 Task: Review the backlog and check the details of issues, including child issues and assignees.
Action: Mouse moved to (65, 47)
Screenshot: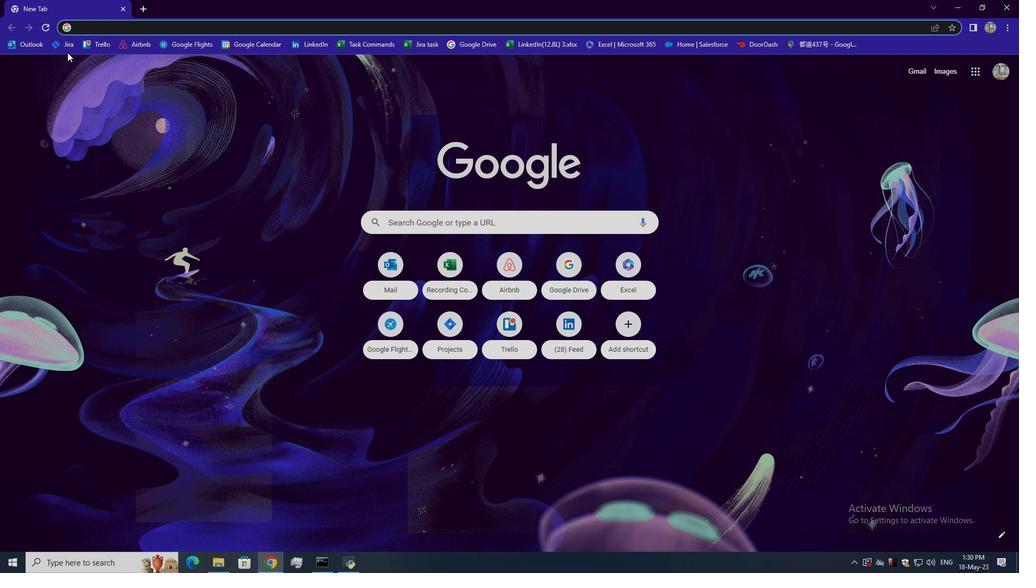 
Action: Mouse pressed left at (65, 47)
Screenshot: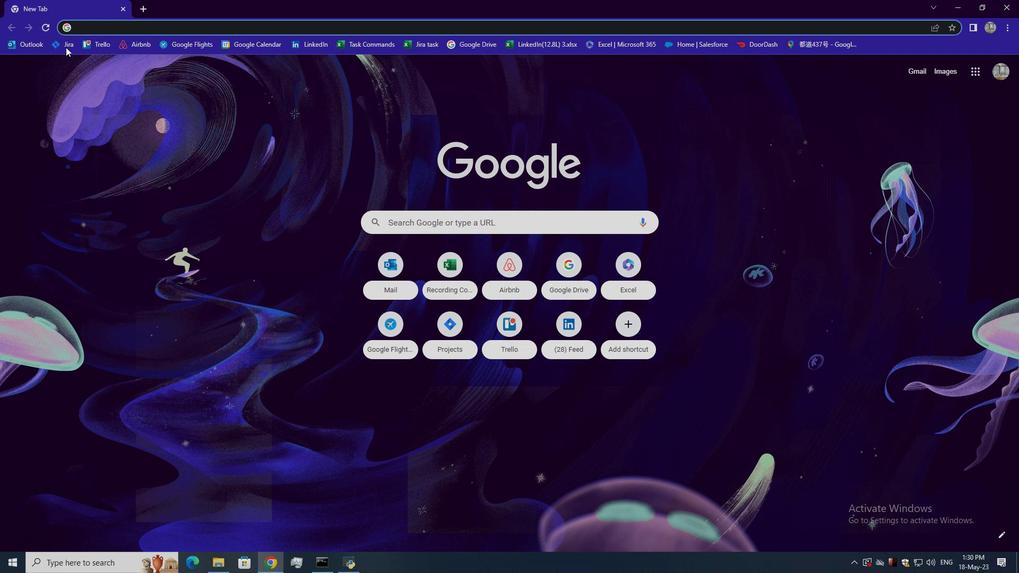 
Action: Mouse moved to (118, 252)
Screenshot: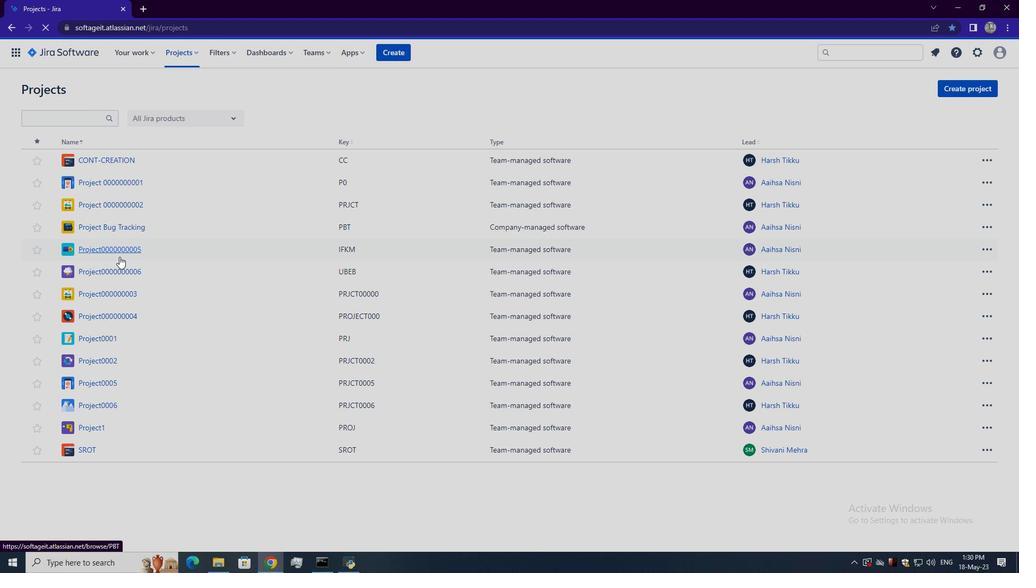 
Action: Mouse pressed left at (118, 252)
Screenshot: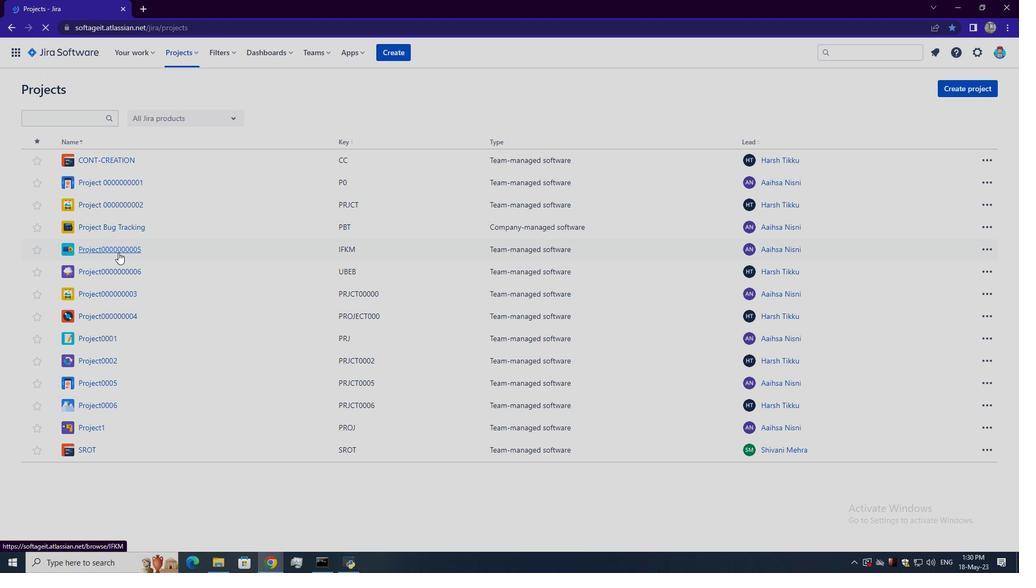 
Action: Mouse moved to (56, 162)
Screenshot: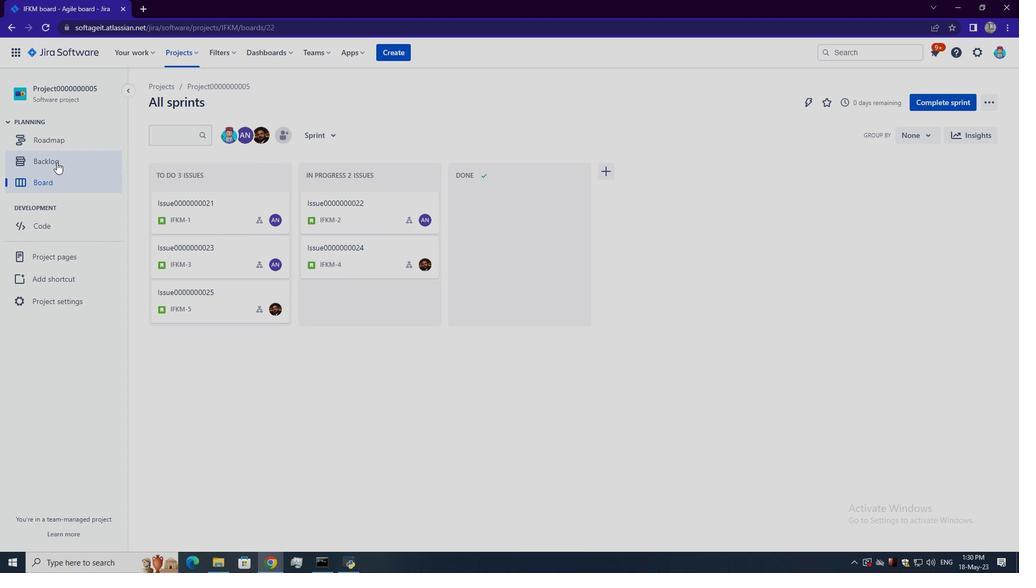 
Action: Mouse pressed left at (56, 162)
Screenshot: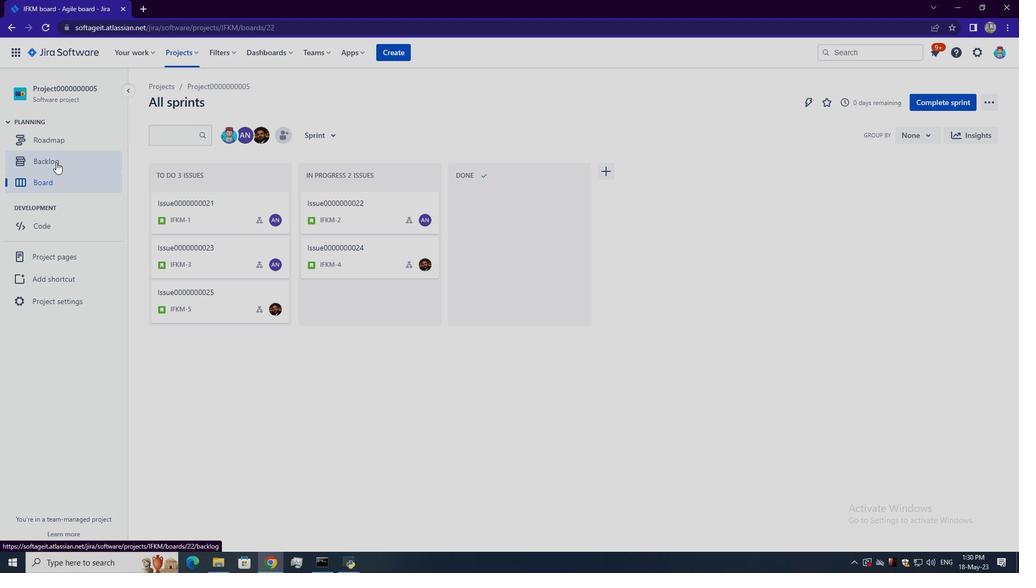 
Action: Mouse moved to (240, 190)
Screenshot: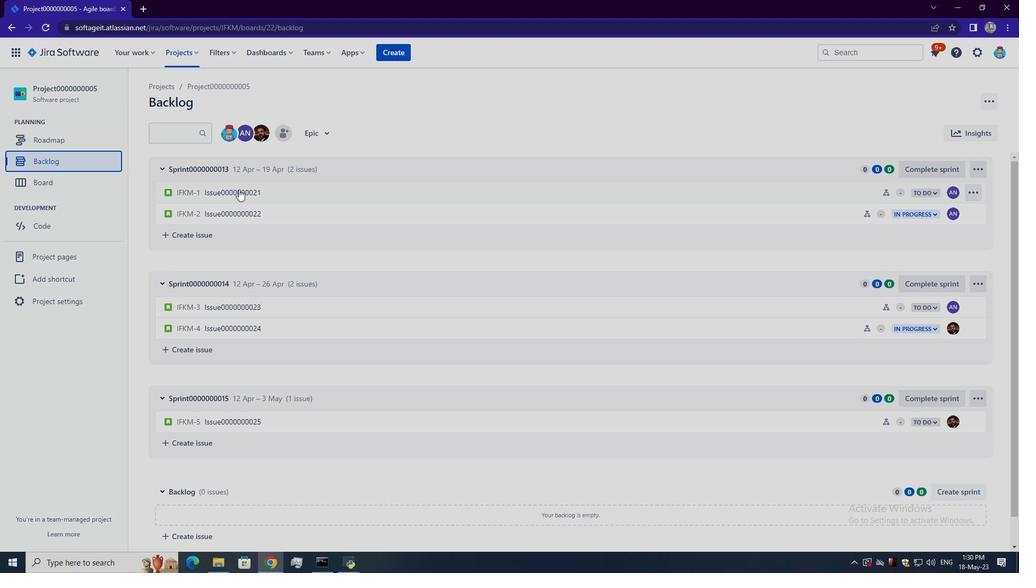 
Action: Mouse pressed left at (240, 190)
Screenshot: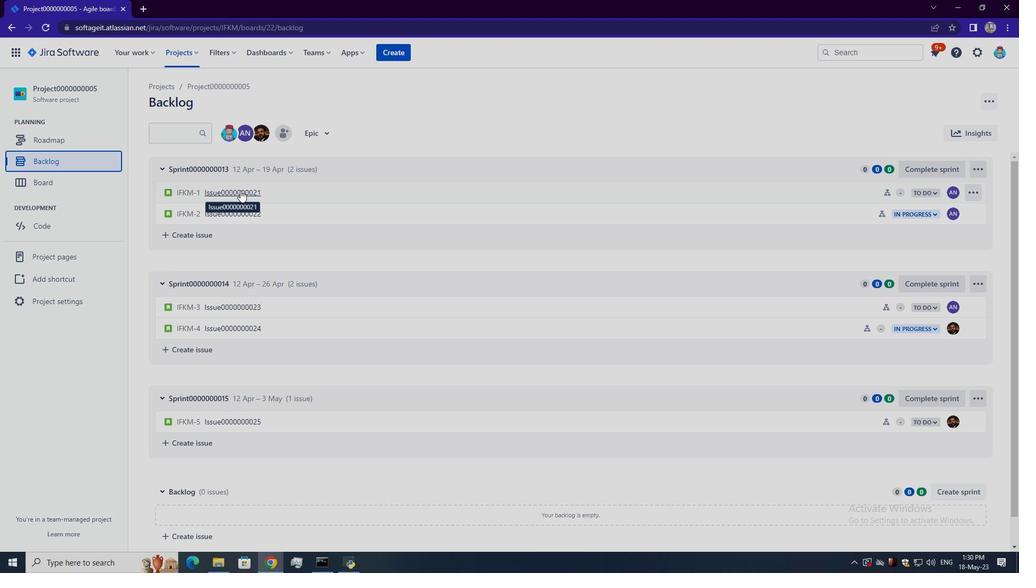 
Action: Mouse moved to (893, 263)
Screenshot: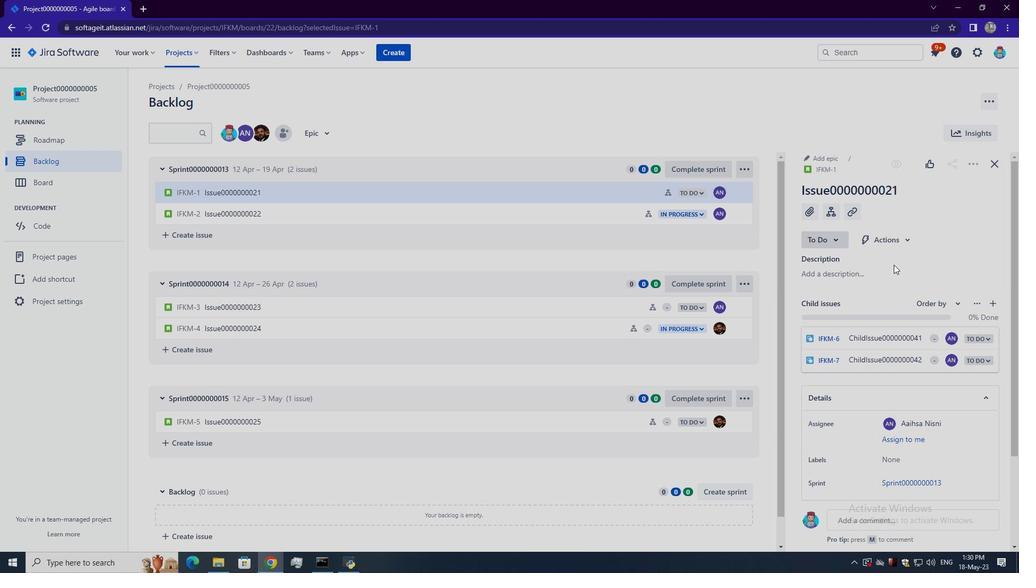 
Action: Mouse scrolled (893, 262) with delta (0, 0)
Screenshot: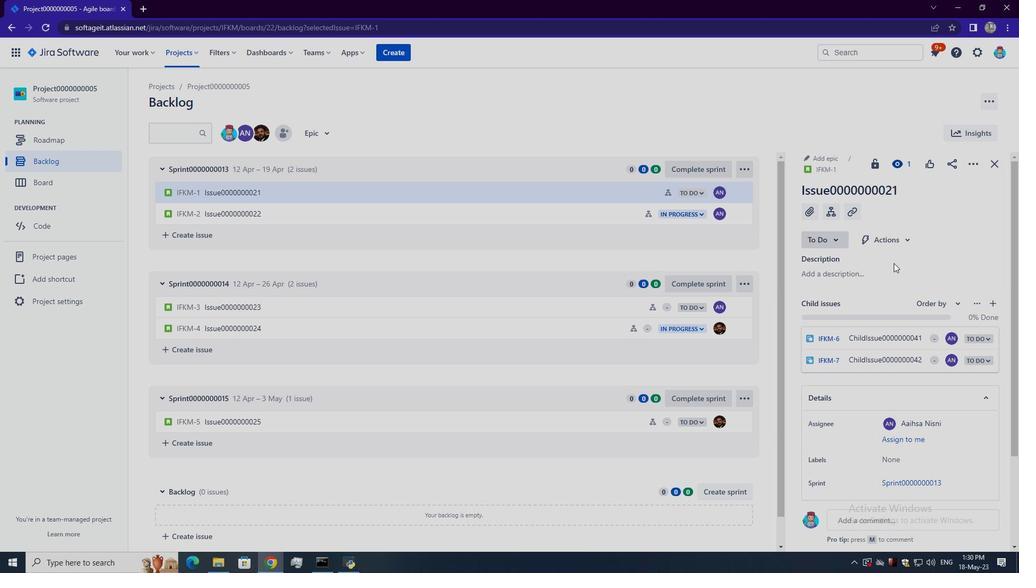 
Action: Mouse scrolled (893, 262) with delta (0, 0)
Screenshot: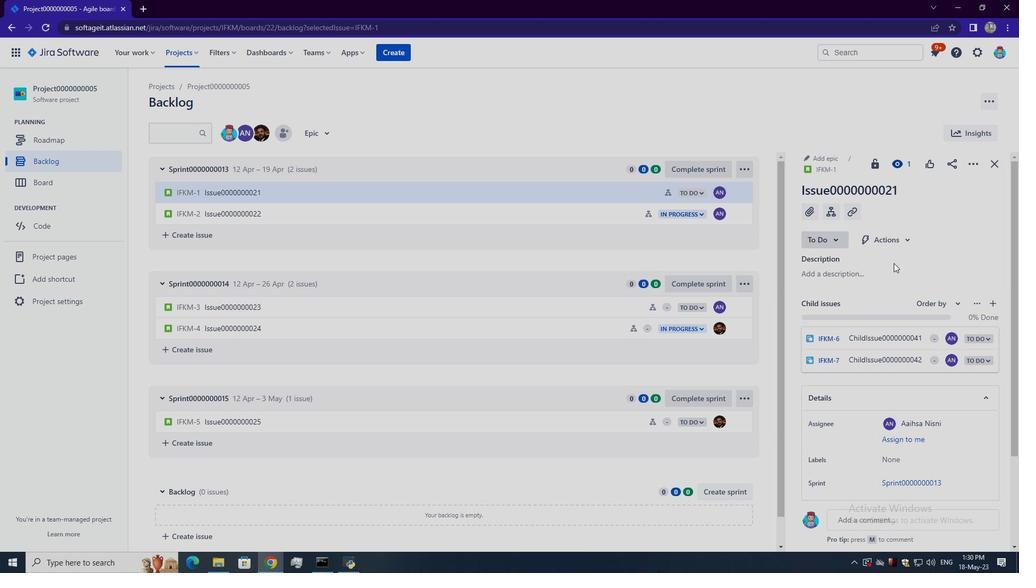 
Action: Mouse moved to (886, 230)
Screenshot: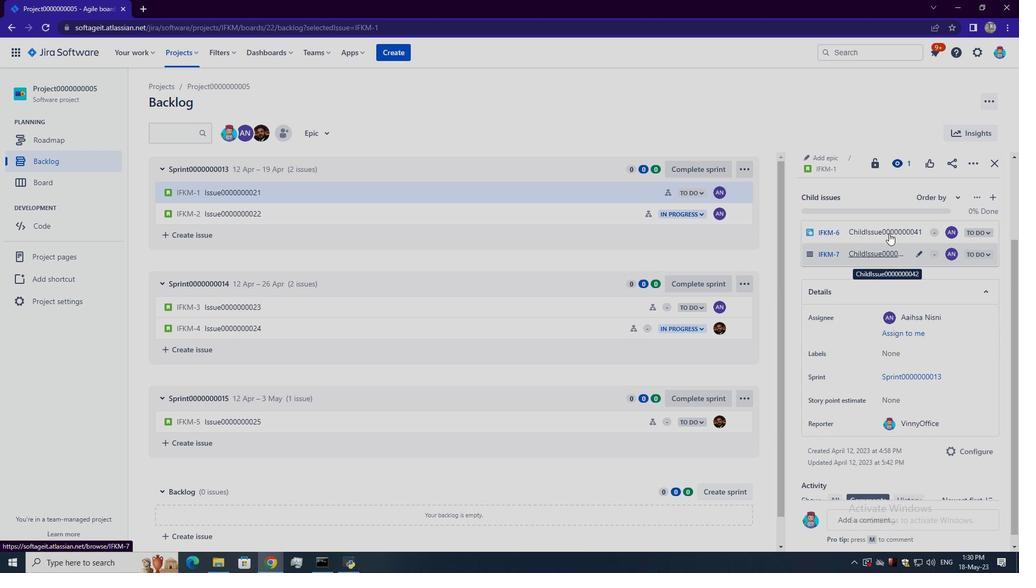 
Action: Mouse pressed left at (886, 230)
Screenshot: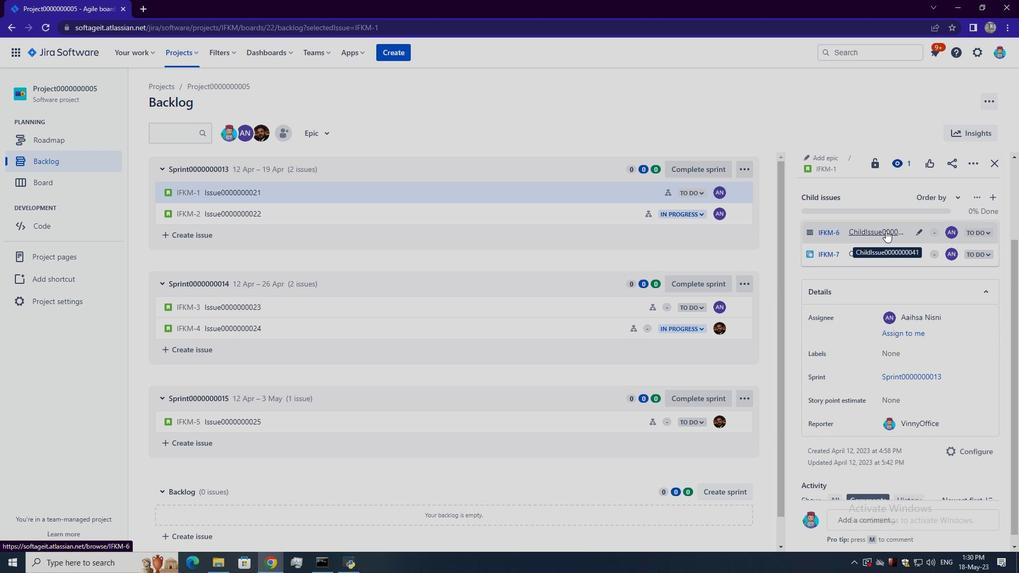 
Action: Mouse moved to (883, 302)
Screenshot: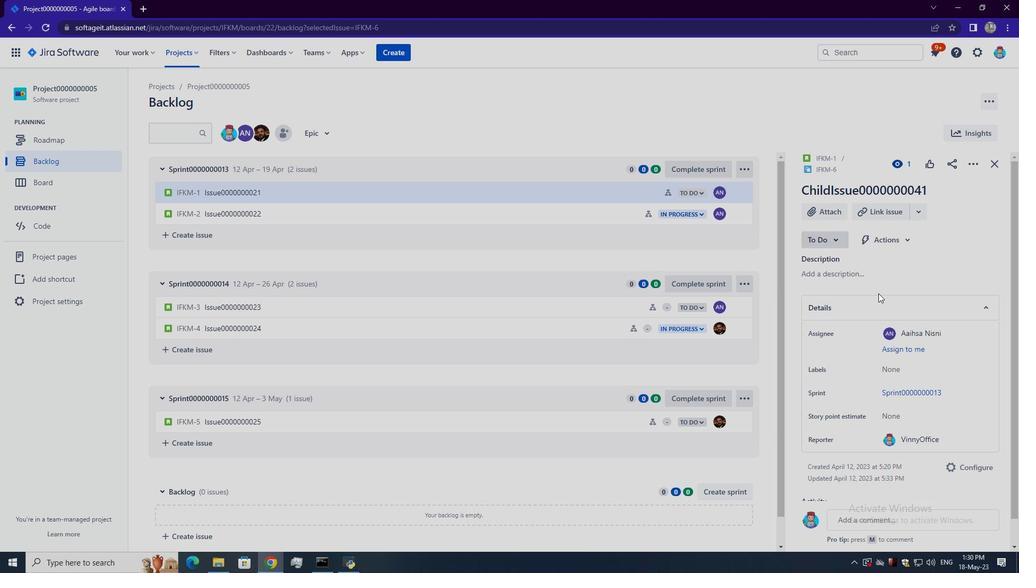 
Action: Mouse scrolled (883, 301) with delta (0, 0)
Screenshot: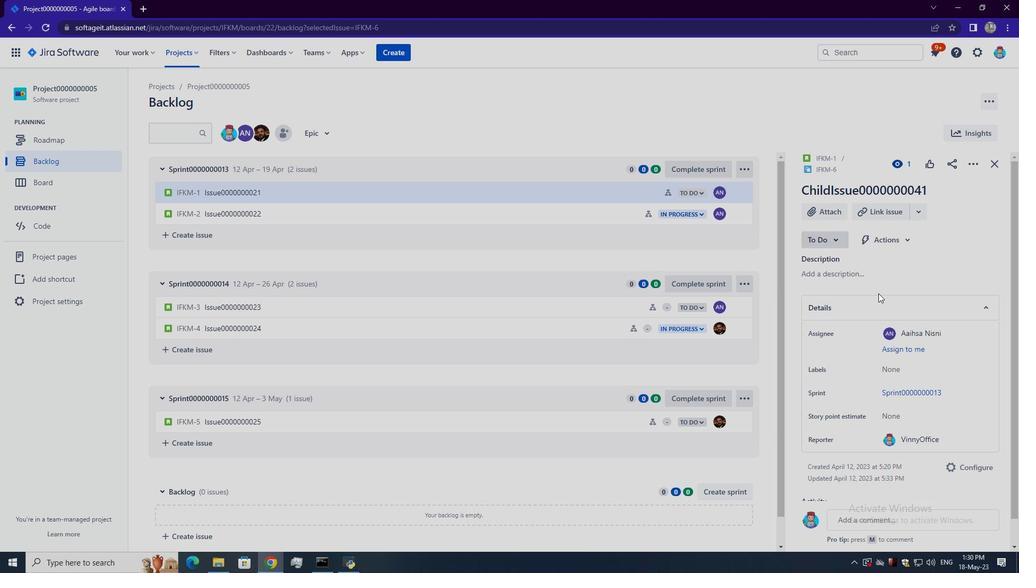 
Action: Mouse moved to (883, 302)
Screenshot: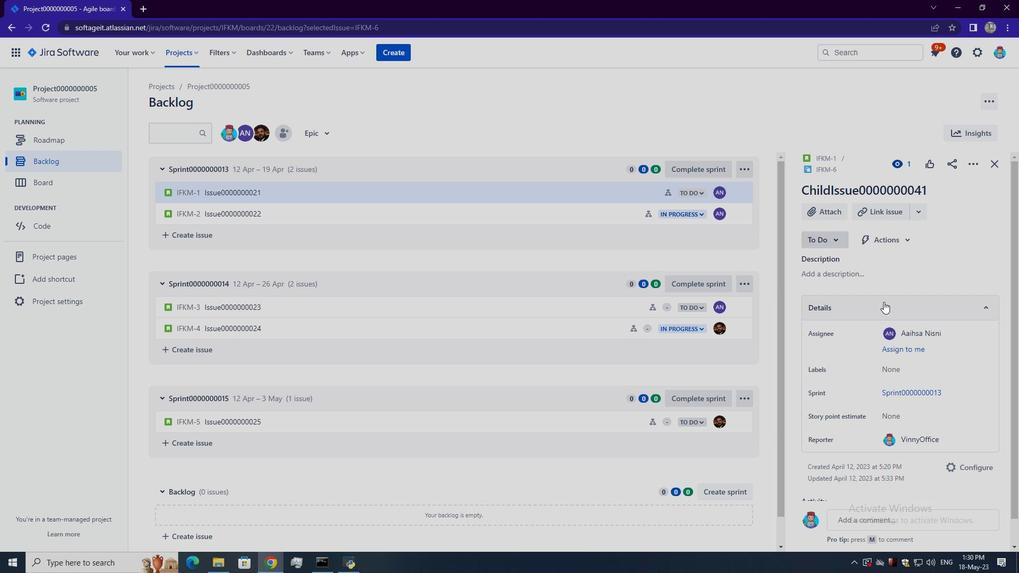 
Action: Mouse scrolled (883, 302) with delta (0, 0)
Screenshot: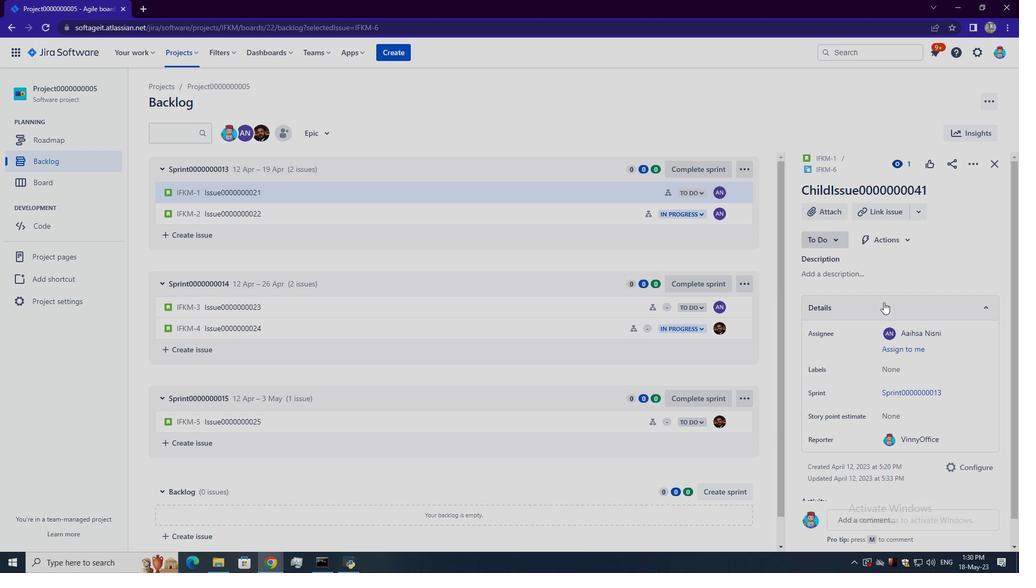 
Action: Mouse moved to (994, 170)
Screenshot: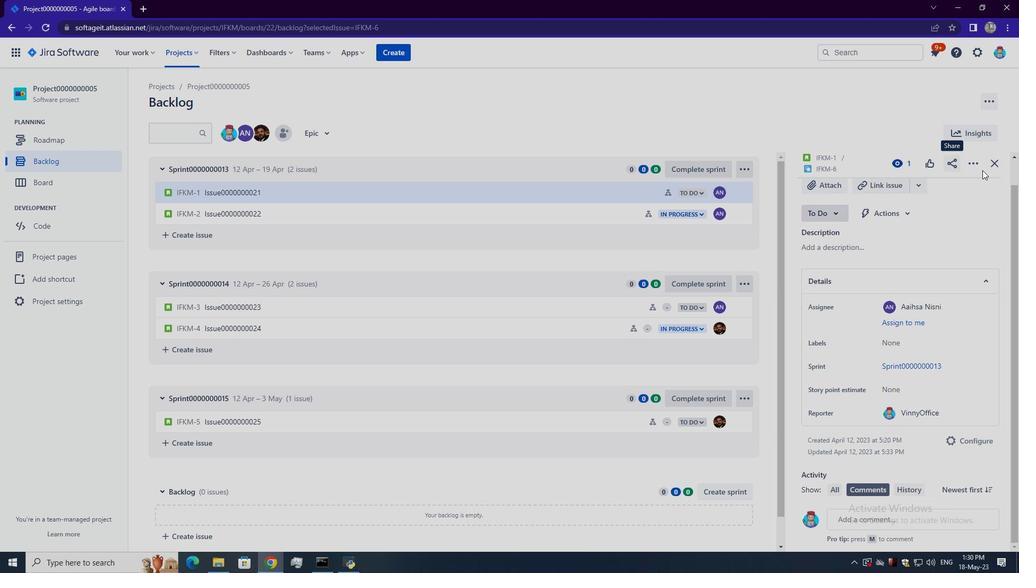 
Action: Mouse pressed left at (994, 170)
Screenshot: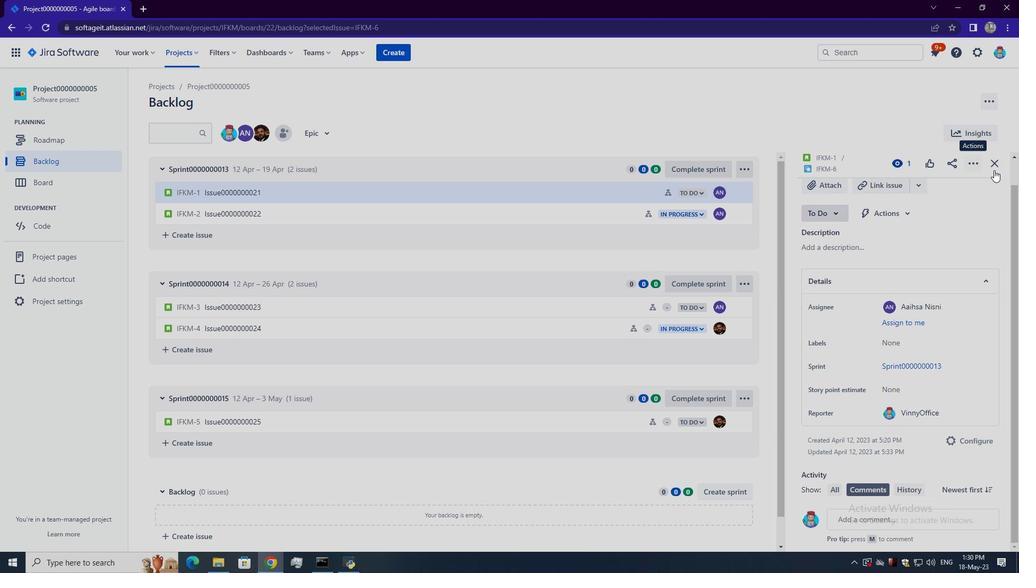 
Action: Mouse moved to (223, 191)
Screenshot: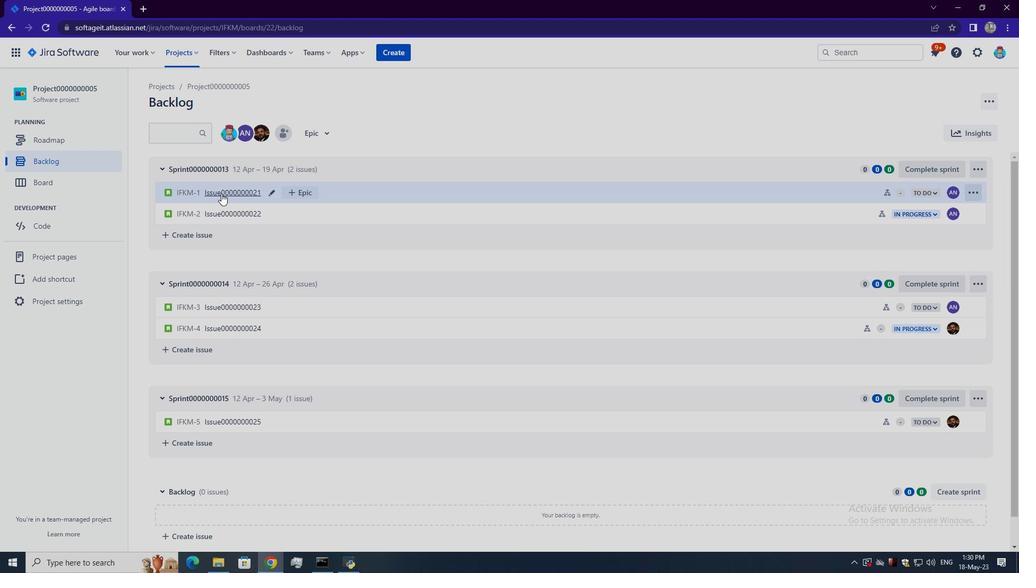 
Action: Mouse pressed left at (223, 191)
Screenshot: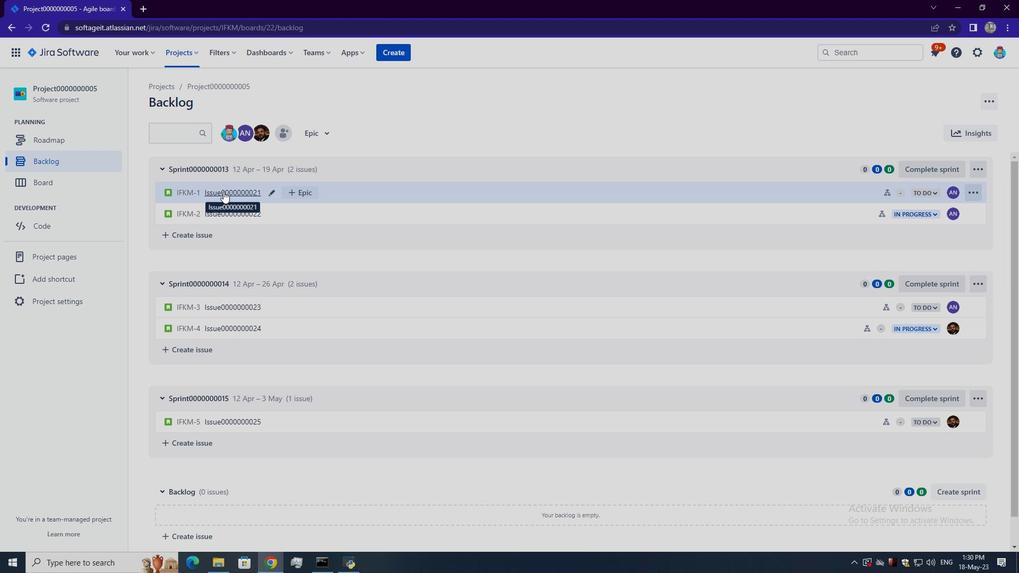 
Action: Mouse moved to (889, 360)
Screenshot: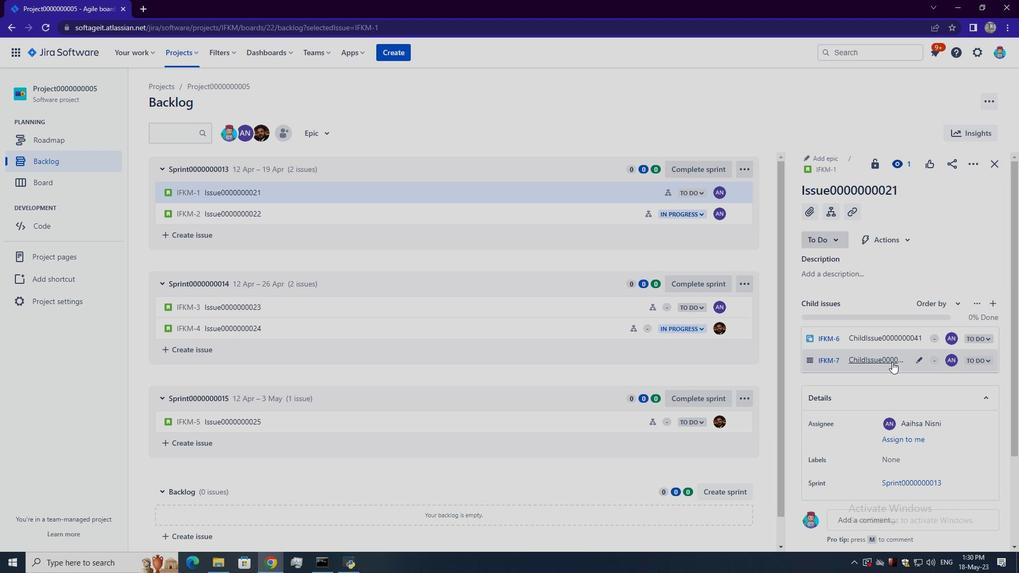 
Action: Mouse pressed left at (889, 360)
Screenshot: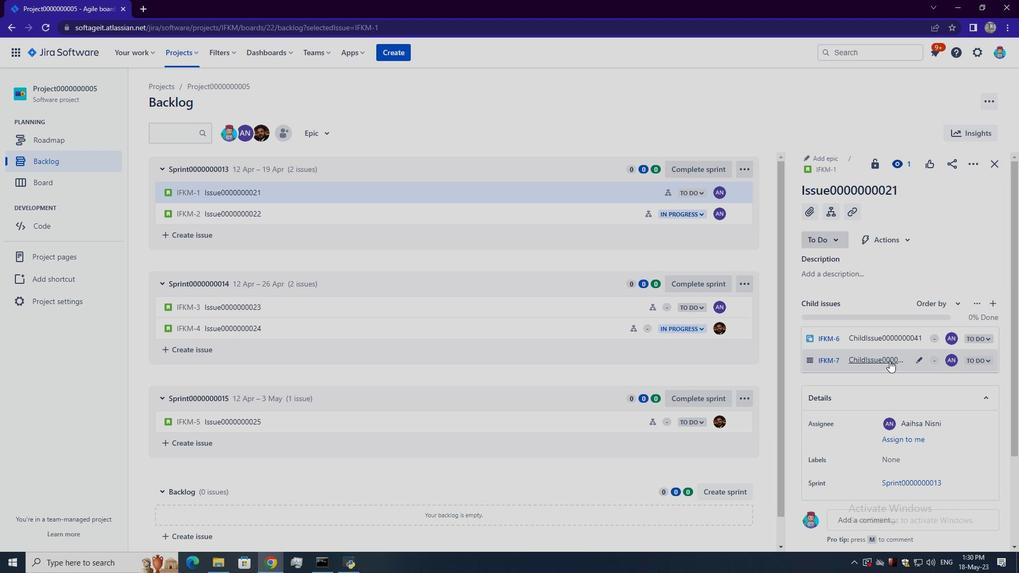 
Action: Mouse moved to (862, 278)
Screenshot: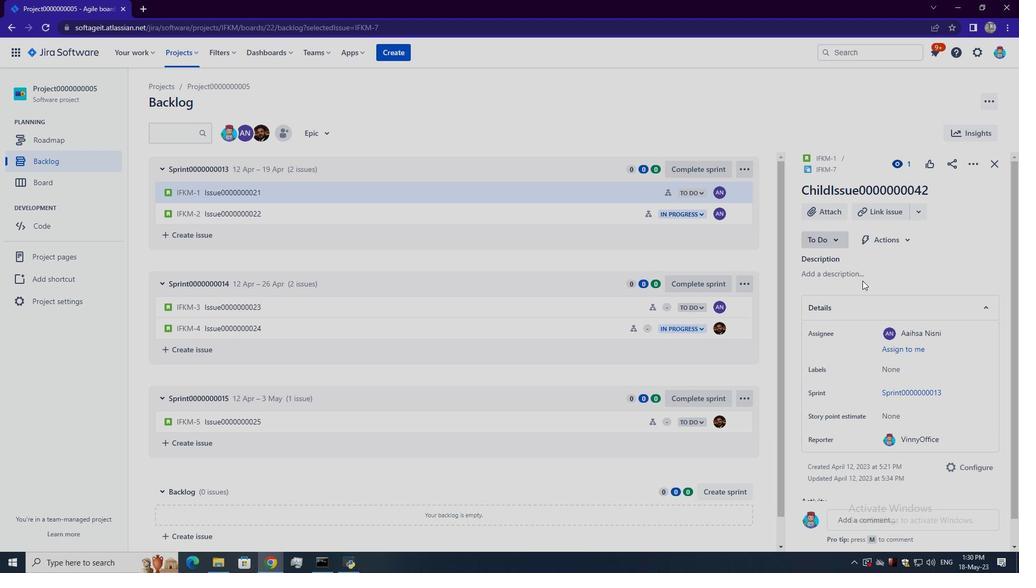 
Action: Mouse scrolled (862, 277) with delta (0, 0)
Screenshot: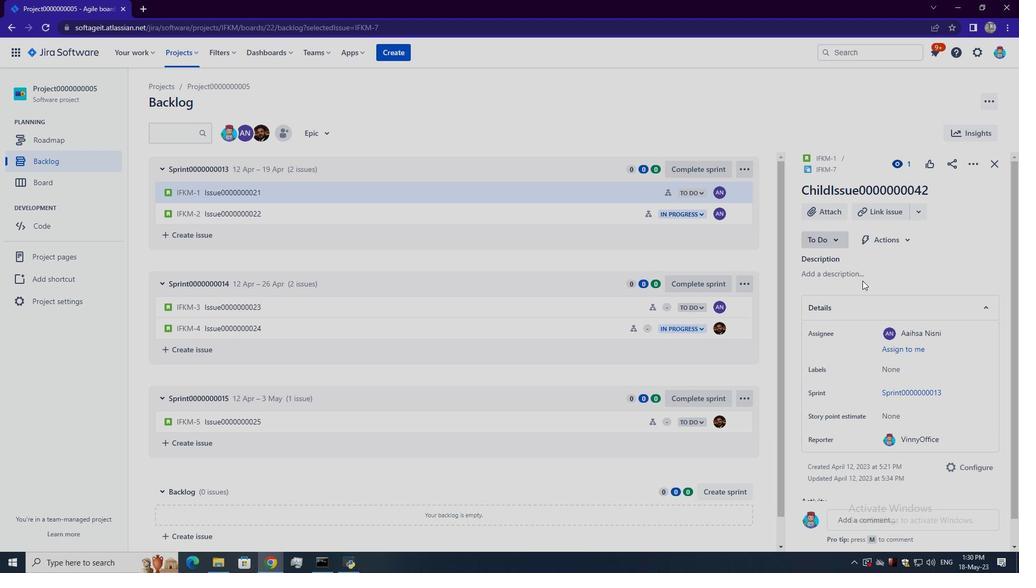 
Action: Mouse scrolled (862, 277) with delta (0, 0)
Screenshot: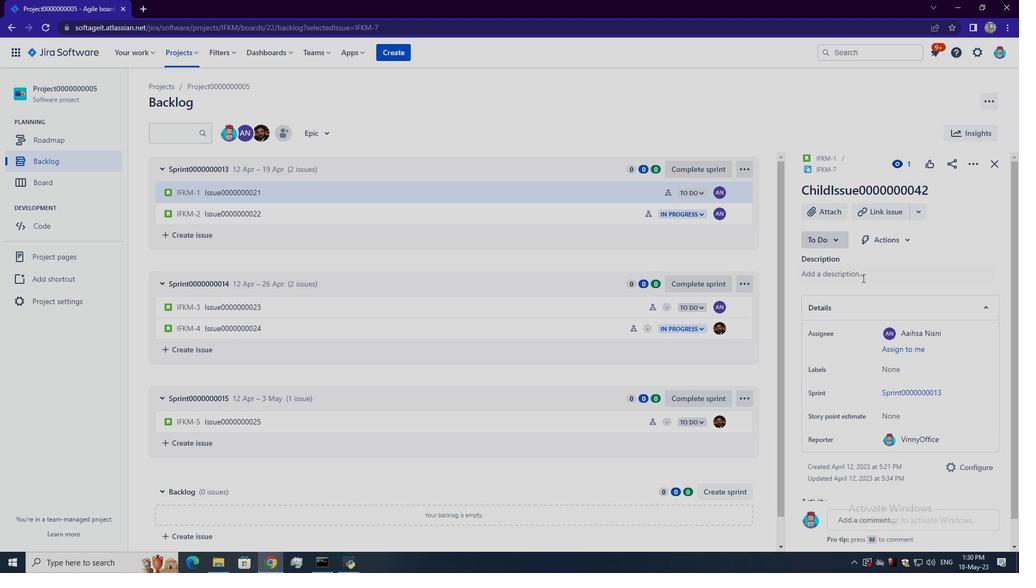 
Action: Mouse scrolled (862, 277) with delta (0, 0)
Screenshot: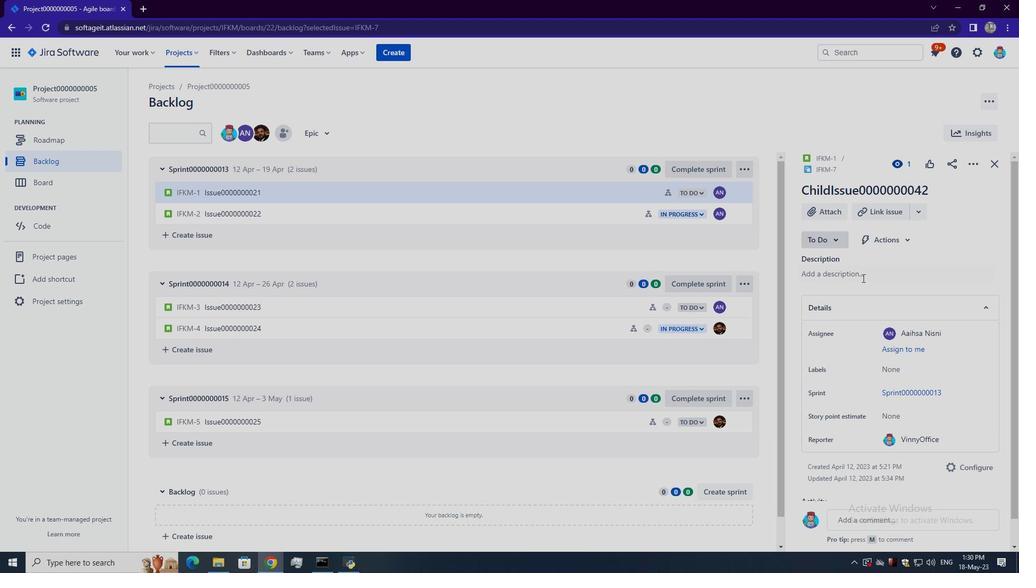 
Action: Mouse moved to (864, 294)
Screenshot: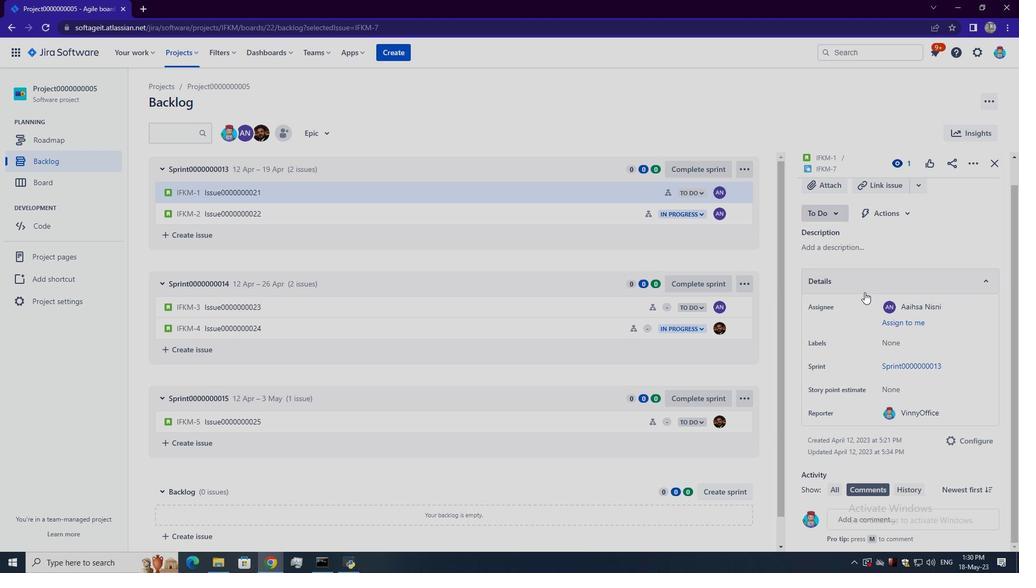 
Action: Mouse scrolled (864, 294) with delta (0, 0)
Screenshot: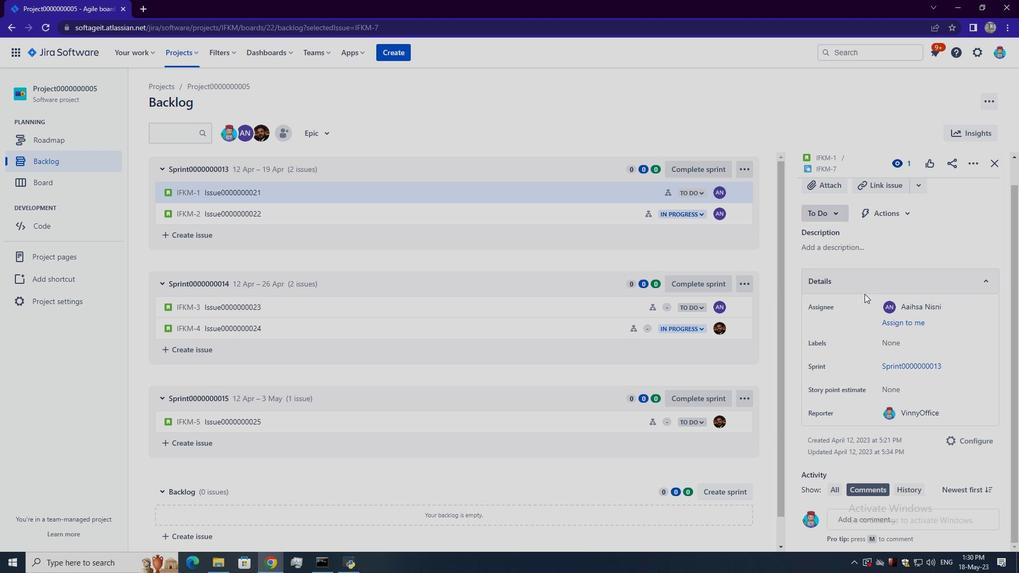 
Action: Mouse scrolled (864, 295) with delta (0, 0)
Screenshot: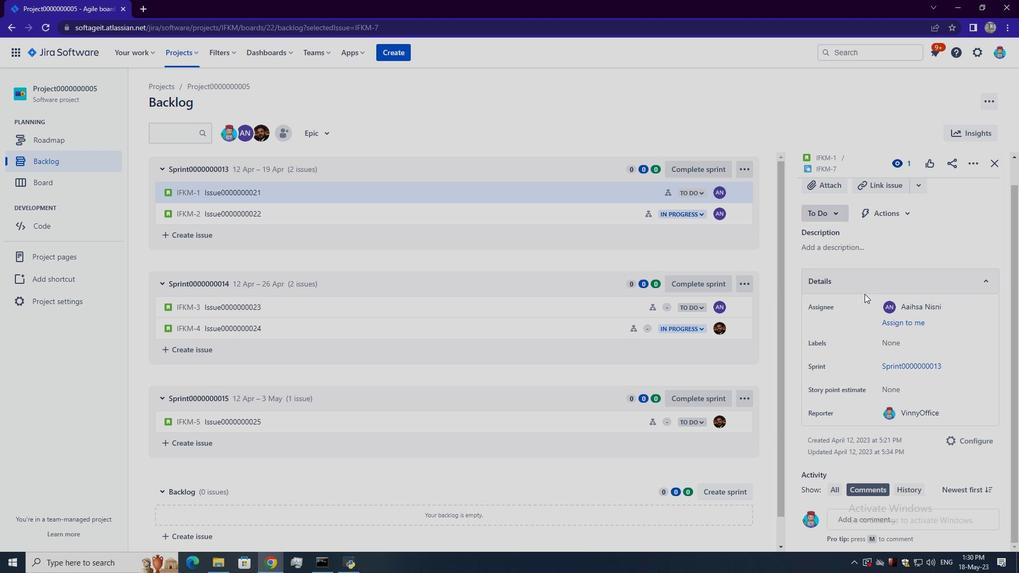 
Action: Mouse scrolled (864, 294) with delta (0, 0)
Screenshot: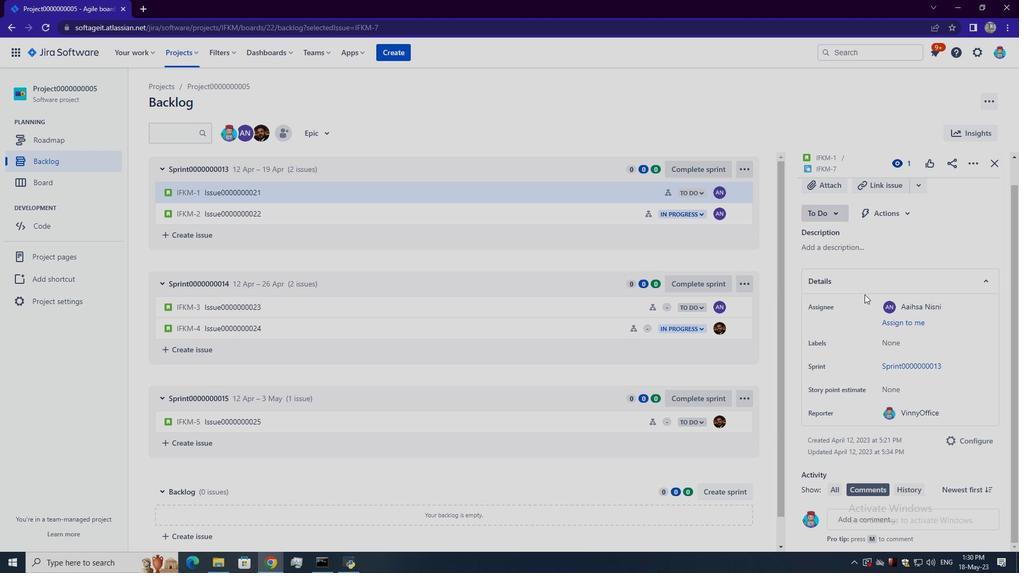 
Action: Mouse scrolled (864, 295) with delta (0, 0)
Screenshot: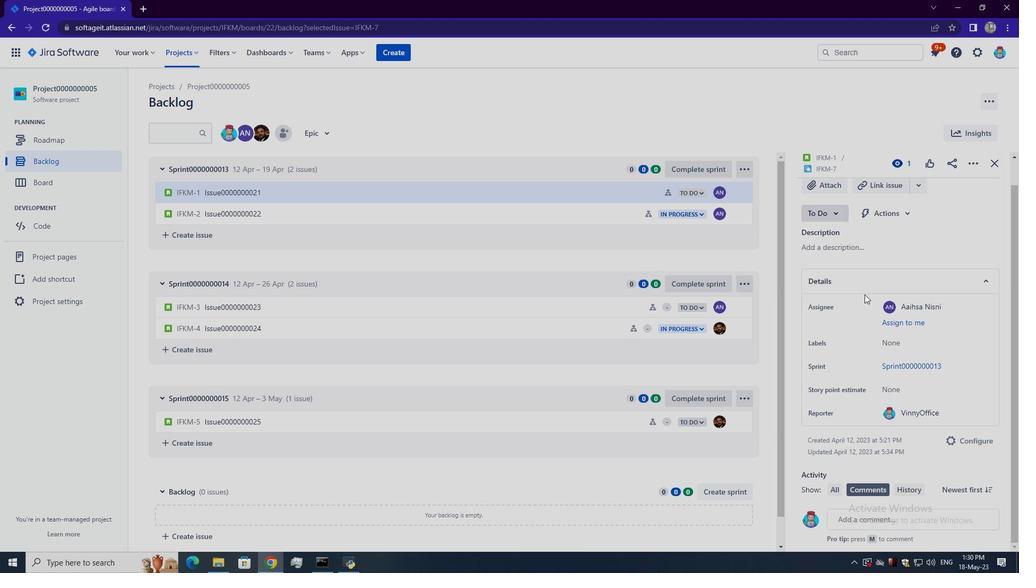 
Action: Mouse scrolled (864, 295) with delta (0, 0)
Screenshot: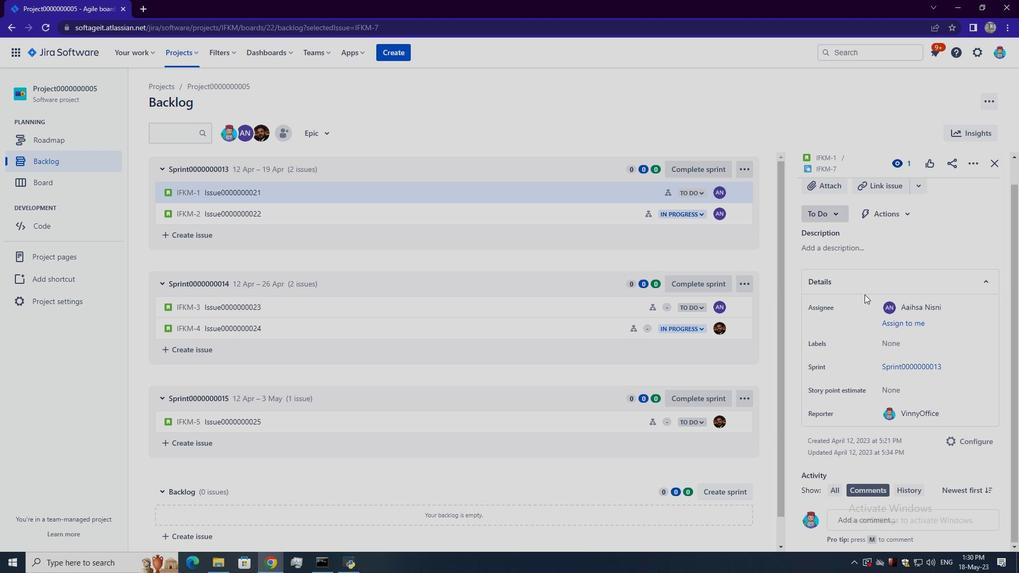 
Action: Mouse scrolled (864, 295) with delta (0, 0)
Screenshot: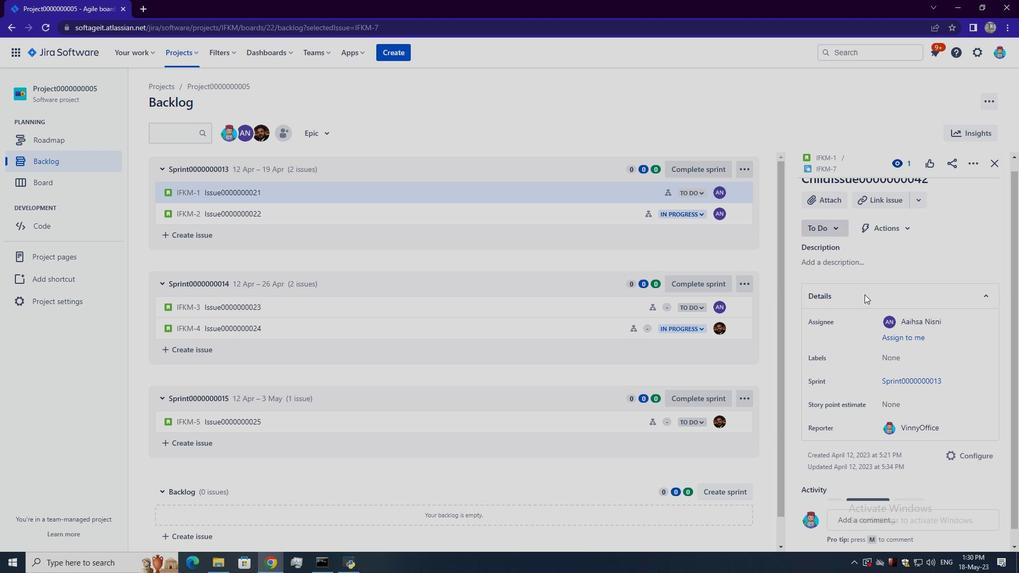 
Action: Mouse scrolled (864, 295) with delta (0, 0)
Screenshot: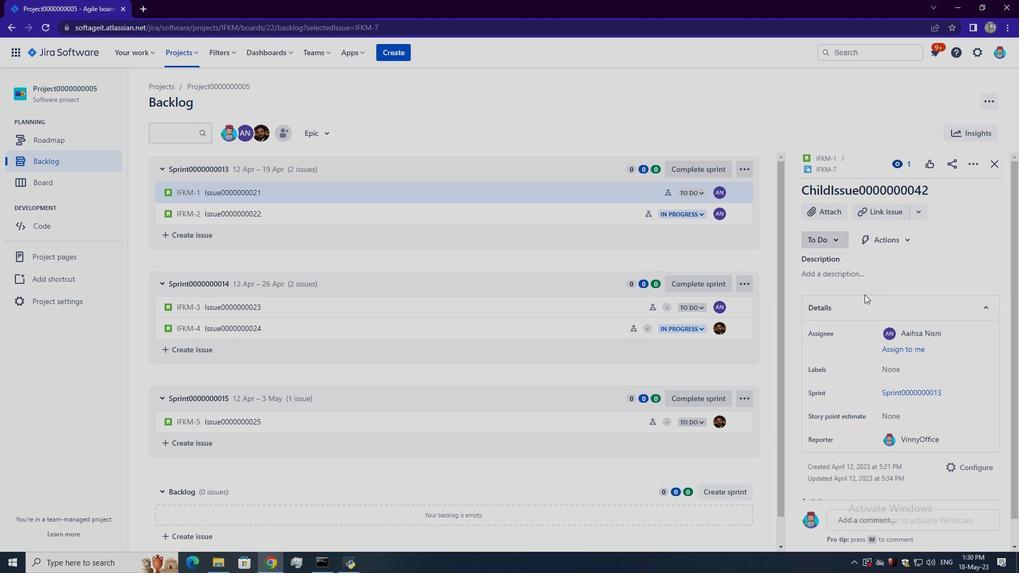 
Action: Mouse scrolled (864, 295) with delta (0, 0)
Screenshot: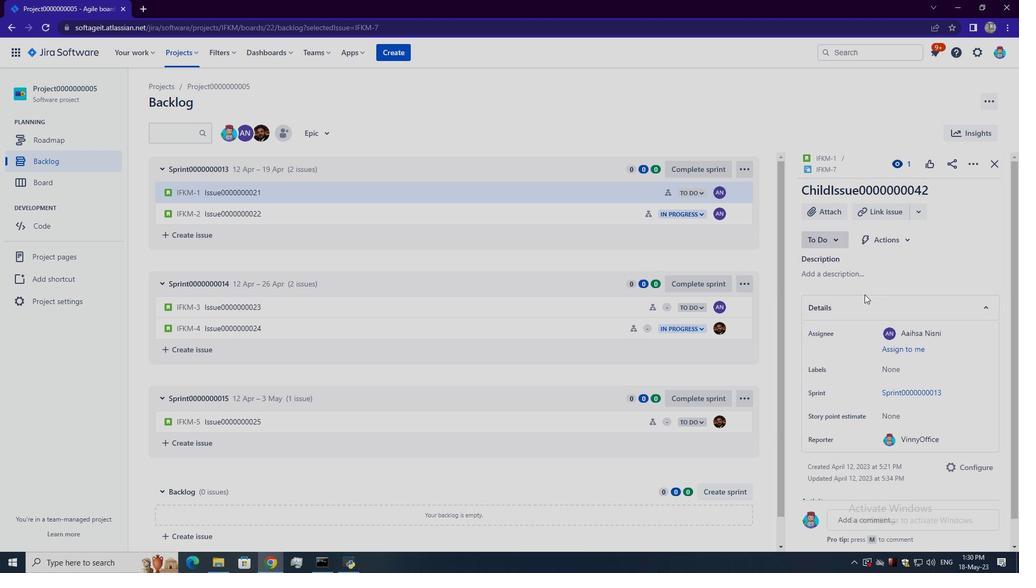 
Action: Mouse moved to (220, 213)
Screenshot: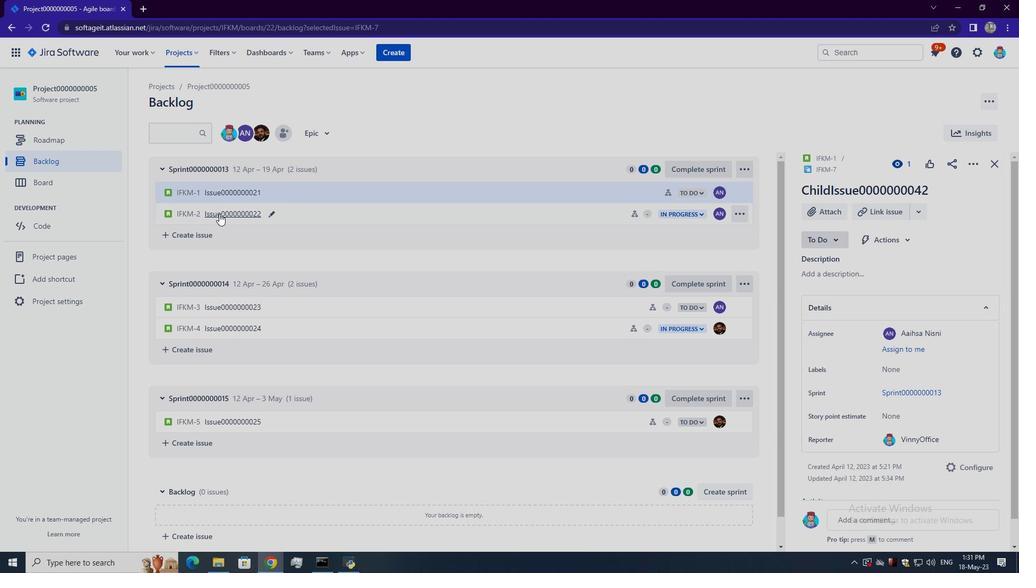 
Action: Mouse pressed left at (220, 213)
Screenshot: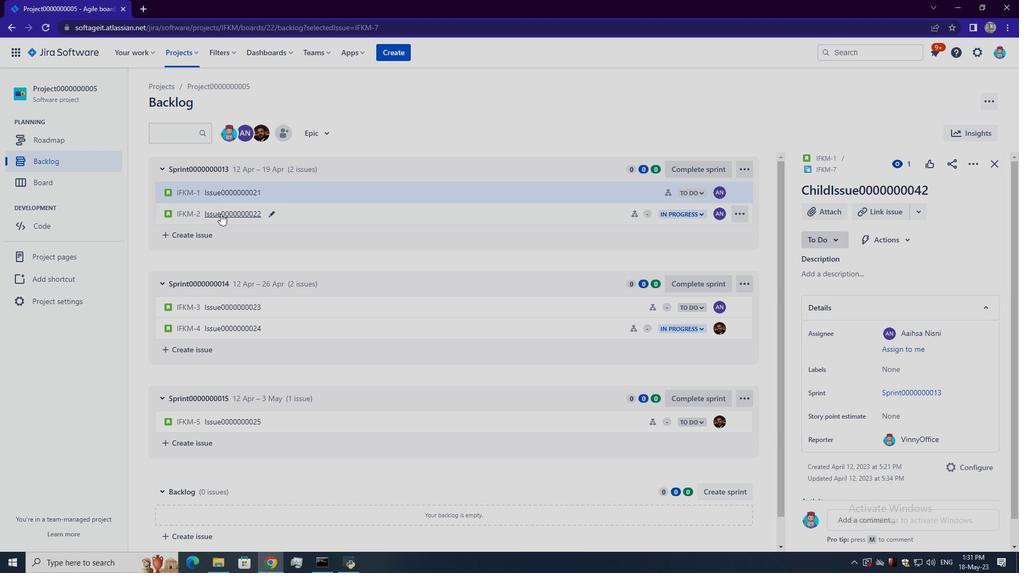 
Action: Mouse moved to (876, 334)
Screenshot: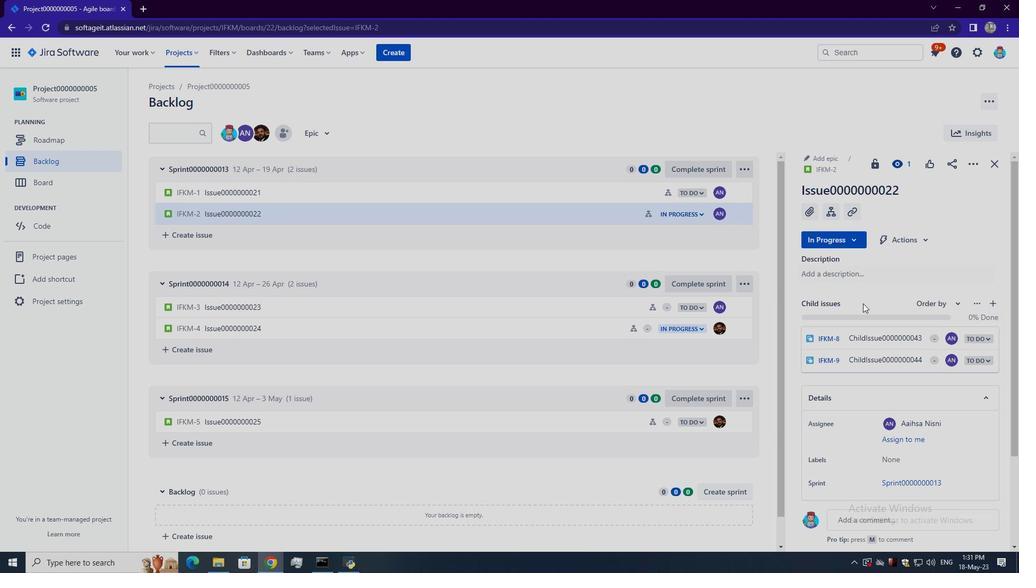 
Action: Mouse pressed left at (876, 334)
Screenshot: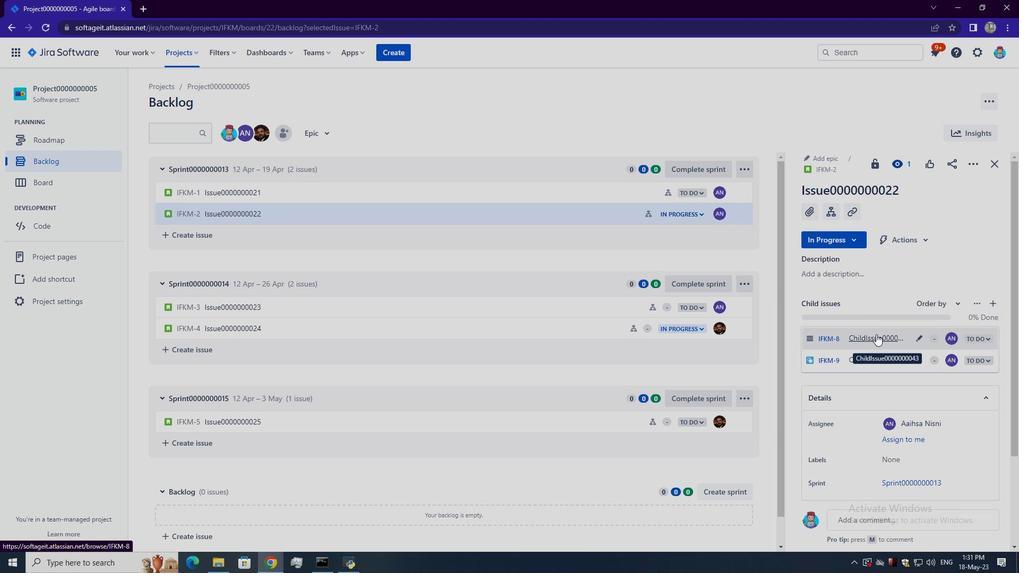 
Action: Mouse moved to (873, 338)
Screenshot: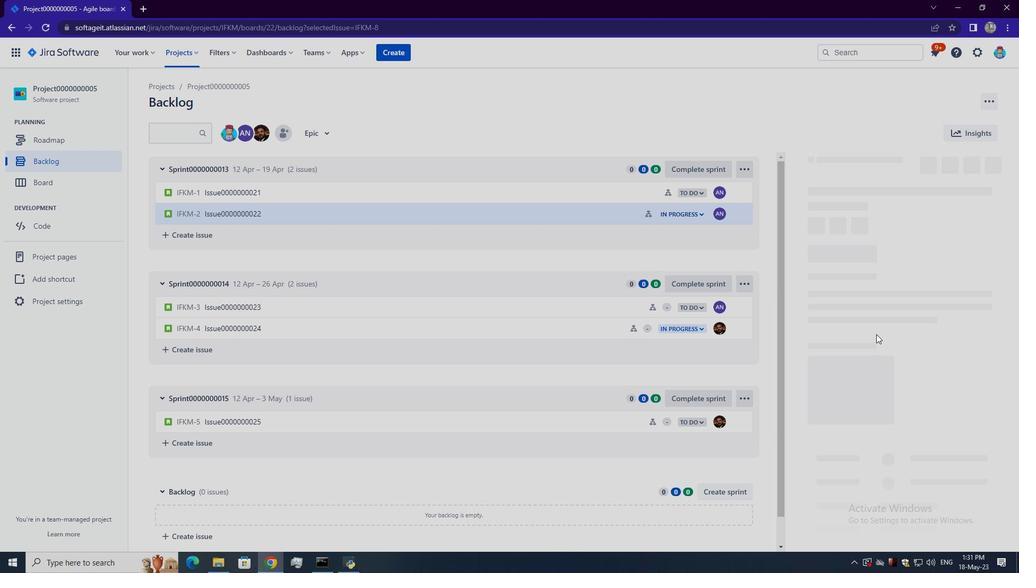 
Action: Mouse scrolled (873, 337) with delta (0, 0)
Screenshot: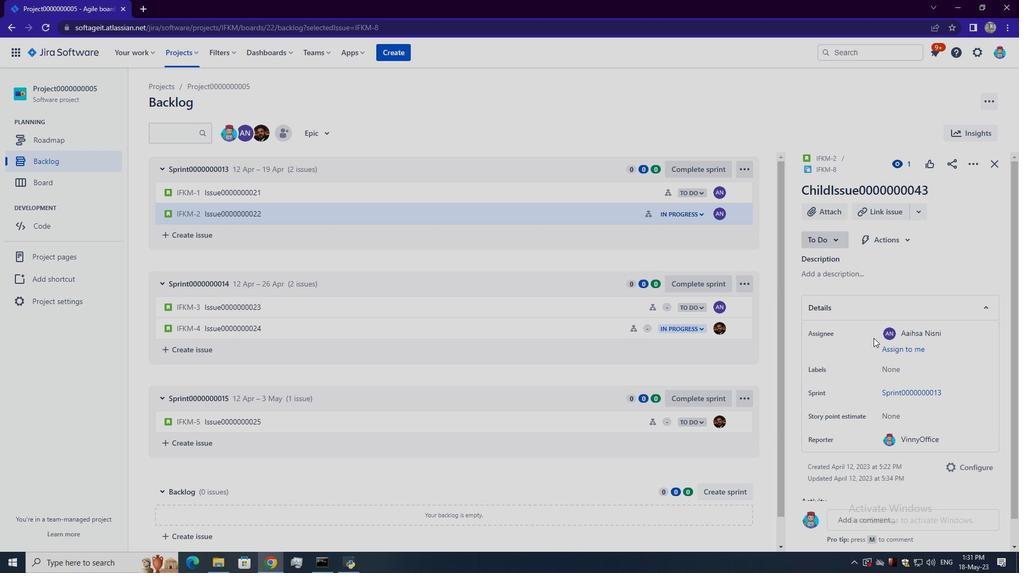 
Action: Mouse scrolled (873, 337) with delta (0, 0)
Screenshot: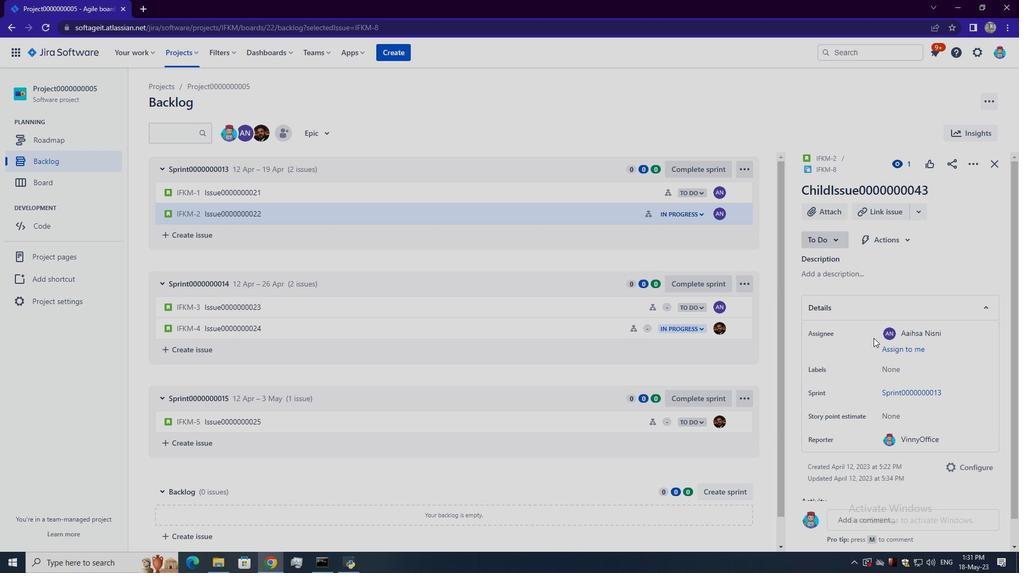 
Action: Mouse scrolled (873, 337) with delta (0, 0)
Screenshot: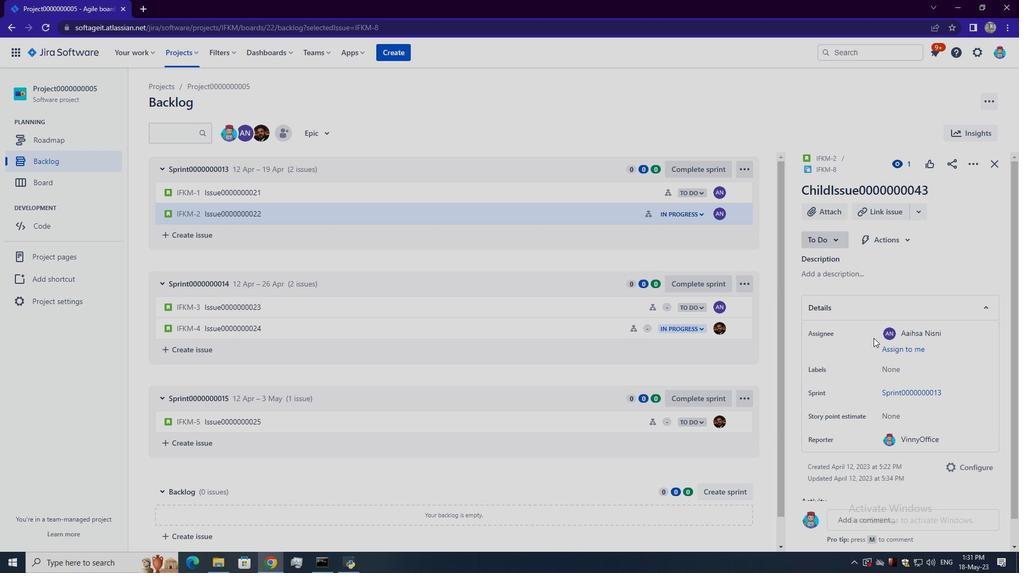 
Action: Mouse scrolled (873, 337) with delta (0, 0)
Screenshot: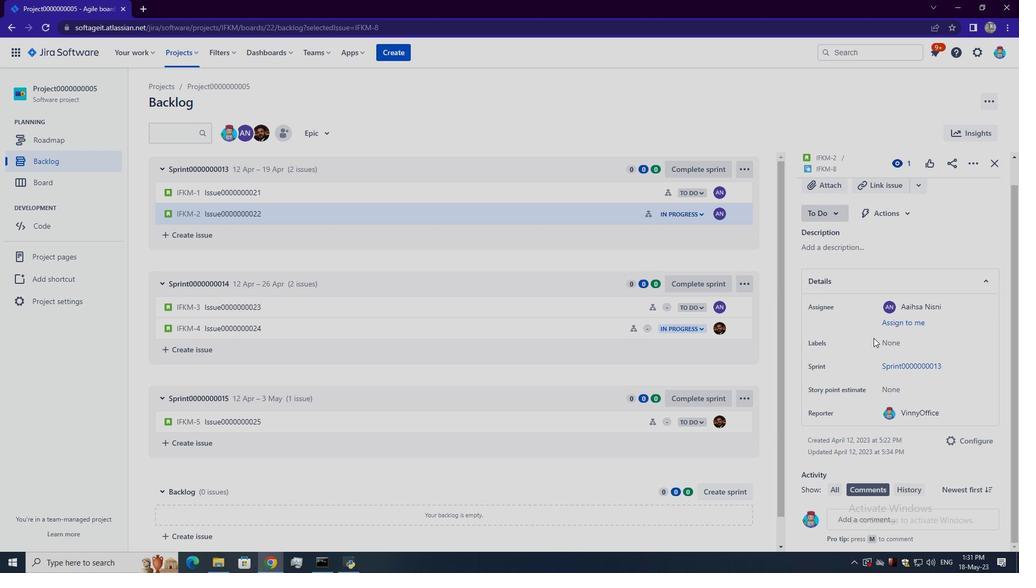 
Action: Mouse scrolled (873, 337) with delta (0, 0)
Screenshot: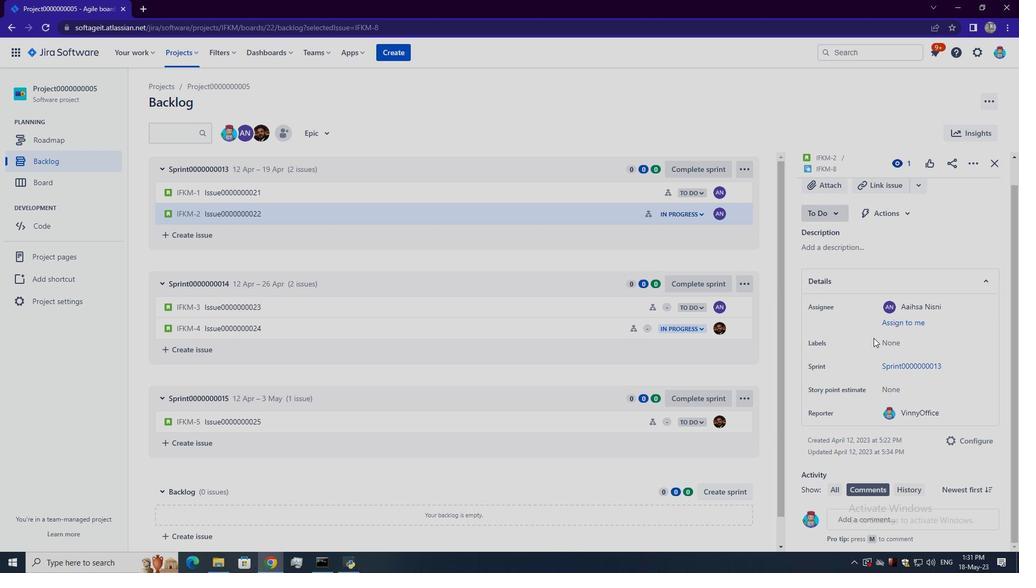 
Action: Mouse scrolled (873, 338) with delta (0, 0)
Screenshot: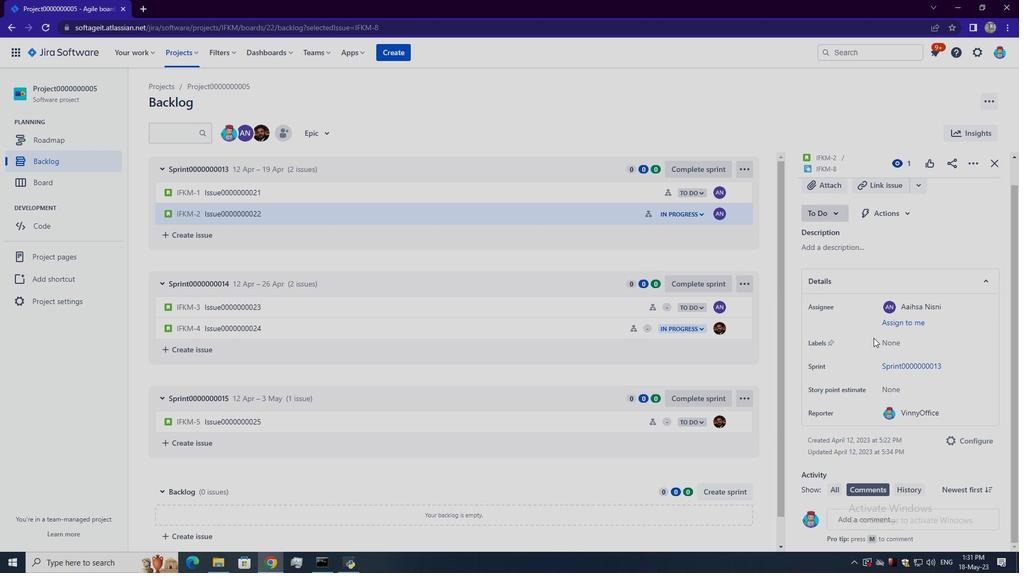 
Action: Mouse scrolled (873, 338) with delta (0, 0)
Screenshot: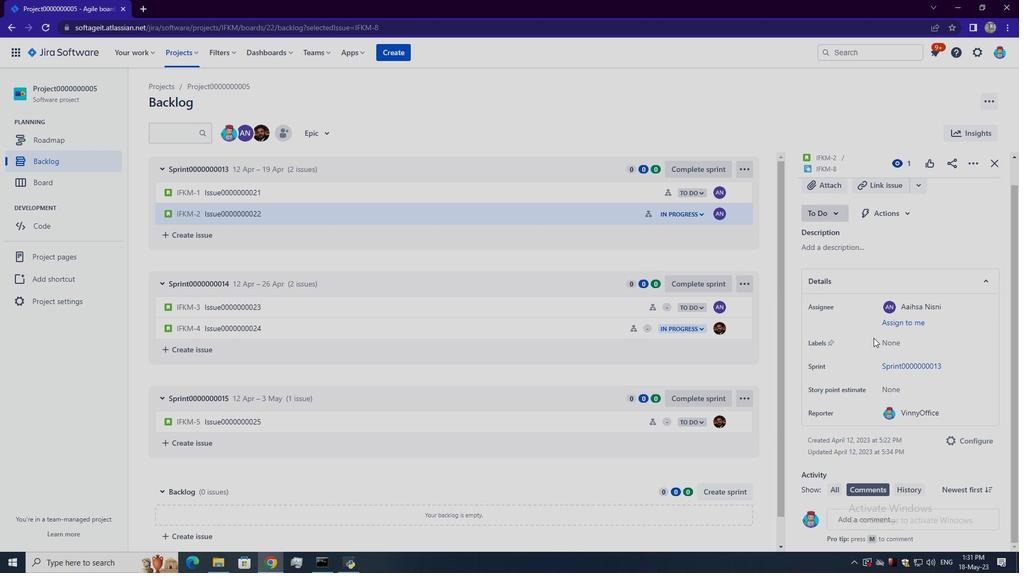 
Action: Mouse scrolled (873, 338) with delta (0, 0)
Screenshot: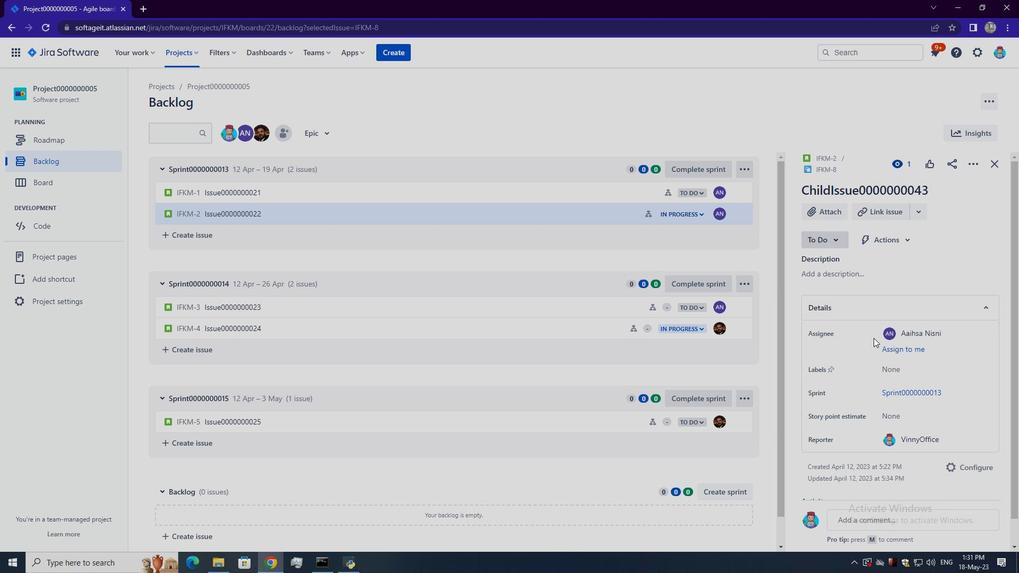 
Action: Mouse scrolled (873, 338) with delta (0, 0)
Screenshot: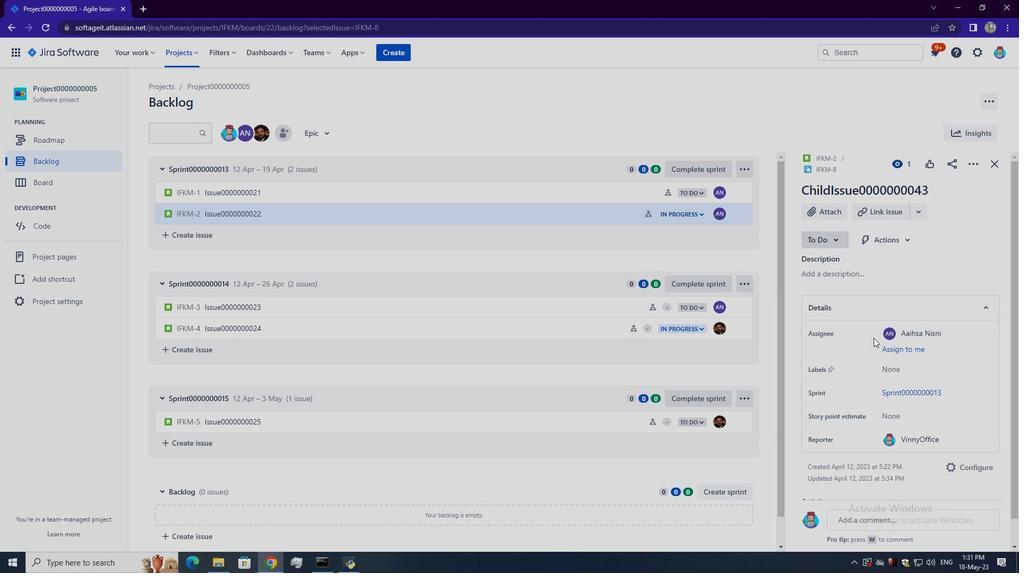 
Action: Mouse moved to (217, 211)
Screenshot: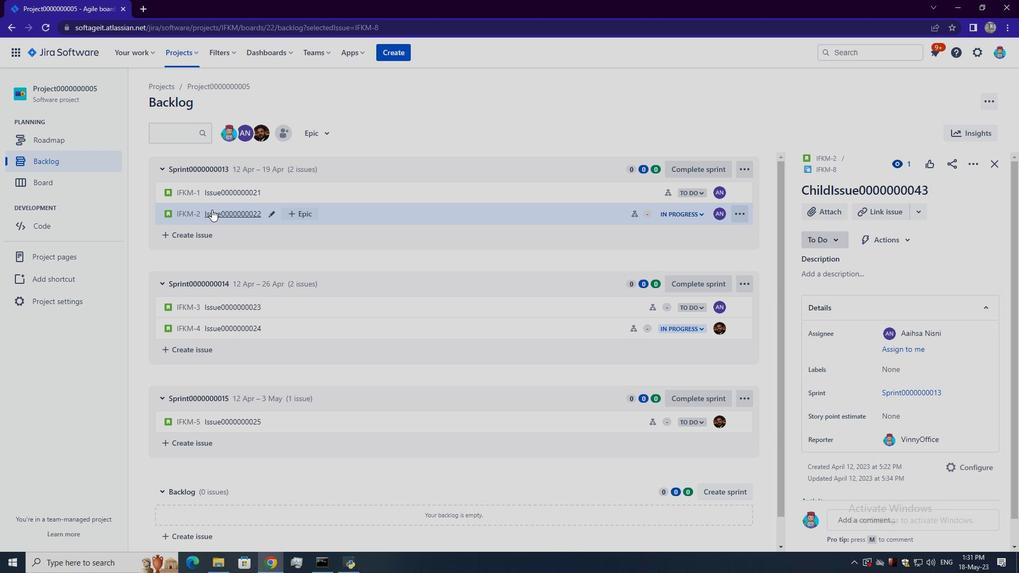 
Action: Mouse pressed left at (217, 211)
Screenshot: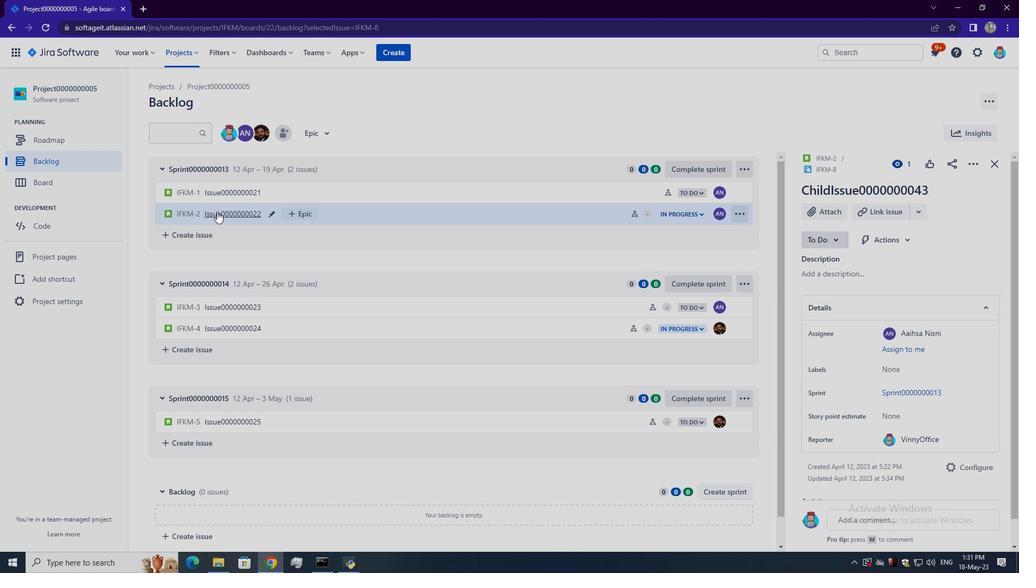 
Action: Mouse moved to (873, 362)
Screenshot: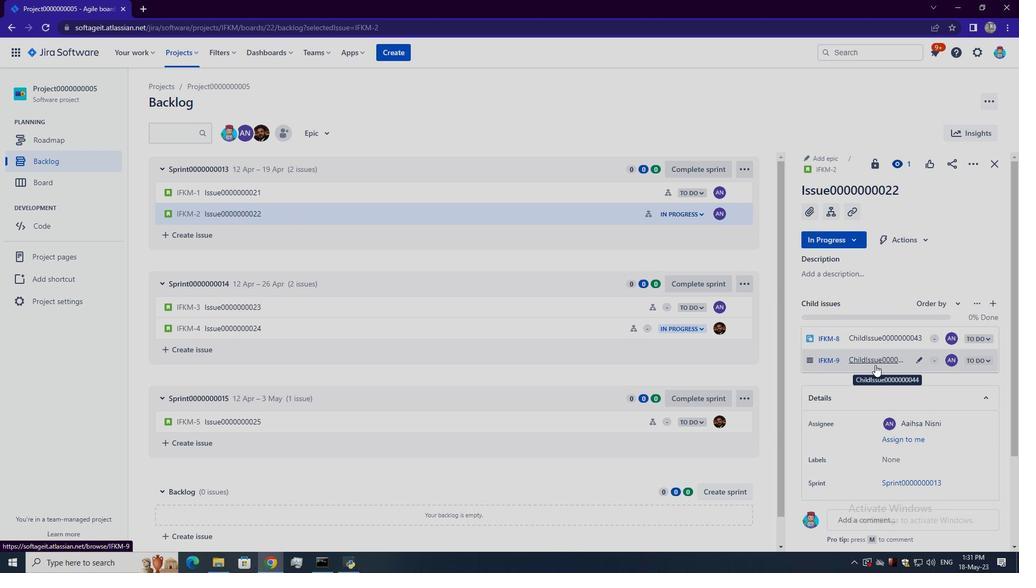 
Action: Mouse pressed left at (873, 362)
Screenshot: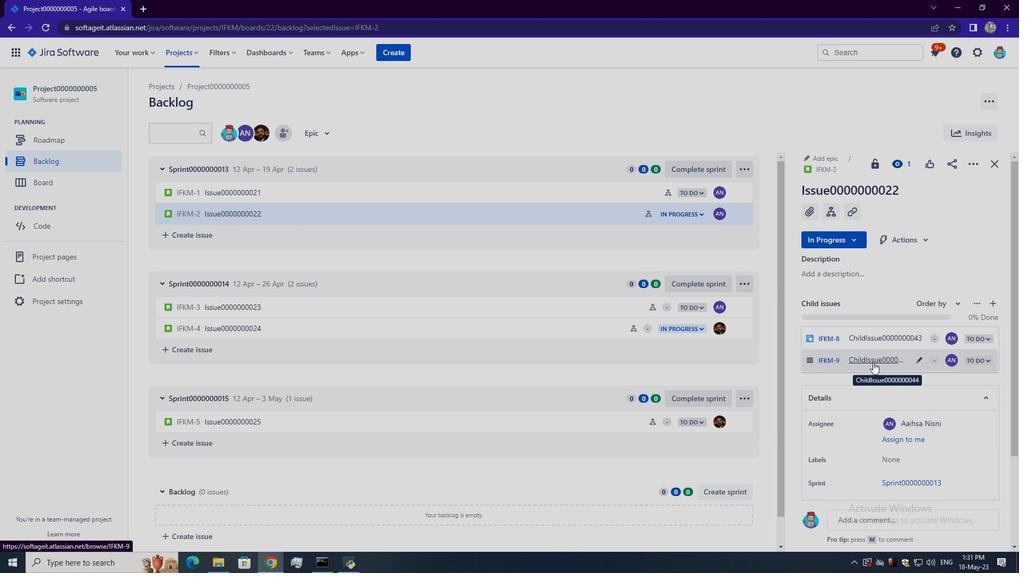 
Action: Mouse moved to (864, 357)
Screenshot: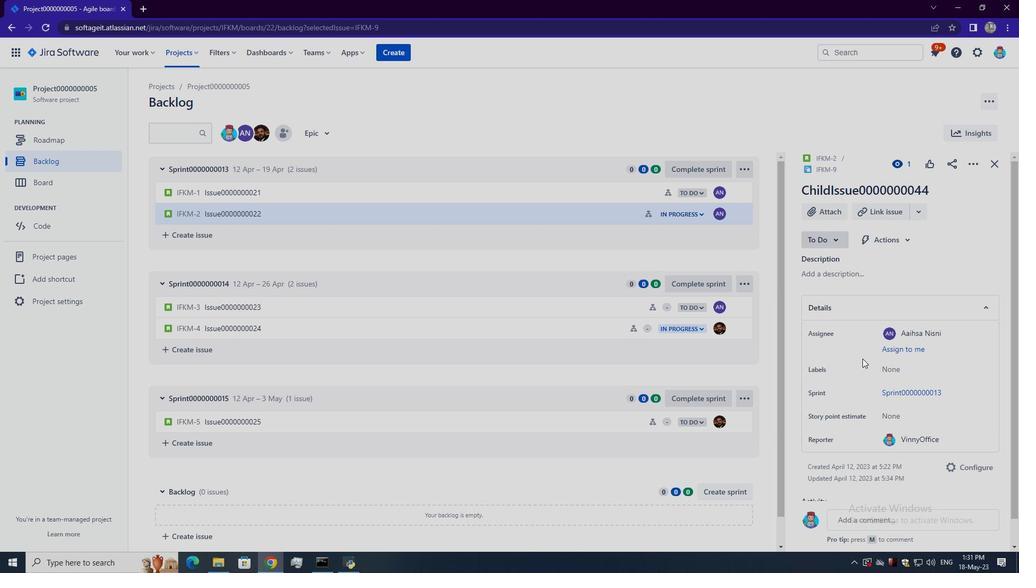 
Action: Mouse scrolled (864, 356) with delta (0, 0)
Screenshot: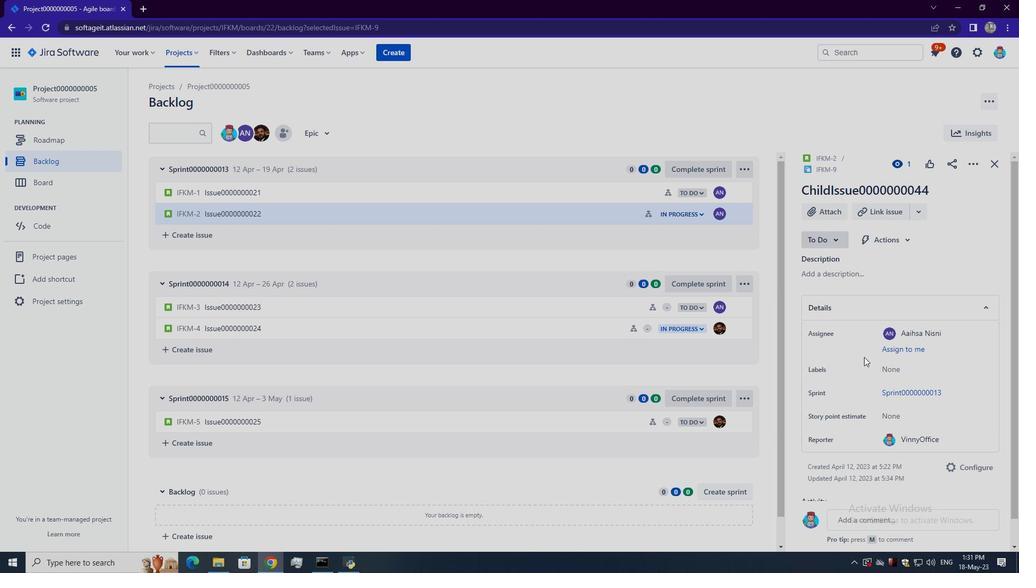 
Action: Mouse scrolled (864, 356) with delta (0, 0)
Screenshot: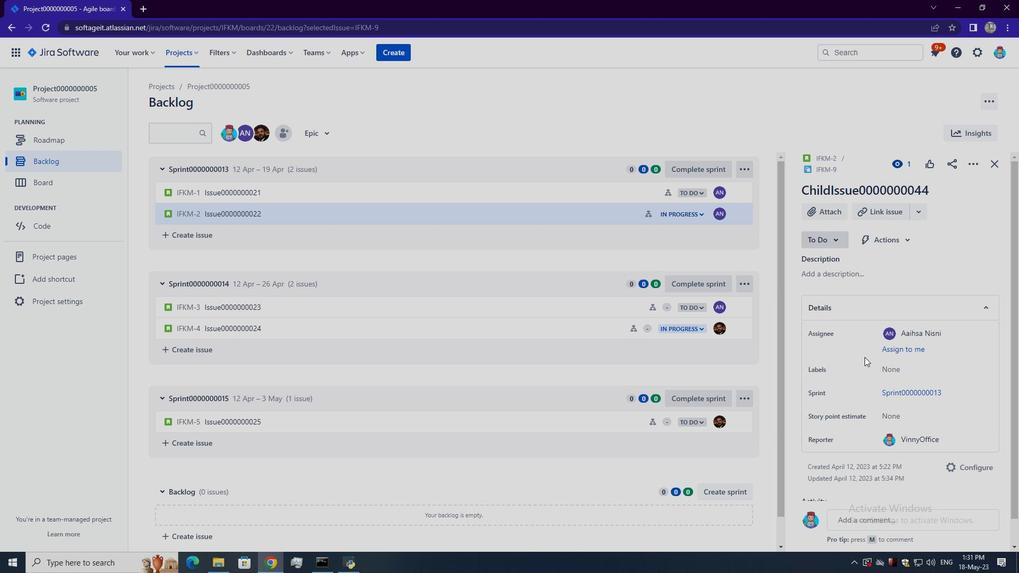 
Action: Mouse scrolled (864, 356) with delta (0, 0)
Screenshot: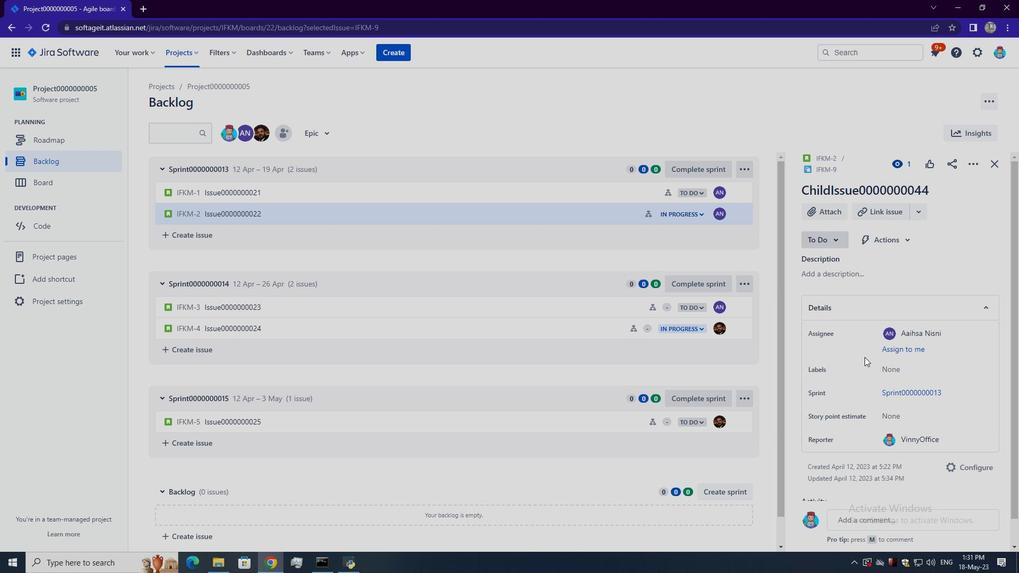 
Action: Mouse scrolled (864, 356) with delta (0, 0)
Screenshot: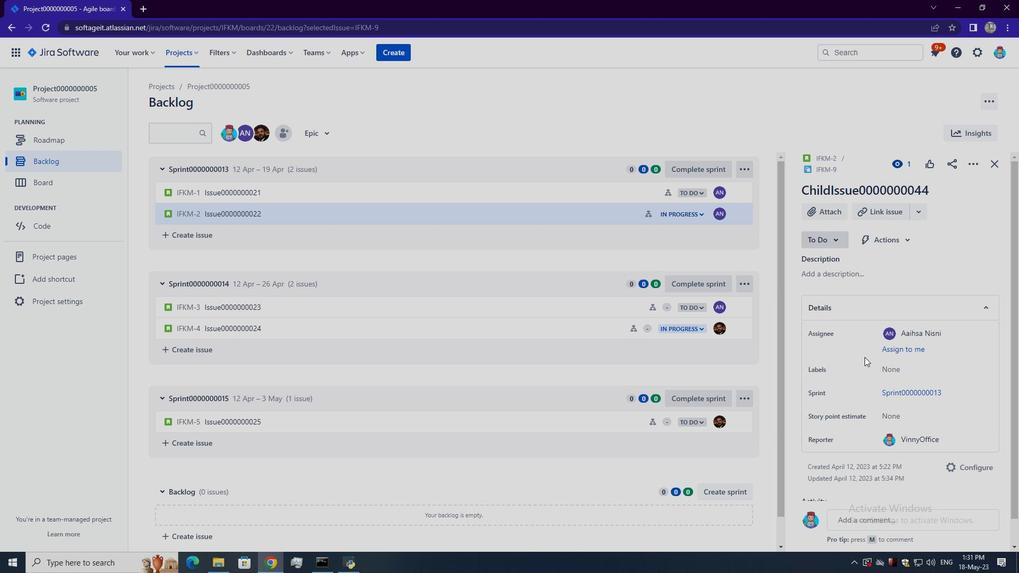 
Action: Mouse scrolled (864, 356) with delta (0, 0)
Screenshot: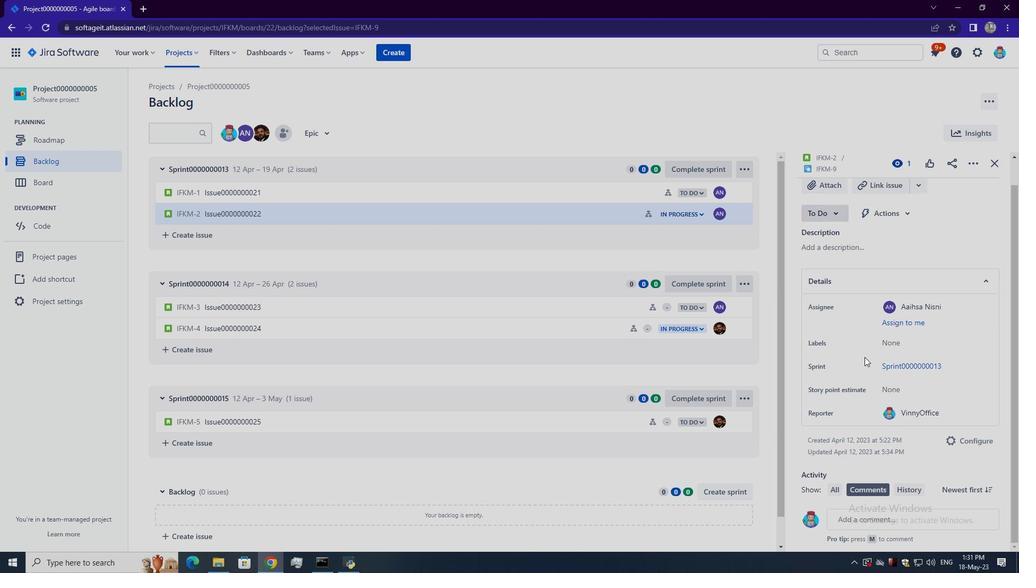 
Action: Mouse scrolled (864, 356) with delta (0, 0)
Screenshot: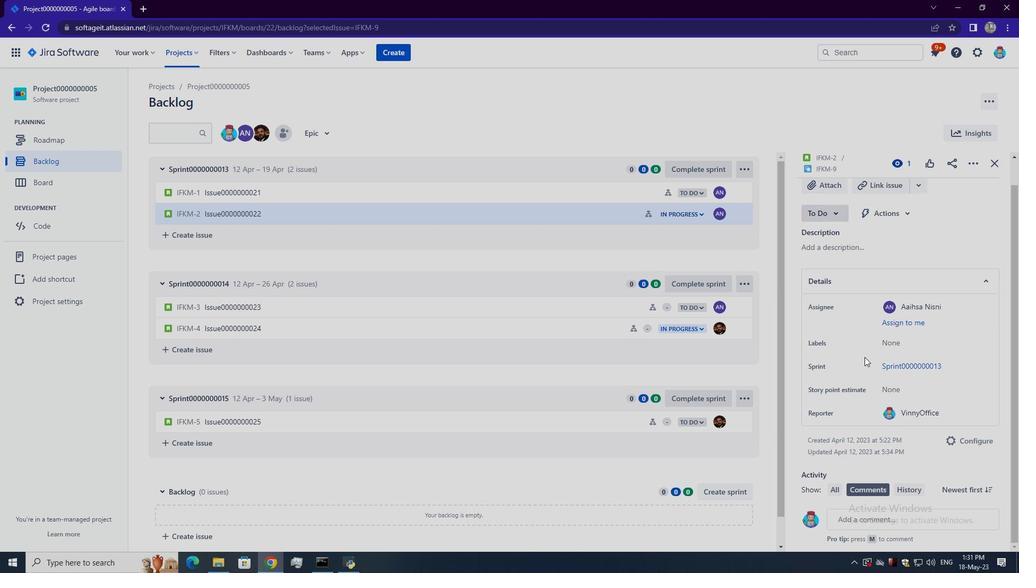 
Action: Mouse scrolled (864, 356) with delta (0, 0)
Screenshot: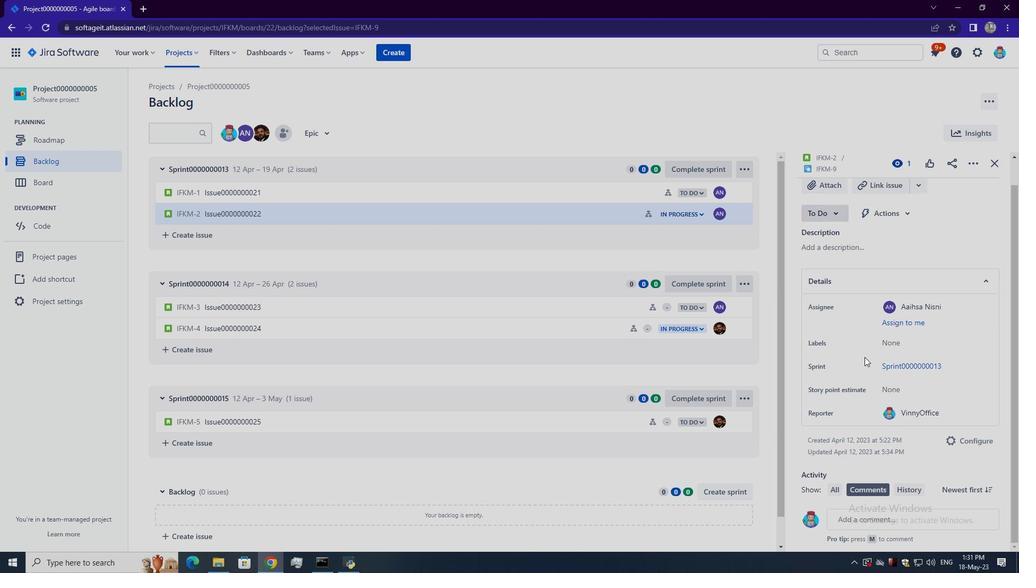
Action: Mouse scrolled (864, 357) with delta (0, 0)
Screenshot: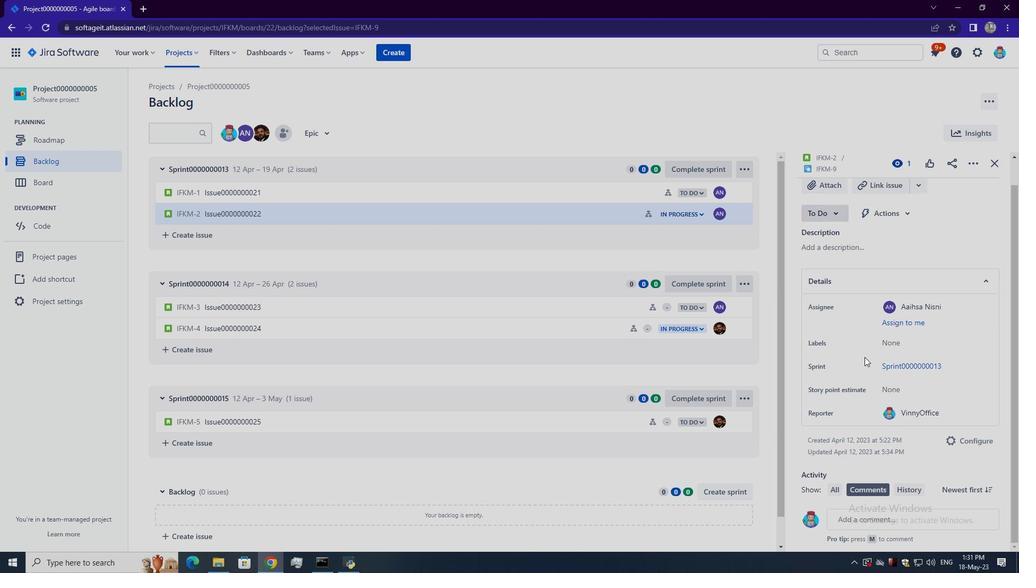 
Action: Mouse scrolled (864, 357) with delta (0, 0)
Screenshot: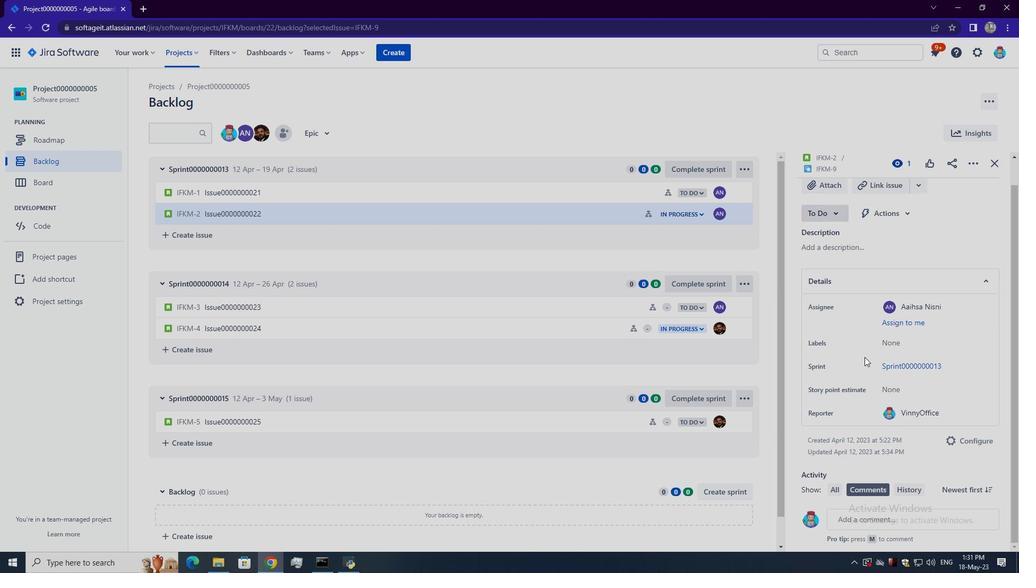 
Action: Mouse scrolled (864, 357) with delta (0, 0)
Screenshot: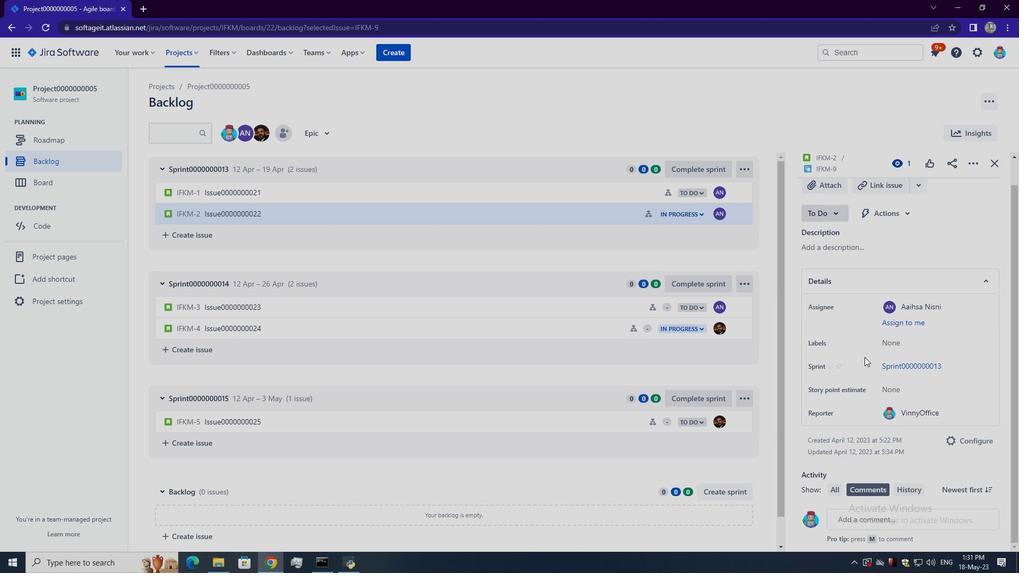 
Action: Mouse scrolled (864, 357) with delta (0, 0)
Screenshot: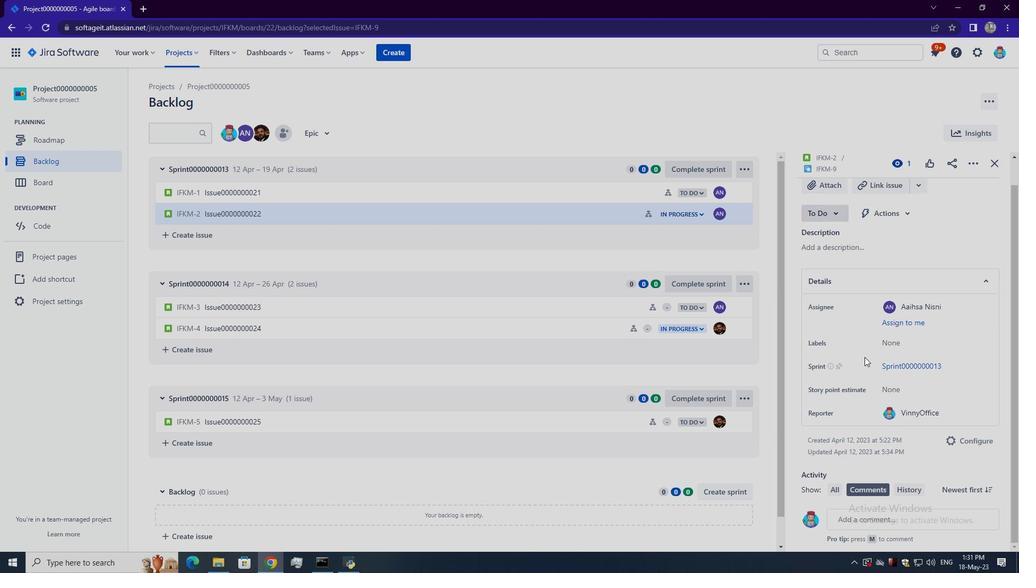 
Action: Mouse scrolled (864, 356) with delta (0, 0)
Screenshot: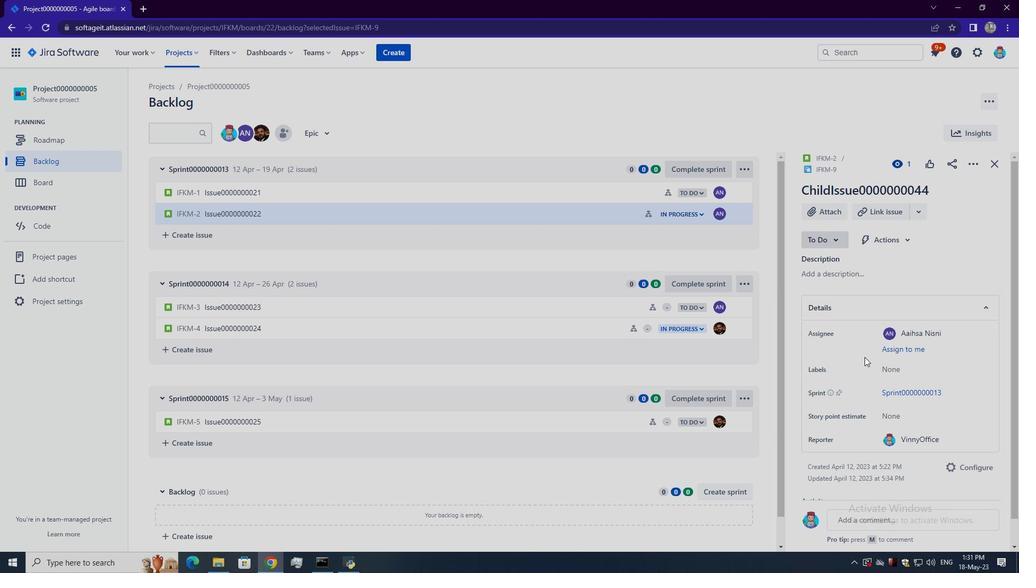 
Action: Mouse scrolled (864, 356) with delta (0, 0)
Screenshot: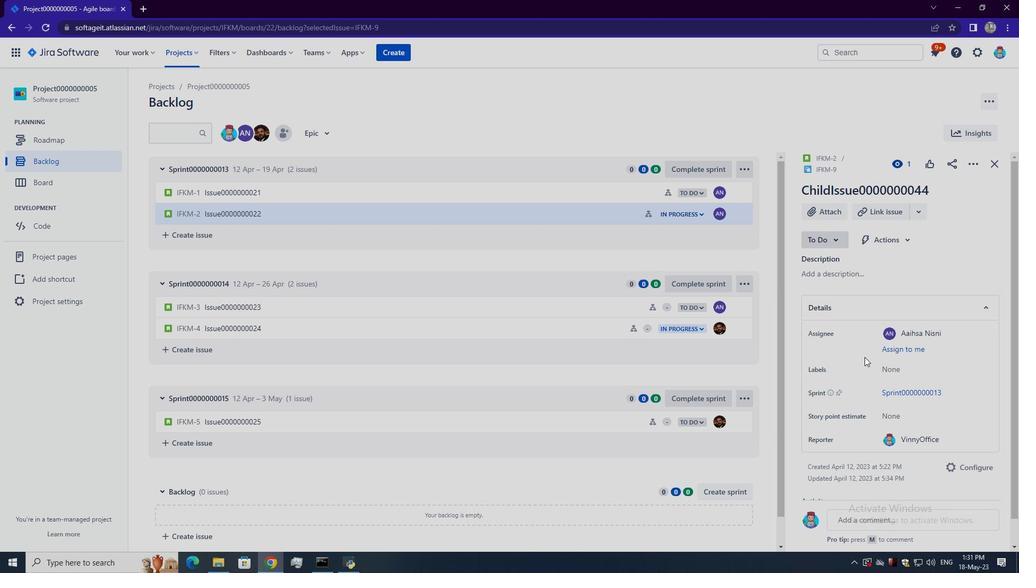 
Action: Mouse scrolled (864, 356) with delta (0, 0)
Screenshot: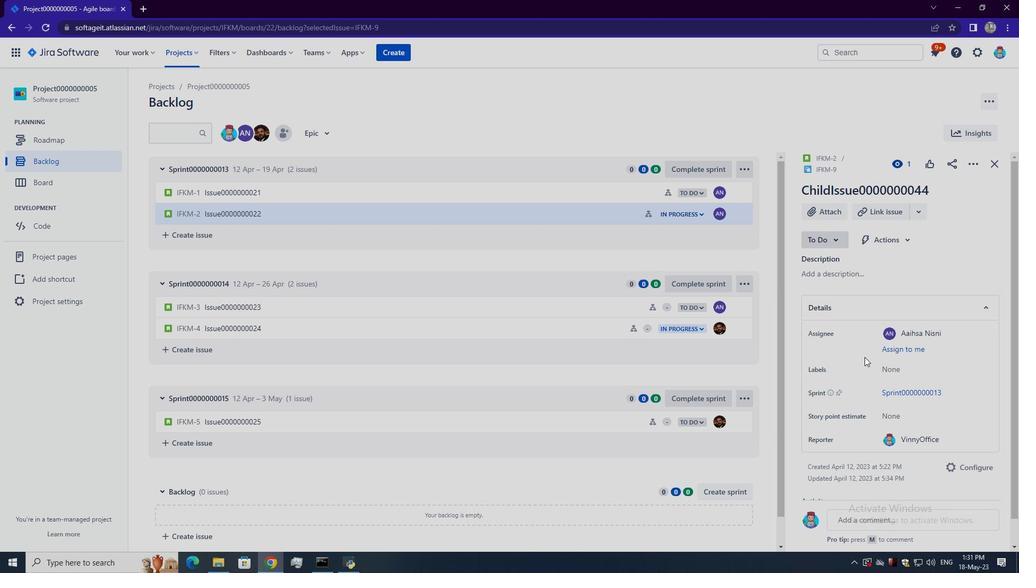 
Action: Mouse moved to (250, 302)
Screenshot: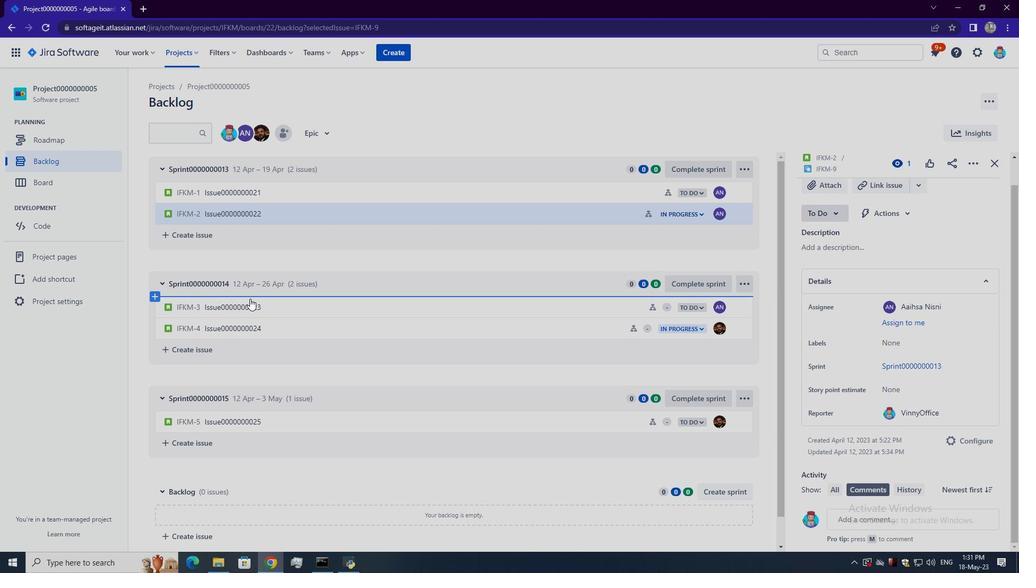 
Action: Mouse pressed left at (250, 302)
Screenshot: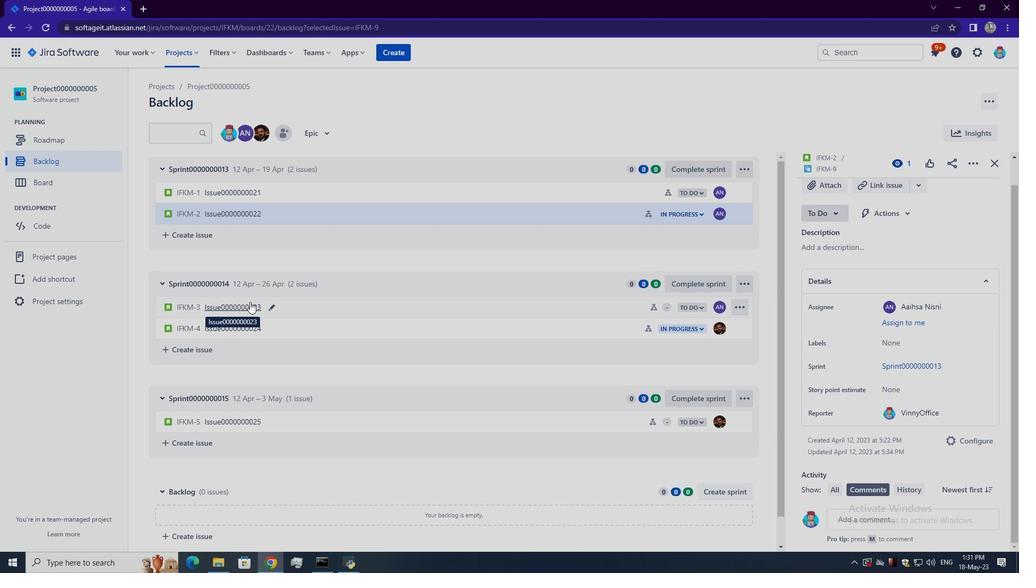 
Action: Mouse moved to (895, 336)
Screenshot: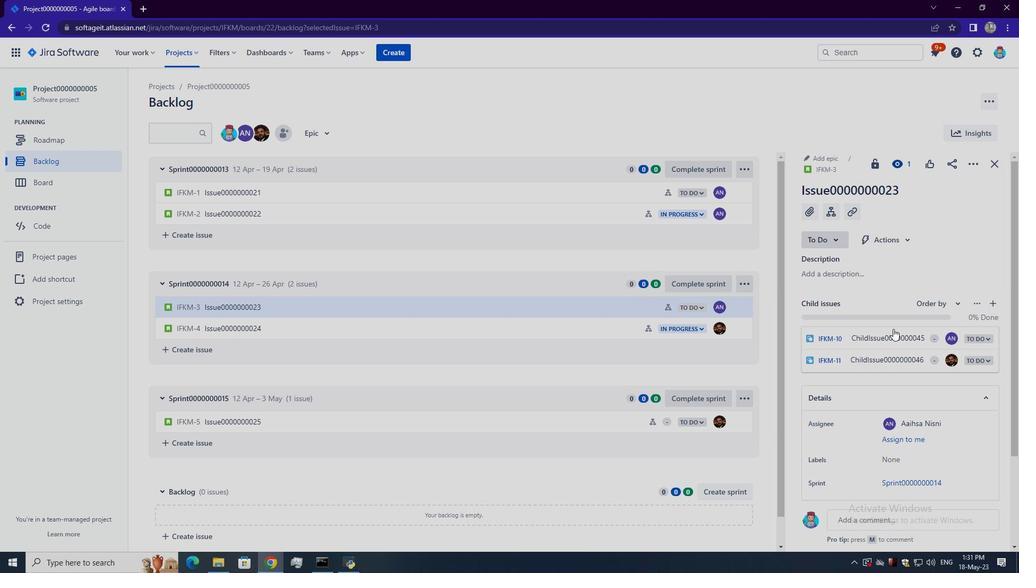 
Action: Mouse pressed left at (895, 336)
Screenshot: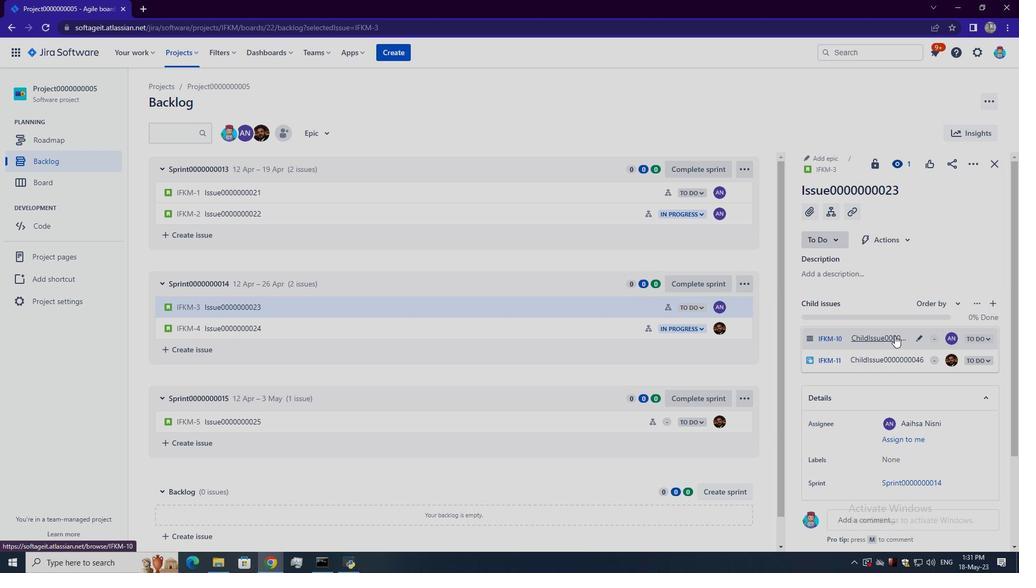 
Action: Mouse moved to (861, 311)
Screenshot: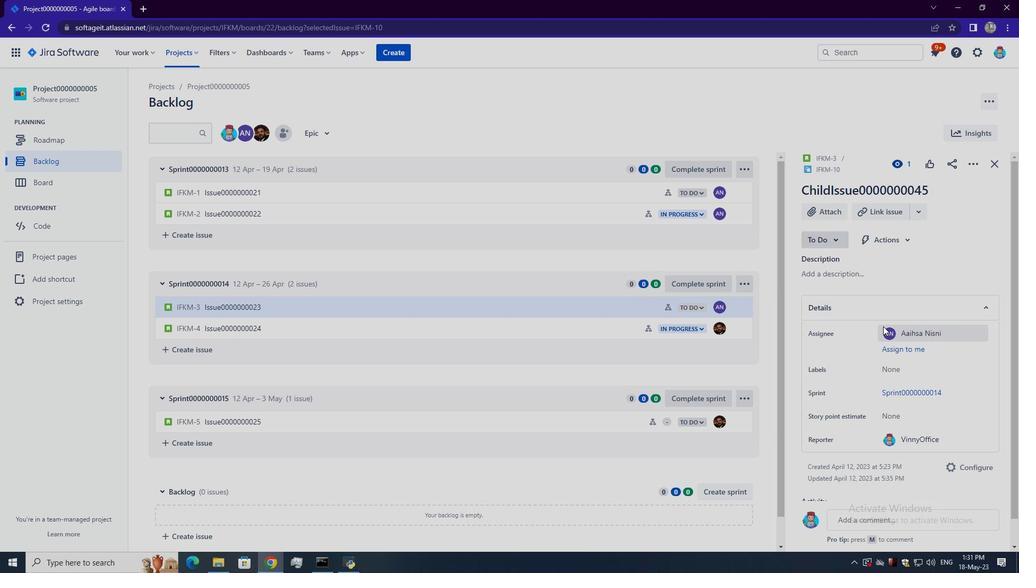 
Action: Mouse scrolled (861, 310) with delta (0, 0)
Screenshot: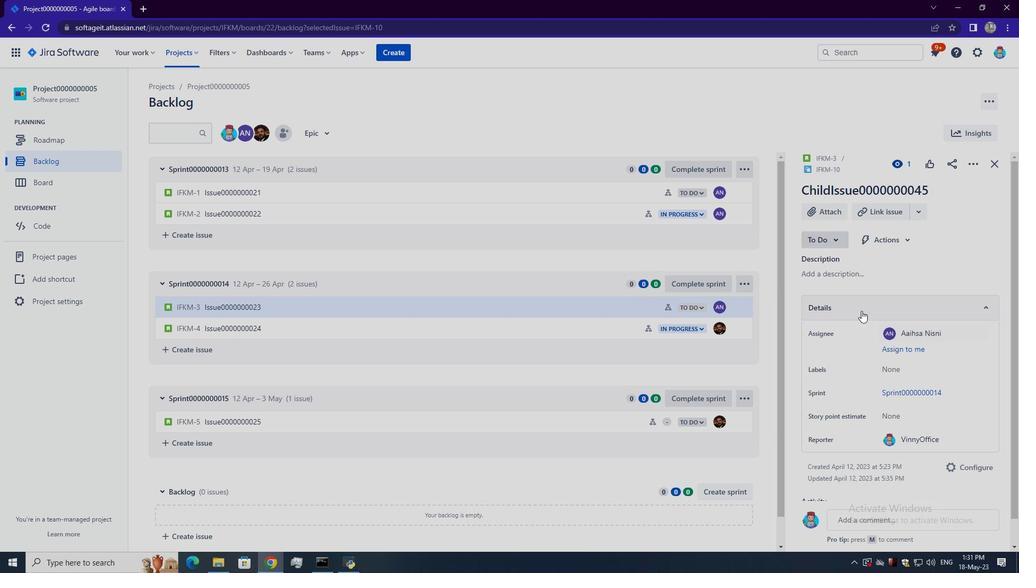 
Action: Mouse scrolled (861, 310) with delta (0, 0)
Screenshot: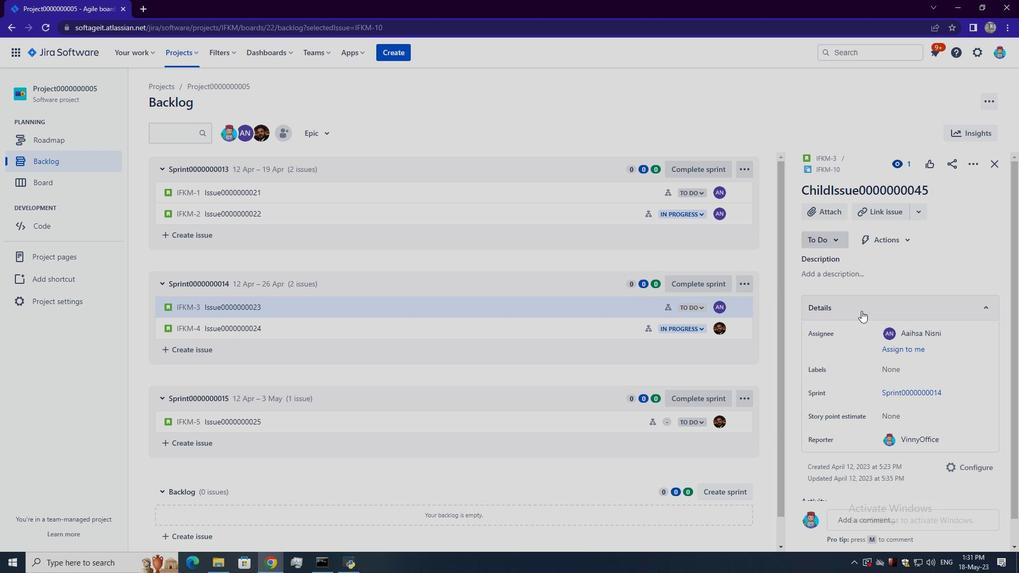 
Action: Mouse scrolled (861, 310) with delta (0, 0)
Screenshot: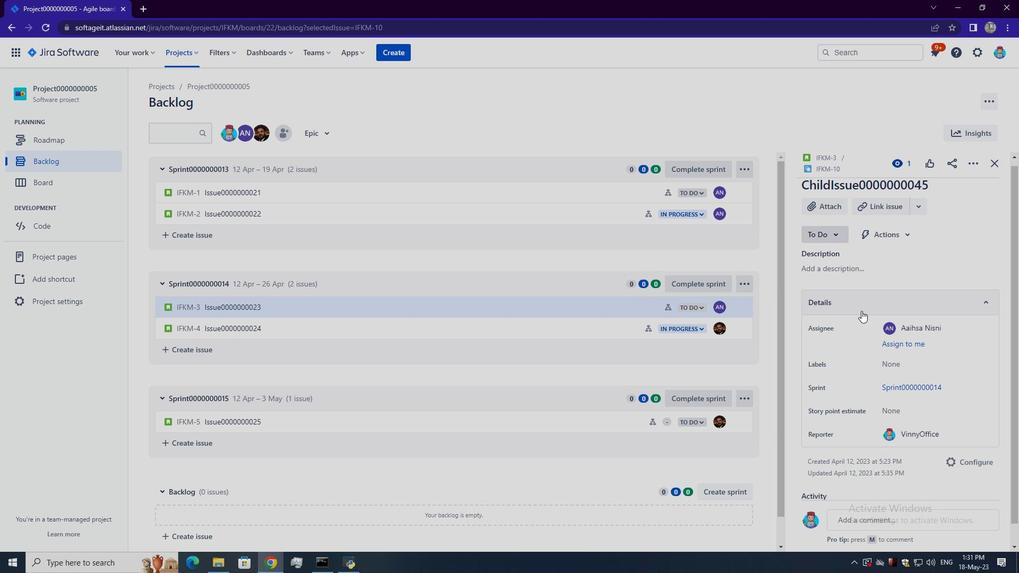 
Action: Mouse moved to (836, 231)
Screenshot: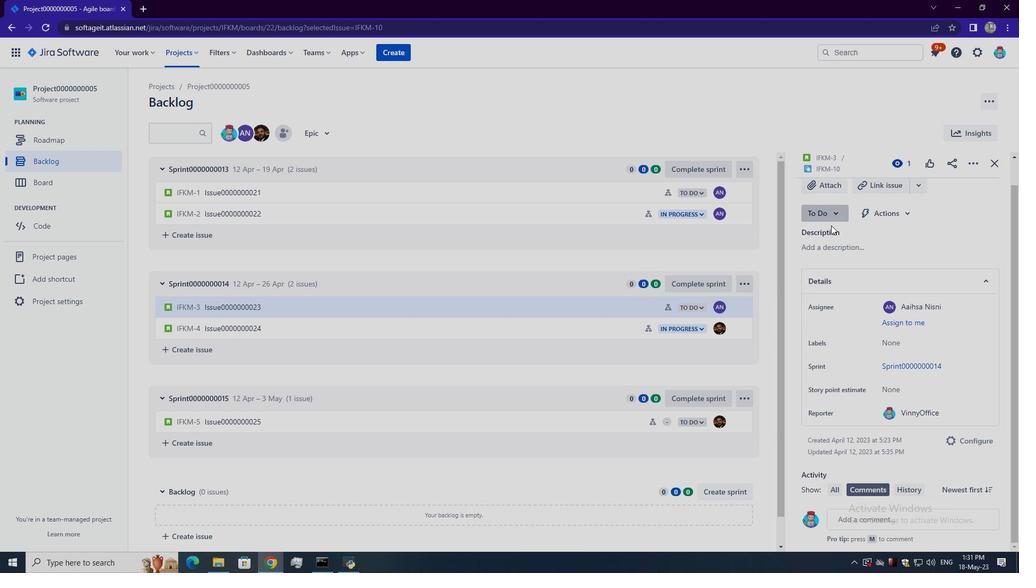 
Action: Mouse scrolled (836, 231) with delta (0, 0)
Screenshot: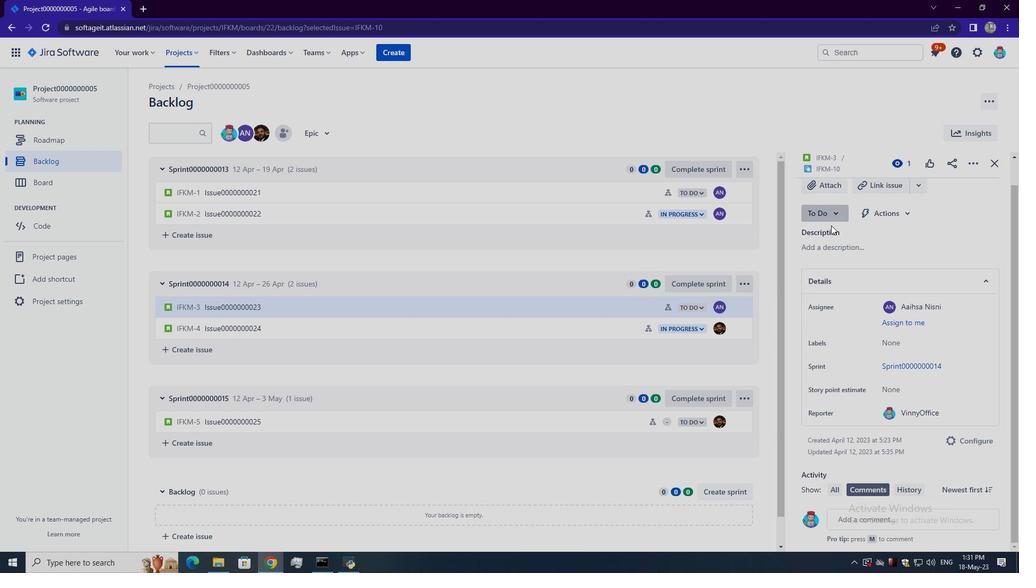 
Action: Mouse scrolled (836, 231) with delta (0, 0)
Screenshot: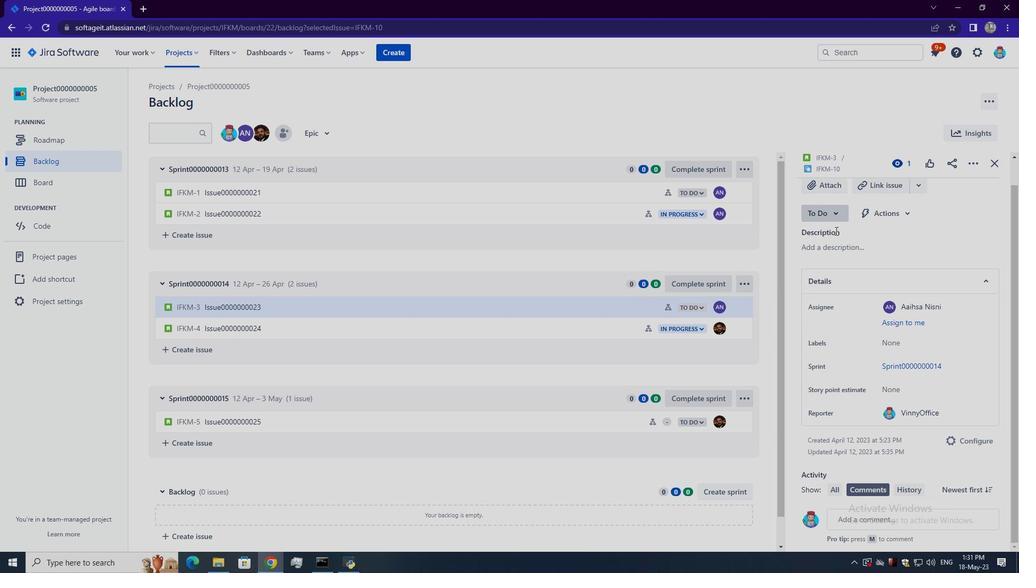 
Action: Mouse scrolled (836, 231) with delta (0, 0)
Screenshot: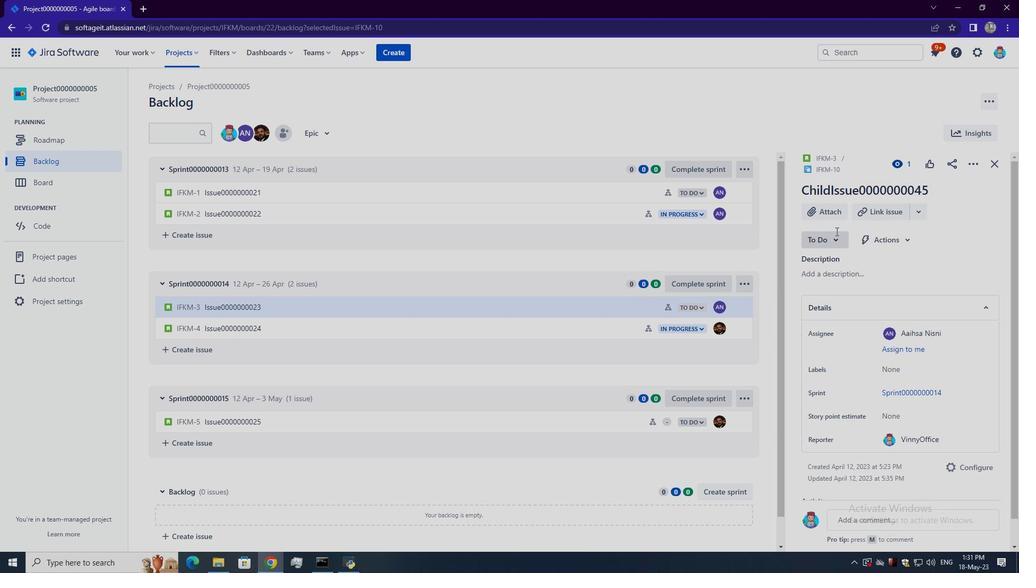 
Action: Mouse scrolled (836, 231) with delta (0, 0)
Screenshot: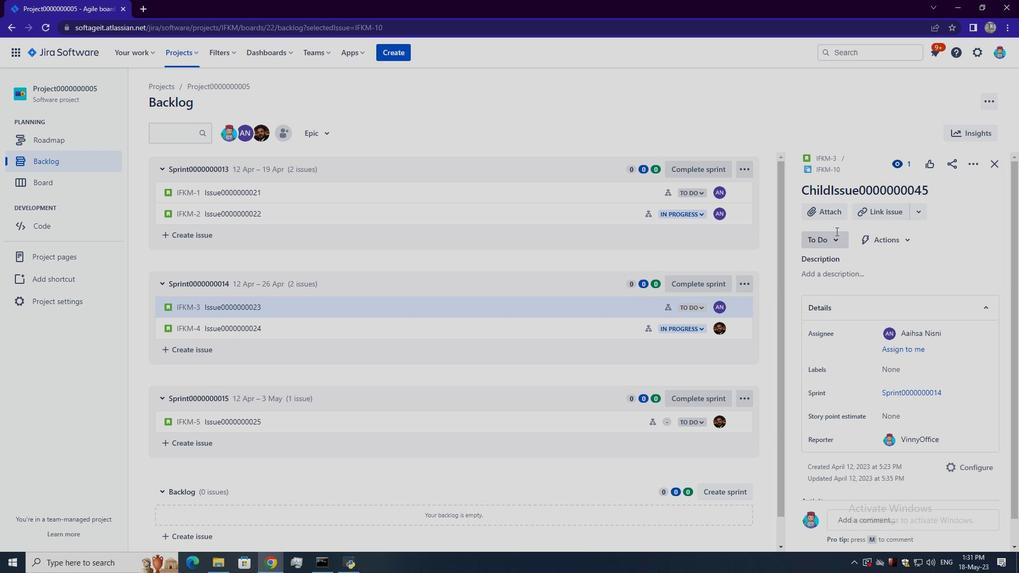 
Action: Mouse moved to (989, 164)
Screenshot: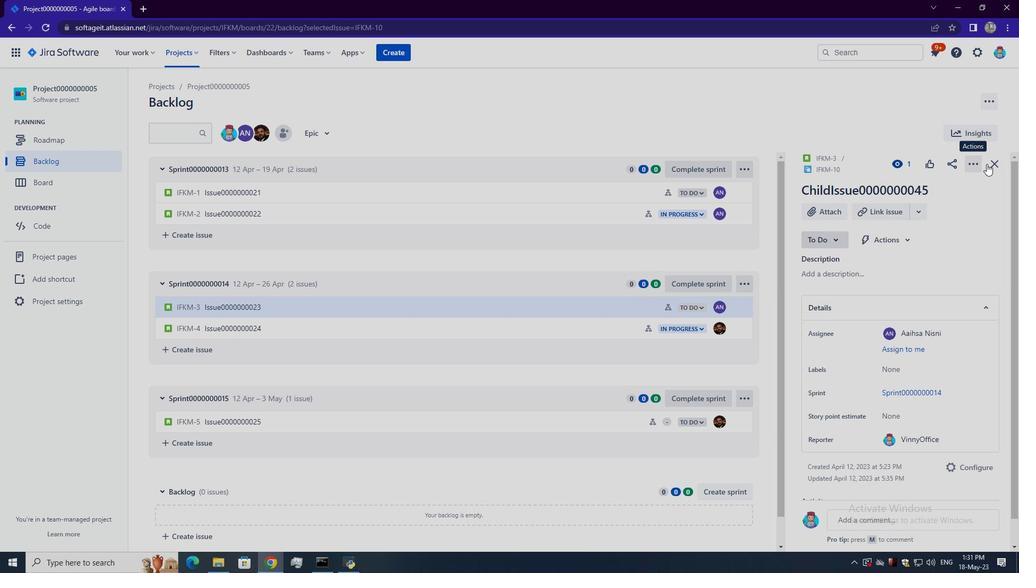 
Action: Mouse pressed left at (989, 164)
Screenshot: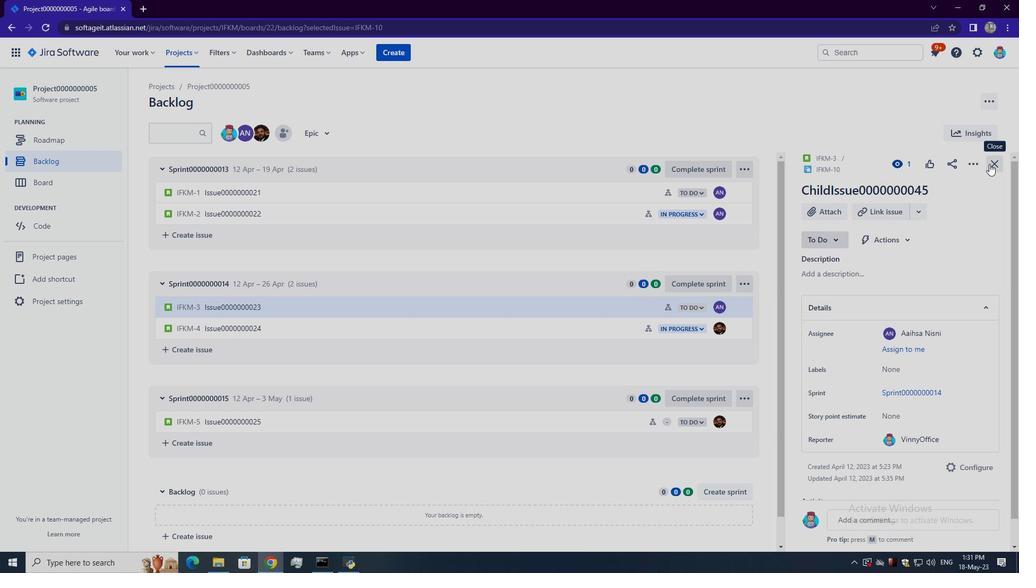 
Action: Mouse moved to (254, 306)
Screenshot: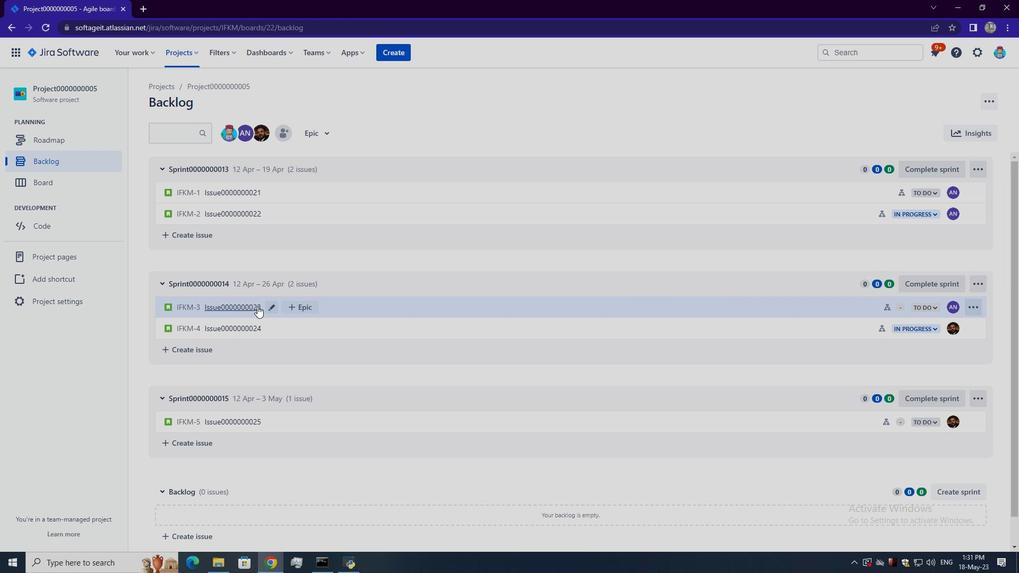 
Action: Mouse pressed left at (254, 306)
Screenshot: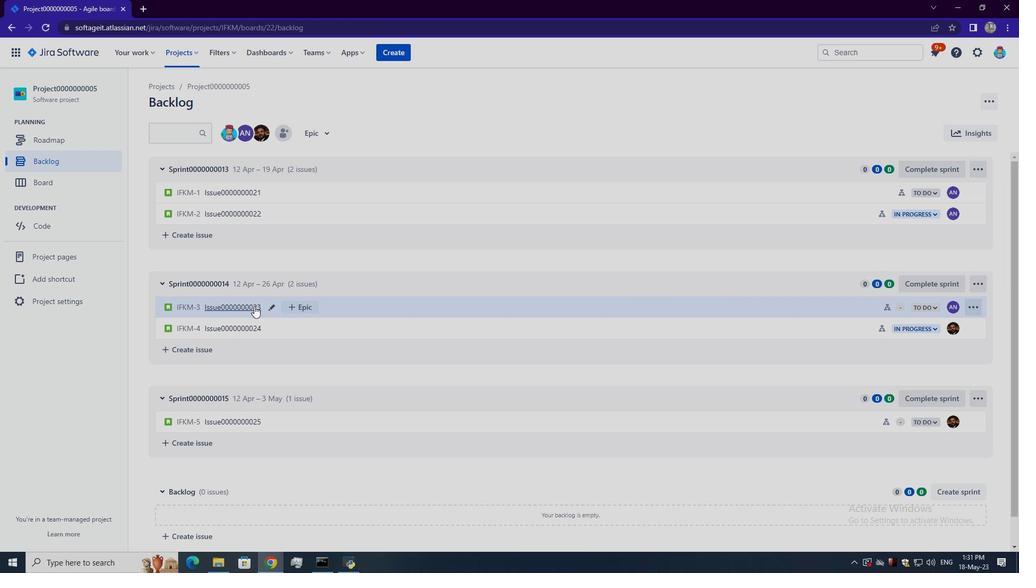 
Action: Mouse moved to (880, 364)
Screenshot: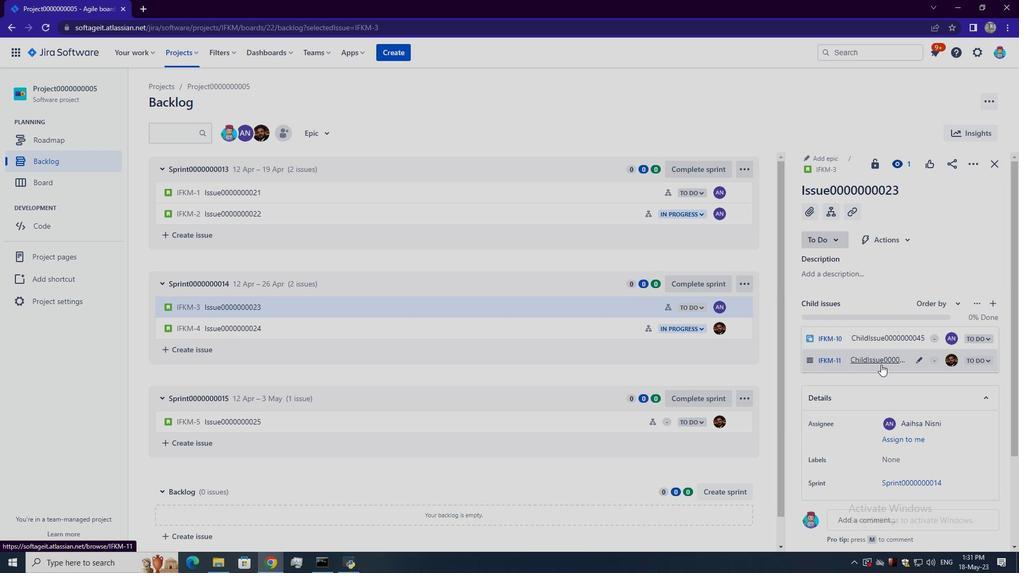 
Action: Mouse pressed left at (880, 364)
Screenshot: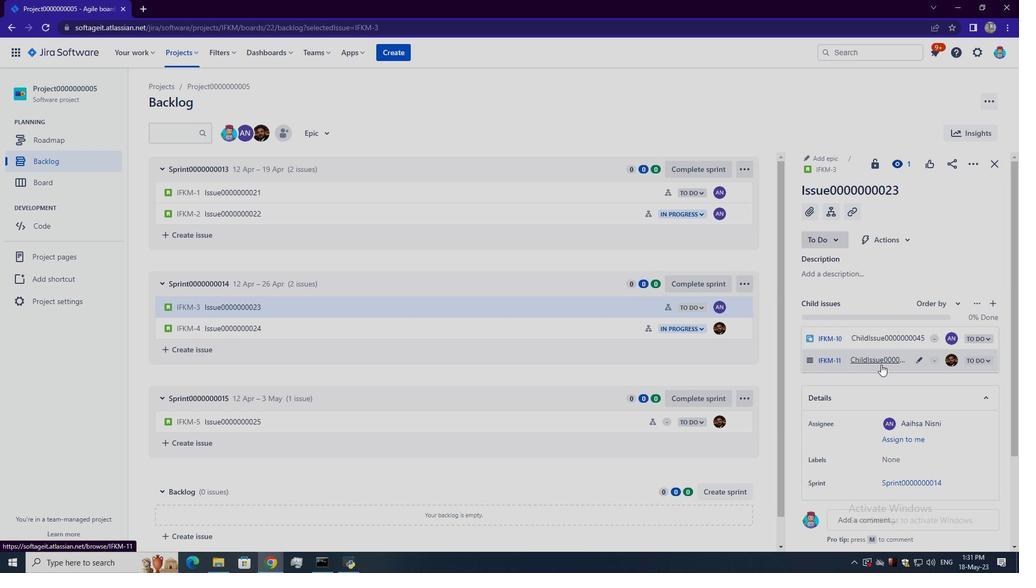 
Action: Mouse scrolled (880, 363) with delta (0, 0)
Screenshot: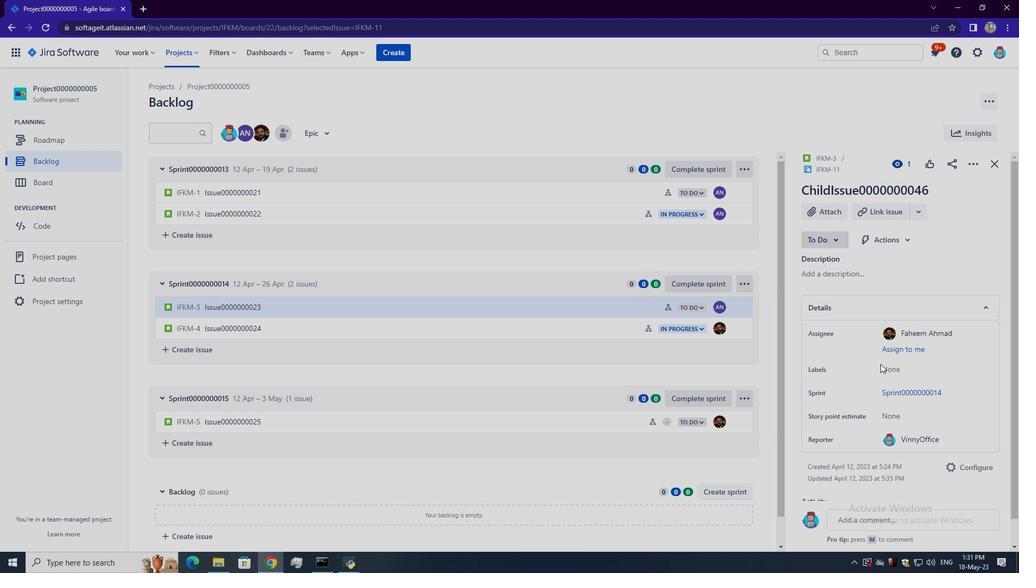 
Action: Mouse scrolled (880, 363) with delta (0, 0)
Screenshot: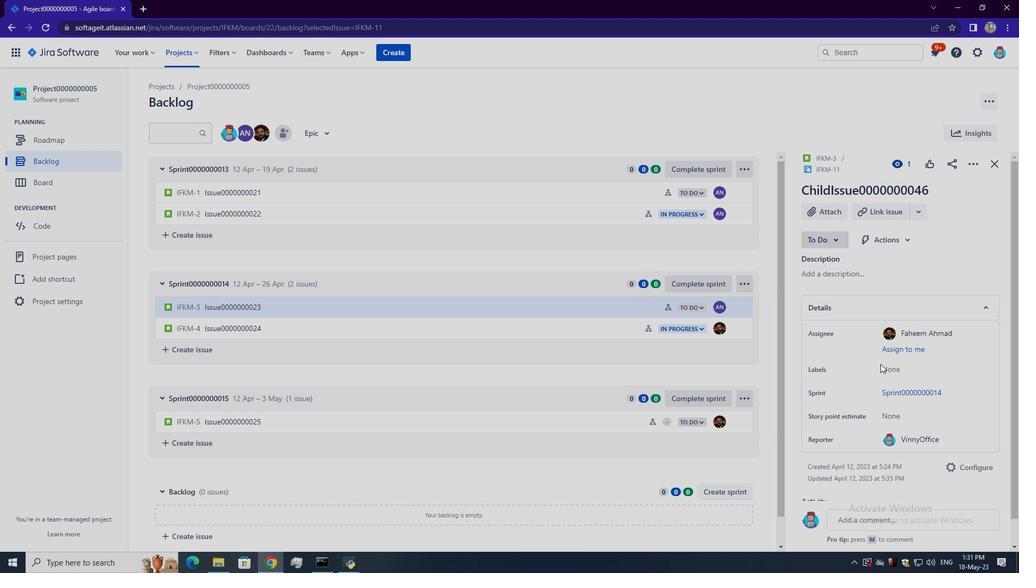 
Action: Mouse scrolled (880, 363) with delta (0, 0)
Screenshot: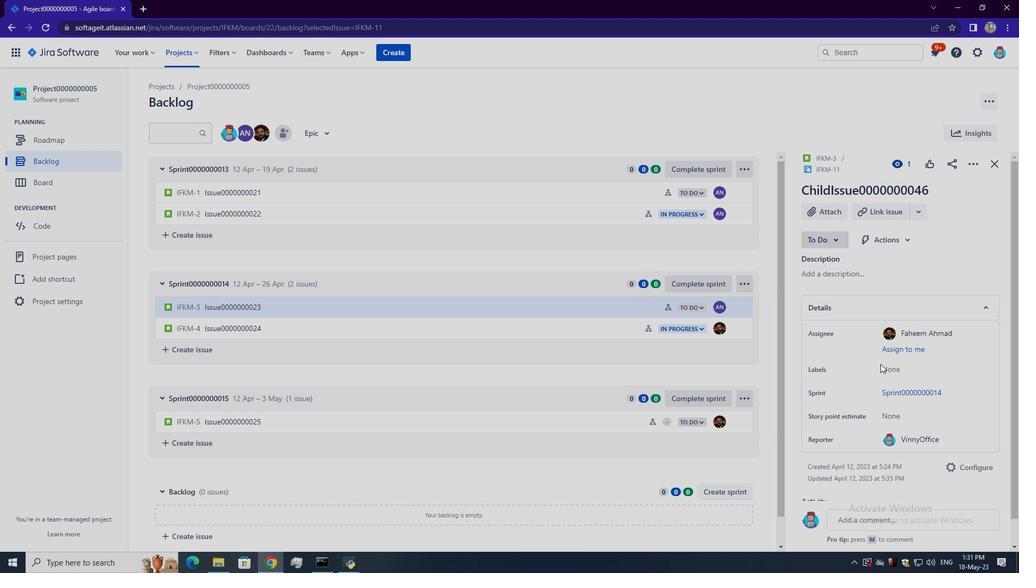 
Action: Mouse scrolled (880, 363) with delta (0, 0)
Screenshot: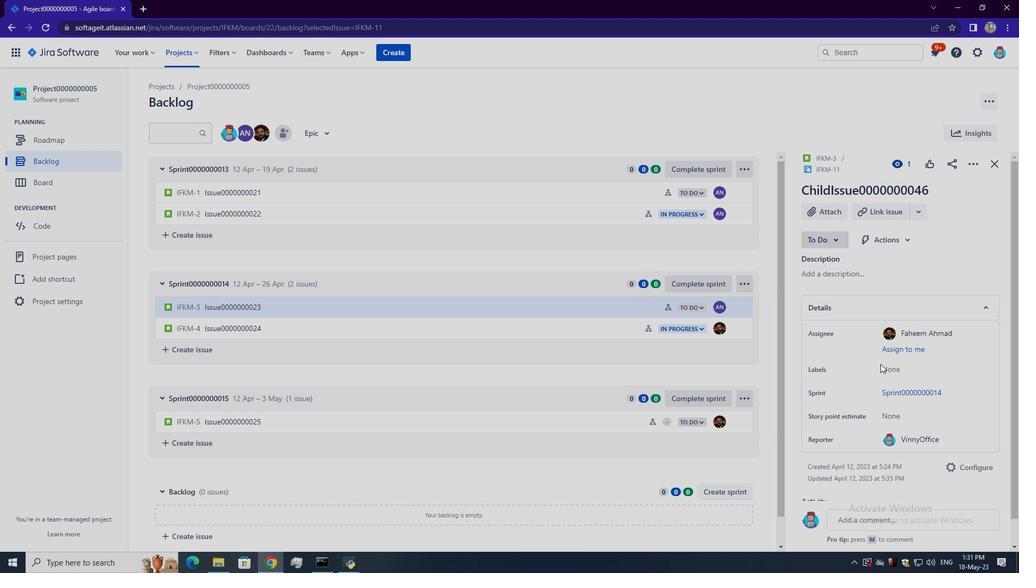 
Action: Mouse moved to (234, 330)
Screenshot: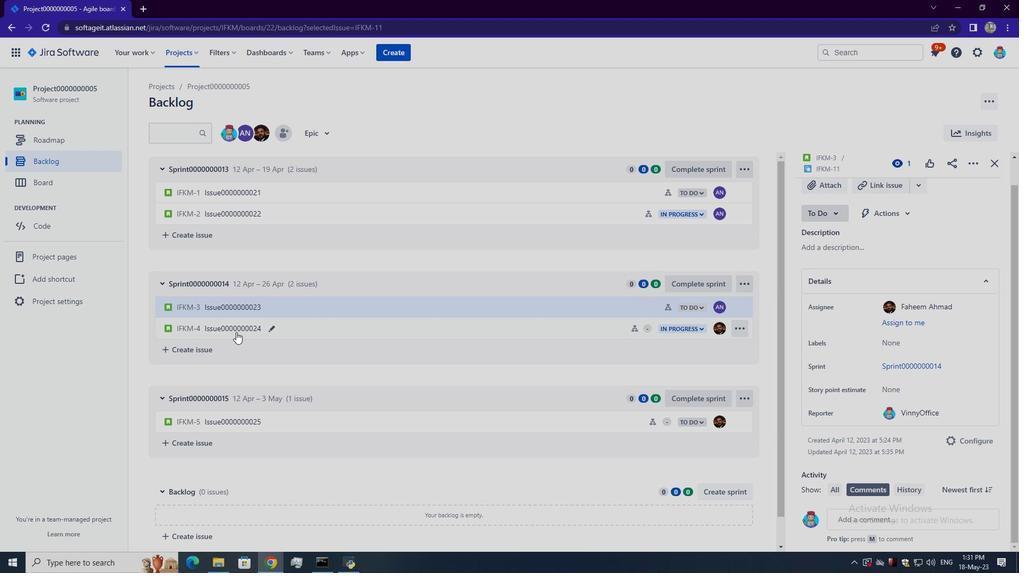 
Action: Mouse pressed left at (234, 330)
Screenshot: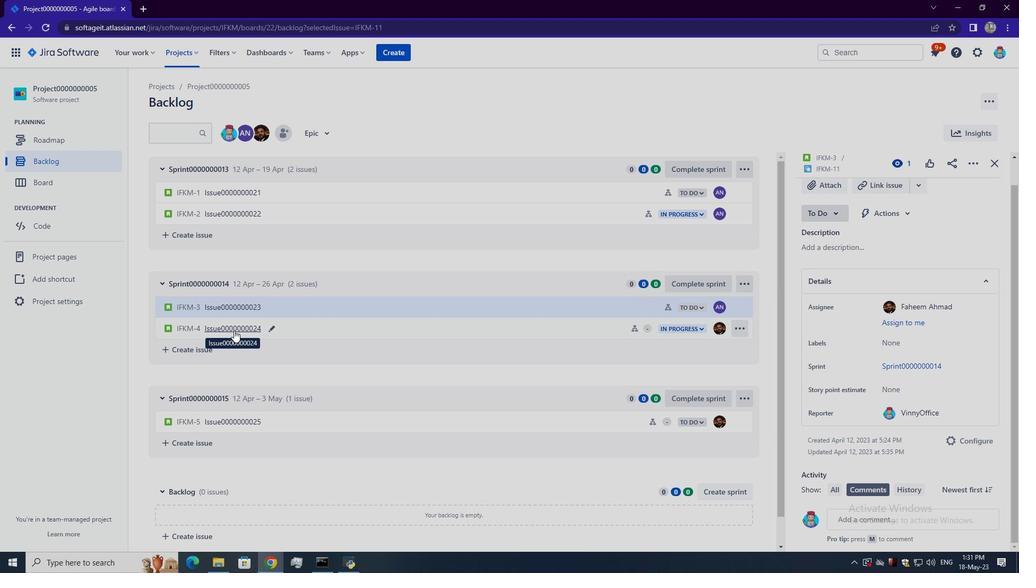 
Action: Mouse moved to (954, 262)
Screenshot: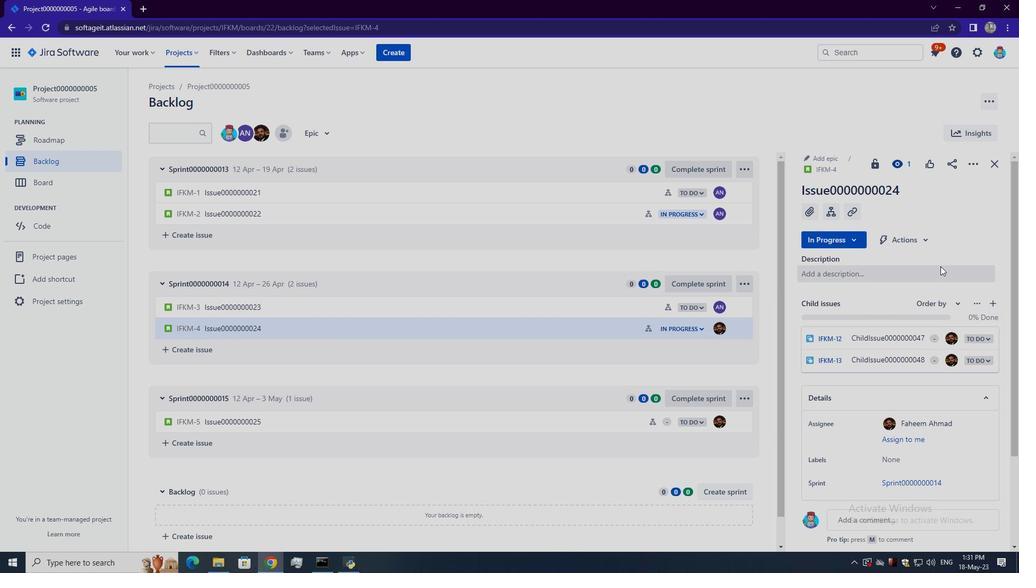 
Action: Mouse scrolled (954, 261) with delta (0, 0)
Screenshot: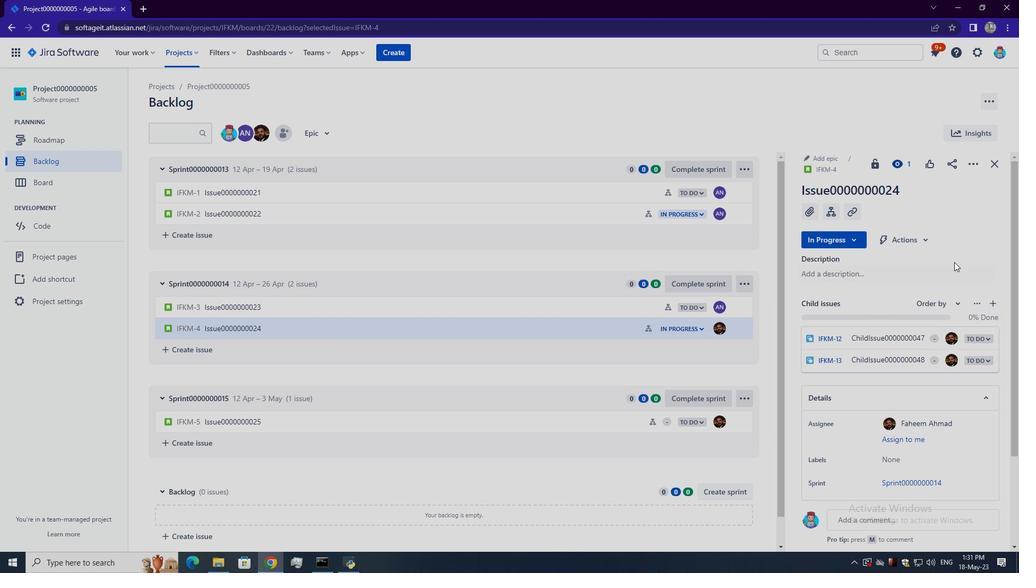 
Action: Mouse scrolled (954, 262) with delta (0, 0)
Screenshot: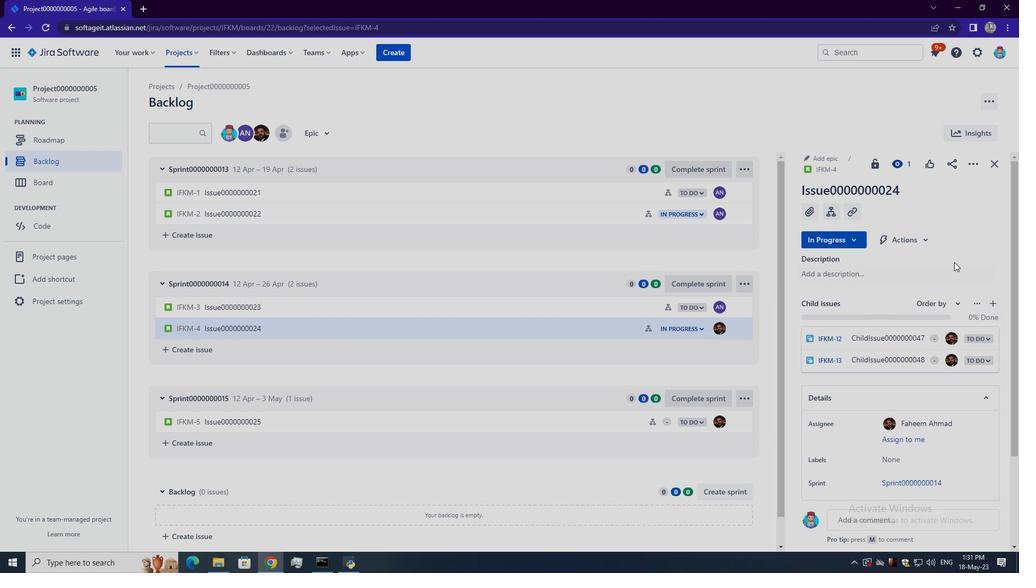
Action: Mouse scrolled (954, 261) with delta (0, 0)
Screenshot: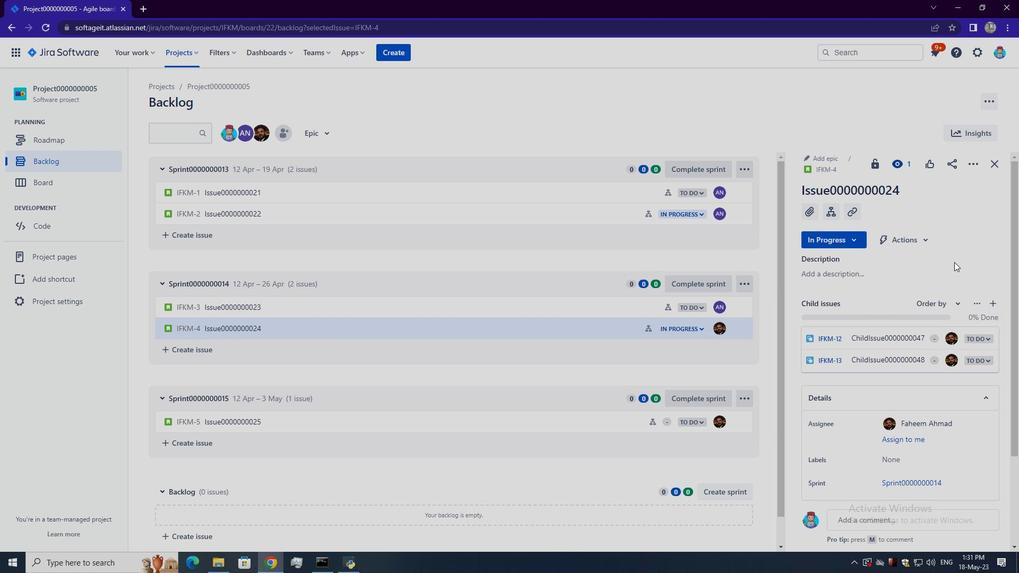 
Action: Mouse moved to (858, 285)
Screenshot: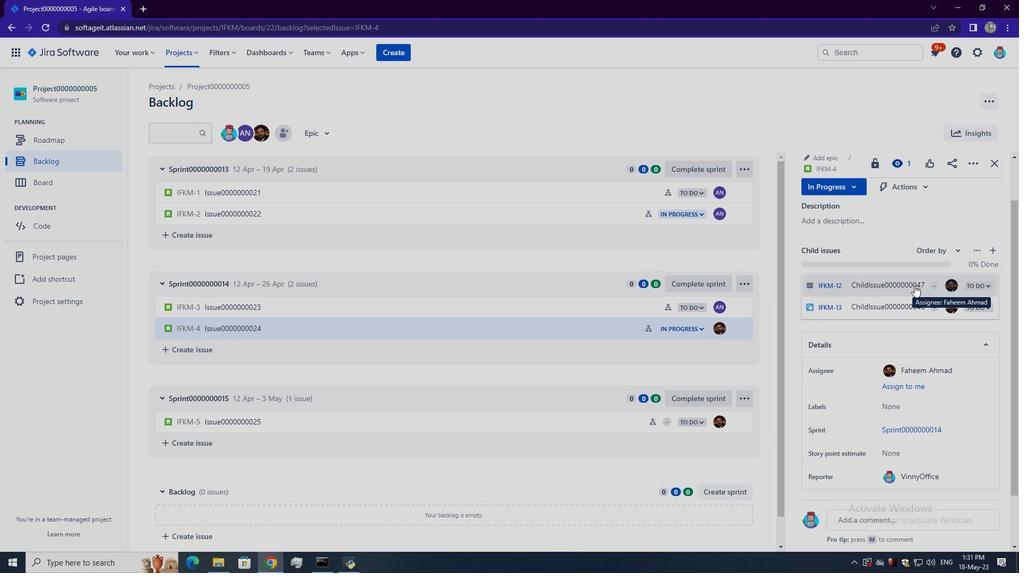 
Action: Mouse pressed left at (858, 285)
Screenshot: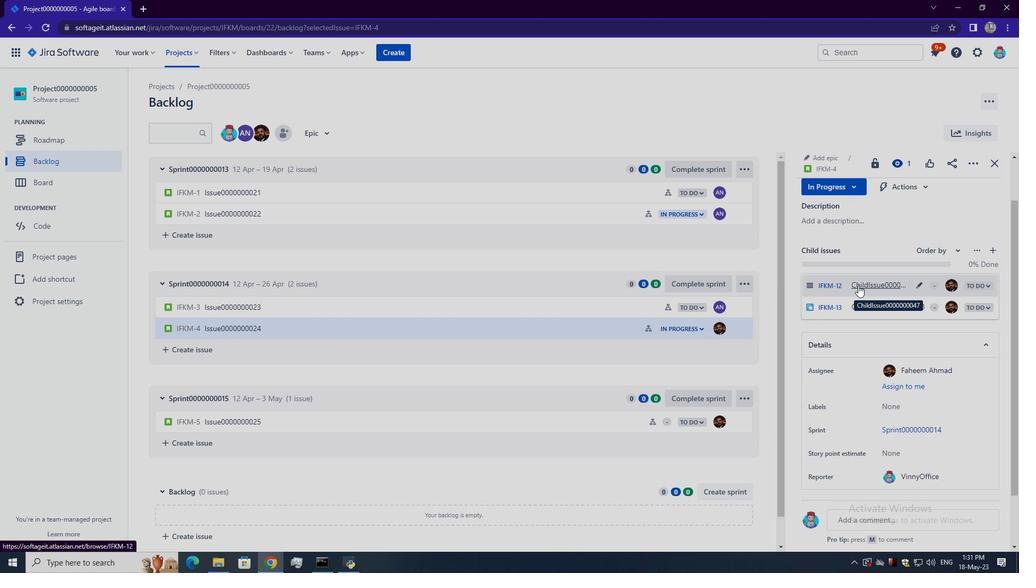 
Action: Mouse moved to (884, 469)
Screenshot: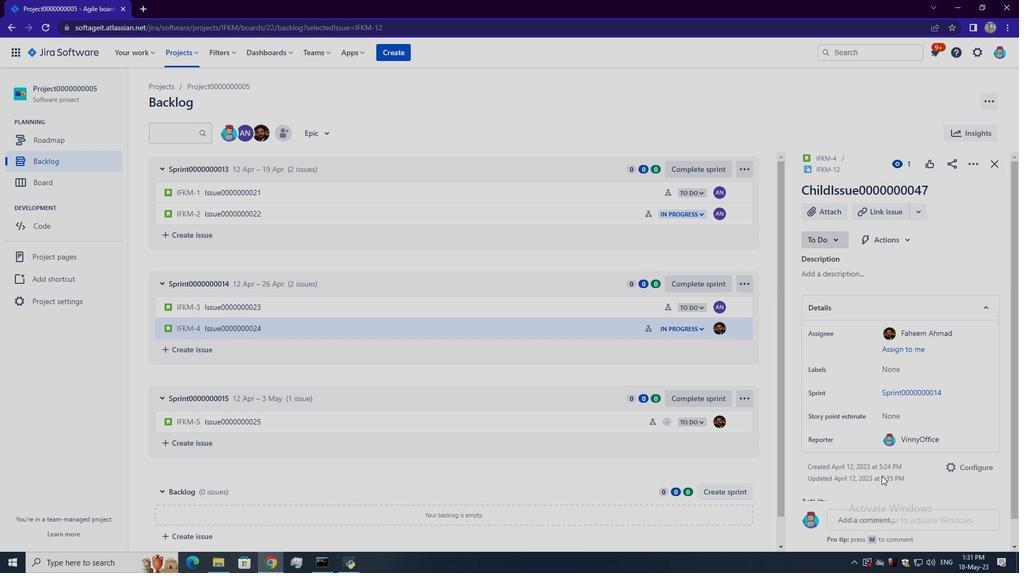 
Action: Mouse scrolled (884, 468) with delta (0, 0)
Screenshot: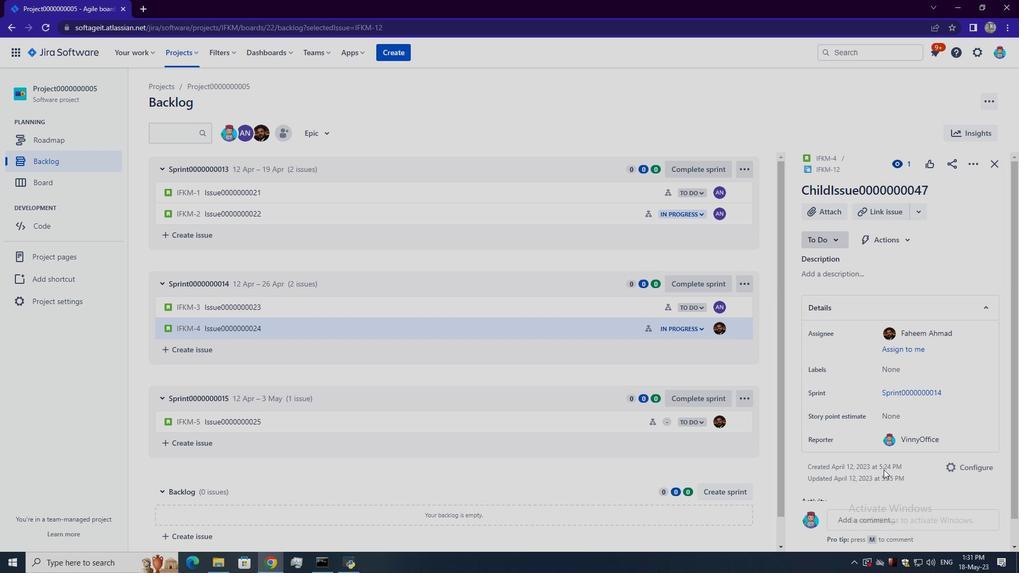 
Action: Mouse scrolled (884, 468) with delta (0, 0)
Screenshot: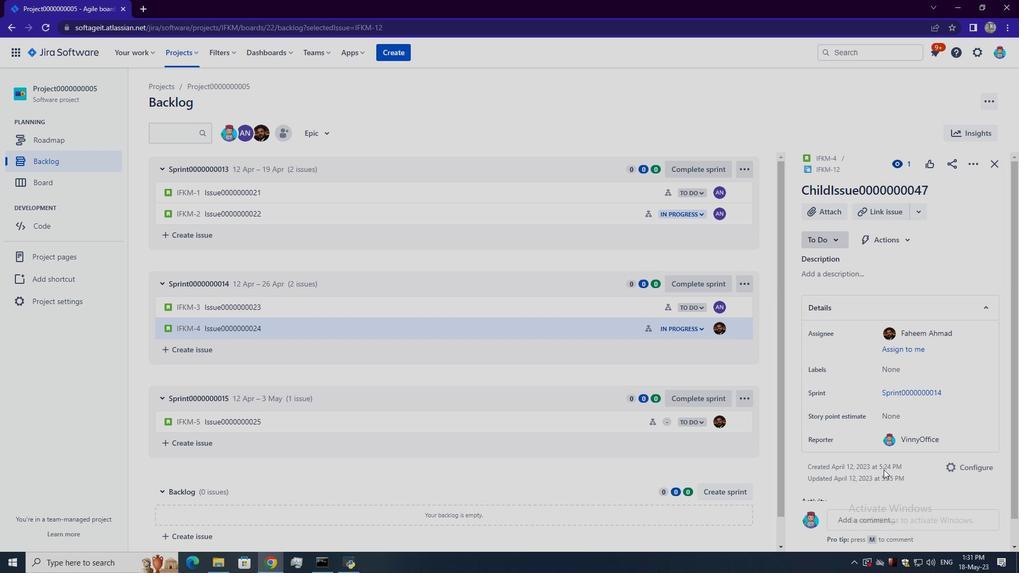 
Action: Mouse scrolled (884, 468) with delta (0, 0)
Screenshot: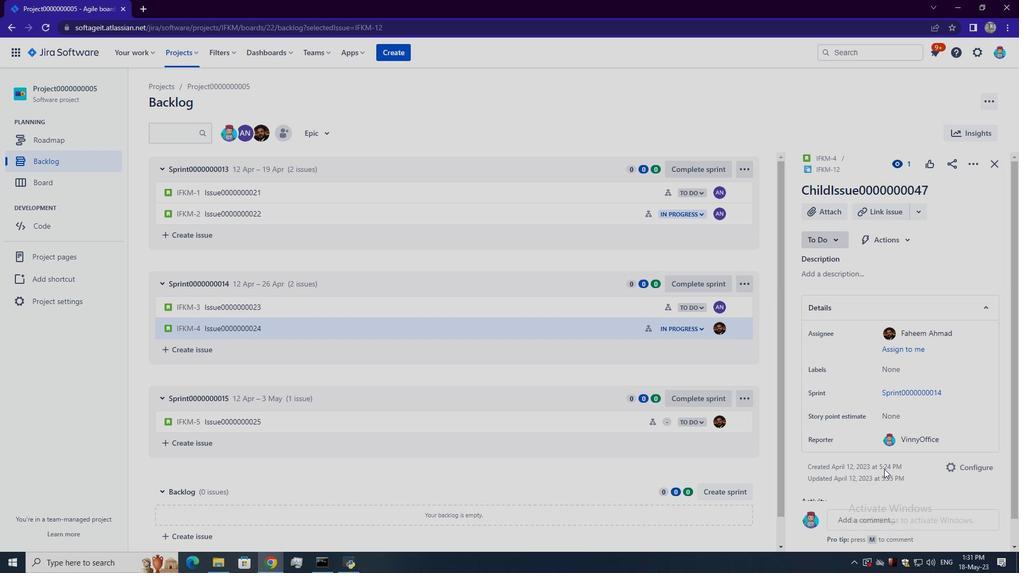 
Action: Mouse scrolled (884, 468) with delta (0, 0)
Screenshot: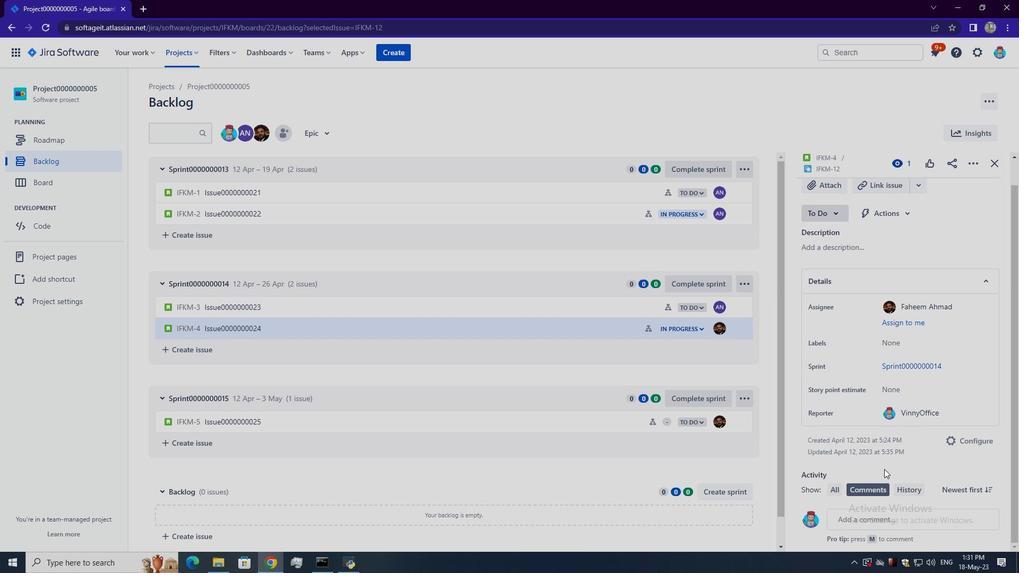 
Action: Mouse scrolled (884, 468) with delta (0, 0)
Screenshot: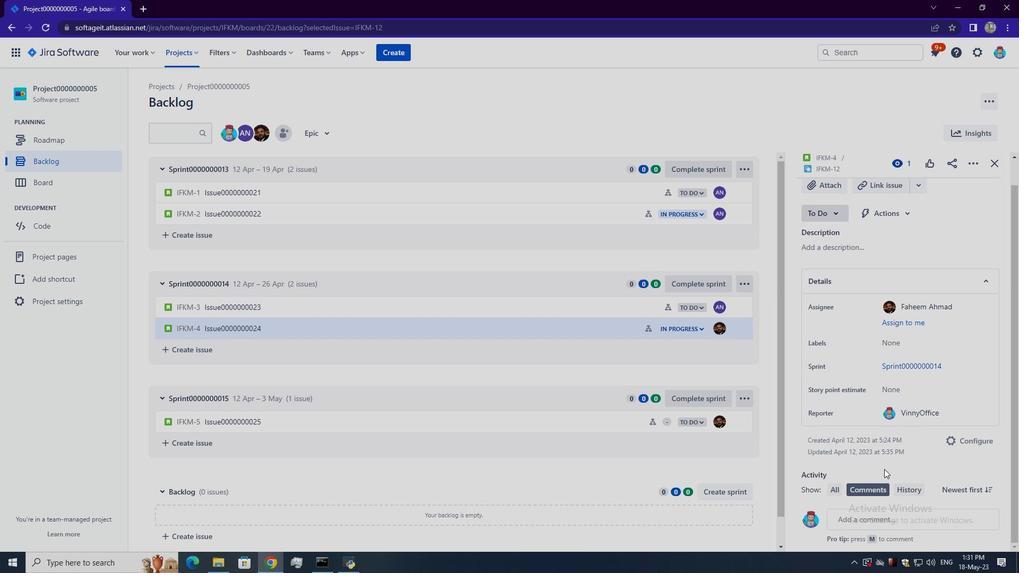 
Action: Mouse scrolled (884, 469) with delta (0, 0)
Screenshot: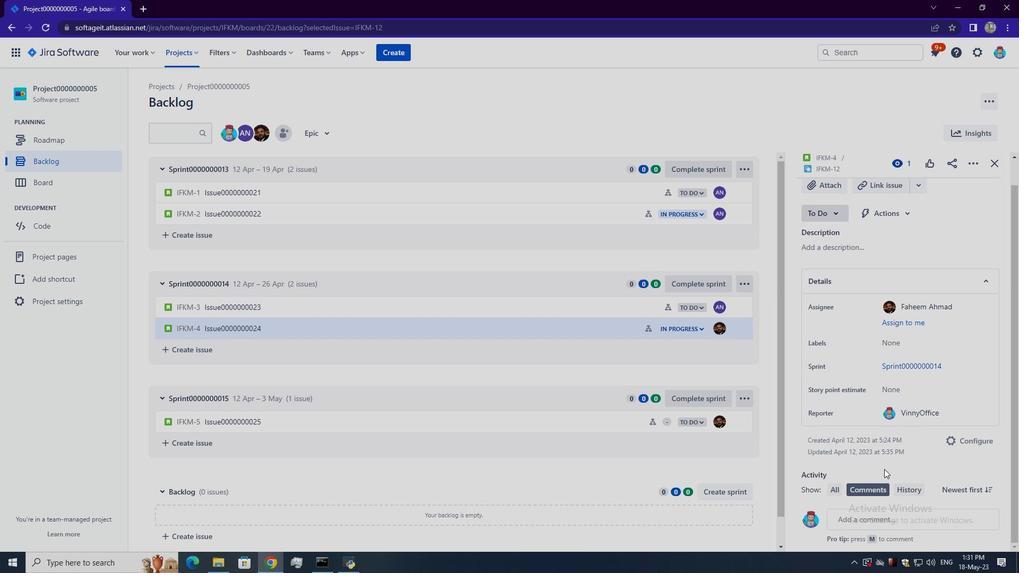 
Action: Mouse scrolled (884, 469) with delta (0, 0)
Screenshot: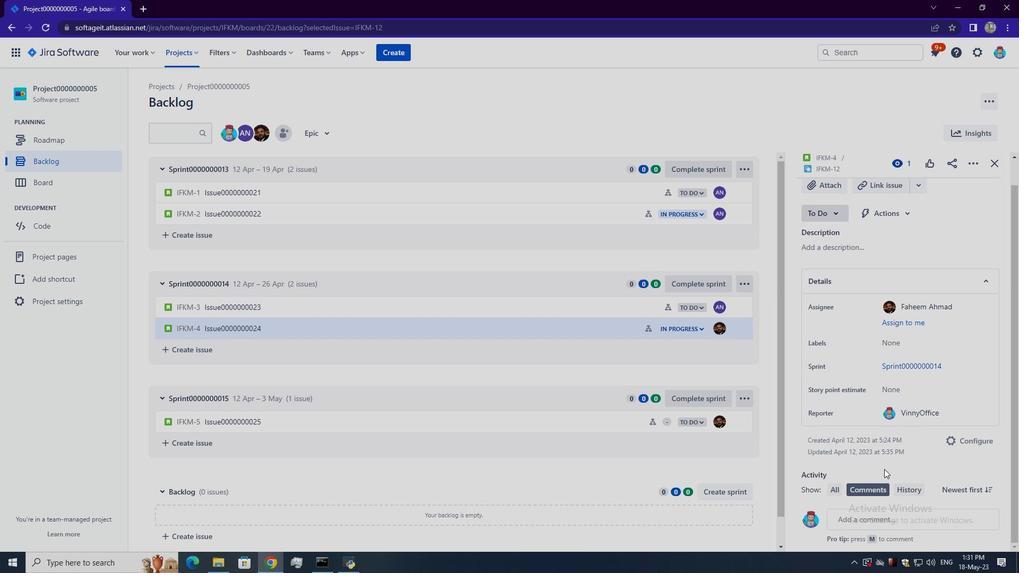 
Action: Mouse scrolled (884, 469) with delta (0, 0)
Screenshot: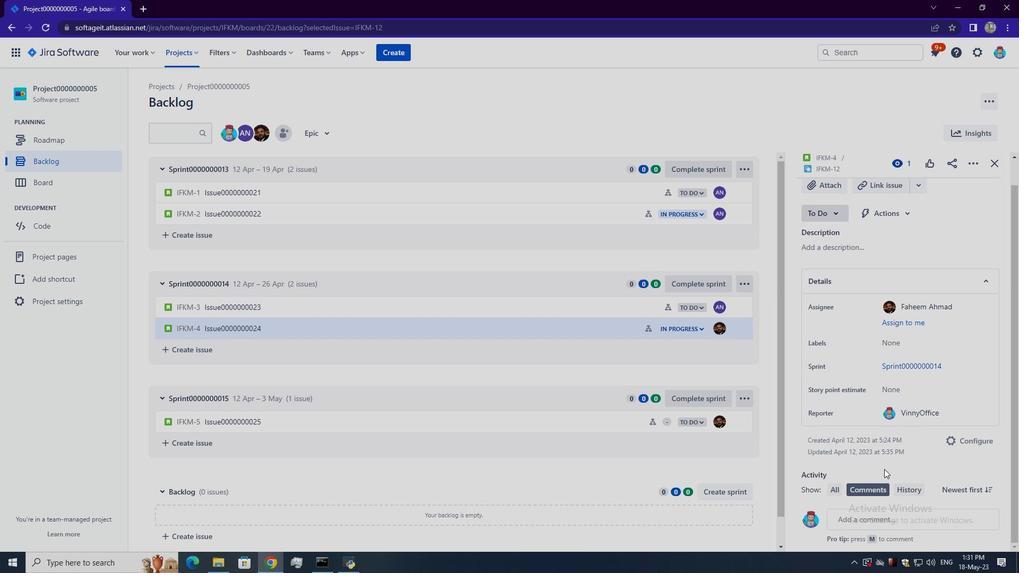 
Action: Mouse scrolled (884, 468) with delta (0, 0)
Screenshot: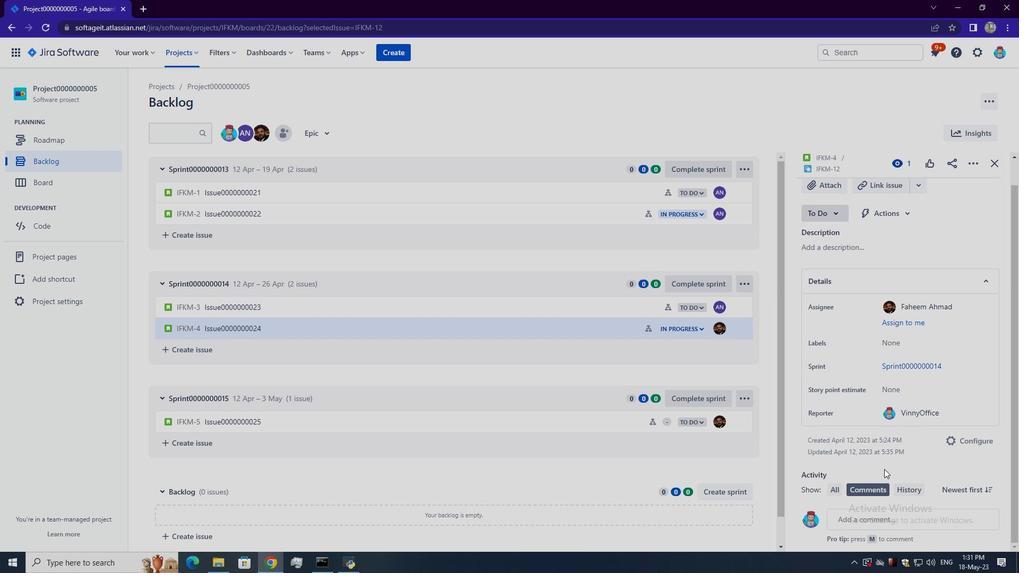 
Action: Mouse moved to (251, 324)
Screenshot: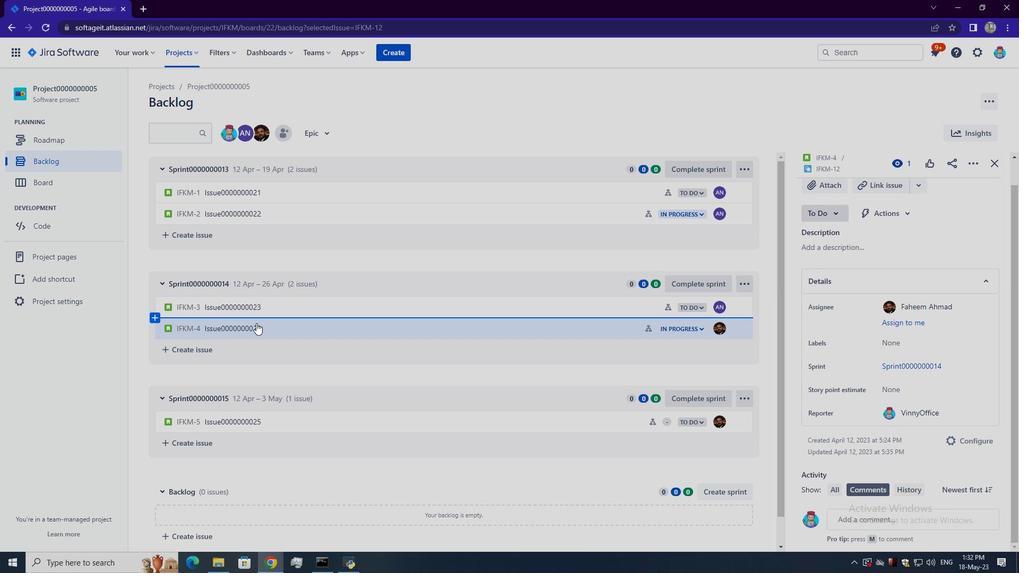 
Action: Mouse pressed left at (251, 324)
Screenshot: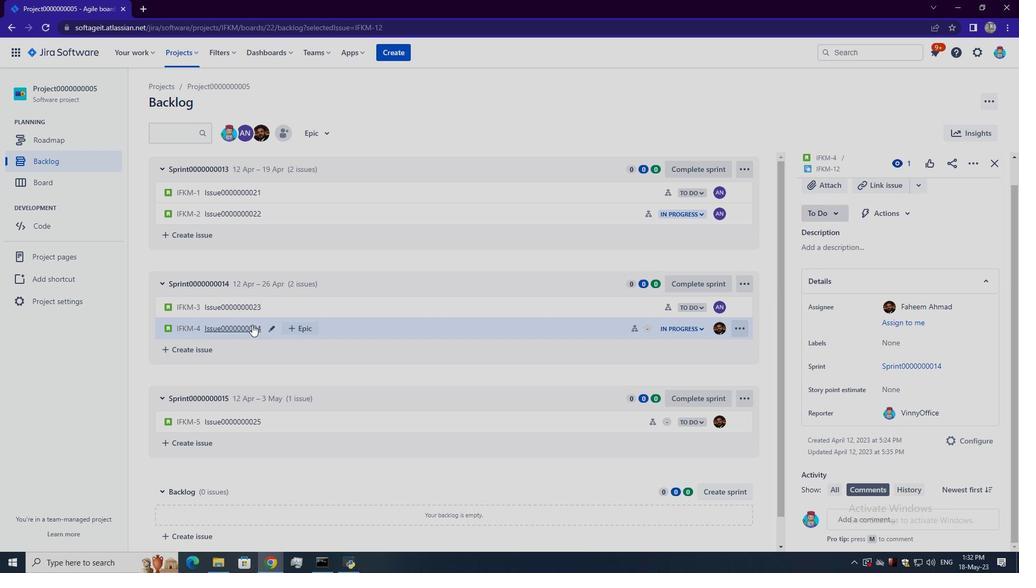 
Action: Mouse moved to (899, 357)
Screenshot: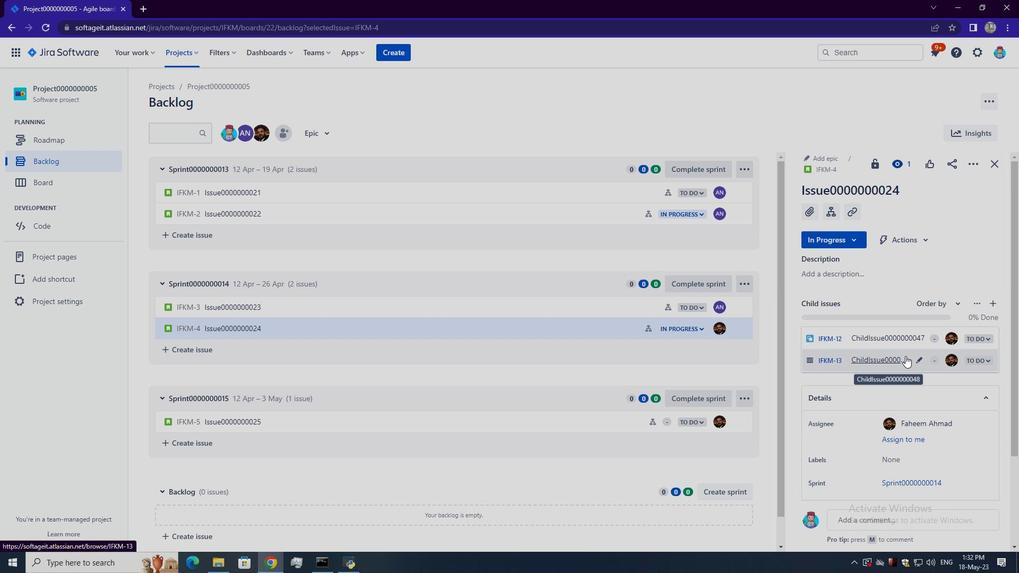 
Action: Mouse pressed left at (899, 357)
Screenshot: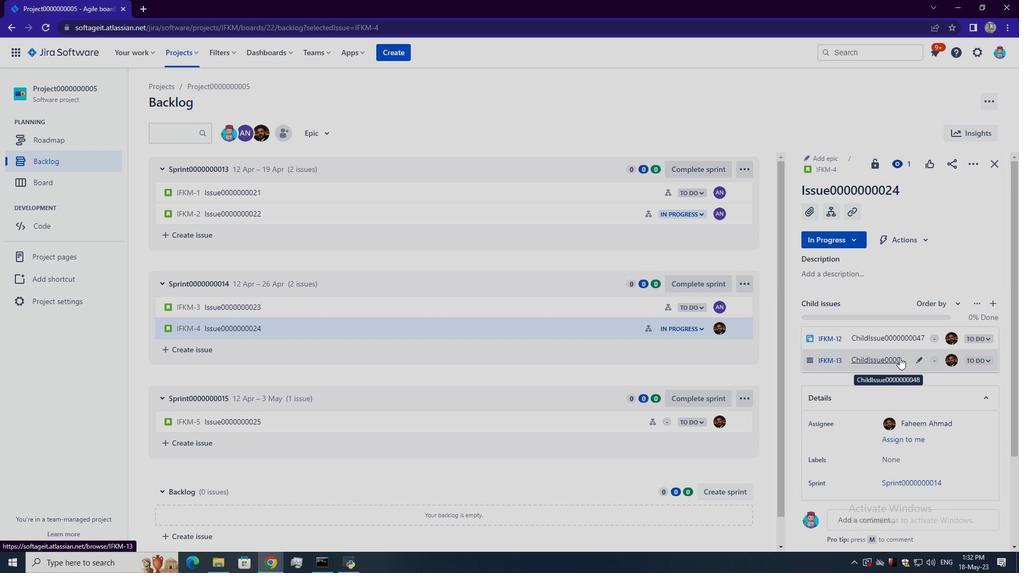 
Action: Mouse moved to (885, 342)
Screenshot: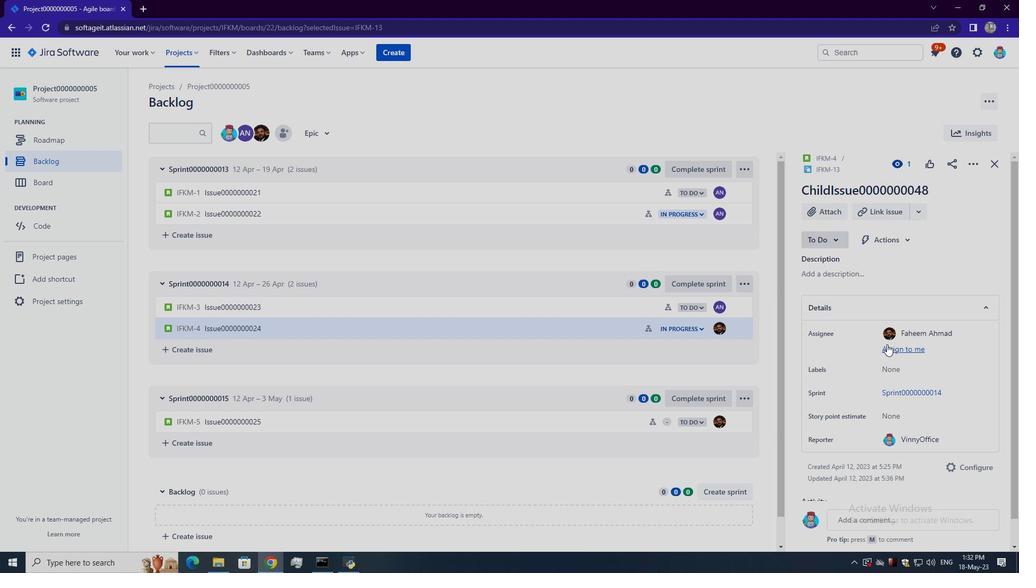 
Action: Mouse scrolled (885, 342) with delta (0, 0)
Screenshot: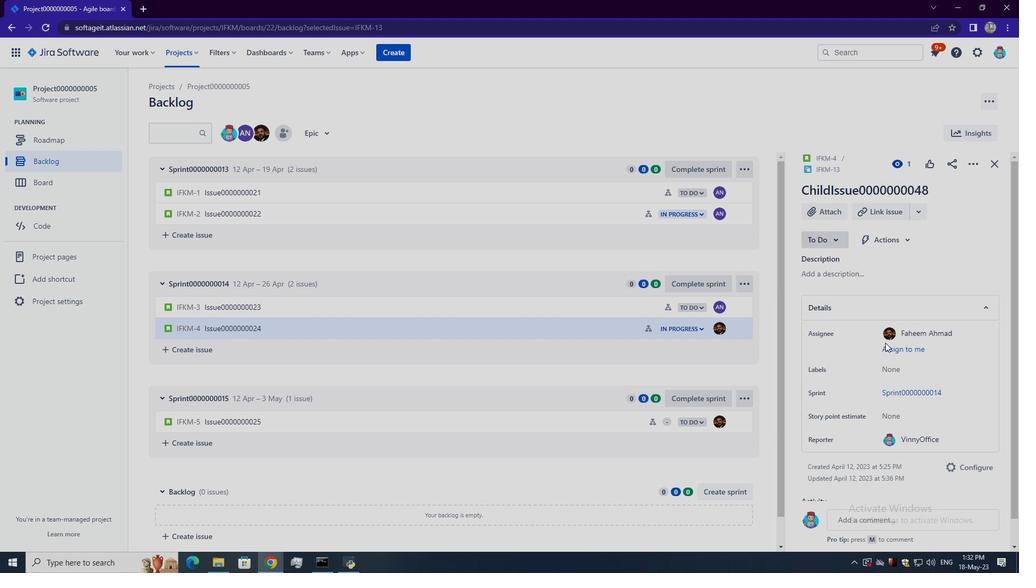 
Action: Mouse scrolled (885, 342) with delta (0, 0)
Screenshot: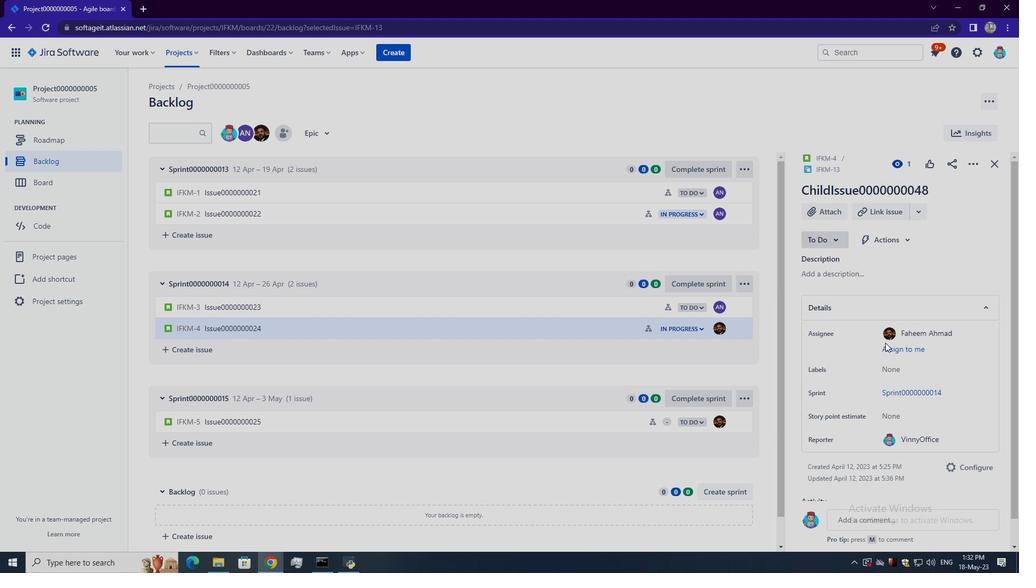 
Action: Mouse moved to (884, 341)
Screenshot: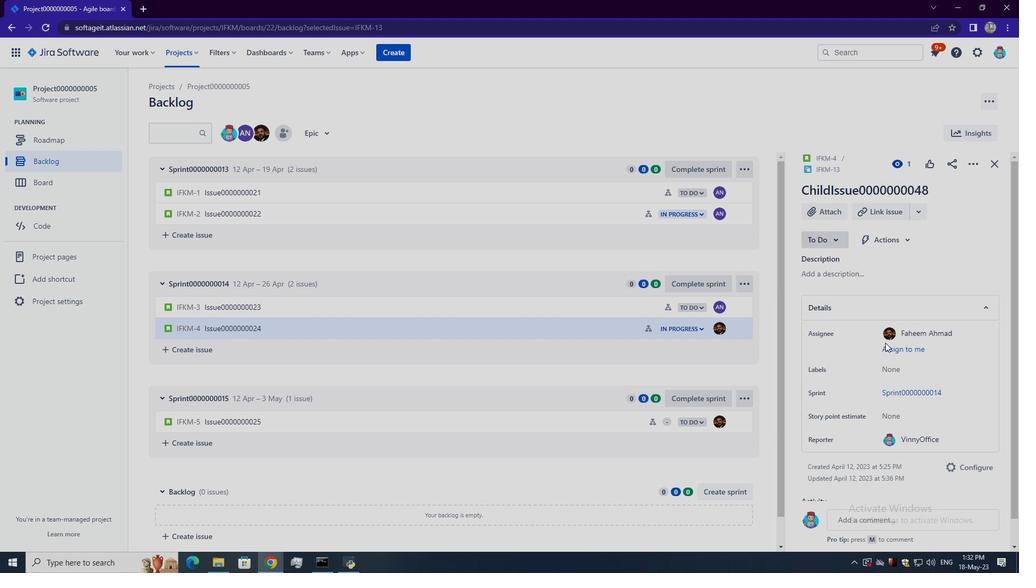 
Action: Mouse scrolled (884, 341) with delta (0, 0)
Screenshot: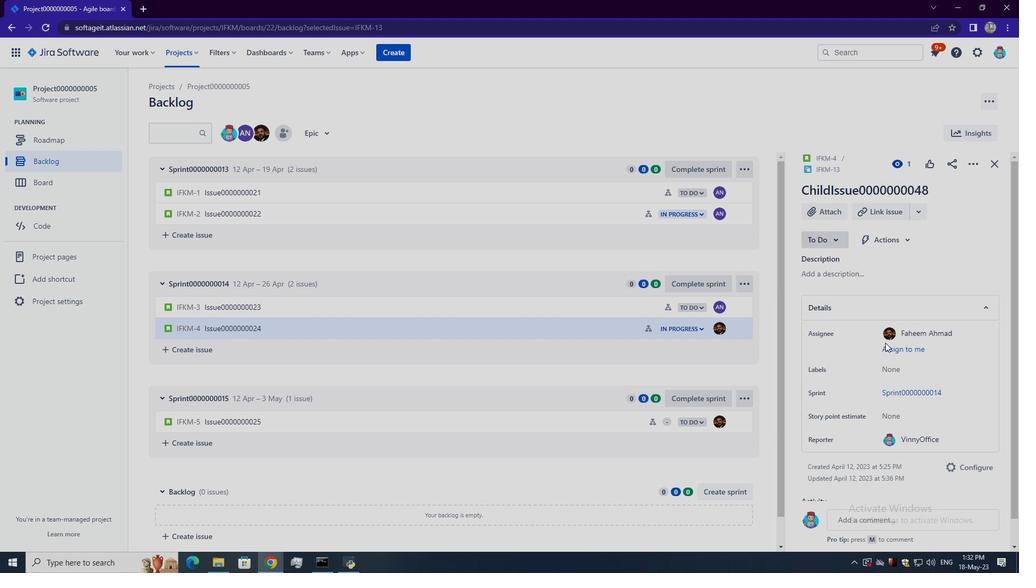 
Action: Mouse moved to (879, 339)
Screenshot: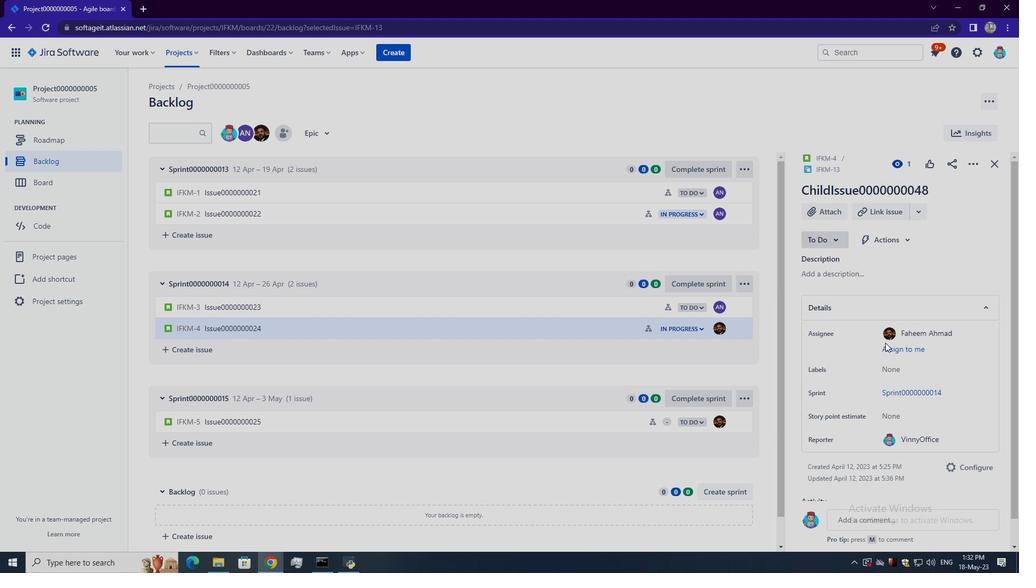 
Action: Mouse scrolled (879, 339) with delta (0, 0)
Screenshot: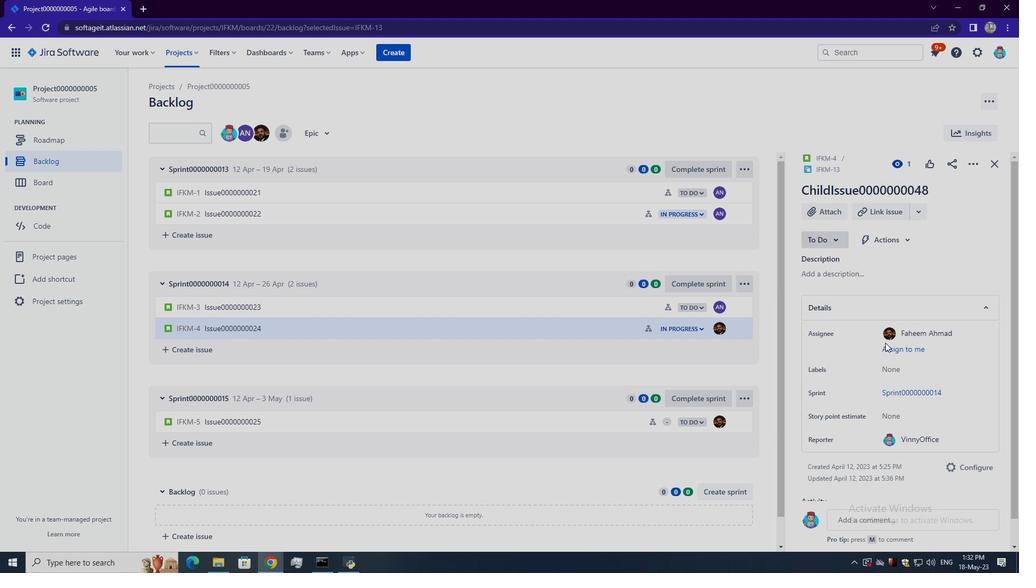 
Action: Mouse moved to (876, 339)
Screenshot: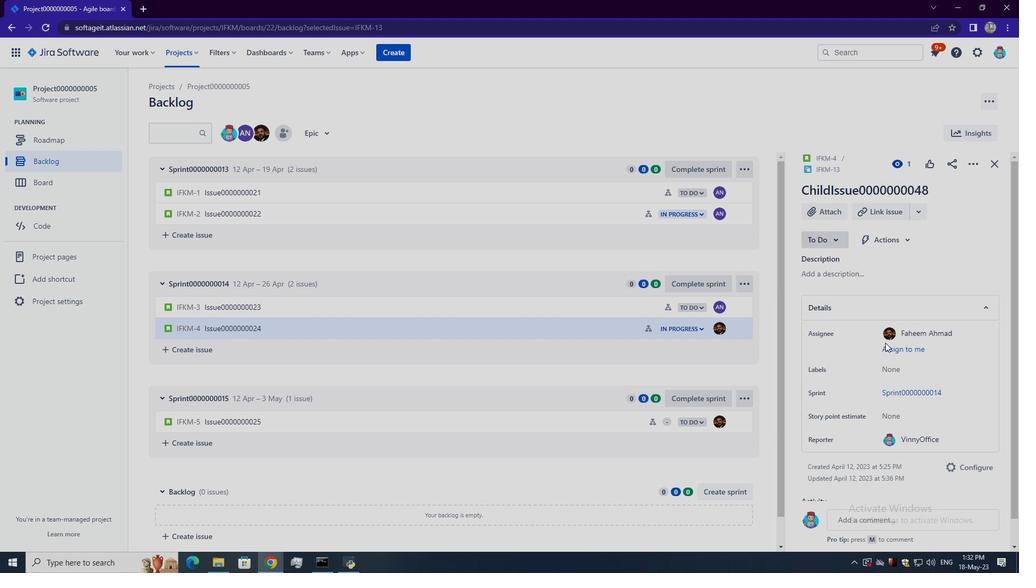 
Action: Mouse scrolled (876, 338) with delta (0, 0)
Screenshot: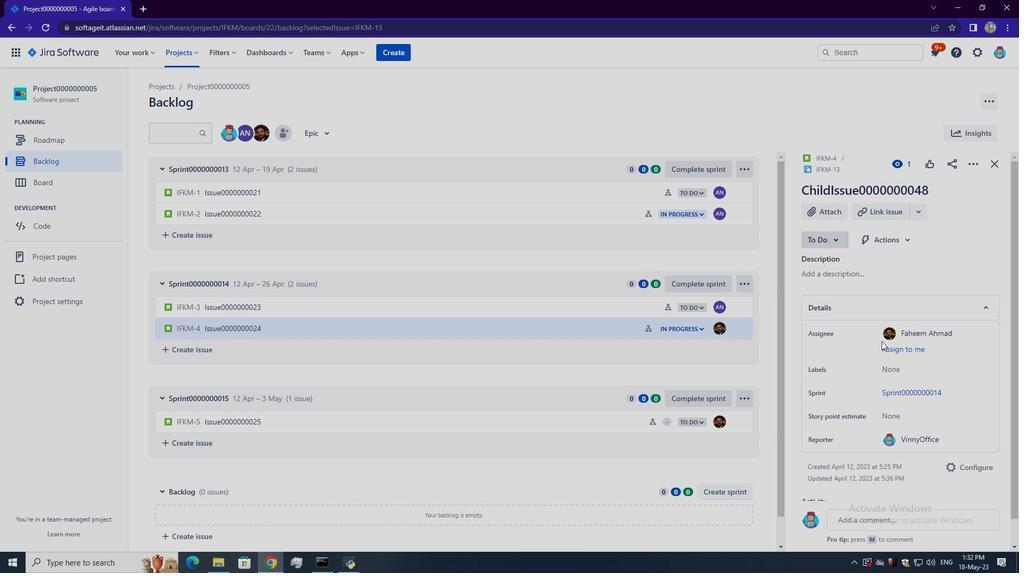 
Action: Mouse moved to (237, 419)
Screenshot: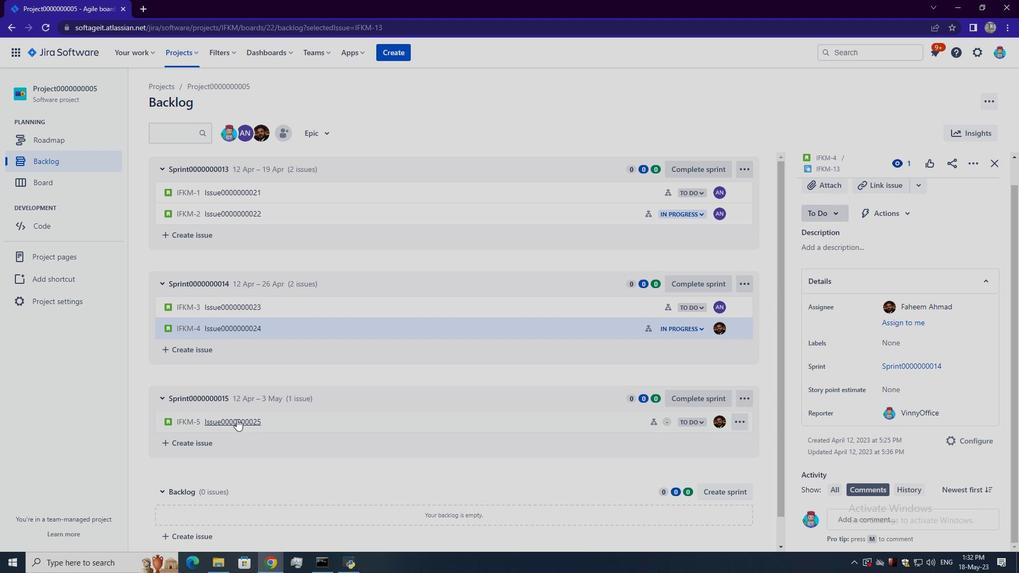 
Action: Mouse pressed left at (237, 419)
Screenshot: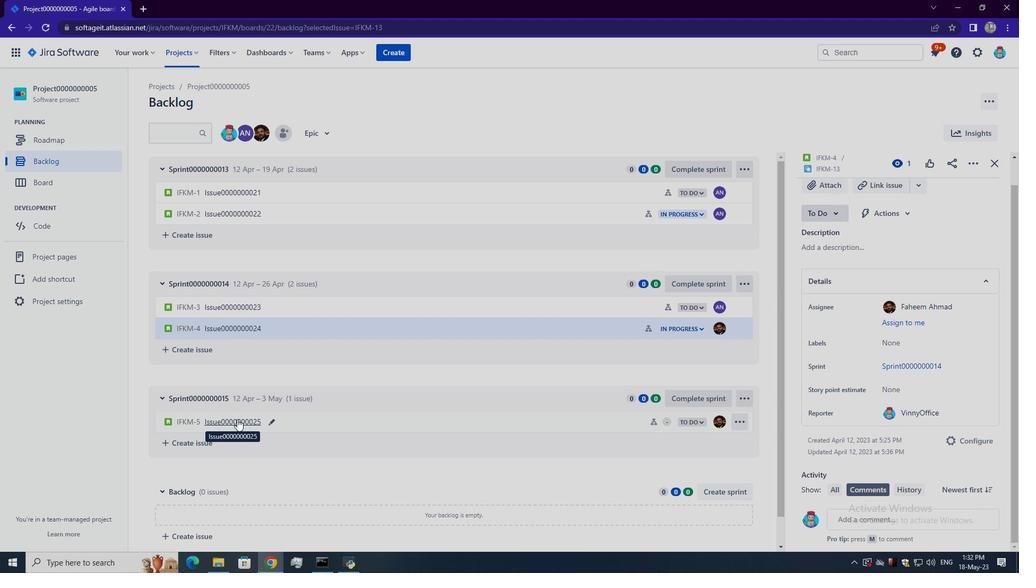 
Action: Mouse moved to (865, 338)
Screenshot: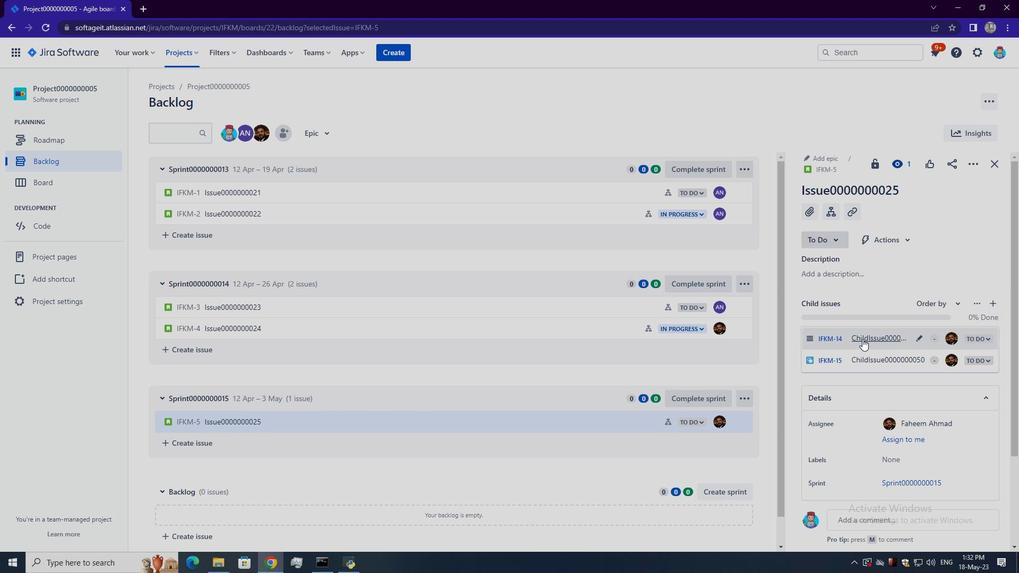 
Action: Mouse pressed left at (865, 338)
Screenshot: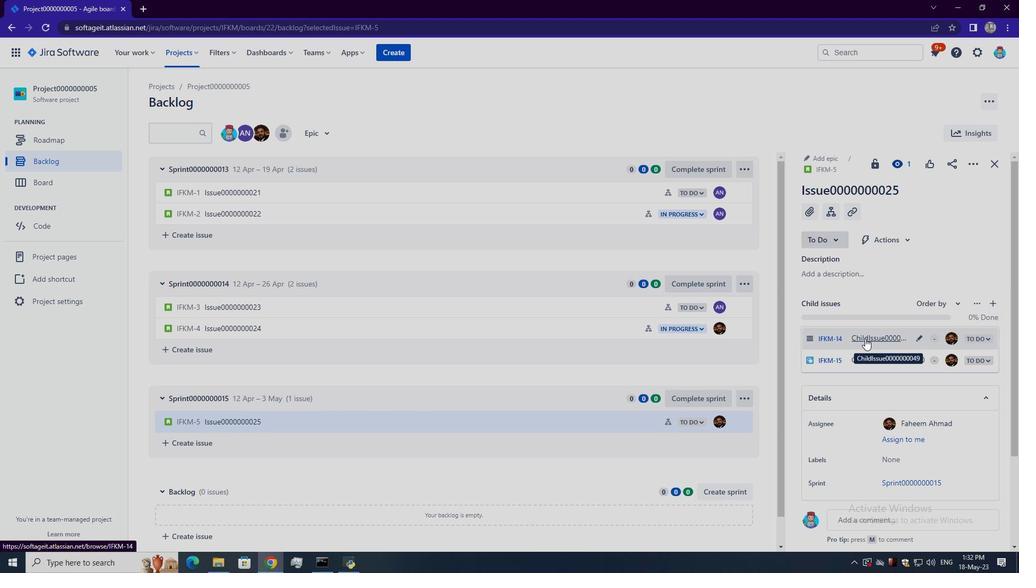 
Action: Mouse moved to (863, 323)
Screenshot: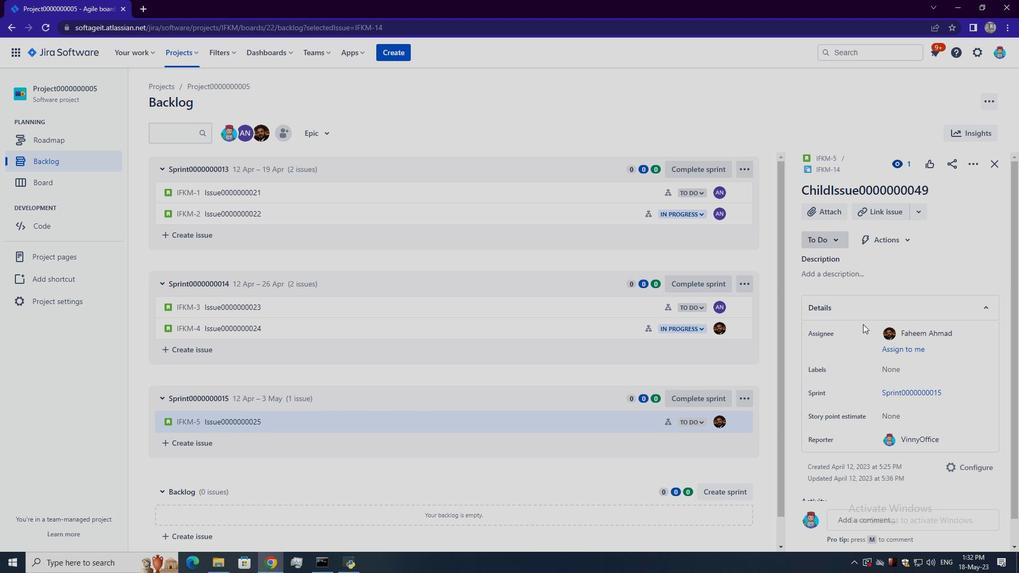 
Action: Mouse scrolled (863, 322) with delta (0, 0)
Screenshot: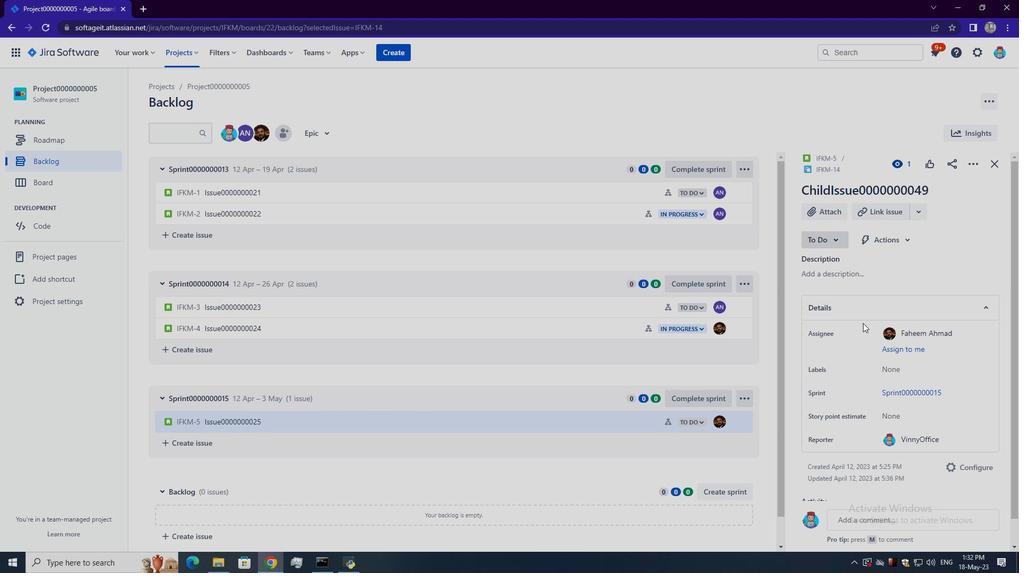 
Action: Mouse moved to (863, 322)
Screenshot: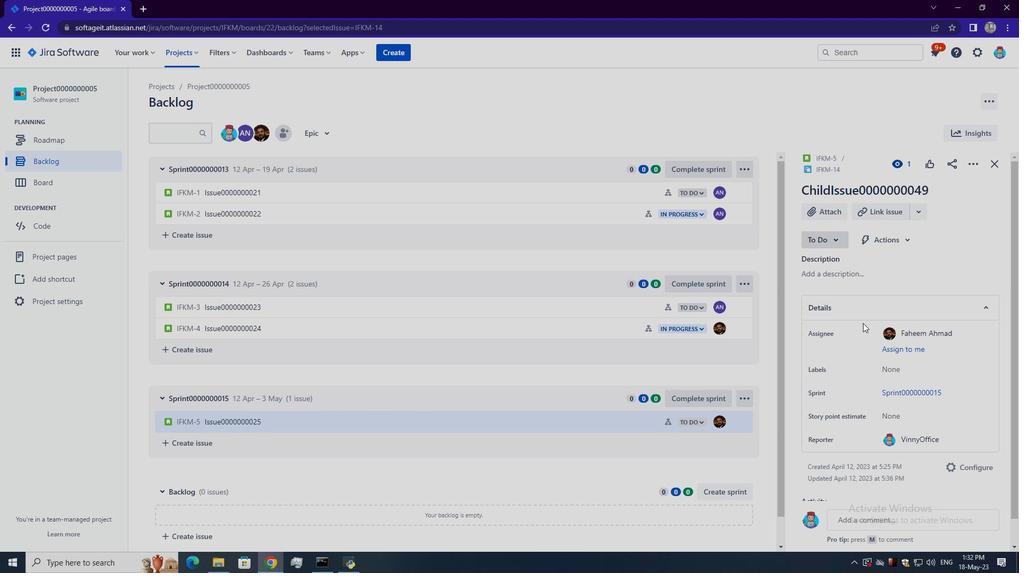 
Action: Mouse scrolled (863, 322) with delta (0, 0)
Screenshot: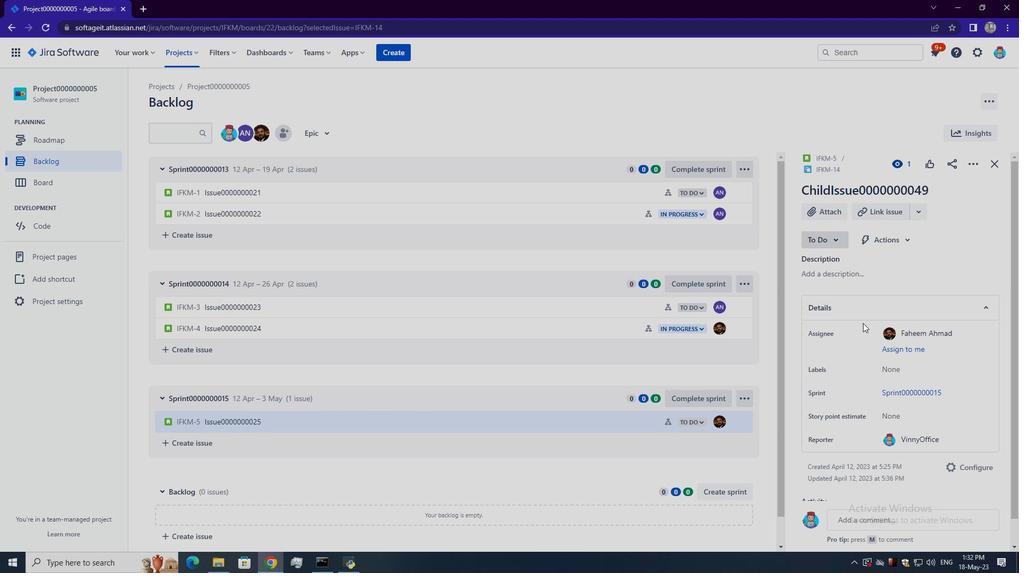 
Action: Mouse moved to (863, 322)
Screenshot: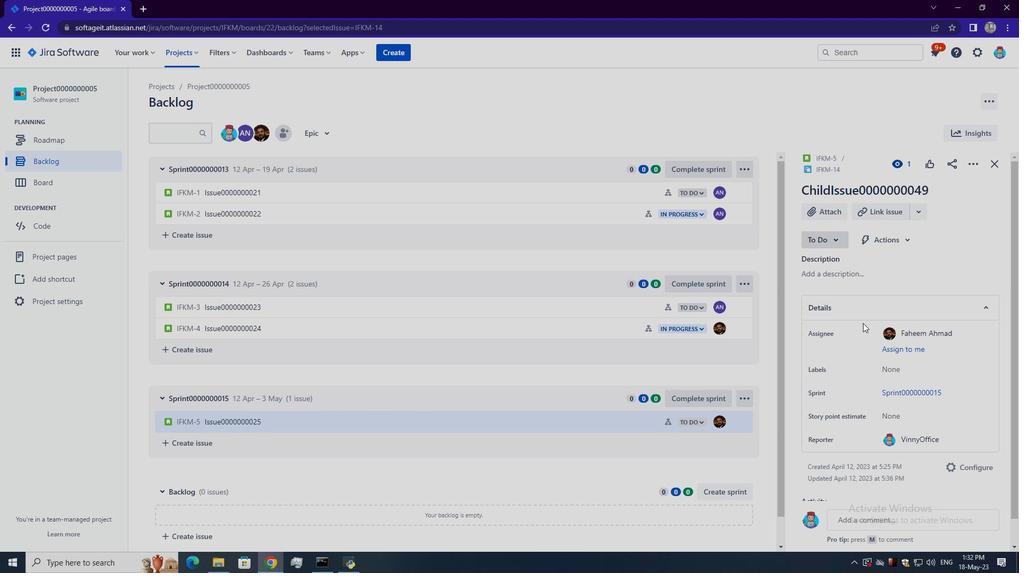 
Action: Mouse scrolled (863, 321) with delta (0, 0)
Screenshot: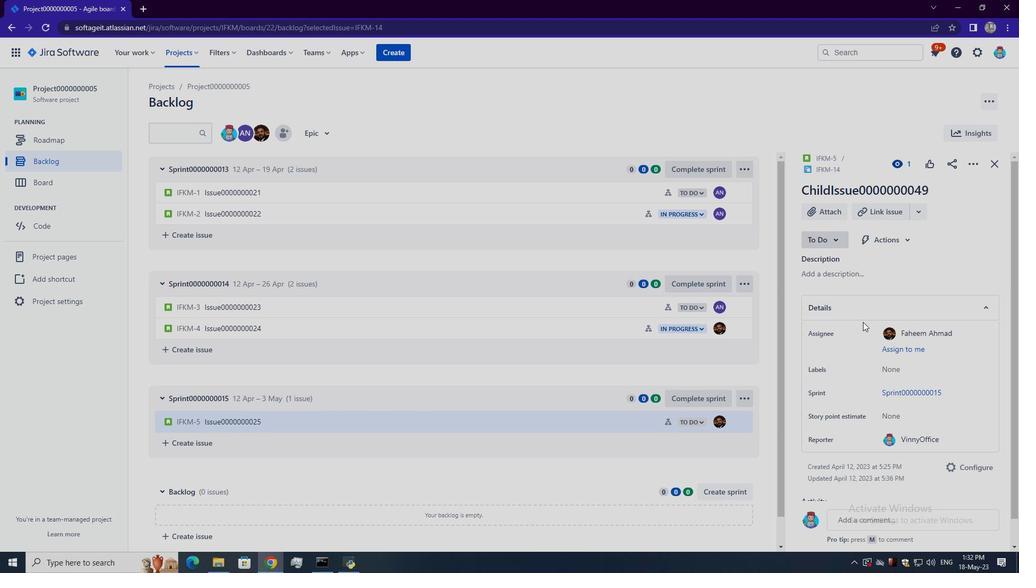 
Action: Mouse scrolled (863, 321) with delta (0, 0)
Screenshot: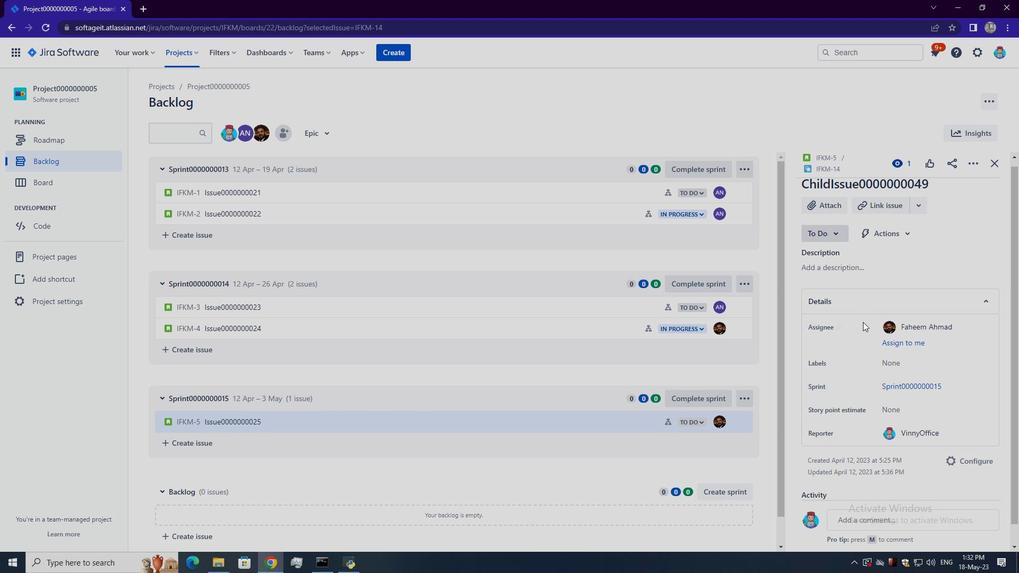 
Action: Mouse moved to (863, 321)
Screenshot: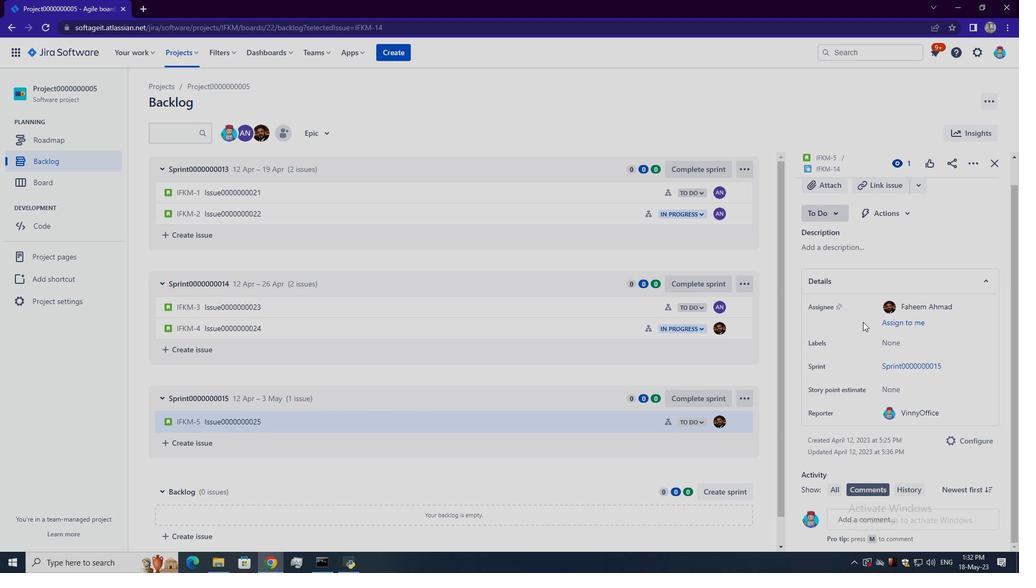 
Action: Mouse scrolled (863, 322) with delta (0, 0)
Screenshot: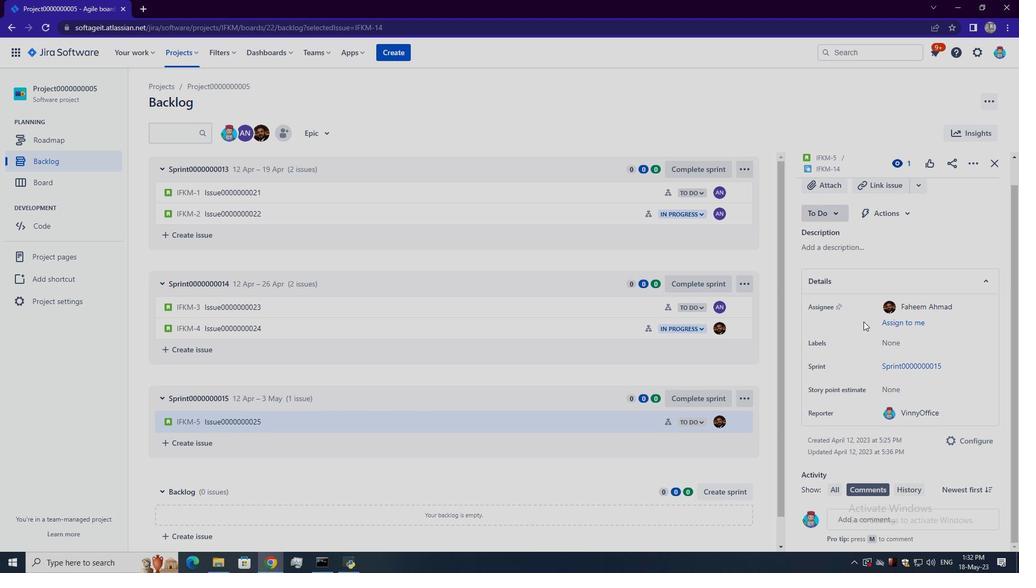 
Action: Mouse scrolled (863, 322) with delta (0, 0)
Screenshot: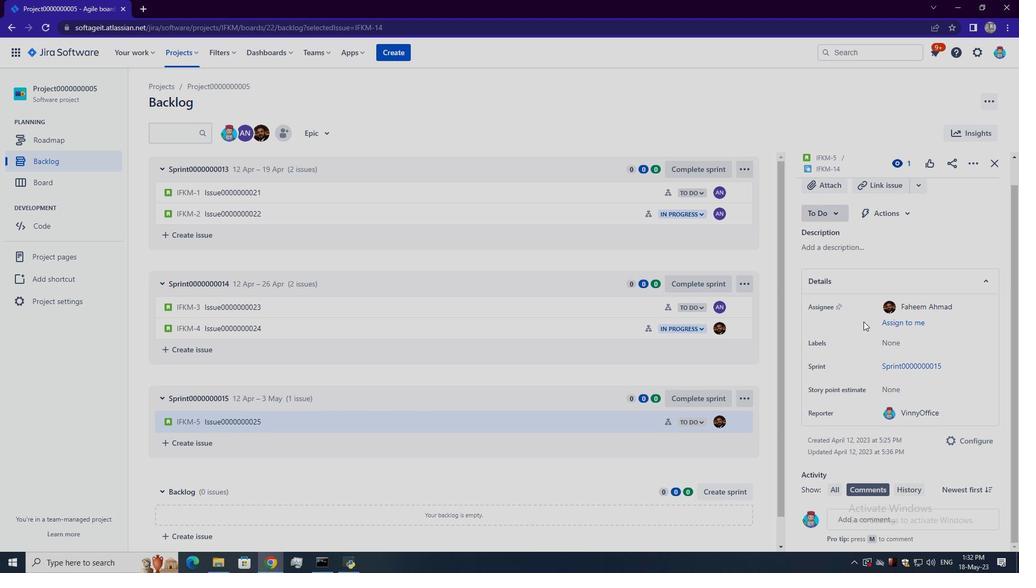 
Action: Mouse moved to (848, 373)
Screenshot: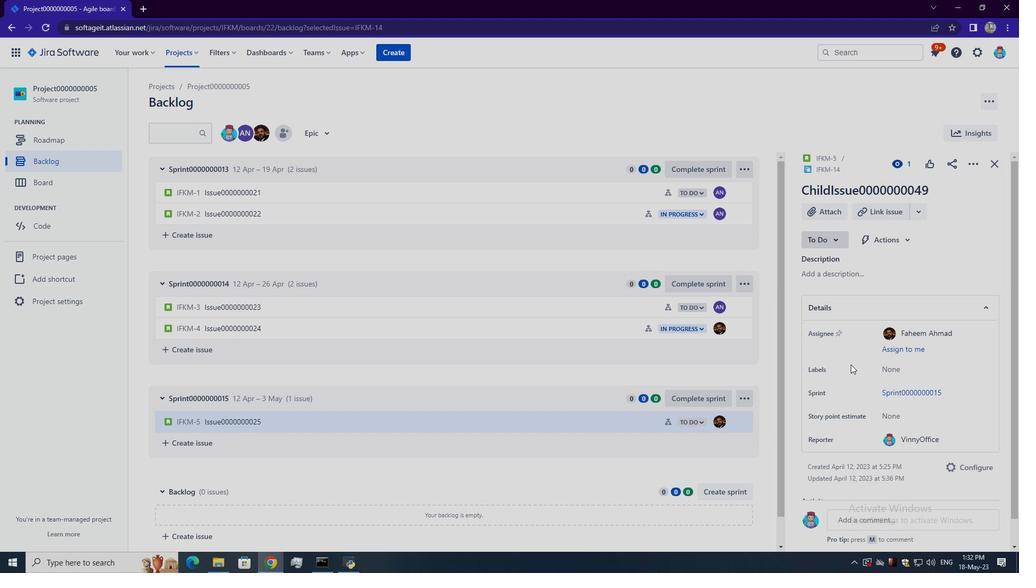 
Action: Mouse scrolled (848, 373) with delta (0, 0)
Screenshot: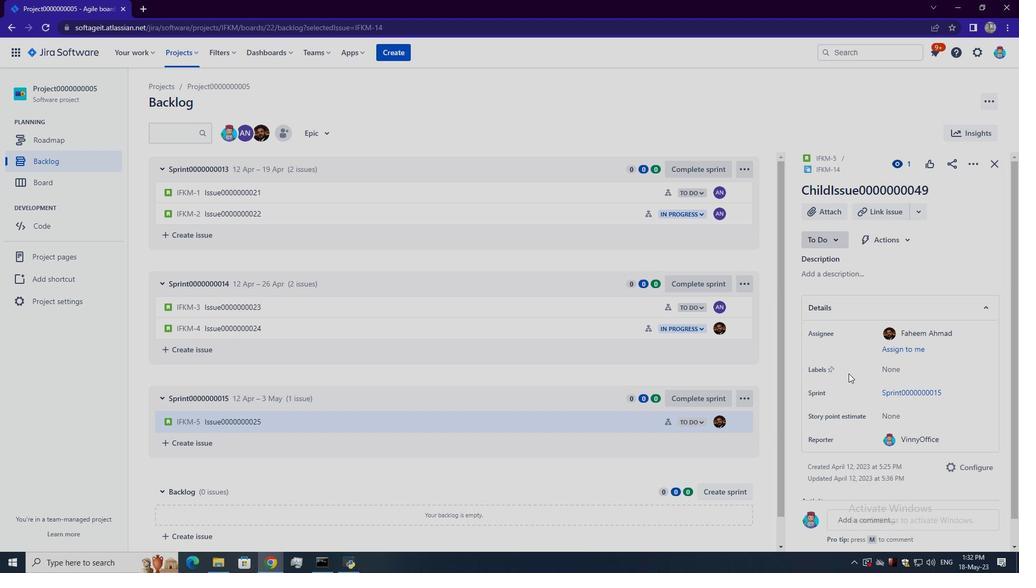 
Action: Mouse scrolled (848, 373) with delta (0, 0)
Screenshot: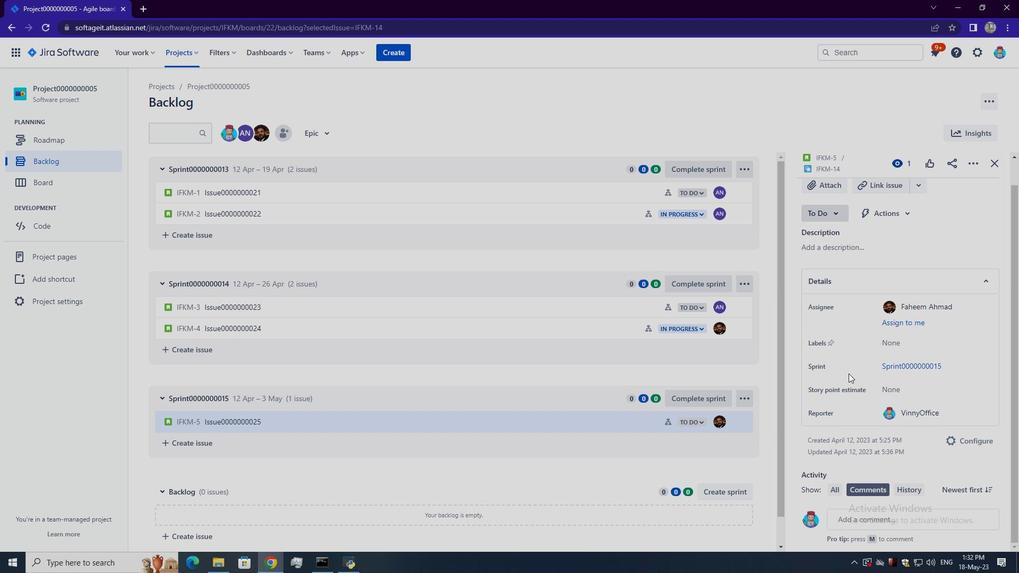
Action: Mouse moved to (227, 418)
Screenshot: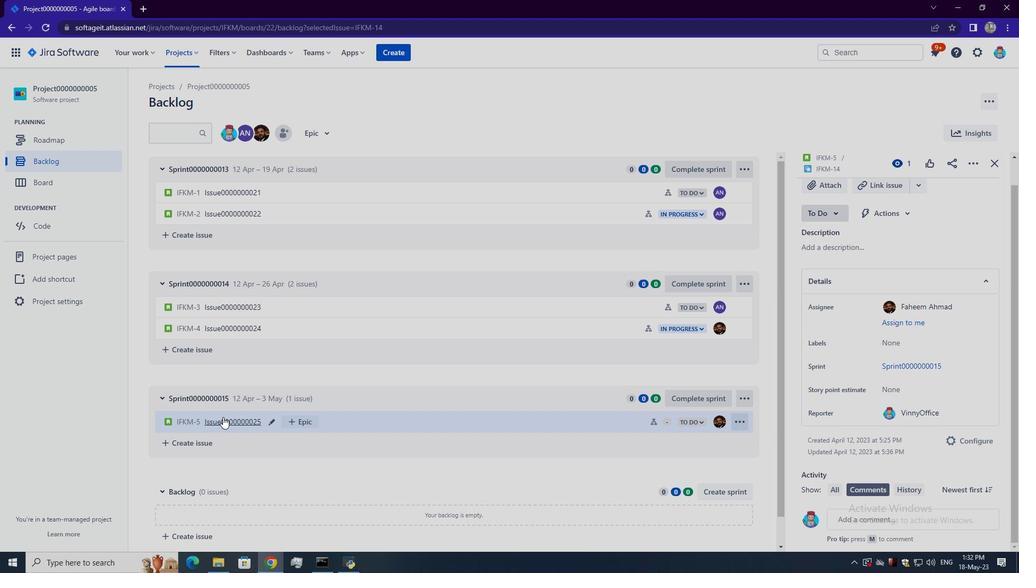 
Action: Mouse pressed left at (227, 418)
Screenshot: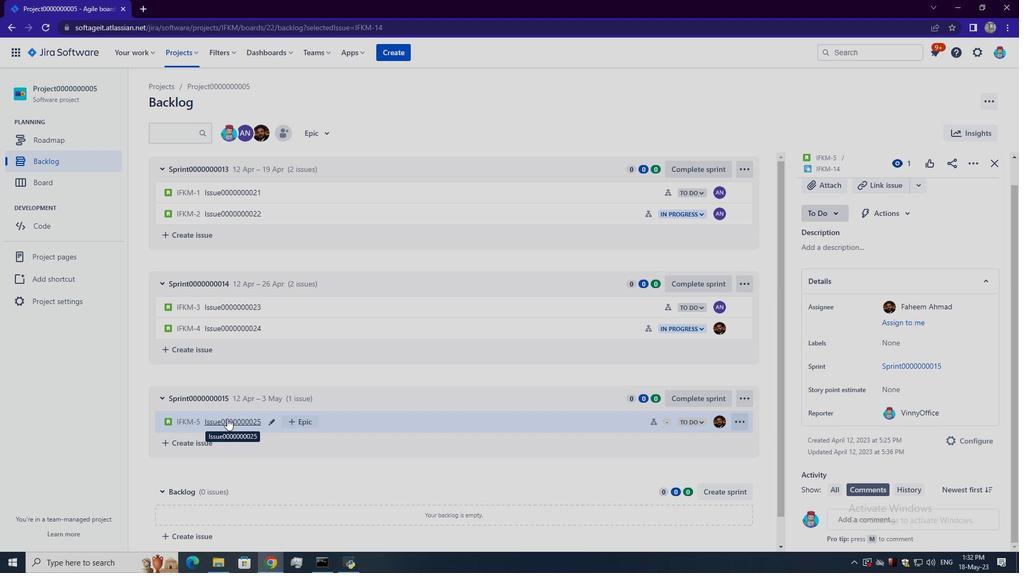 
Action: Mouse moved to (872, 359)
Screenshot: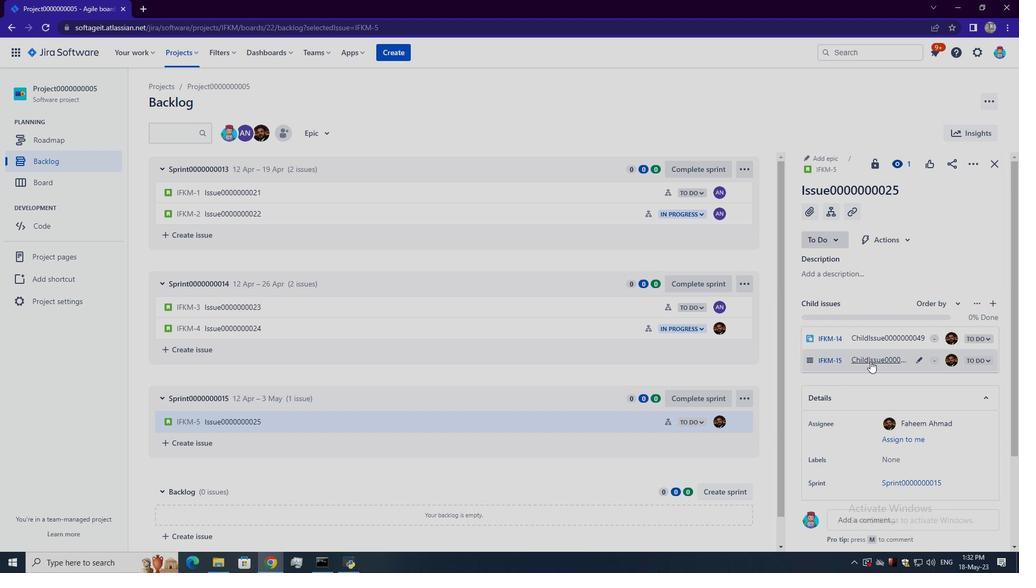 
Action: Mouse pressed left at (872, 359)
Screenshot: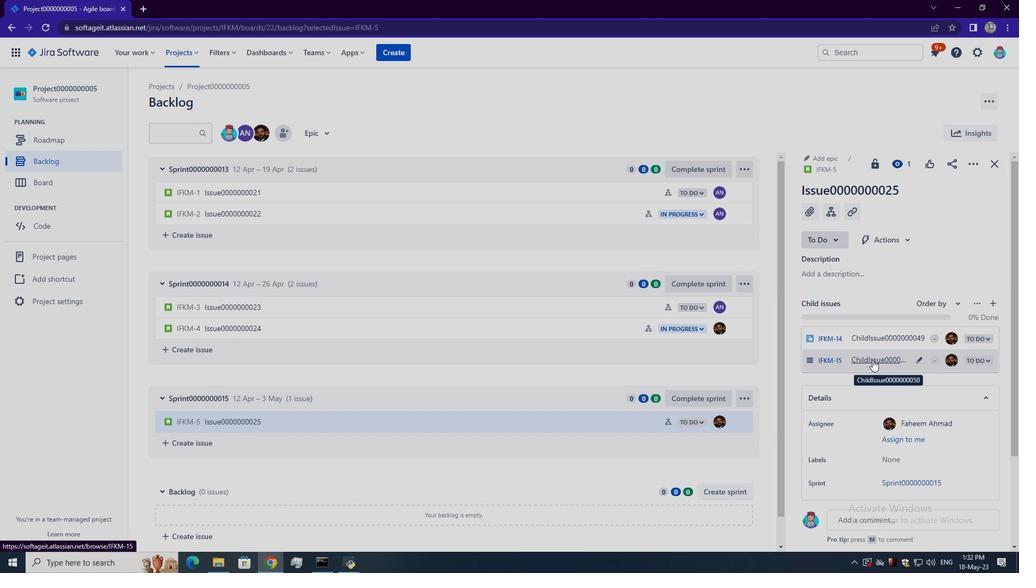 
Action: Mouse moved to (826, 268)
Screenshot: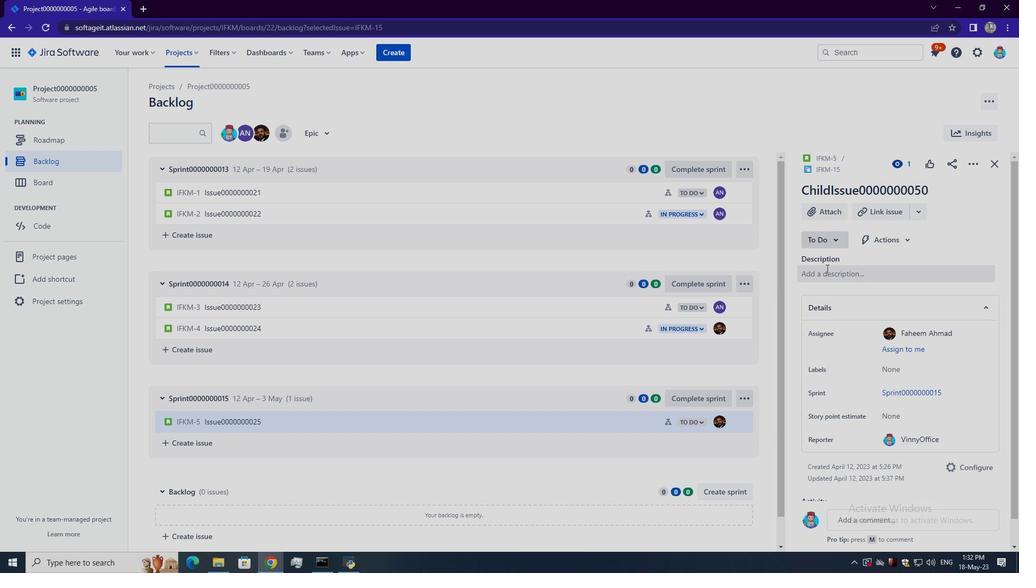 
Action: Mouse scrolled (826, 268) with delta (0, 0)
Screenshot: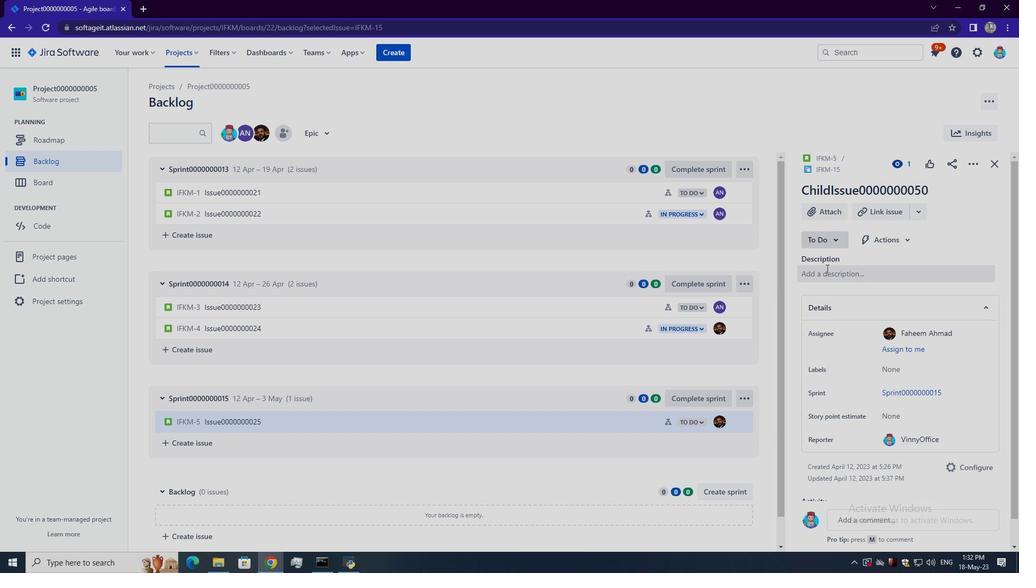 
Action: Mouse moved to (826, 272)
Screenshot: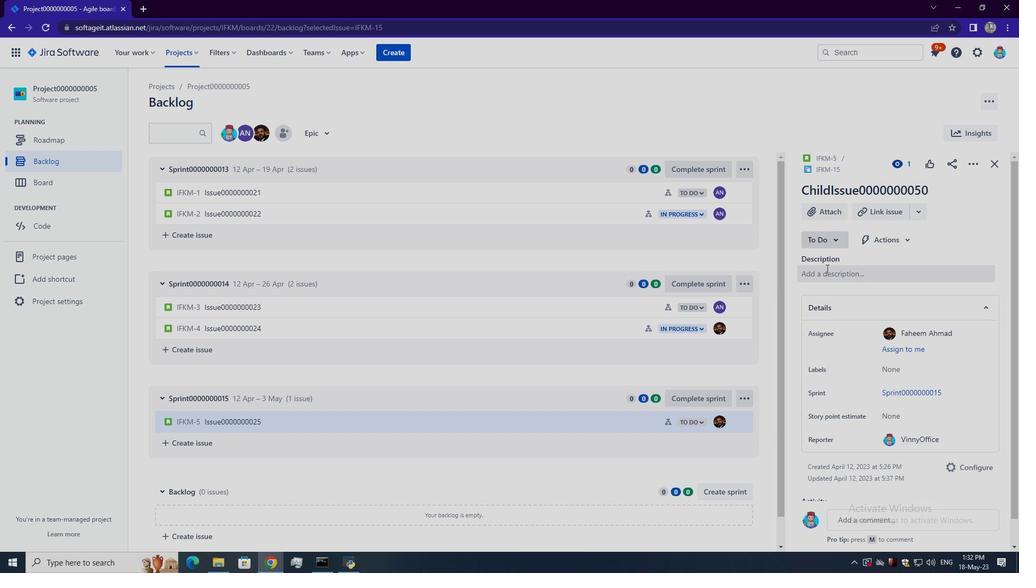 
Action: Mouse scrolled (826, 272) with delta (0, 0)
Screenshot: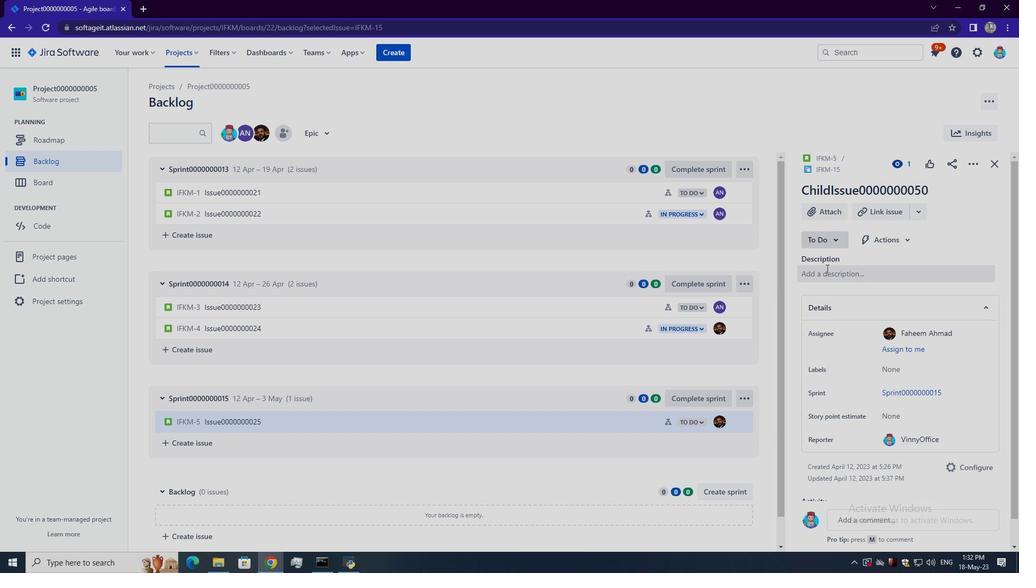 
Action: Mouse moved to (826, 273)
Screenshot: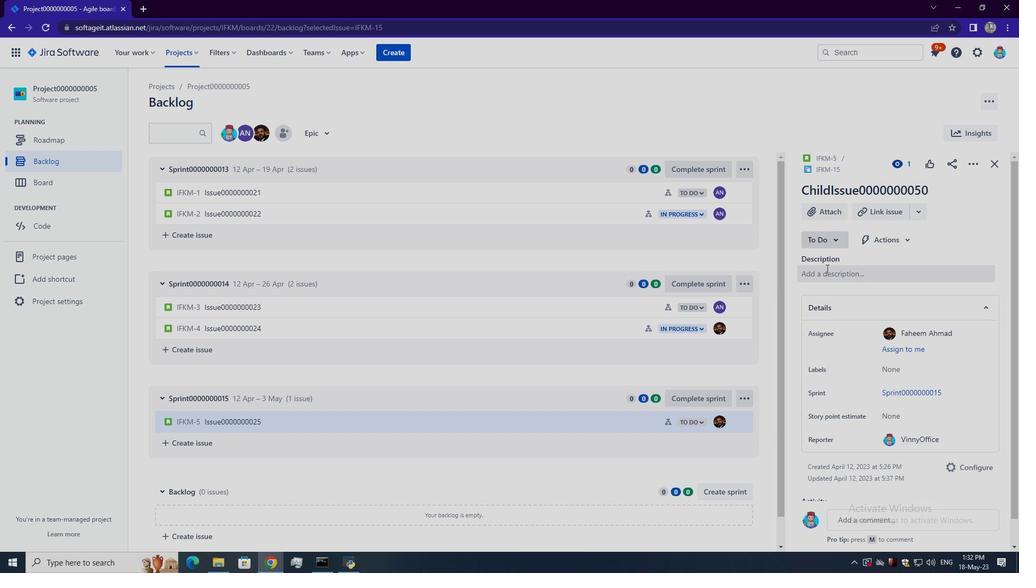 
Action: Mouse scrolled (826, 273) with delta (0, 0)
Screenshot: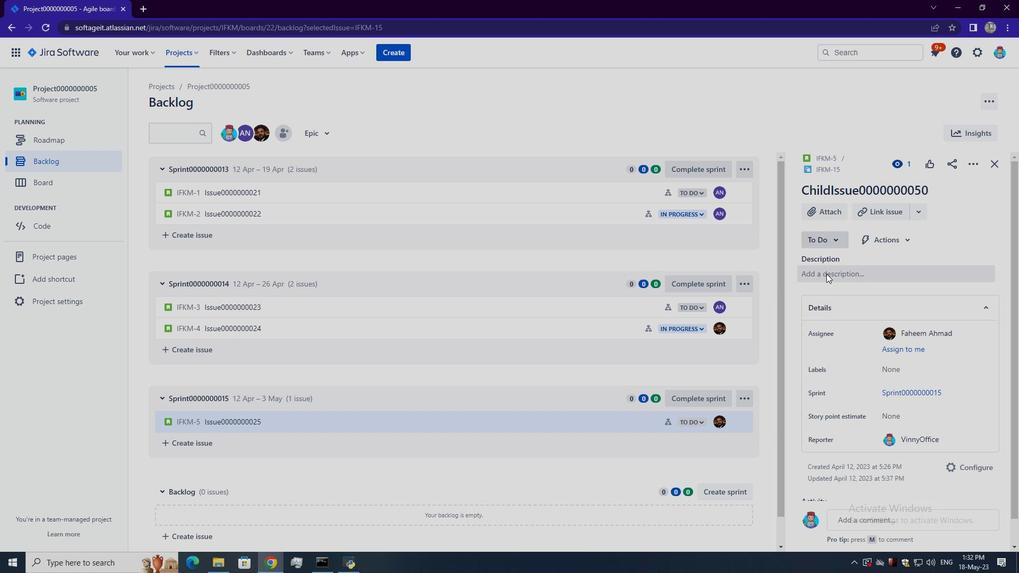 
Action: Mouse scrolled (826, 273) with delta (0, 0)
Screenshot: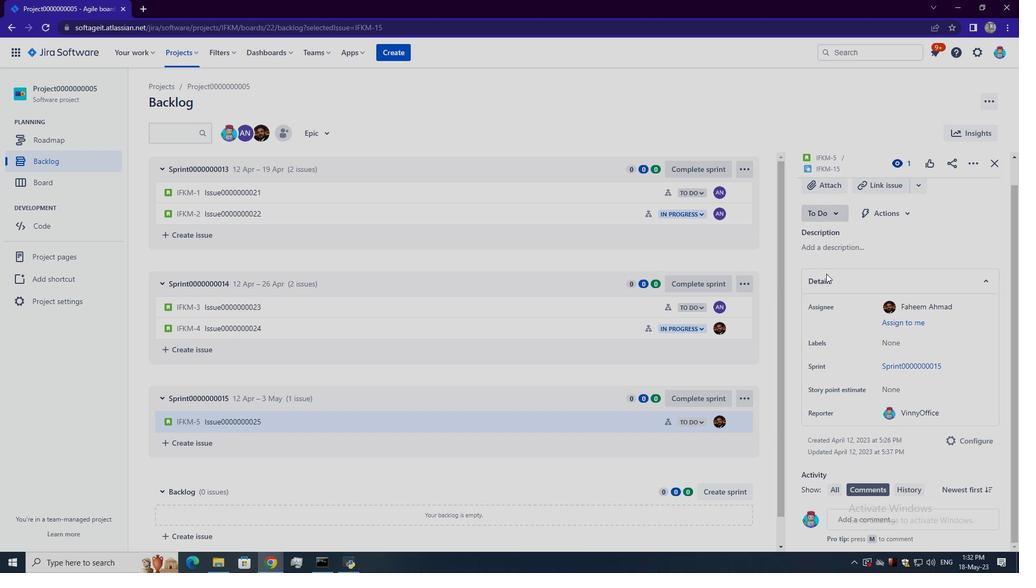 
Action: Mouse scrolled (826, 274) with delta (0, 0)
Screenshot: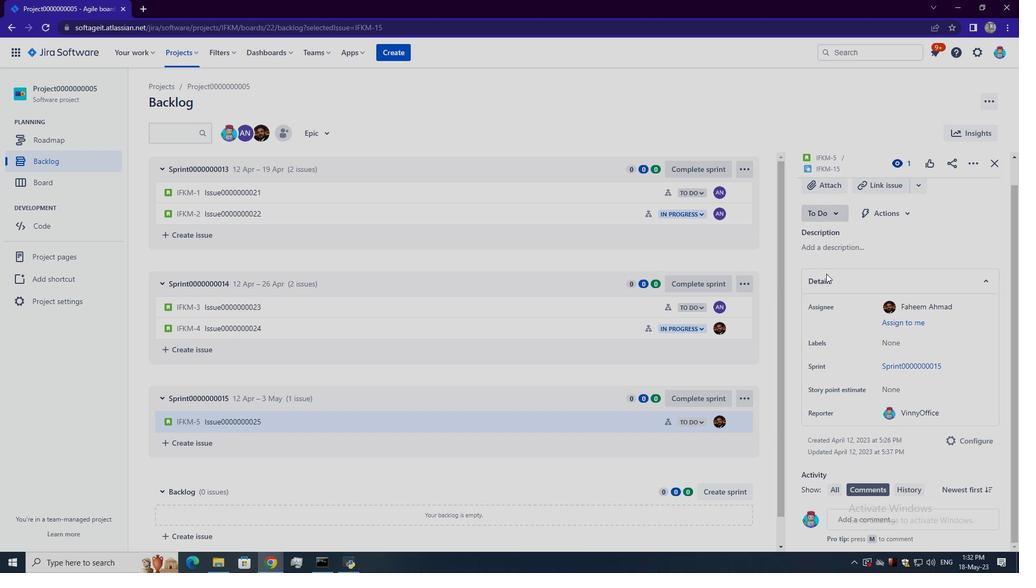 
Action: Mouse scrolled (826, 273) with delta (0, 0)
Screenshot: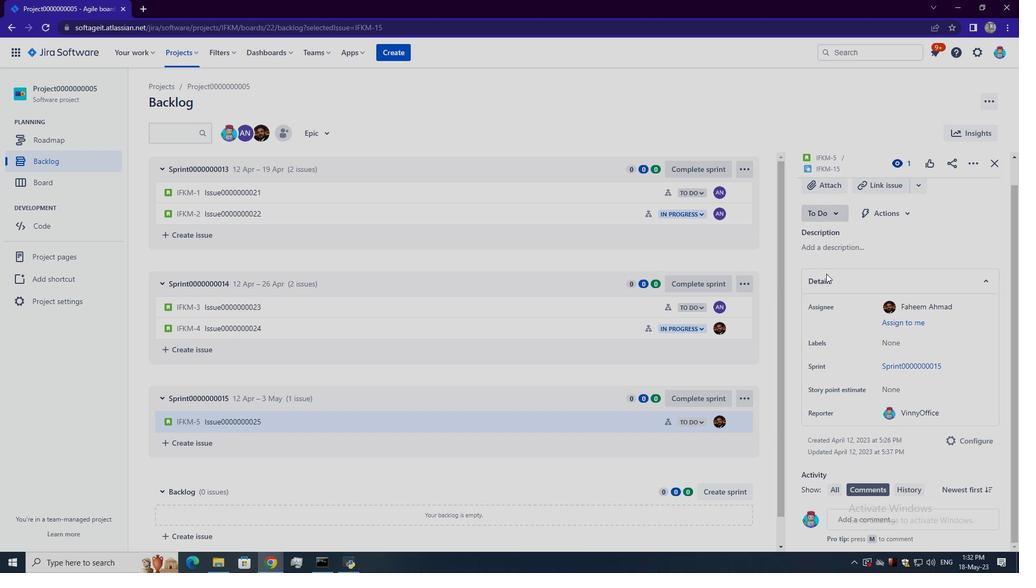 
Action: Mouse moved to (828, 425)
Screenshot: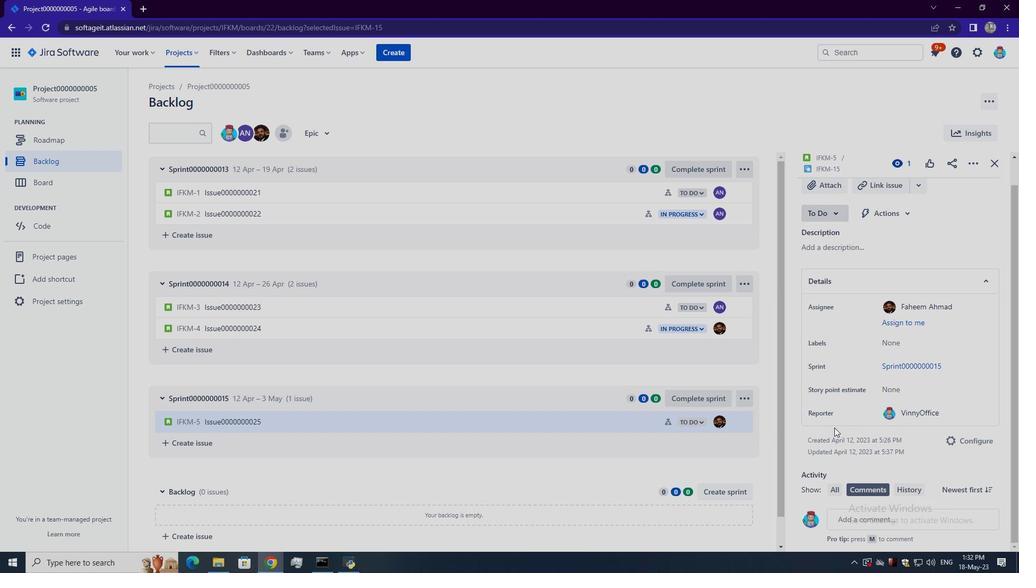 
Action: Mouse scrolled (828, 425) with delta (0, 0)
Screenshot: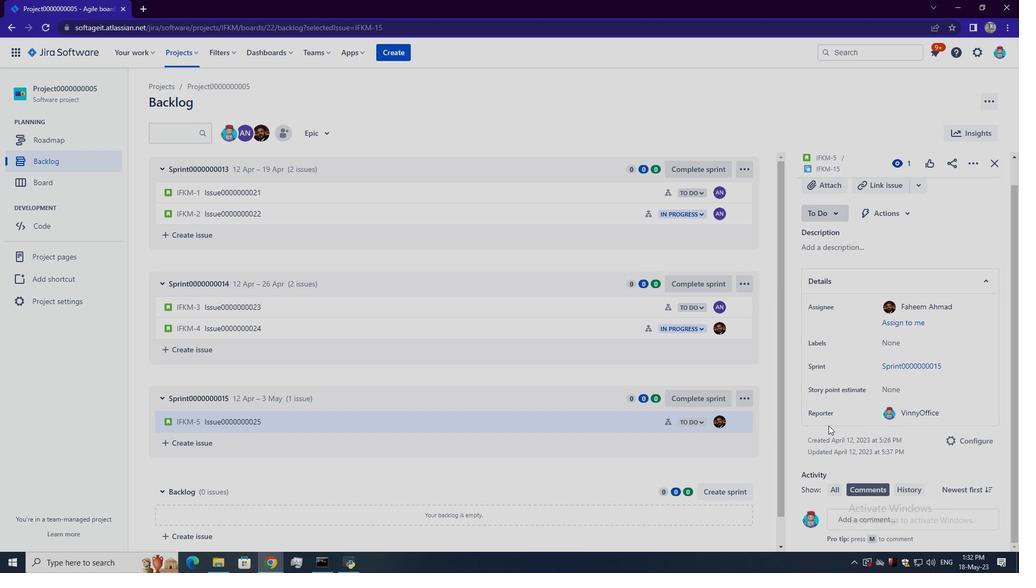 
Action: Mouse scrolled (828, 425) with delta (0, 0)
Screenshot: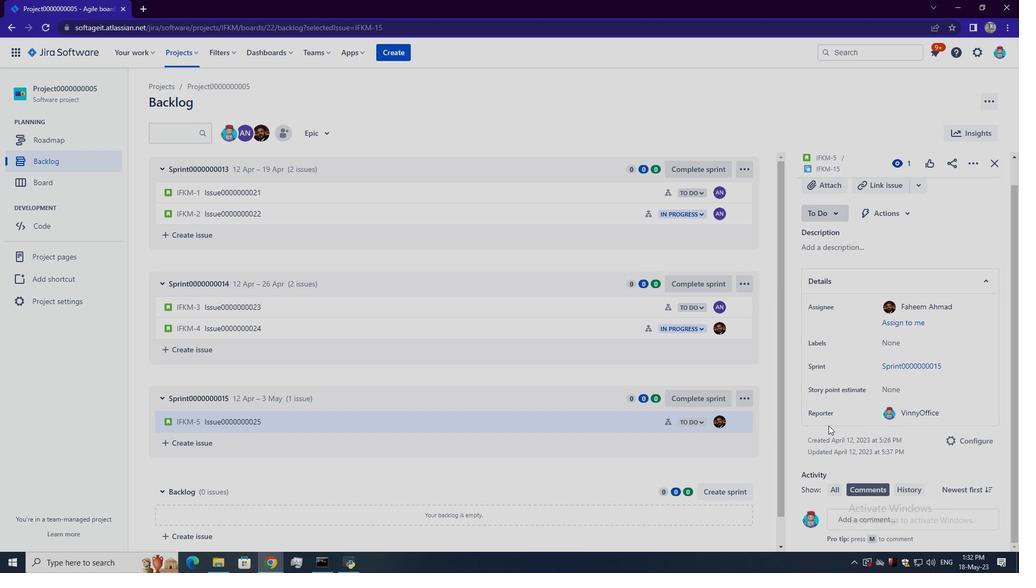 
Action: Mouse scrolled (828, 425) with delta (0, 0)
Screenshot: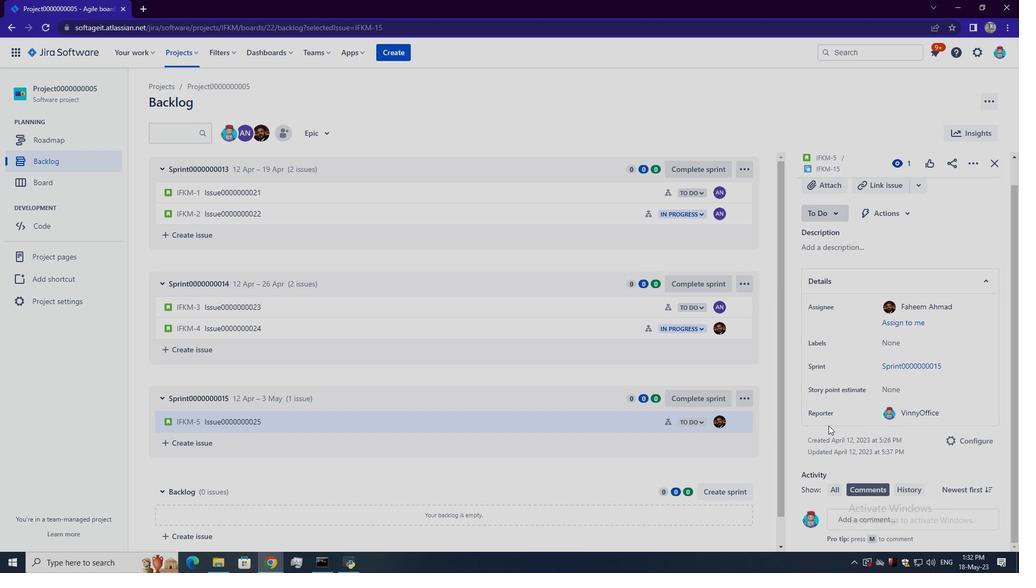 
Action: Mouse moved to (836, 485)
Screenshot: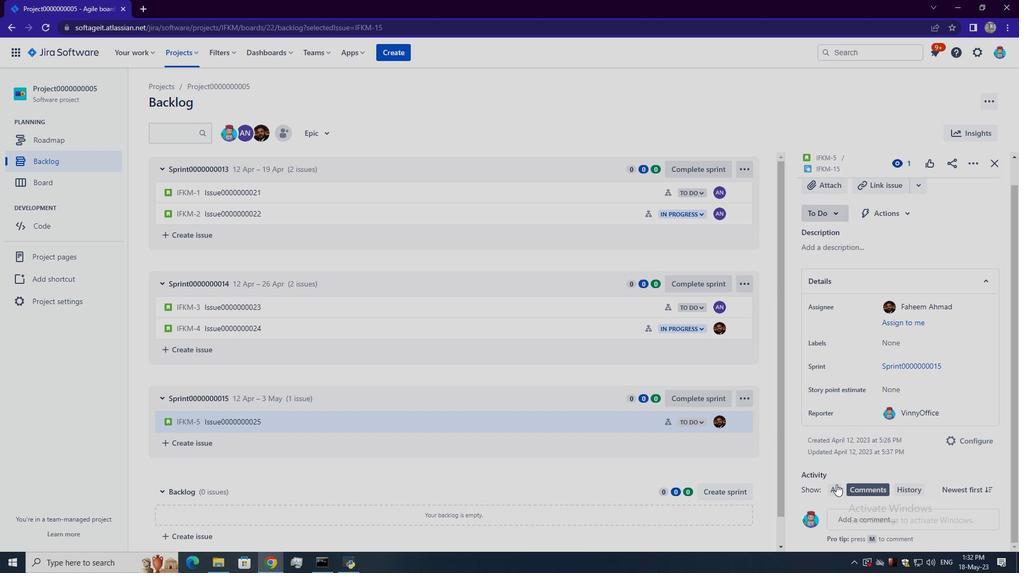 
Action: Mouse pressed left at (836, 485)
Screenshot: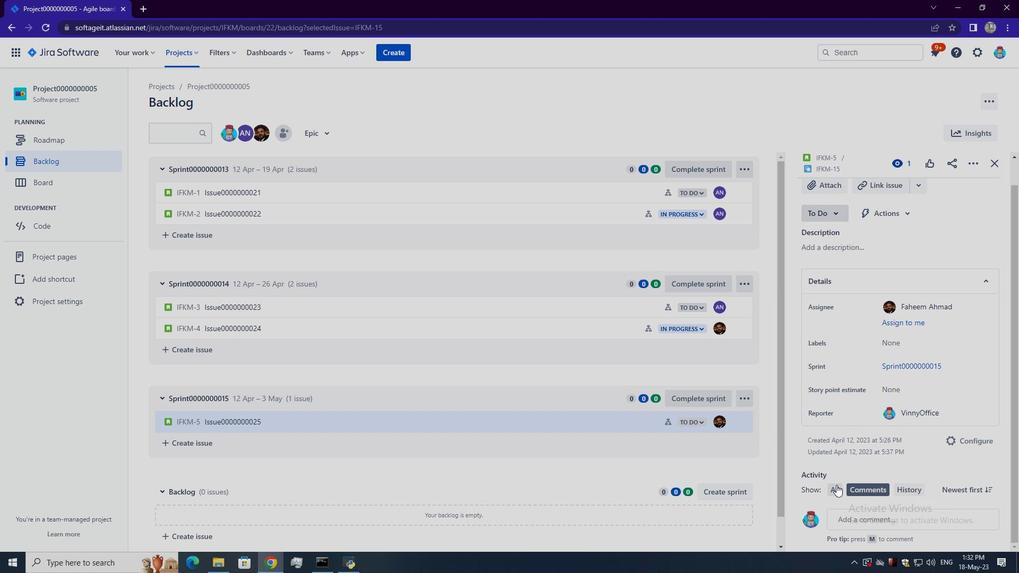 
Action: Mouse moved to (873, 487)
Screenshot: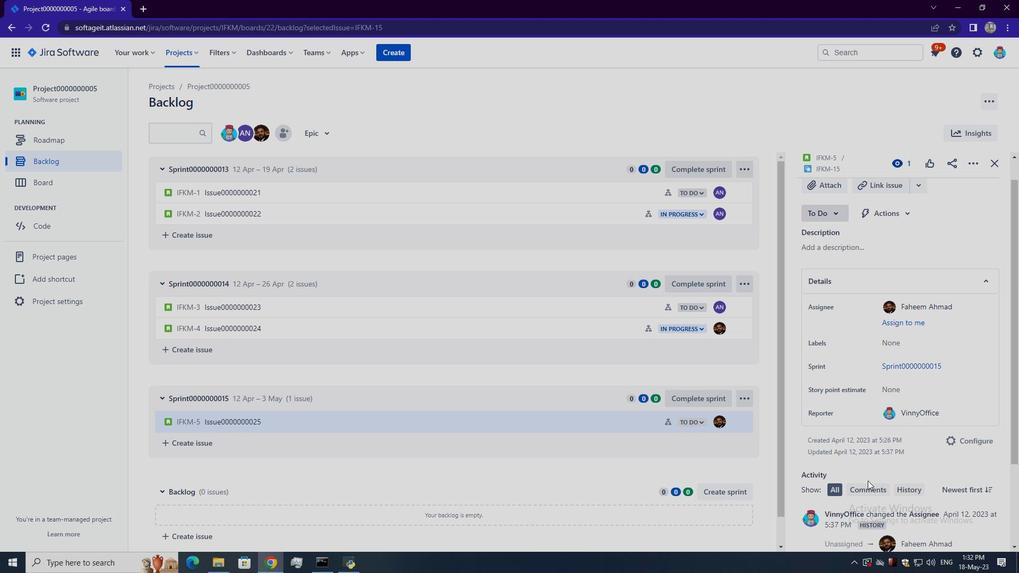 
Action: Mouse scrolled (873, 486) with delta (0, 0)
Screenshot: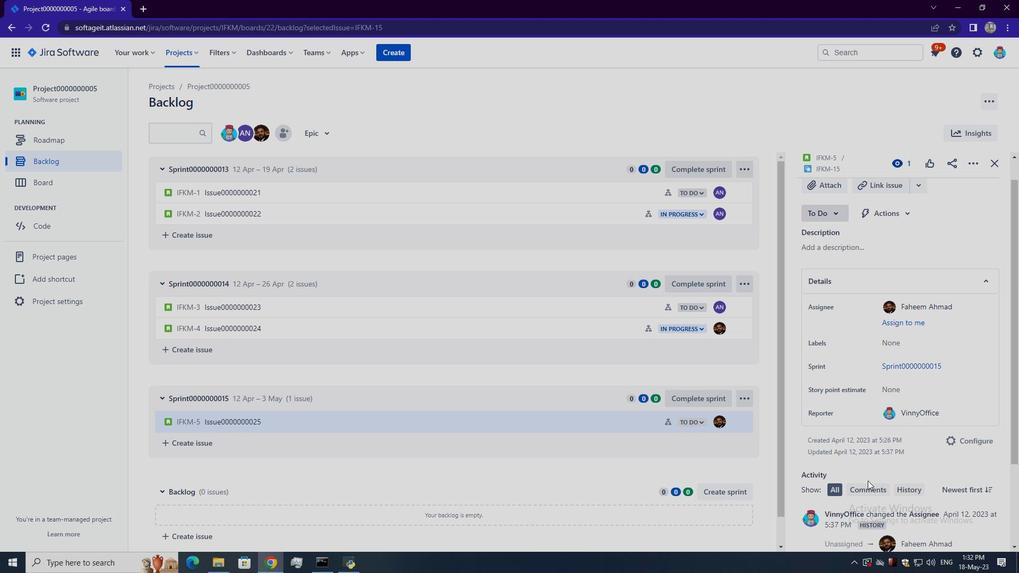 
Action: Mouse scrolled (873, 486) with delta (0, 0)
Screenshot: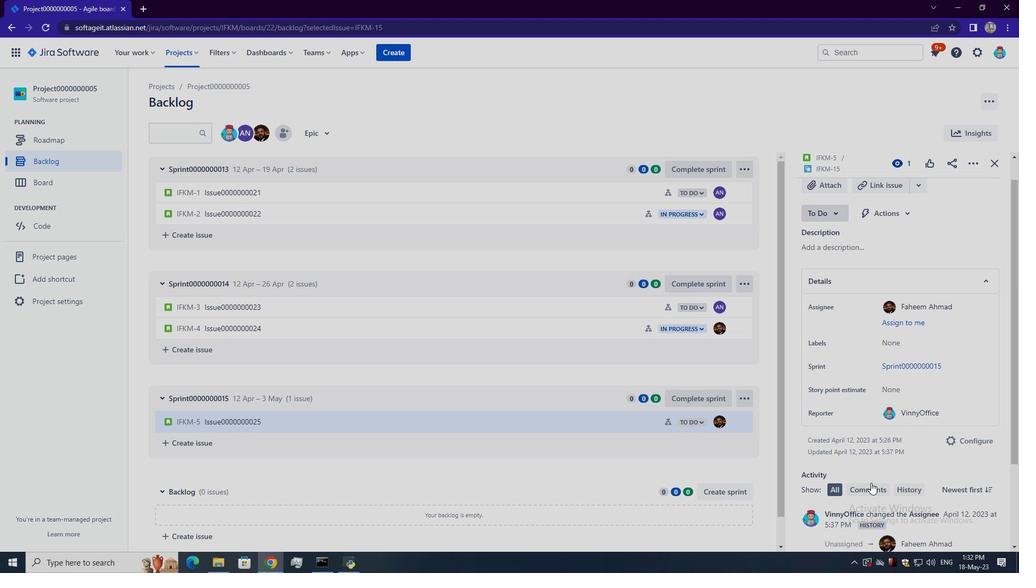 
Action: Mouse scrolled (873, 486) with delta (0, 0)
Screenshot: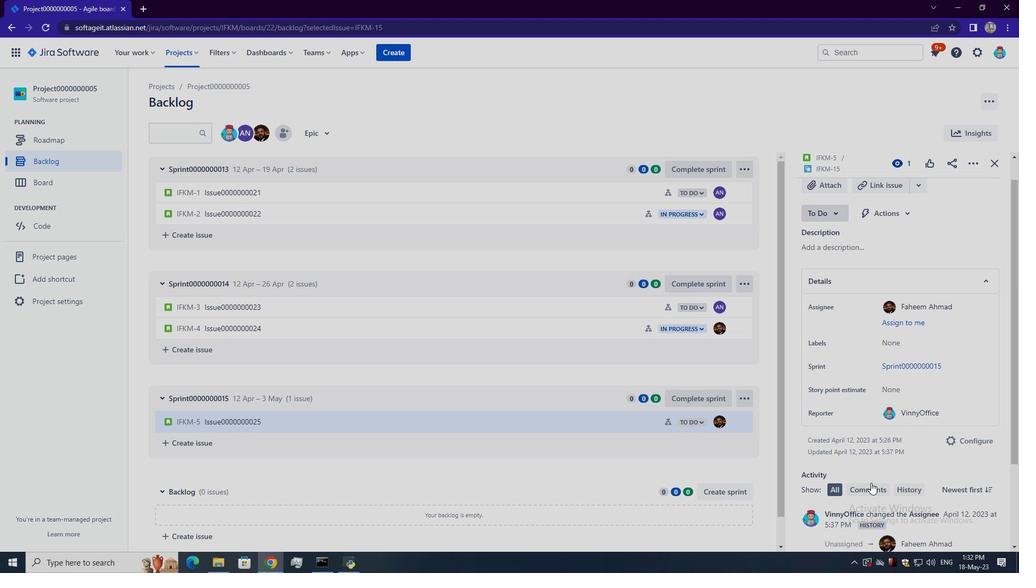 
Action: Mouse scrolled (873, 486) with delta (0, 0)
Screenshot: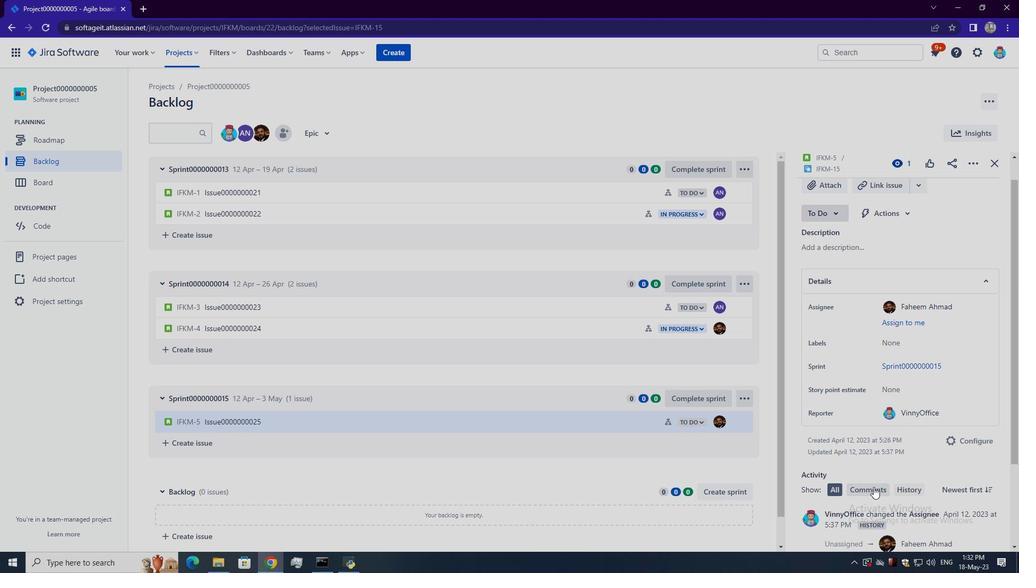 
Action: Mouse moved to (875, 487)
Screenshot: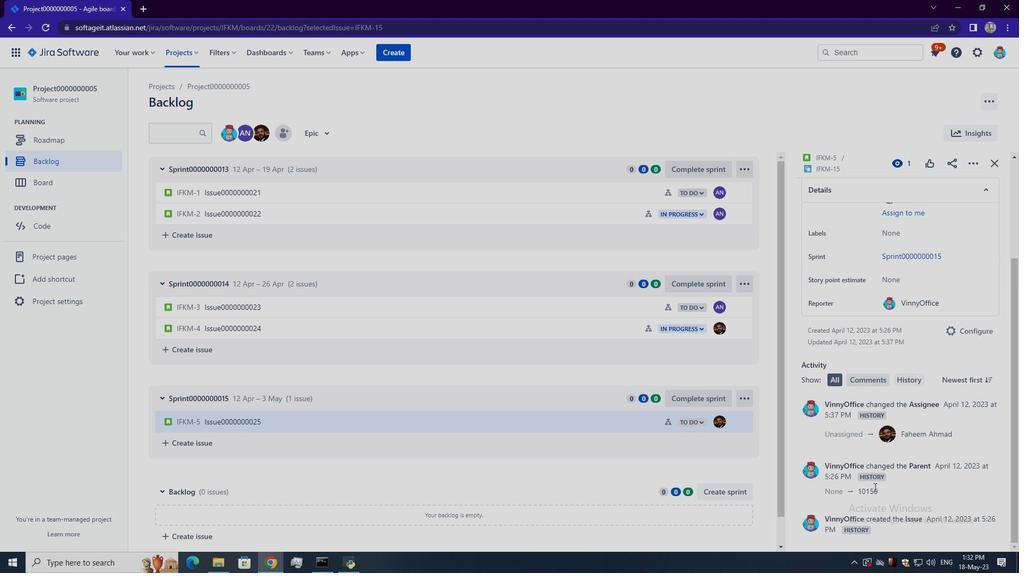 
Action: Mouse scrolled (875, 486) with delta (0, 0)
Screenshot: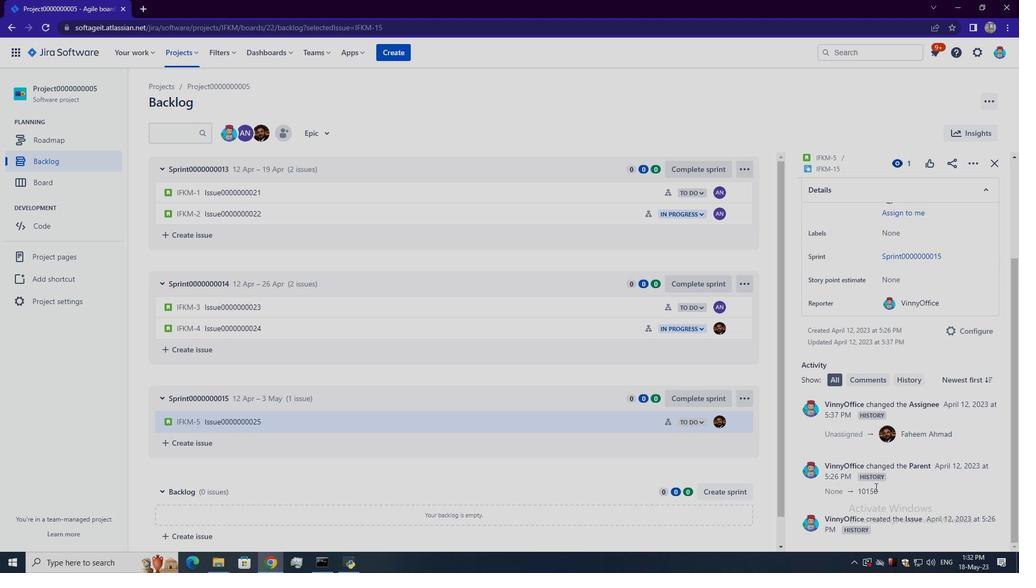 
Action: Mouse scrolled (875, 486) with delta (0, 0)
Screenshot: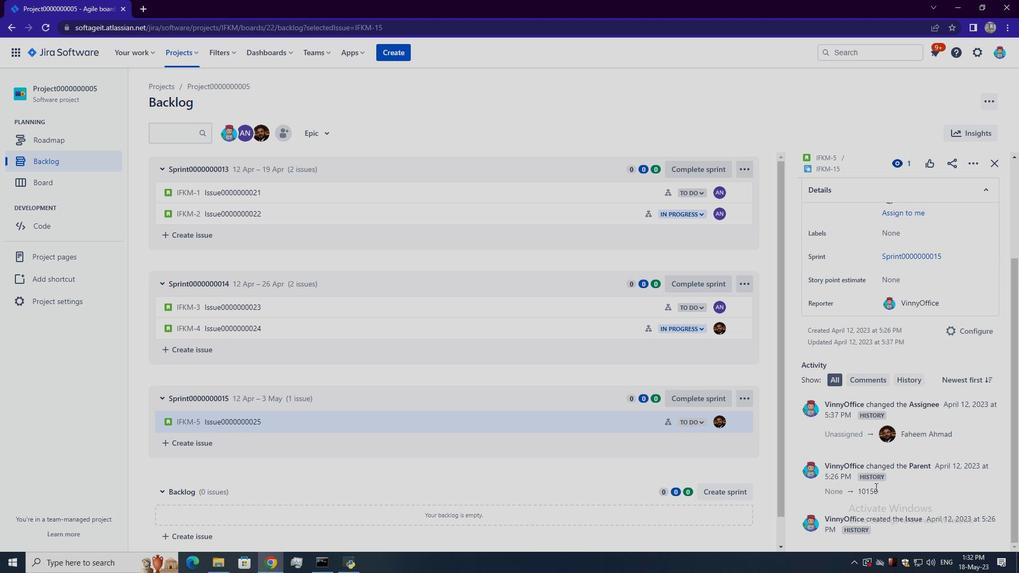 
Action: Mouse scrolled (875, 486) with delta (0, 0)
Screenshot: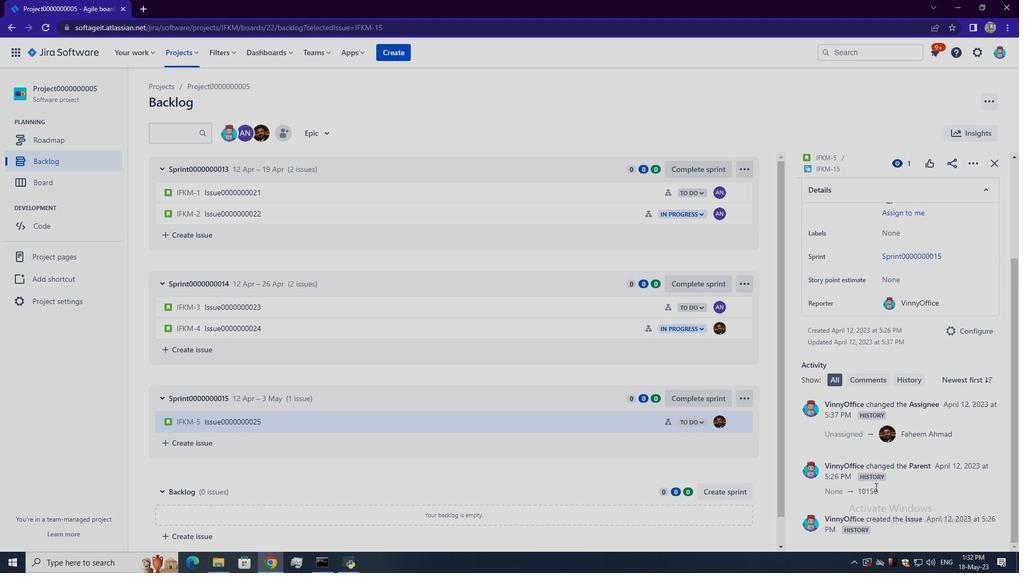 
Action: Mouse moved to (54, 182)
Screenshot: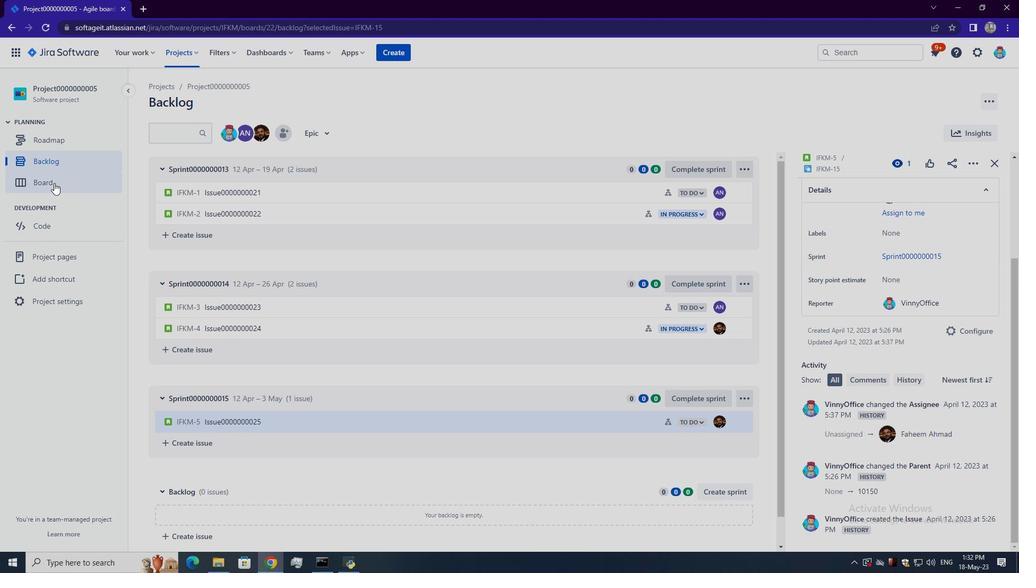 
Action: Mouse pressed left at (54, 182)
Screenshot: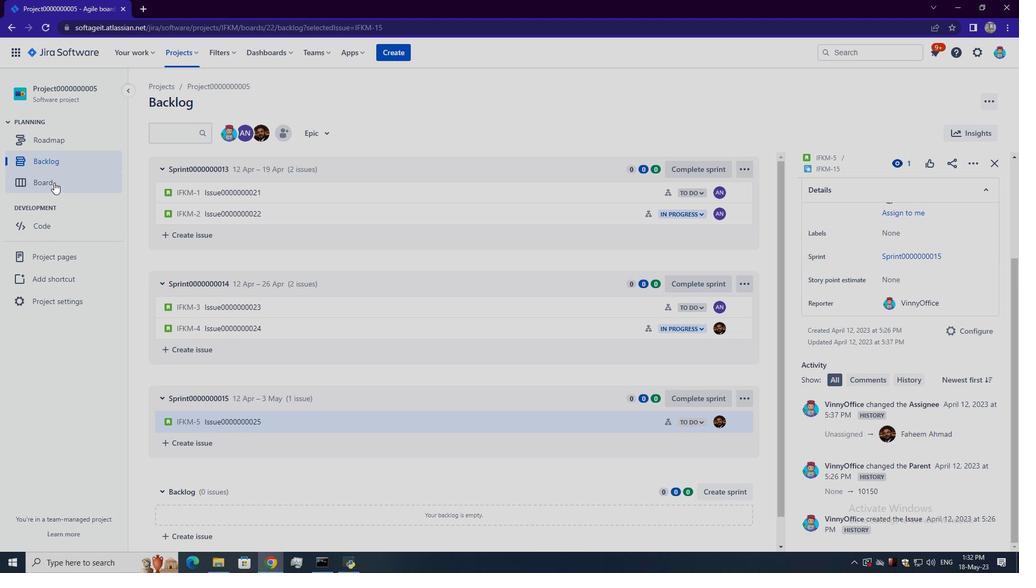 
Action: Mouse moved to (212, 215)
Screenshot: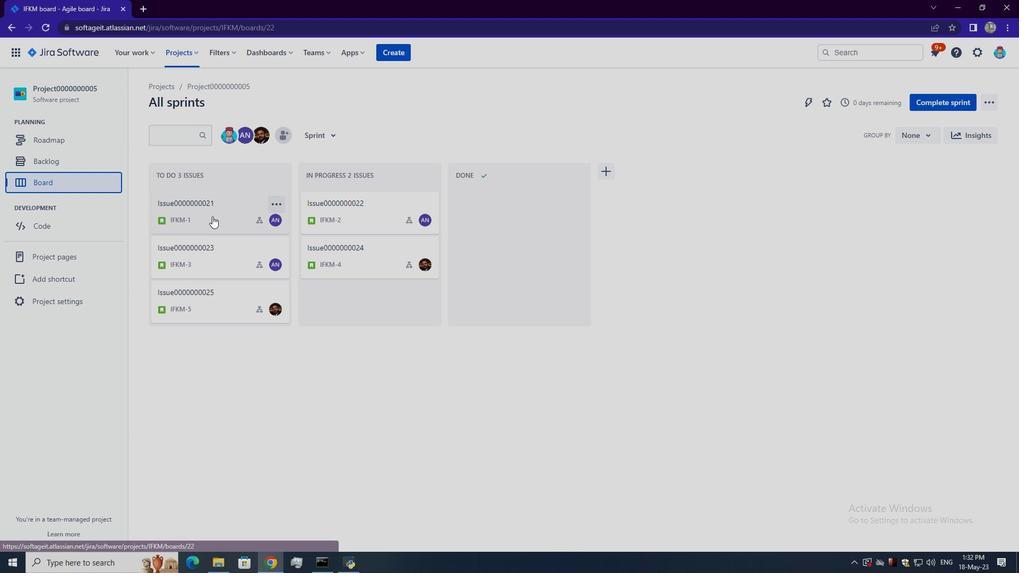 
Action: Mouse pressed left at (212, 215)
Screenshot: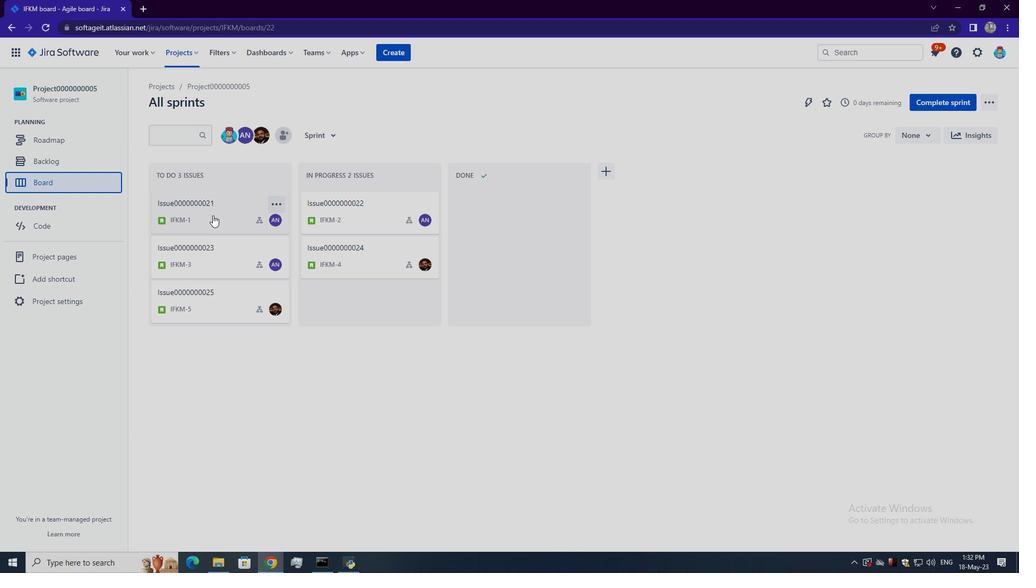 
Action: Mouse moved to (294, 327)
Screenshot: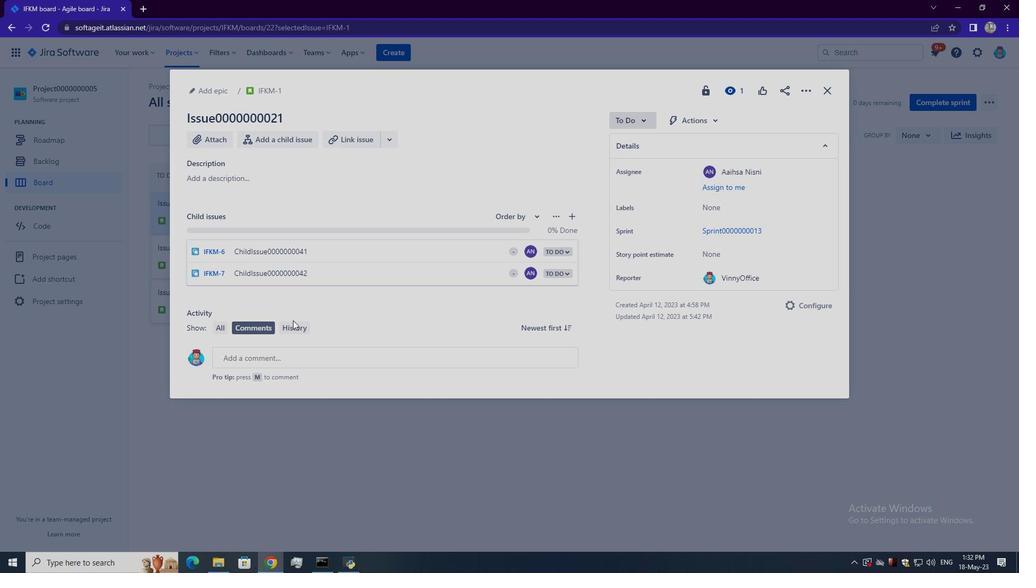 
Action: Mouse pressed left at (294, 327)
Screenshot: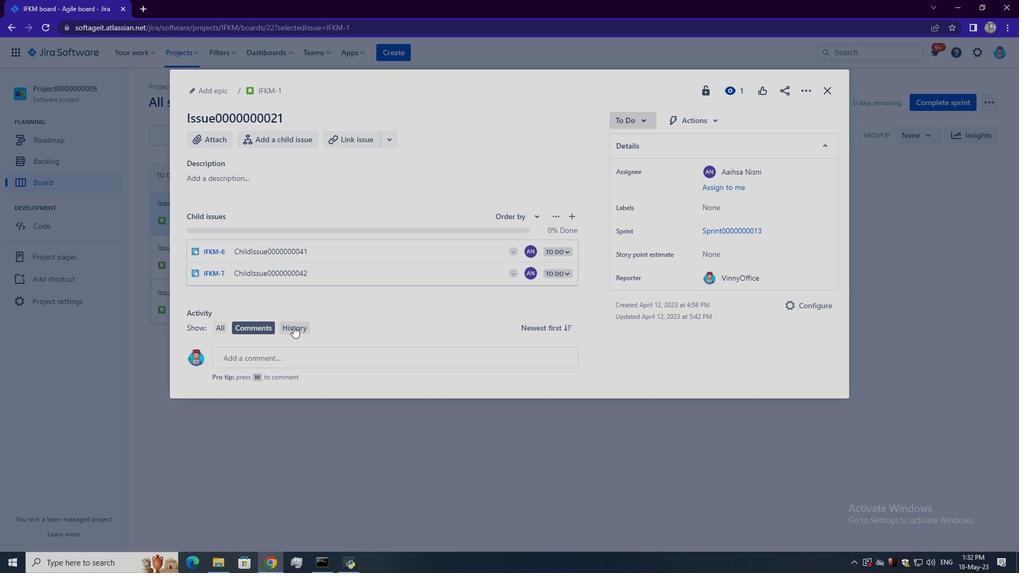 
Action: Mouse moved to (267, 254)
Screenshot: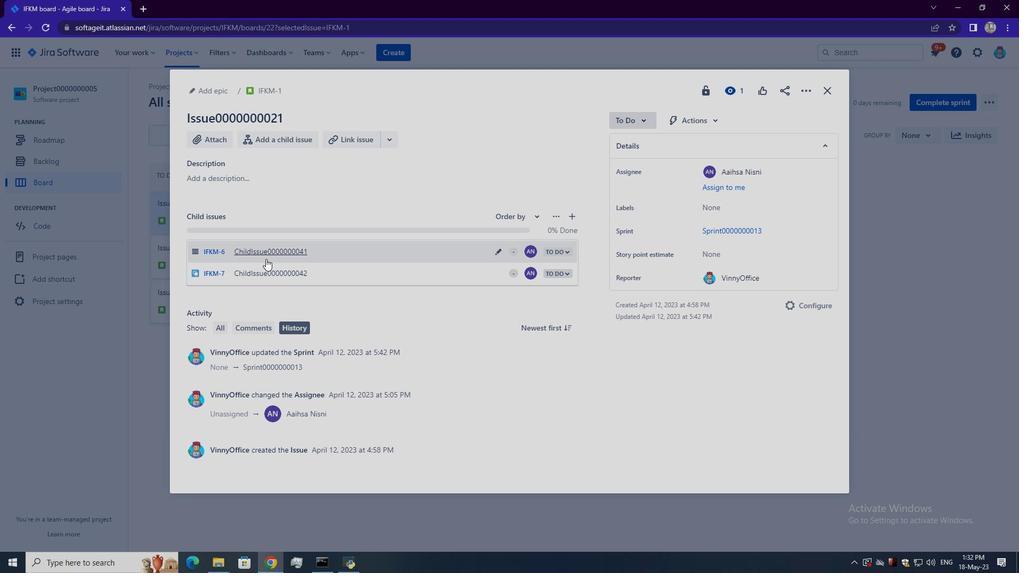 
Action: Mouse pressed left at (267, 254)
Screenshot: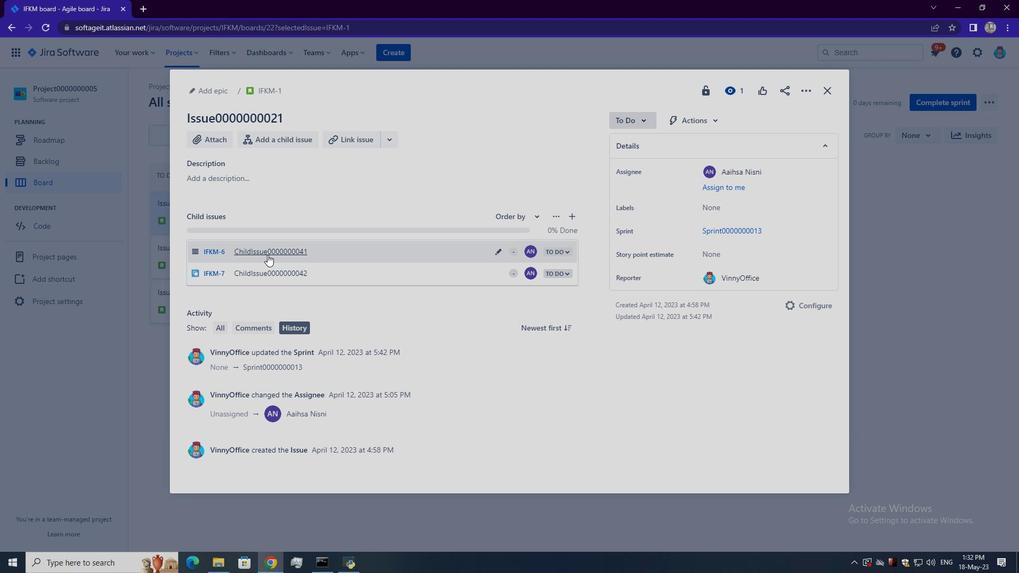 
Action: Mouse moved to (497, 218)
Screenshot: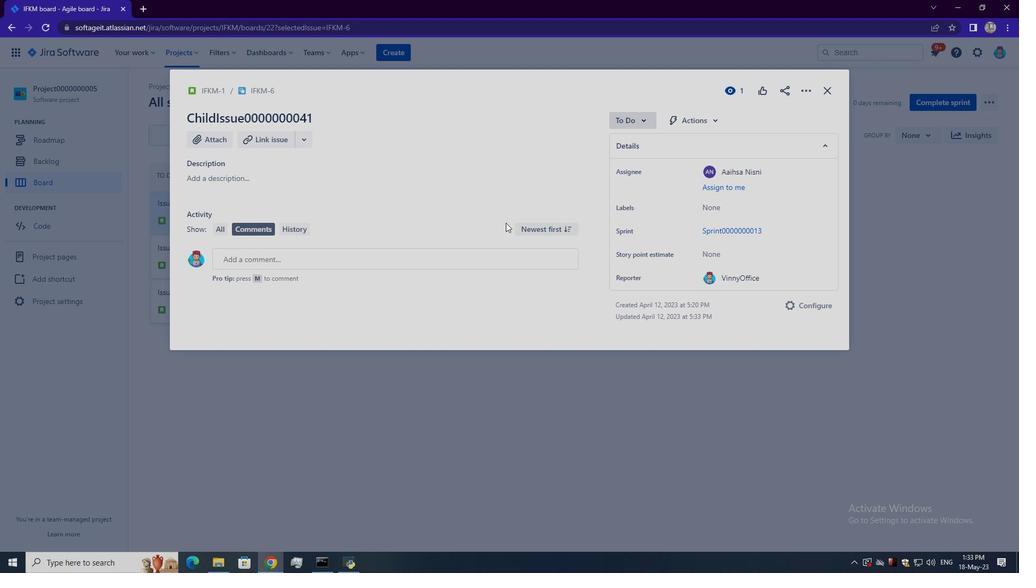 
Action: Key pressed <Key.backspace>
Screenshot: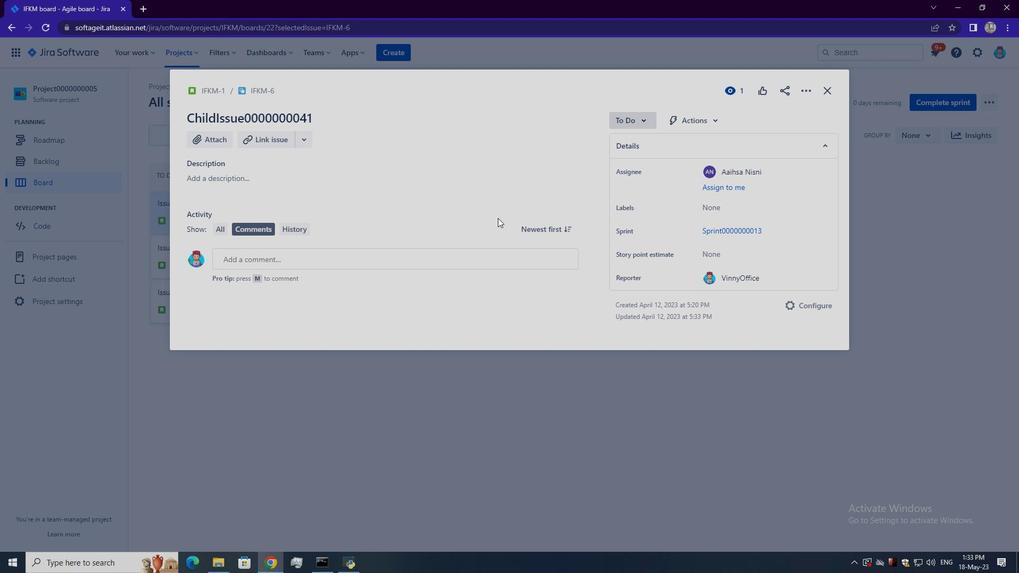 
Action: Mouse moved to (826, 89)
Screenshot: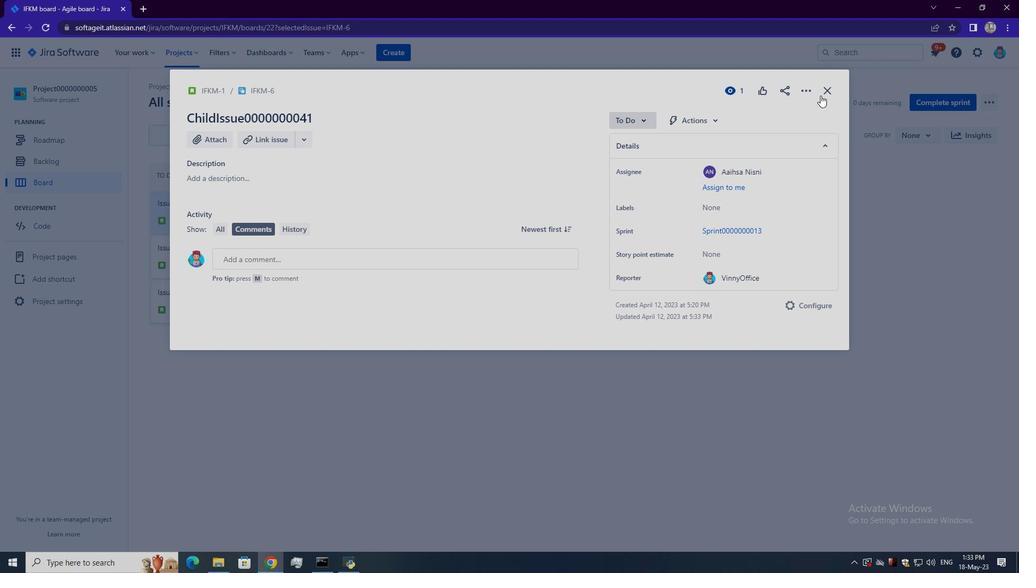 
Action: Mouse pressed left at (826, 89)
Screenshot: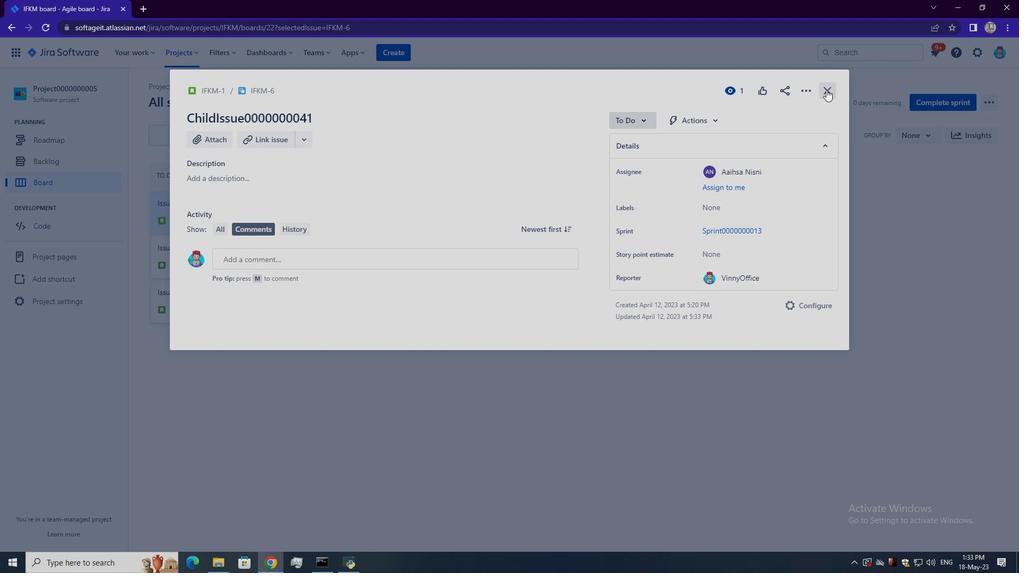 
Action: Mouse moved to (239, 219)
Screenshot: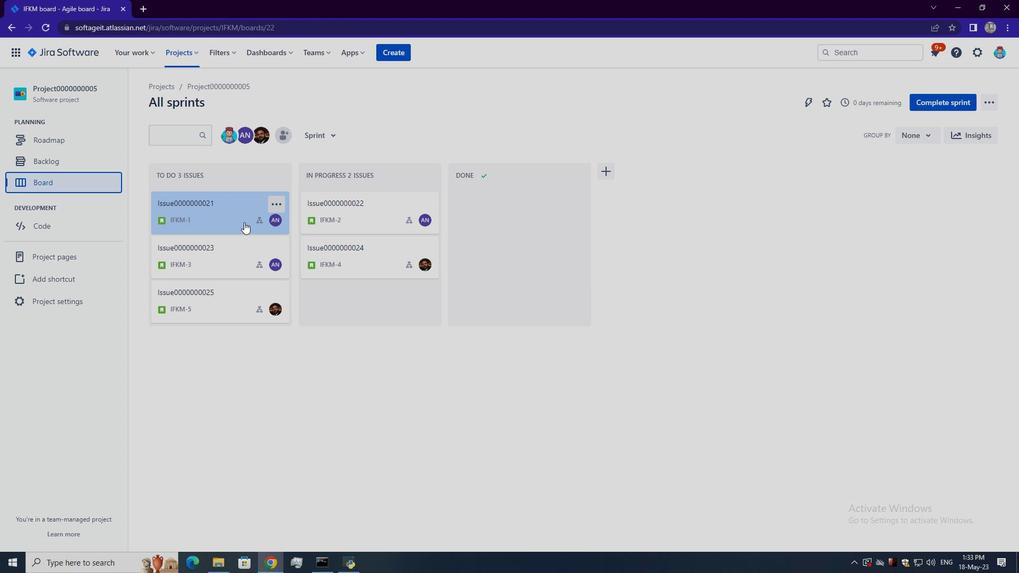 
Action: Mouse pressed left at (239, 219)
Screenshot: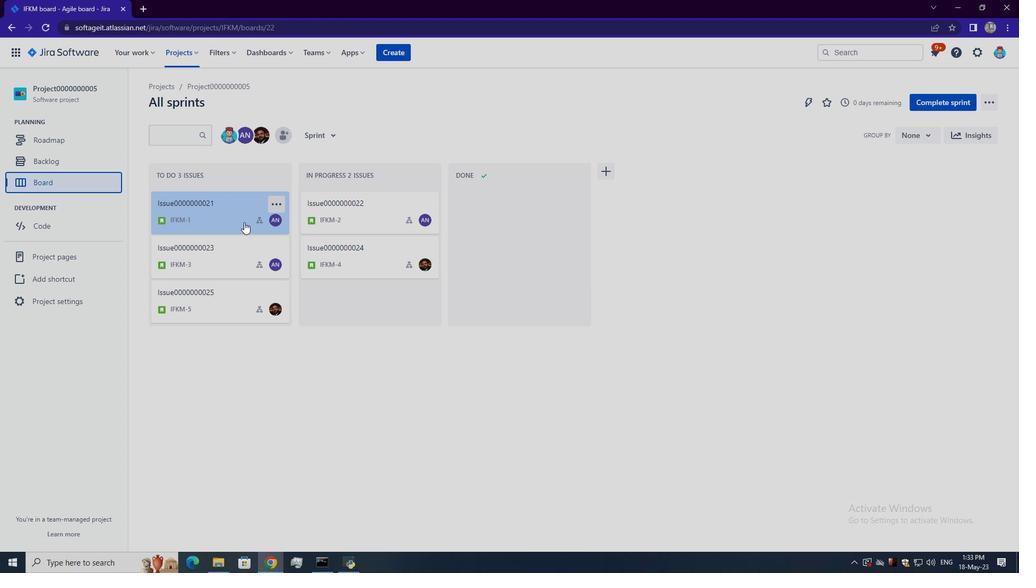 
Action: Mouse moved to (246, 279)
Screenshot: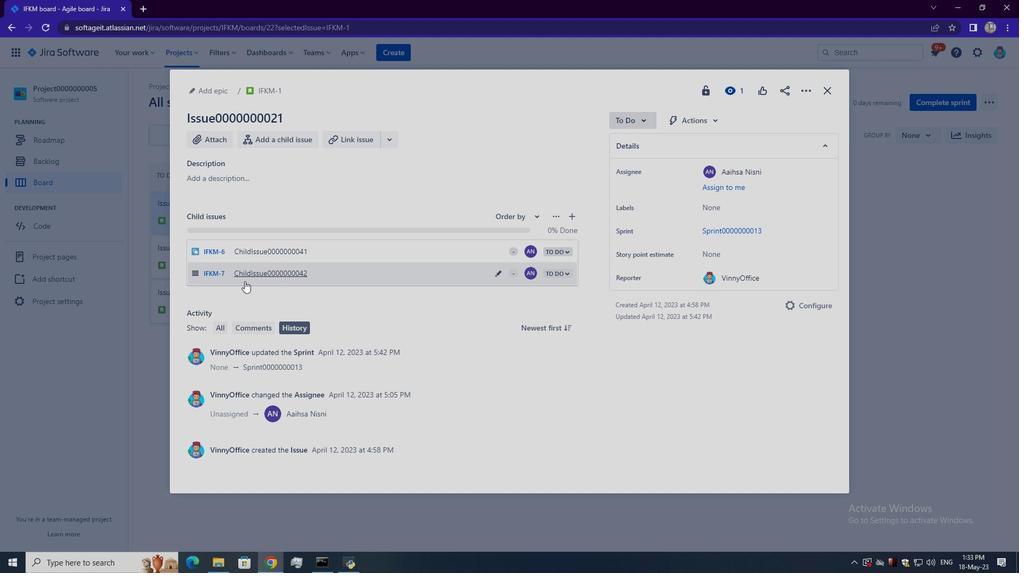 
Action: Mouse pressed left at (246, 279)
Screenshot: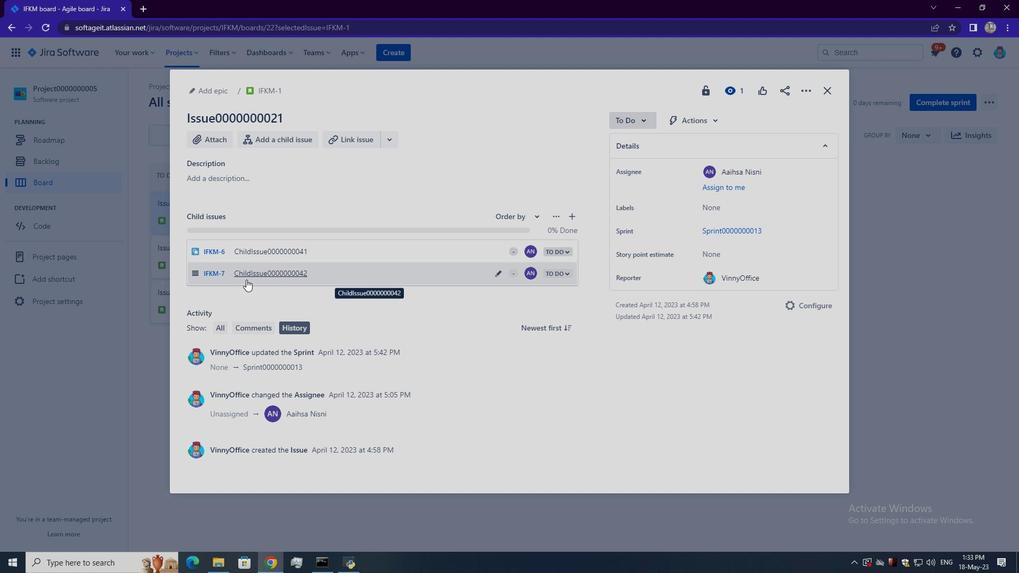 
Action: Mouse moved to (292, 232)
Screenshot: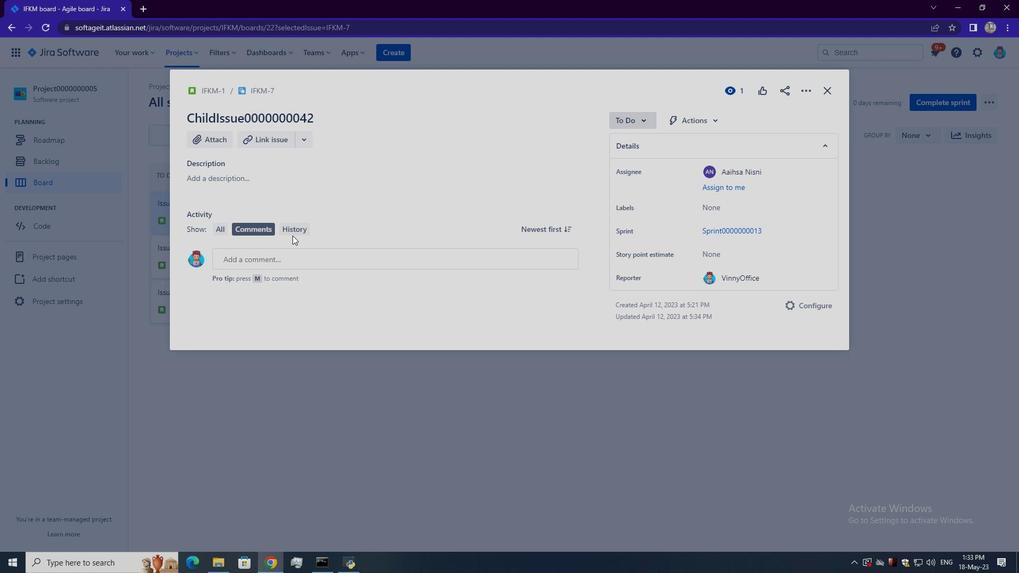 
Action: Mouse pressed left at (292, 232)
Screenshot: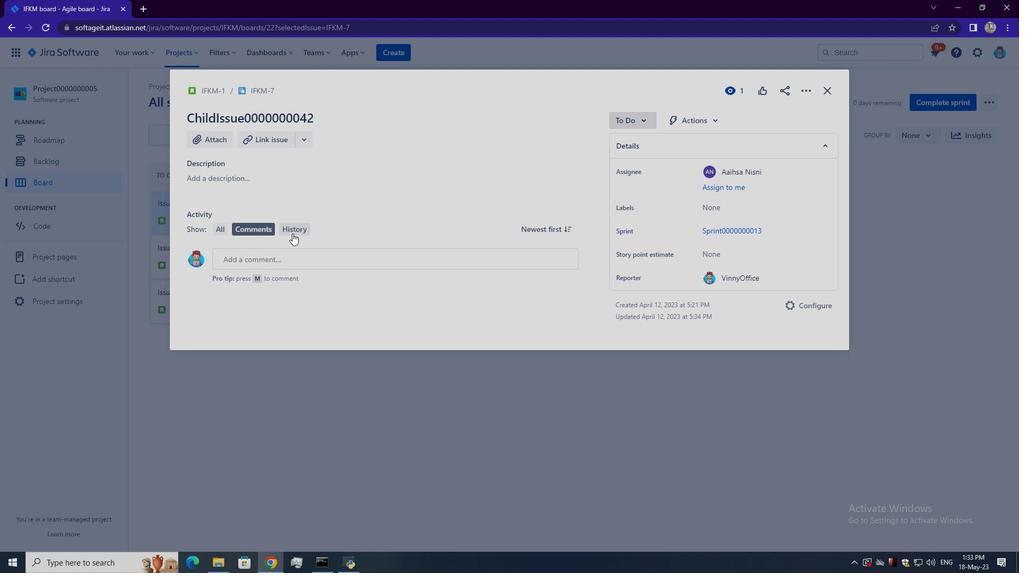 
Action: Mouse moved to (827, 85)
Screenshot: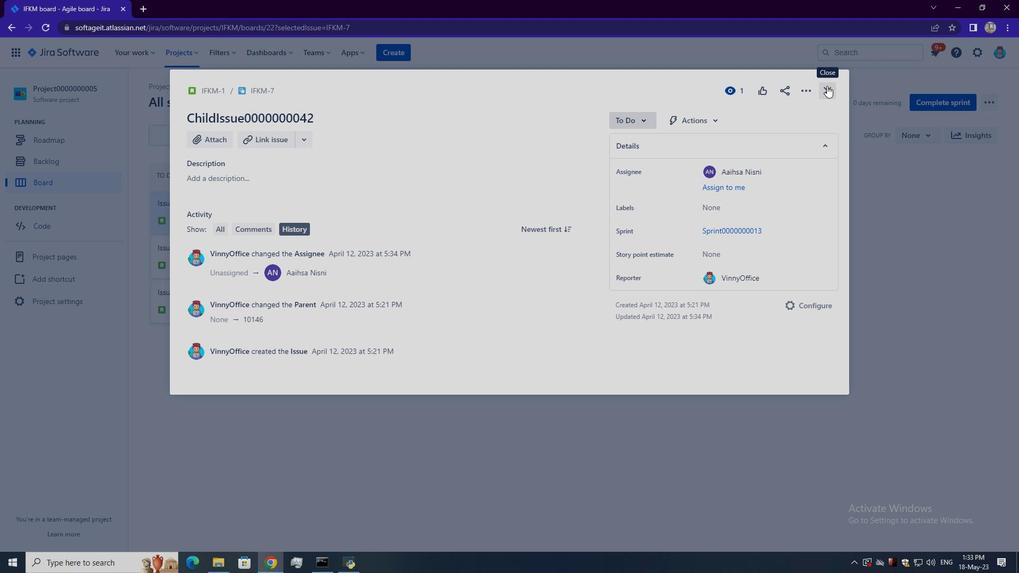 
Action: Mouse pressed left at (827, 85)
Screenshot: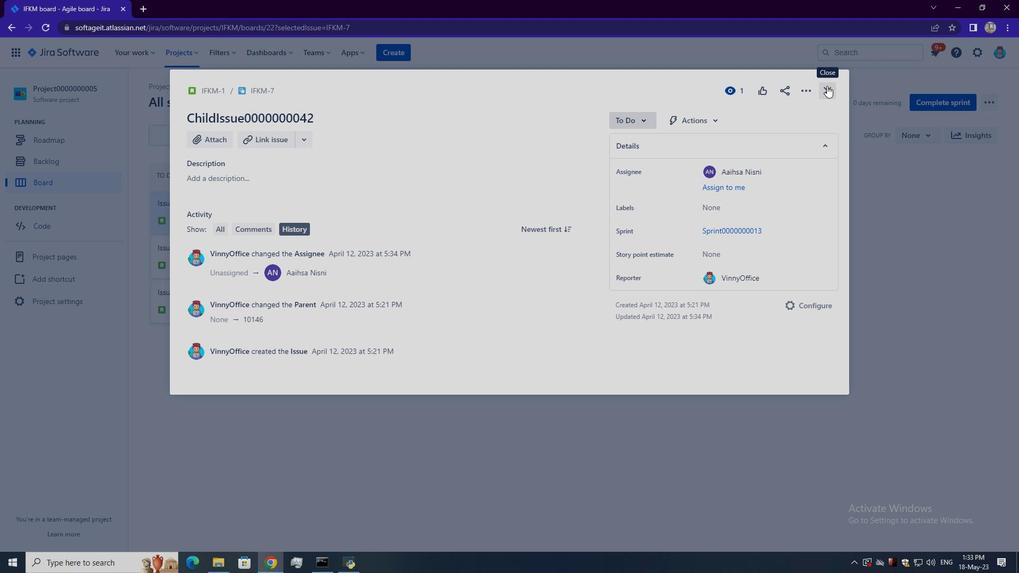 
Action: Mouse moved to (221, 252)
Screenshot: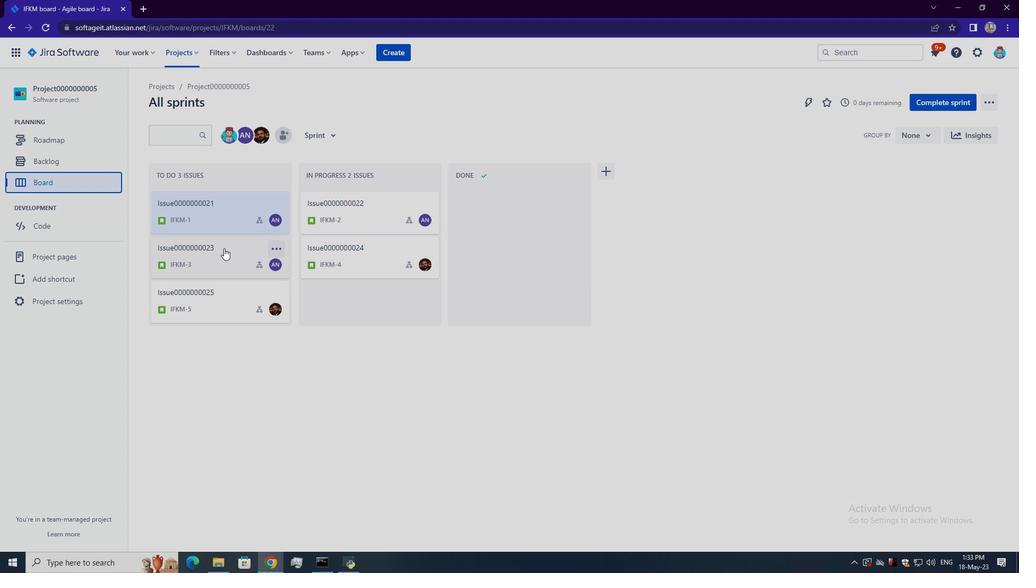 
Action: Mouse pressed left at (221, 252)
Screenshot: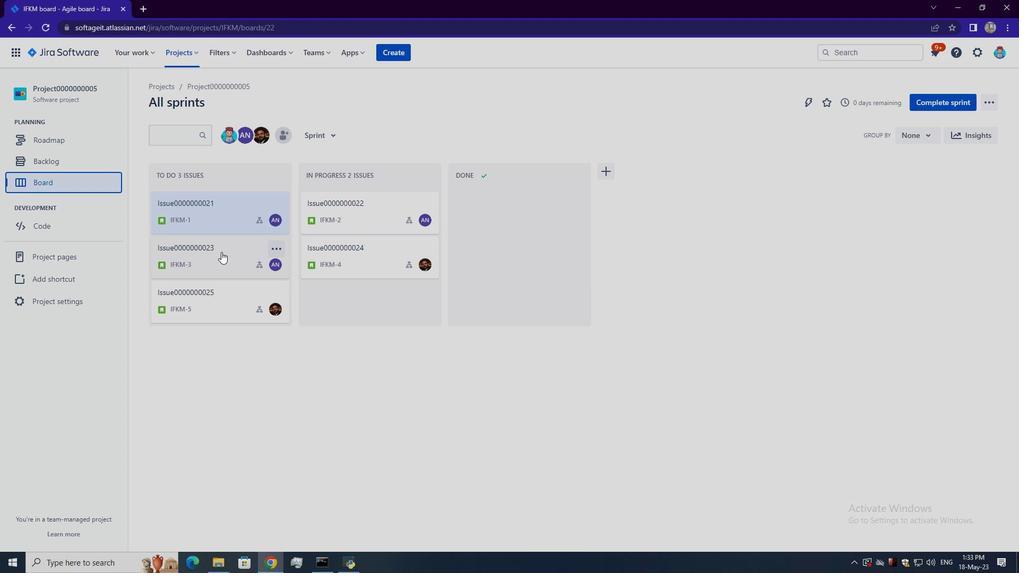 
Action: Mouse moved to (300, 326)
Screenshot: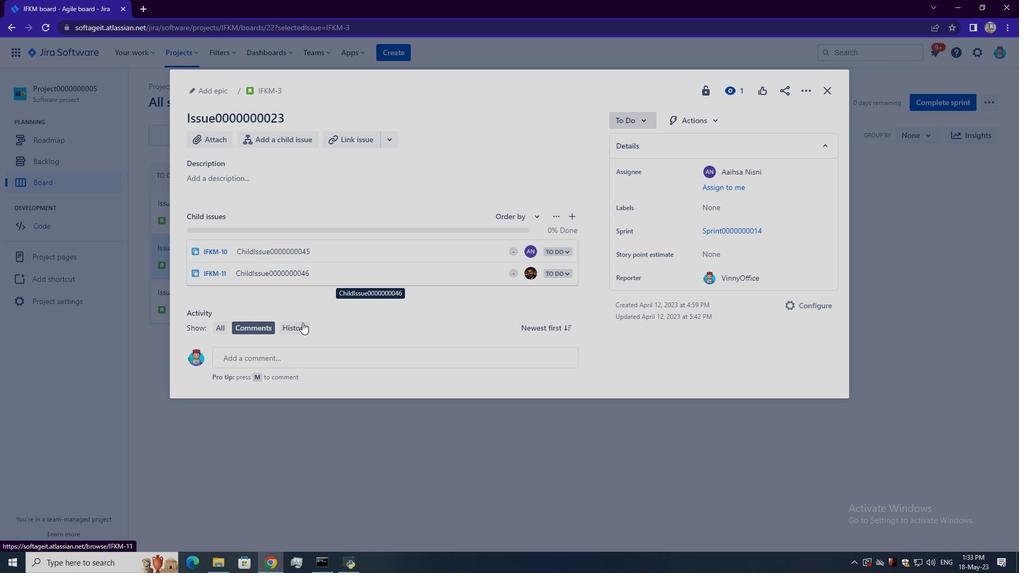 
Action: Mouse pressed left at (300, 326)
Screenshot: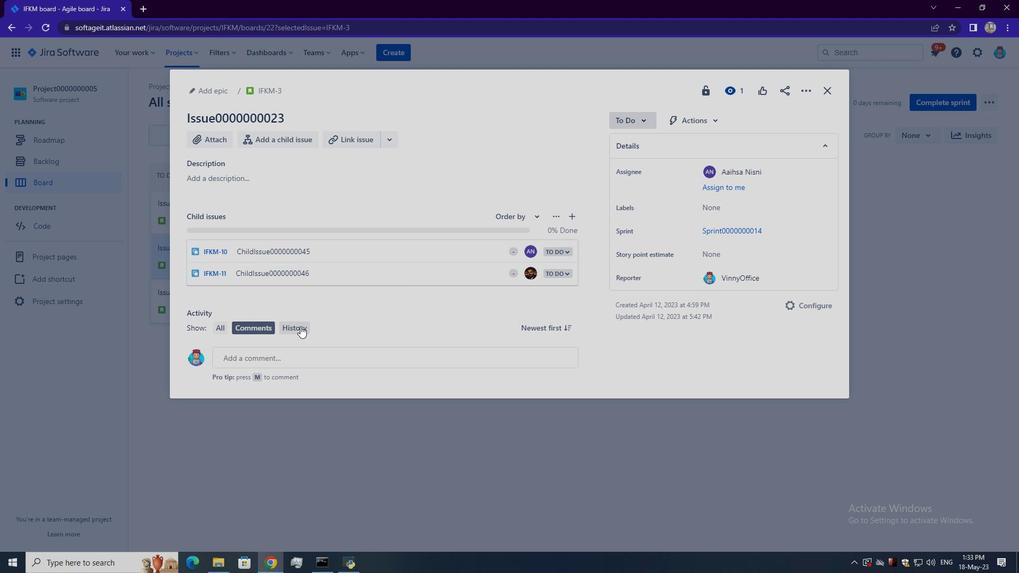 
Action: Mouse moved to (293, 255)
Screenshot: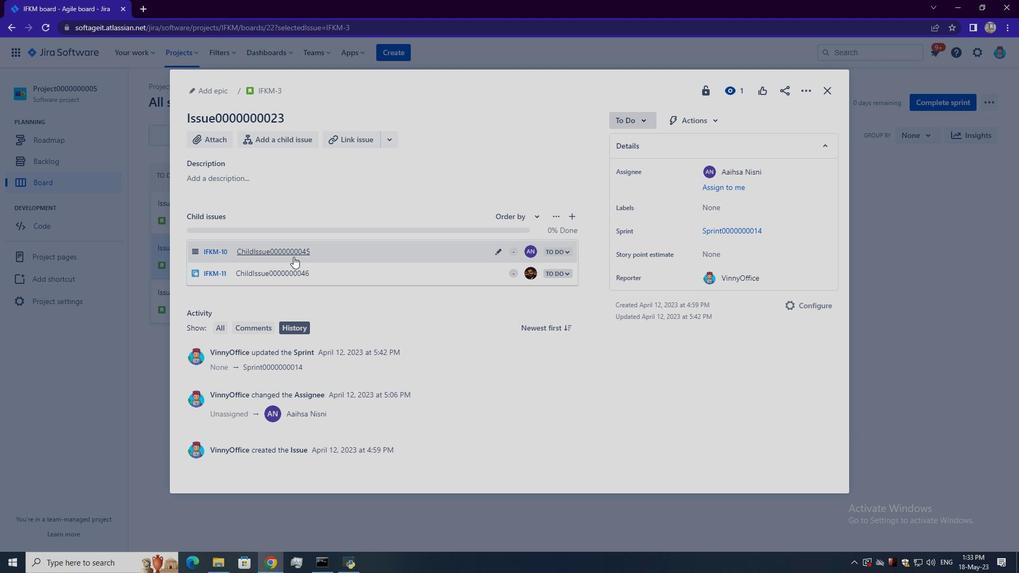 
Action: Mouse pressed left at (293, 255)
Screenshot: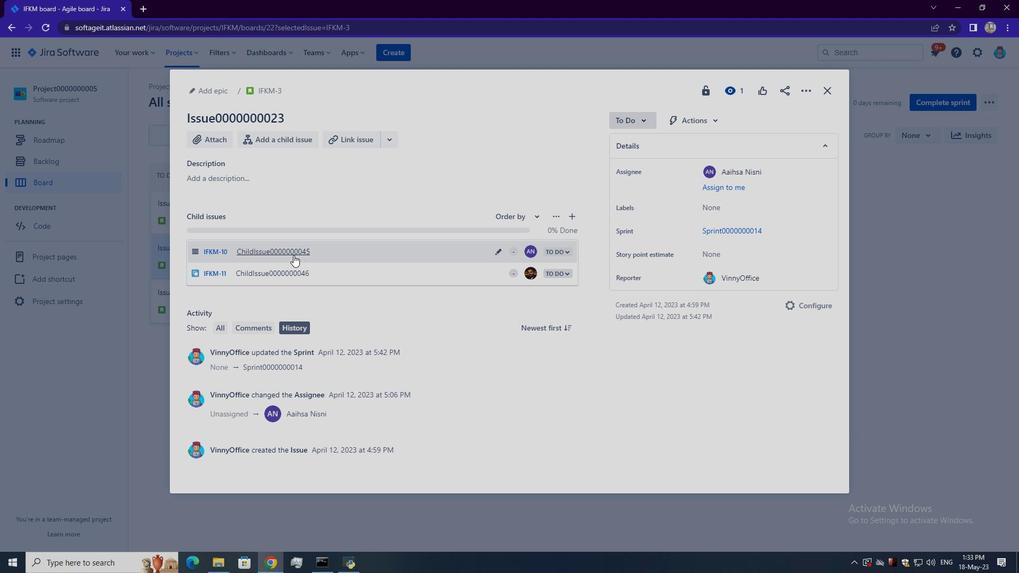 
Action: Mouse moved to (293, 233)
Screenshot: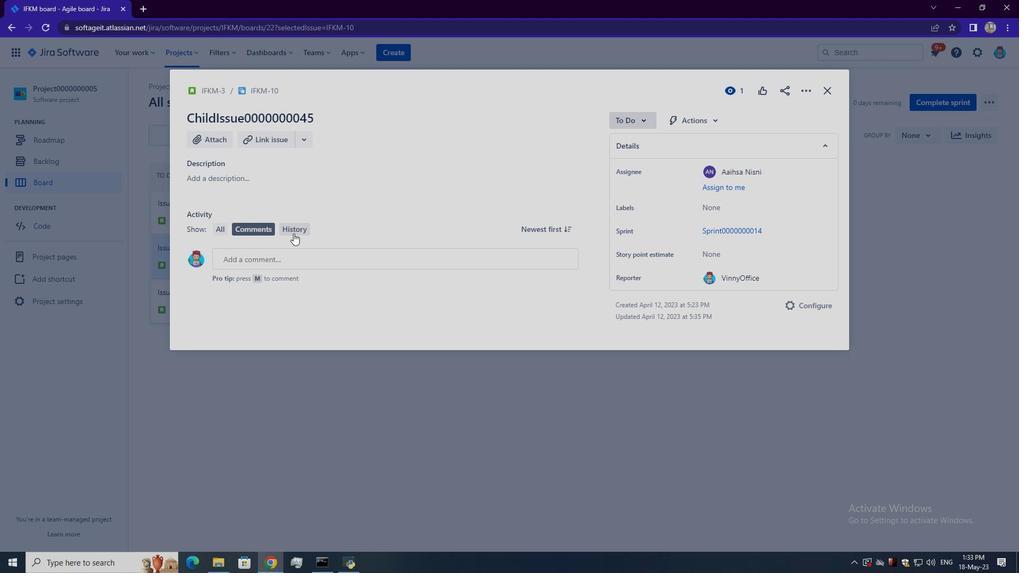
Action: Mouse pressed left at (293, 233)
Screenshot: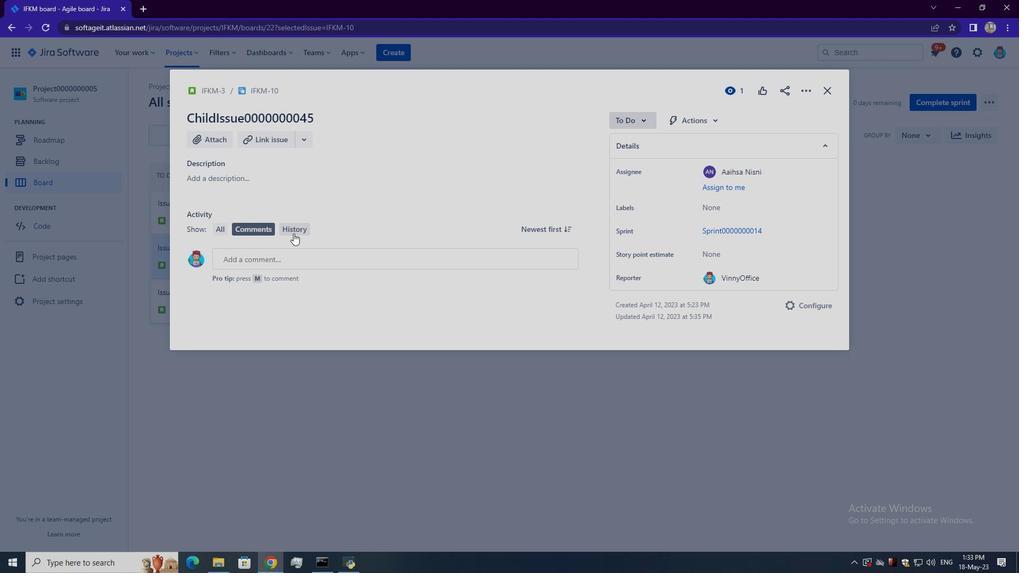 
Action: Mouse moved to (216, 91)
Screenshot: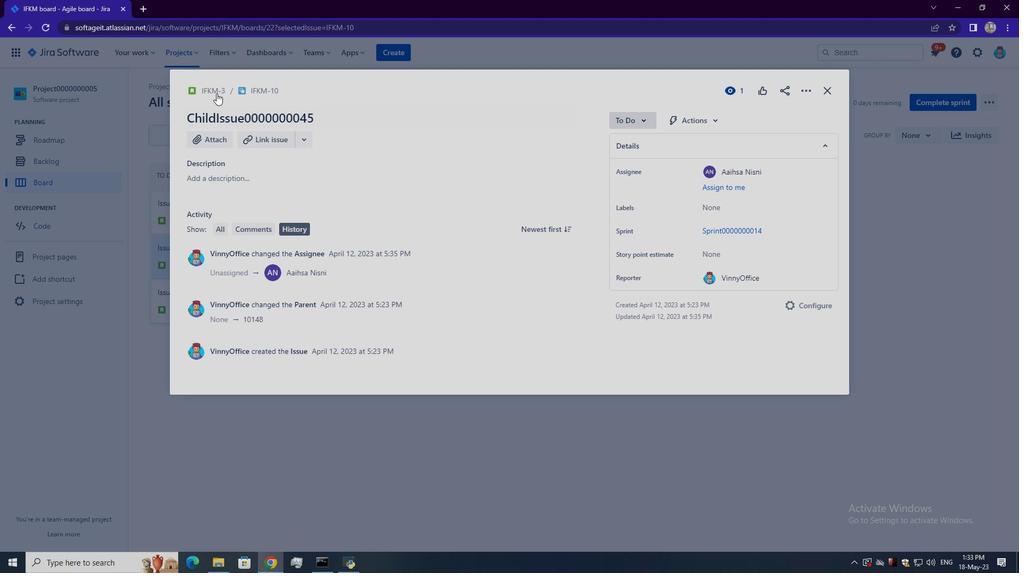 
Action: Mouse pressed left at (216, 91)
Screenshot: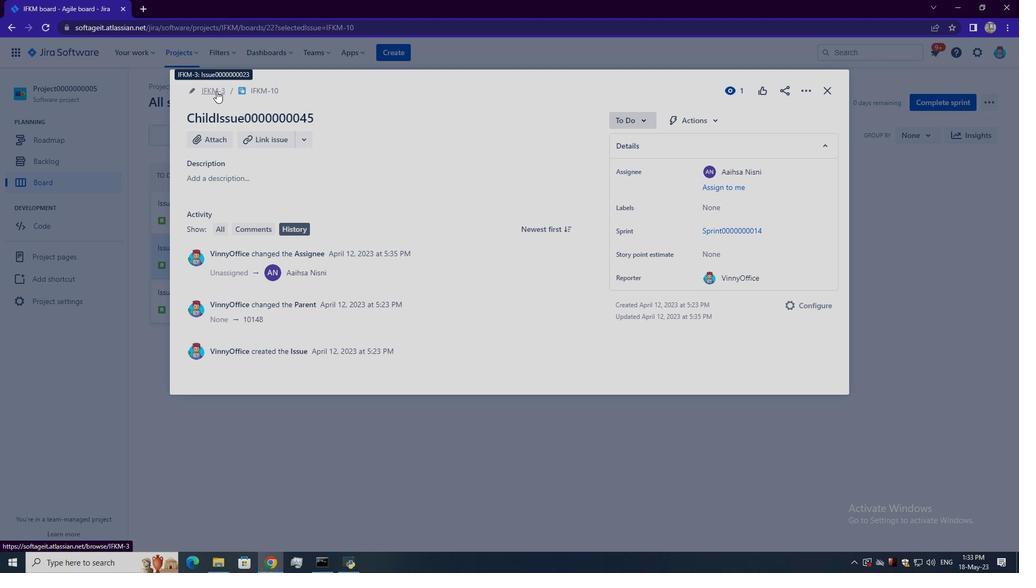 
Action: Mouse moved to (290, 276)
Screenshot: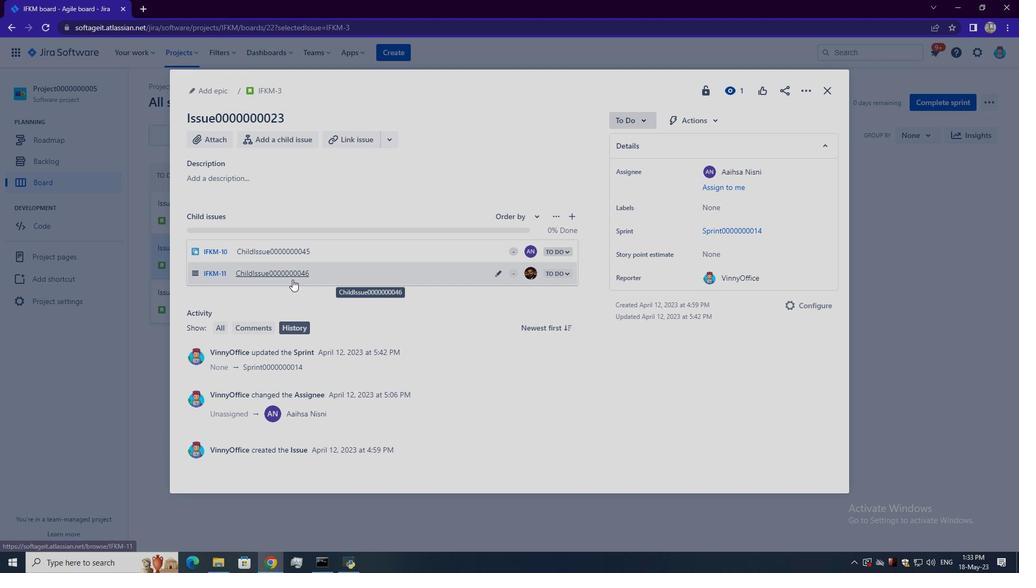 
Action: Mouse pressed left at (290, 276)
Screenshot: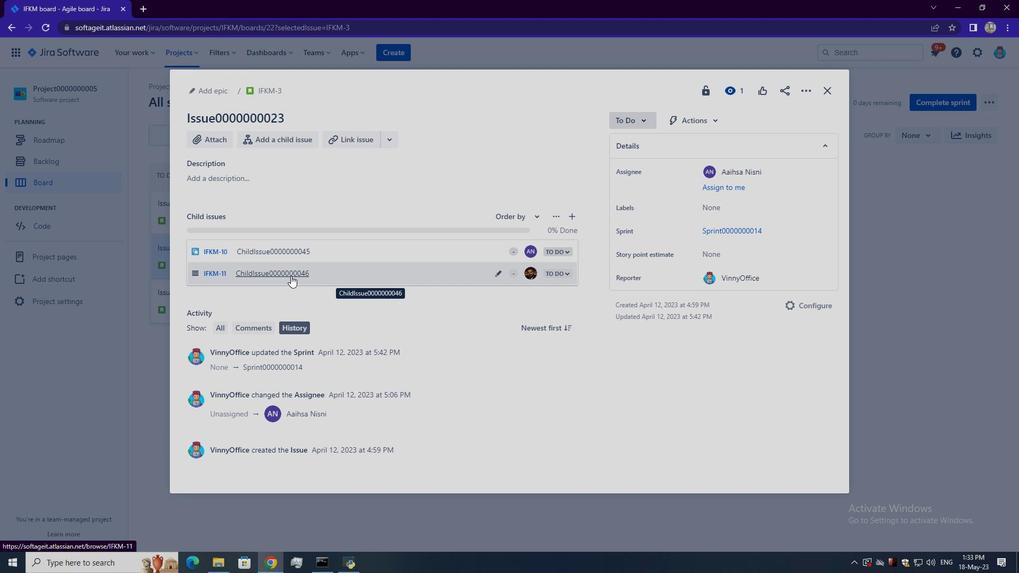 
Action: Mouse moved to (294, 228)
Screenshot: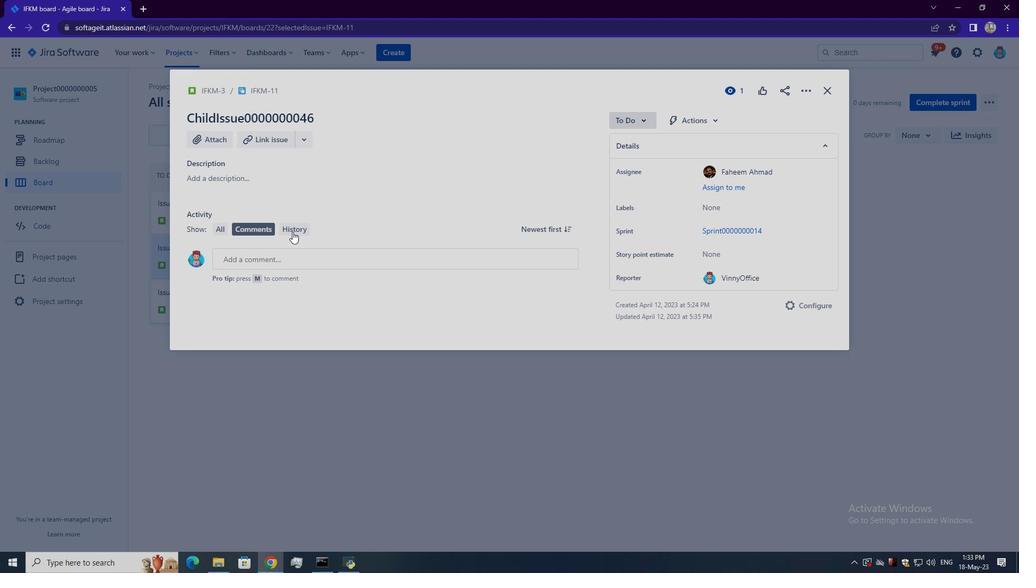 
Action: Mouse pressed left at (294, 228)
Screenshot: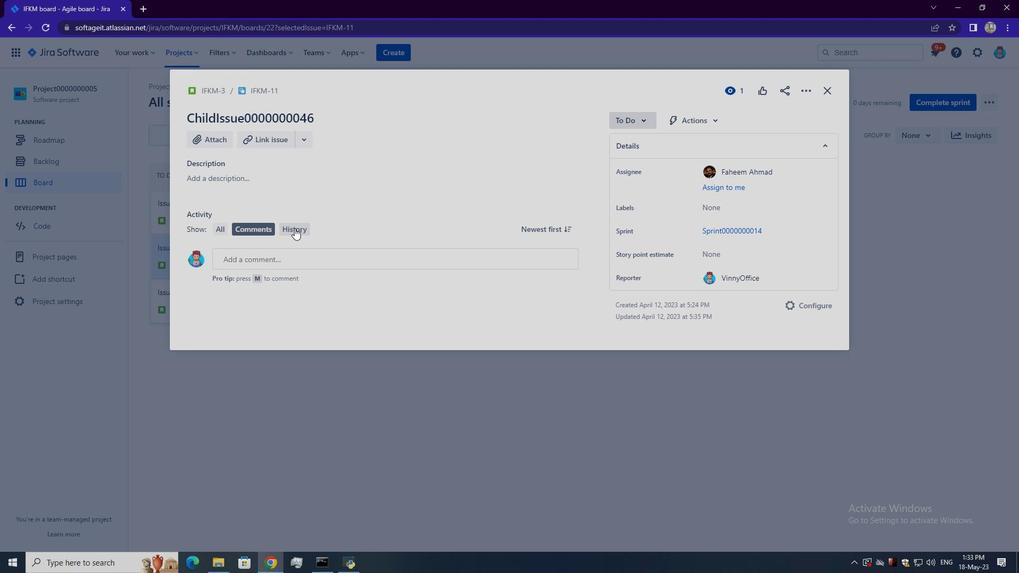 
Action: Mouse moved to (819, 93)
Screenshot: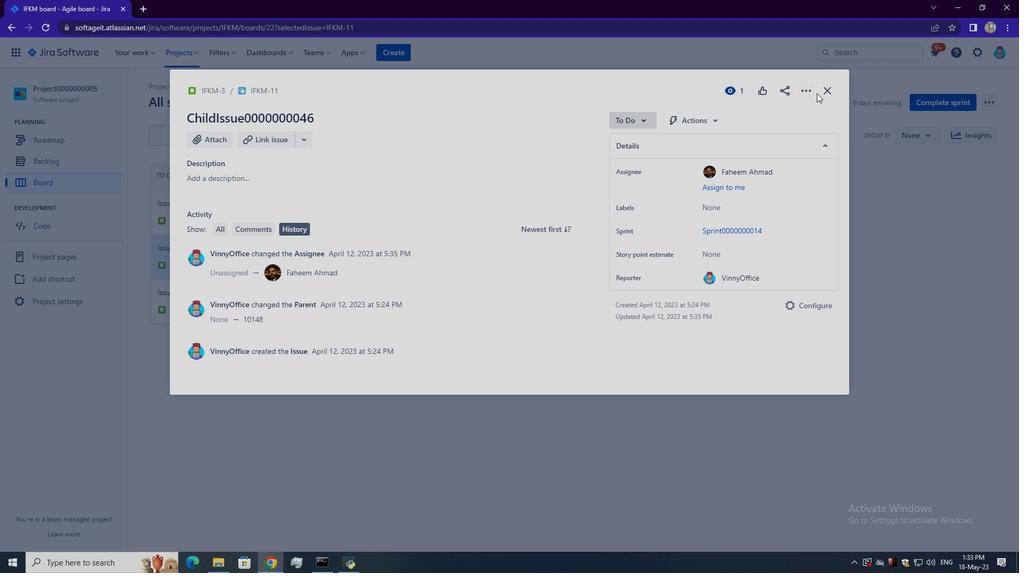 
Action: Mouse pressed left at (819, 93)
Screenshot: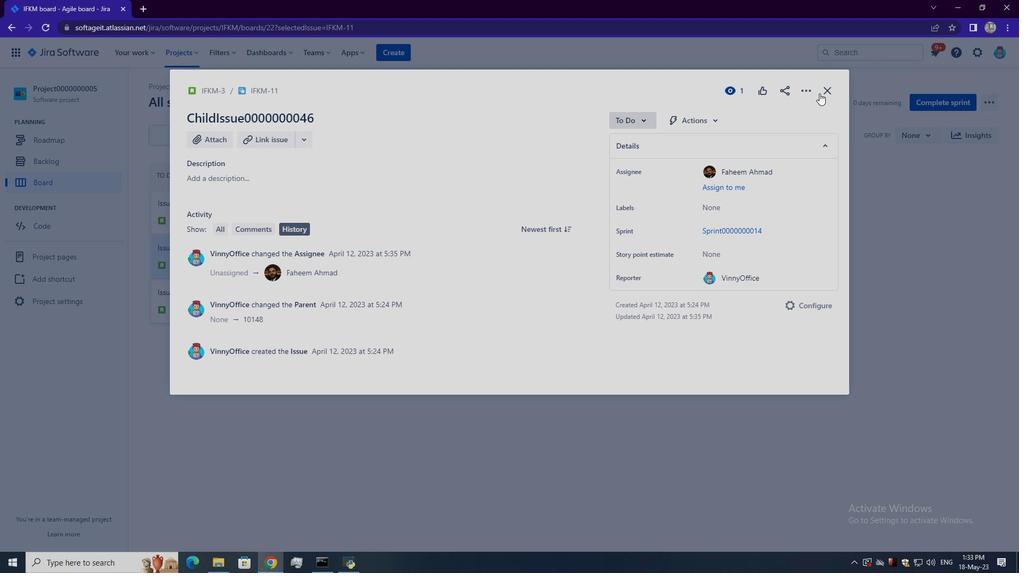 
Action: Mouse moved to (203, 309)
Screenshot: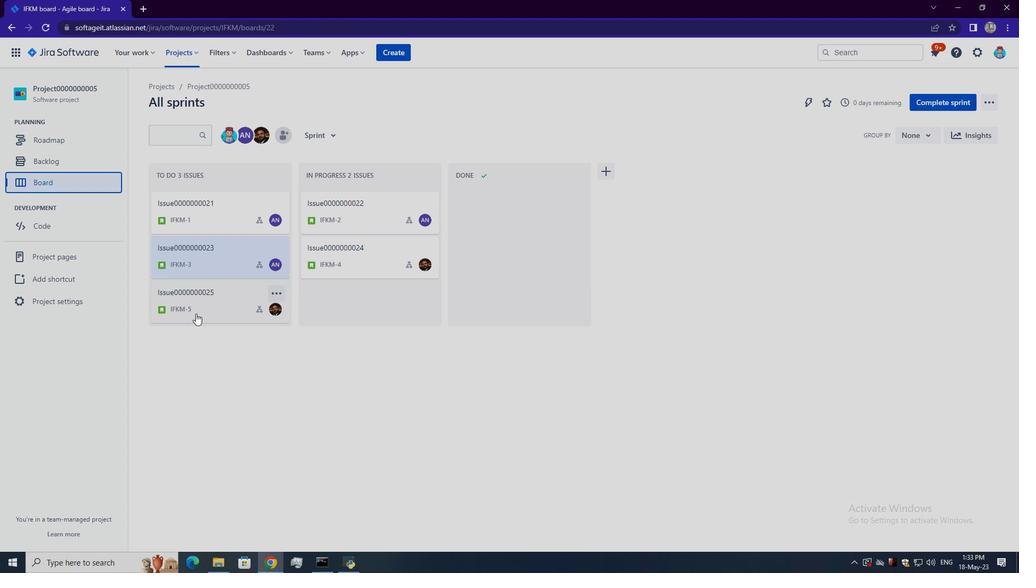 
Action: Mouse pressed left at (203, 309)
Screenshot: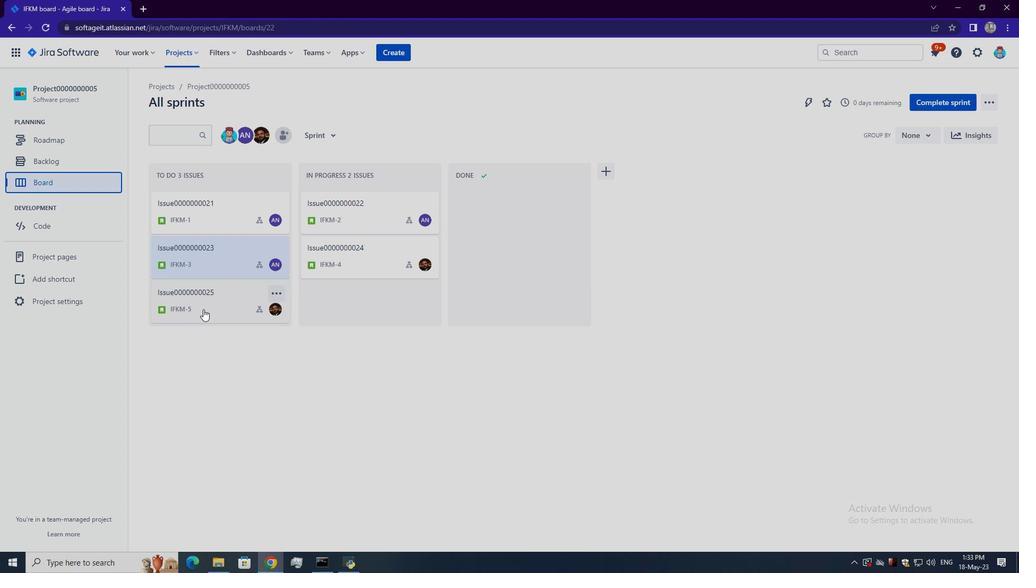 
Action: Mouse moved to (284, 248)
Screenshot: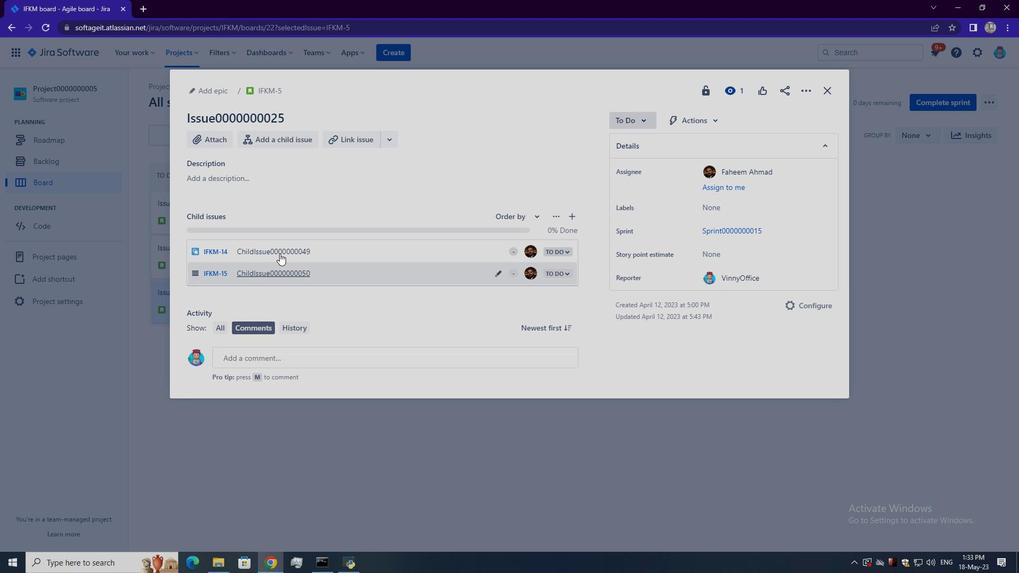 
Action: Mouse pressed left at (284, 248)
Screenshot: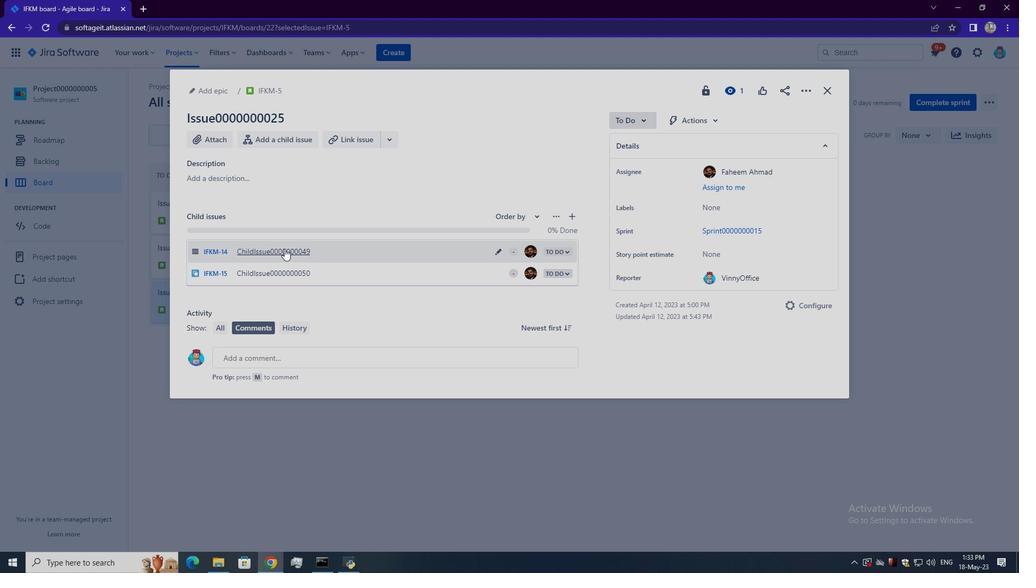 
Action: Mouse moved to (222, 89)
Screenshot: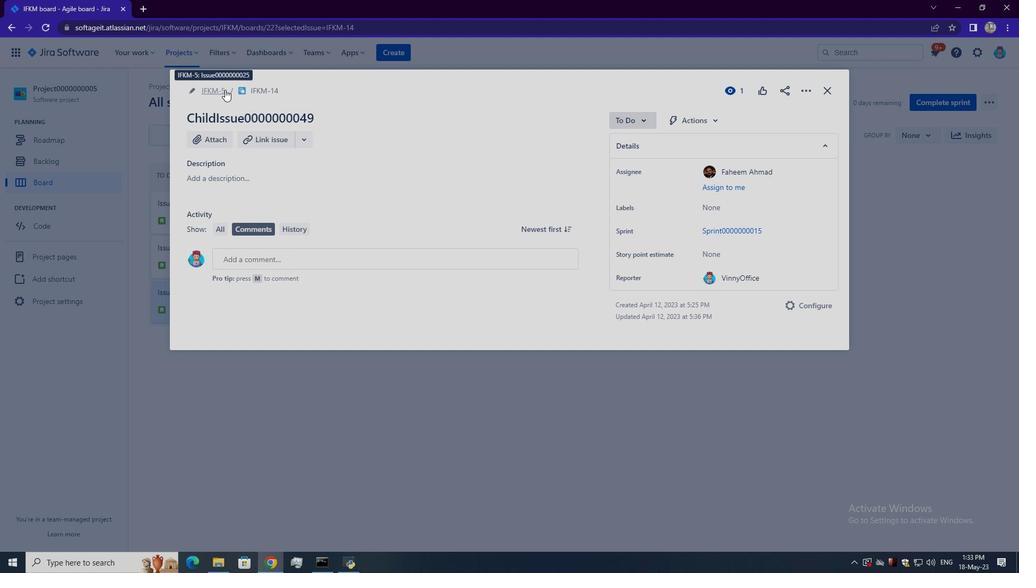 
Action: Mouse pressed left at (222, 89)
Screenshot: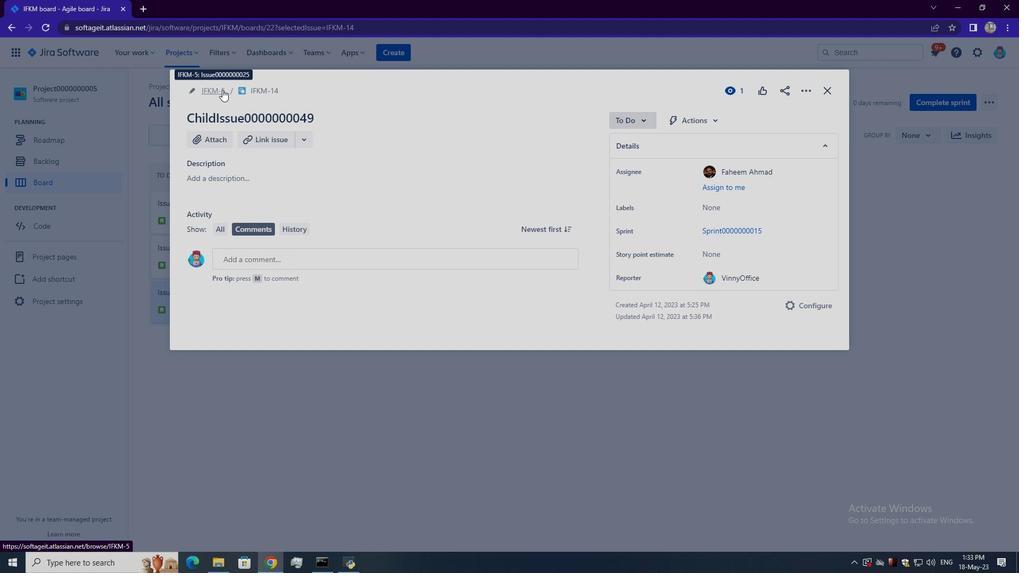 
Action: Mouse moved to (287, 273)
Screenshot: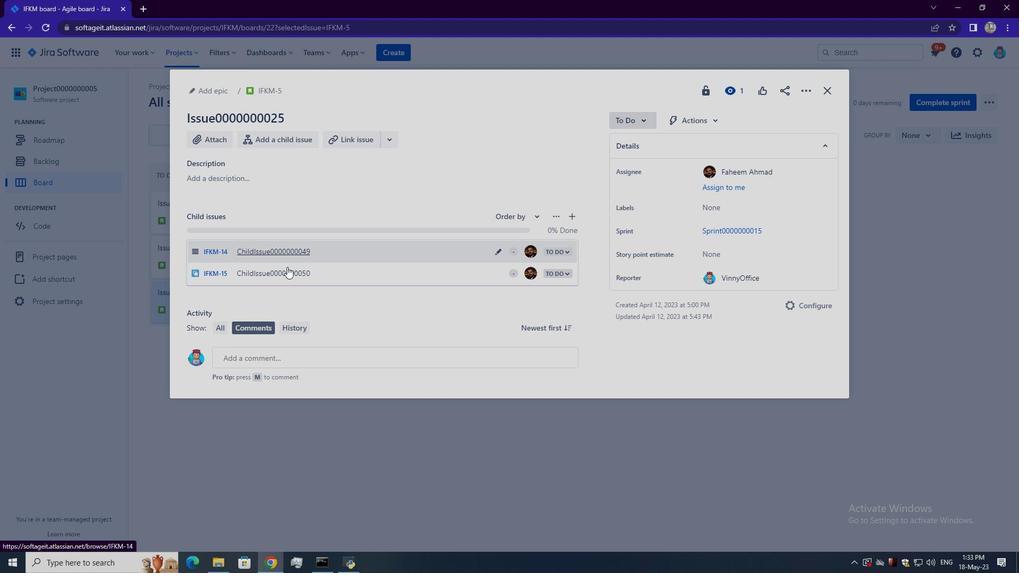 
Action: Mouse pressed left at (287, 273)
Screenshot: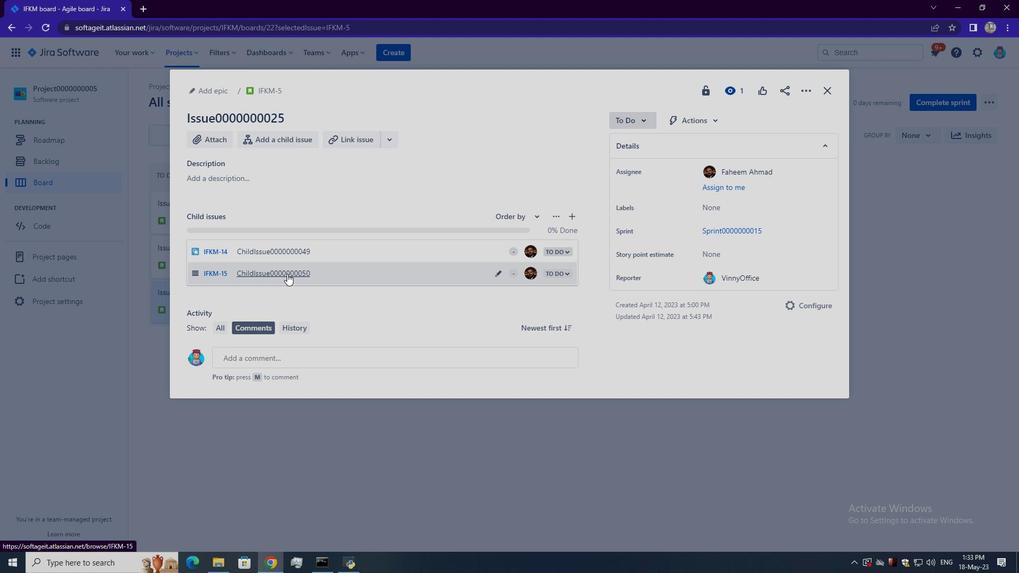 
Action: Mouse moved to (290, 228)
Screenshot: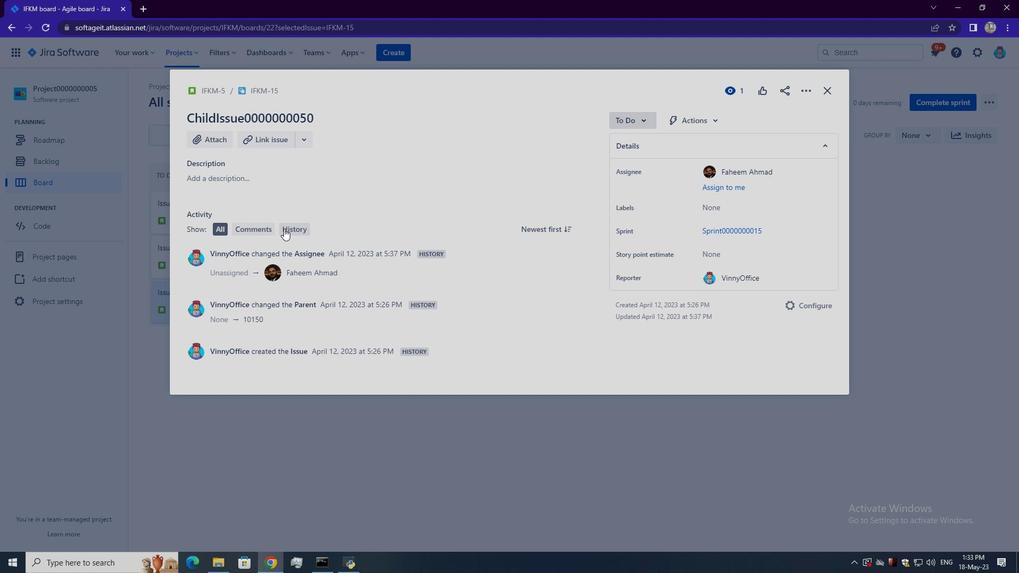 
Action: Mouse pressed left at (290, 228)
Screenshot: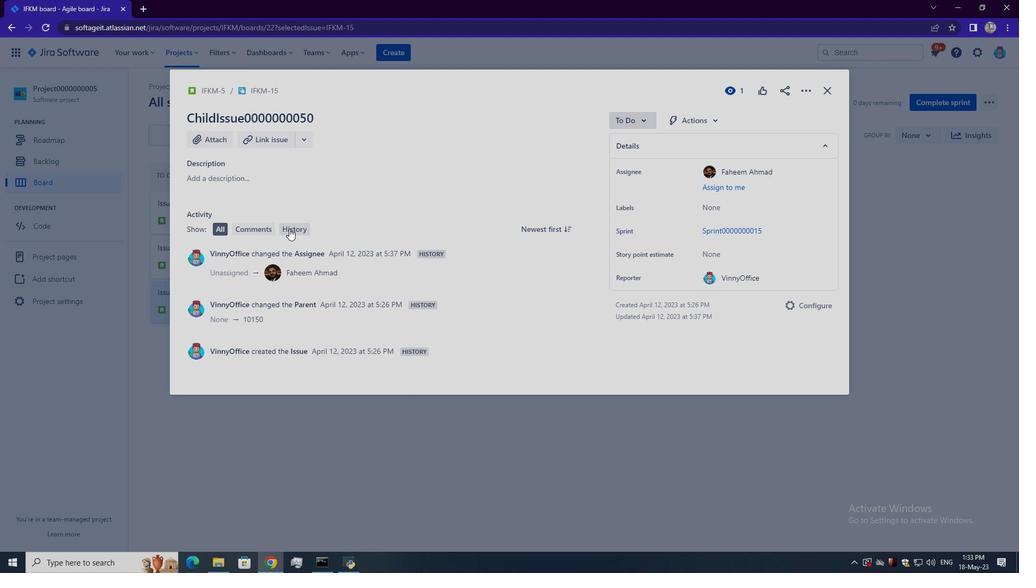 
Action: Mouse moved to (204, 93)
Screenshot: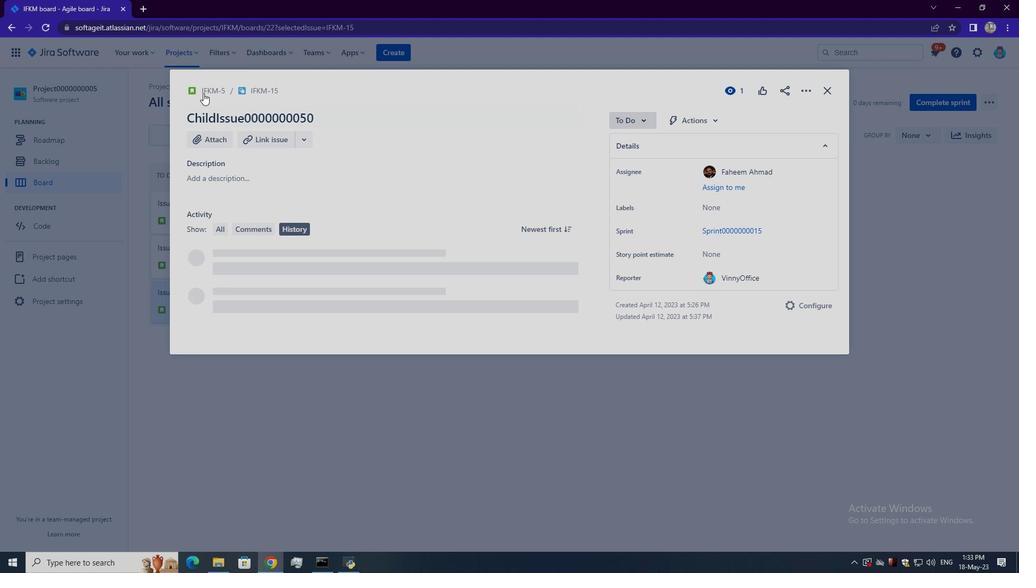 
Action: Mouse pressed left at (204, 93)
Screenshot: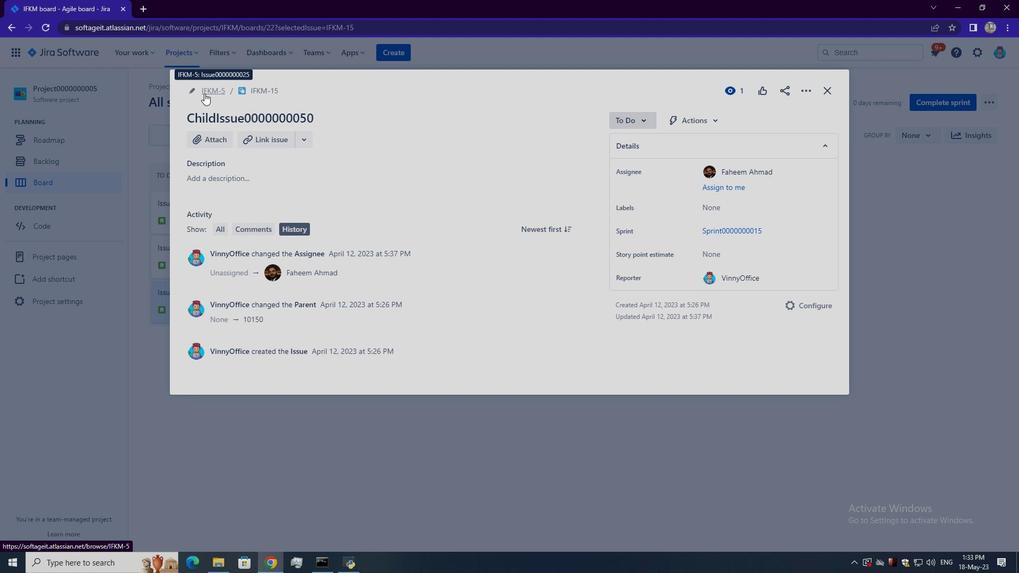 
Action: Mouse moved to (270, 261)
Screenshot: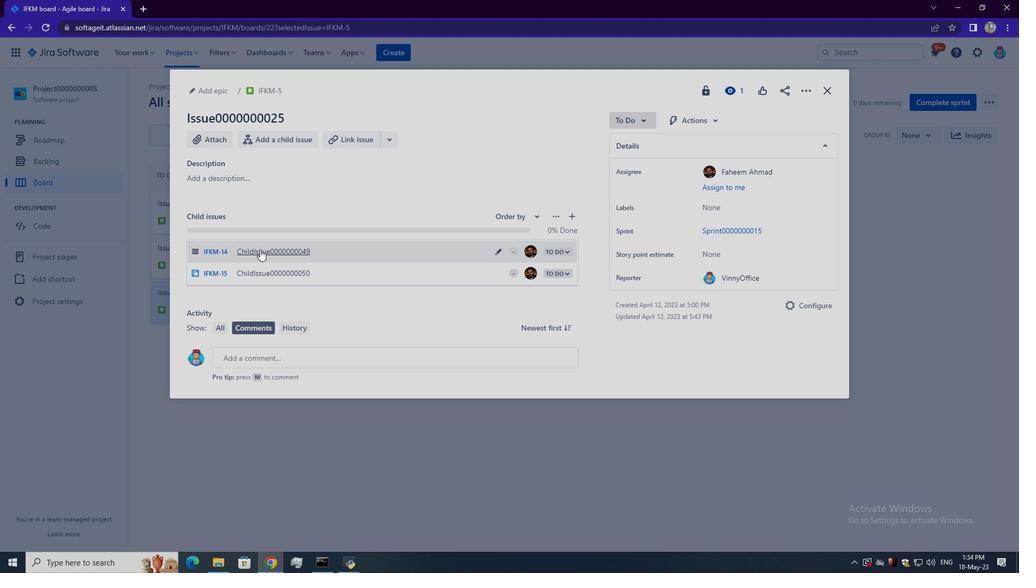 
Action: Mouse scrolled (270, 262) with delta (0, 0)
Screenshot: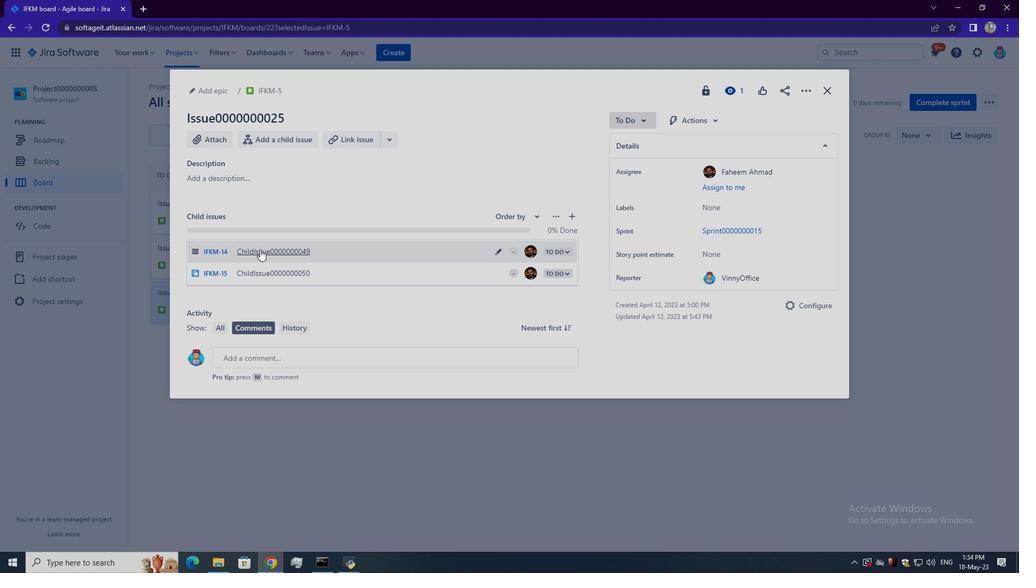 
Action: Mouse moved to (271, 262)
Screenshot: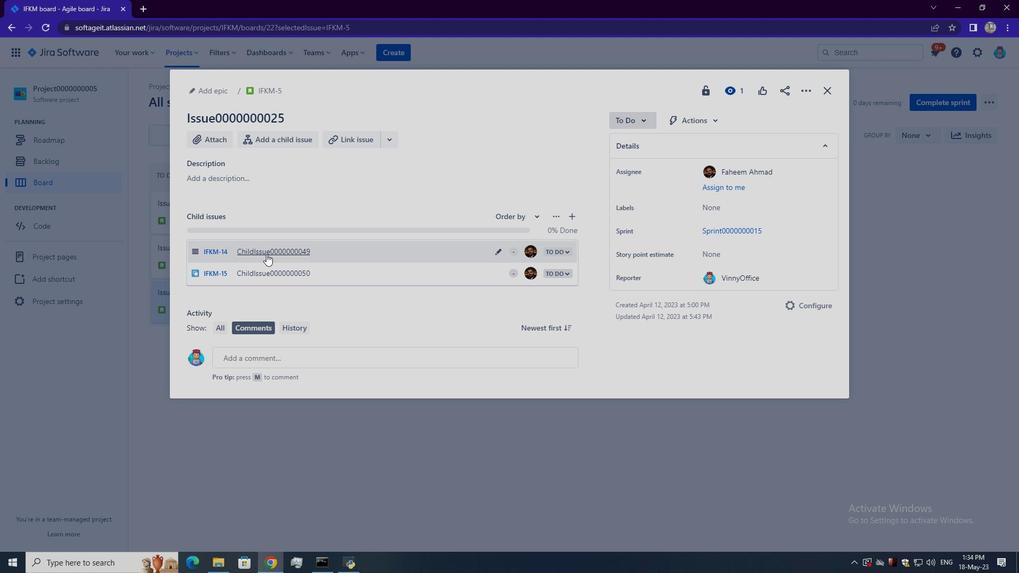 
Action: Mouse scrolled (271, 262) with delta (0, 0)
Screenshot: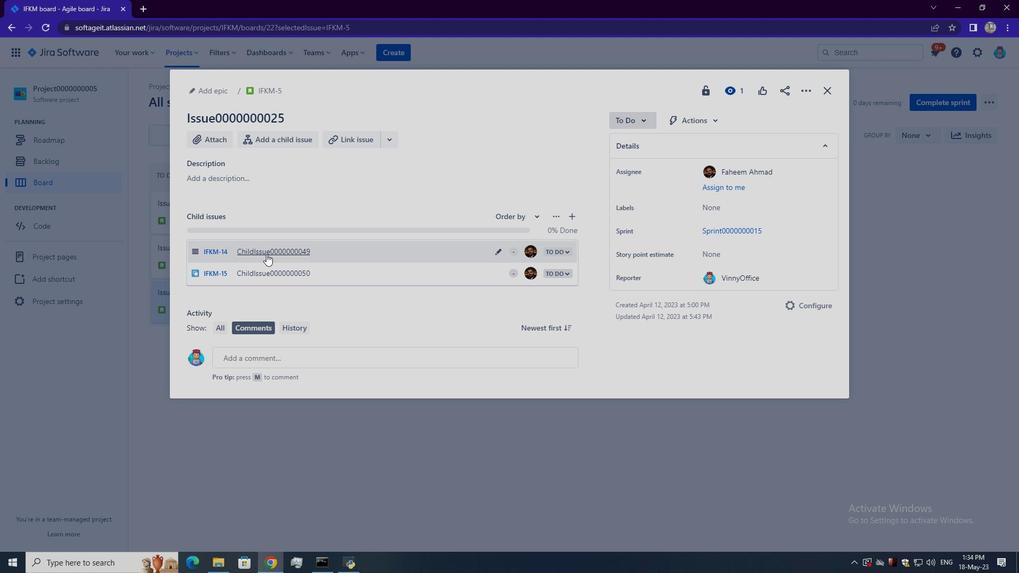 
Action: Mouse moved to (272, 262)
Screenshot: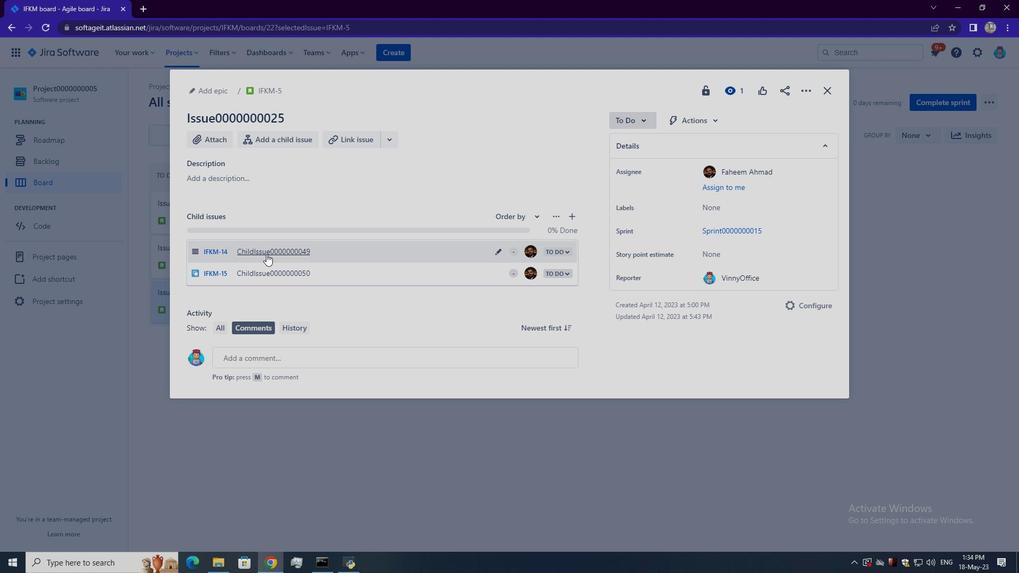 
Action: Mouse scrolled (272, 262) with delta (0, 0)
Screenshot: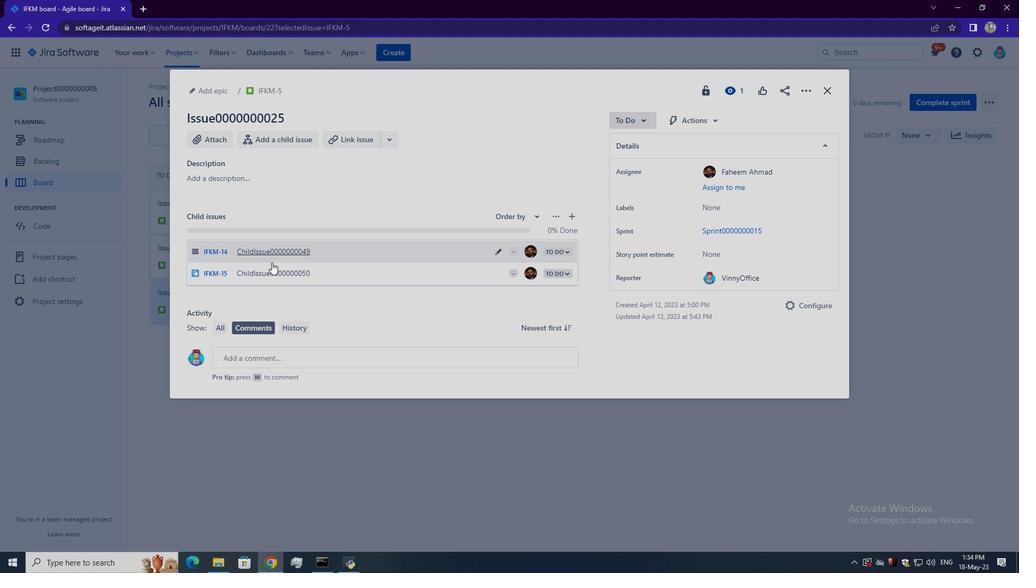 
Action: Mouse moved to (829, 89)
Screenshot: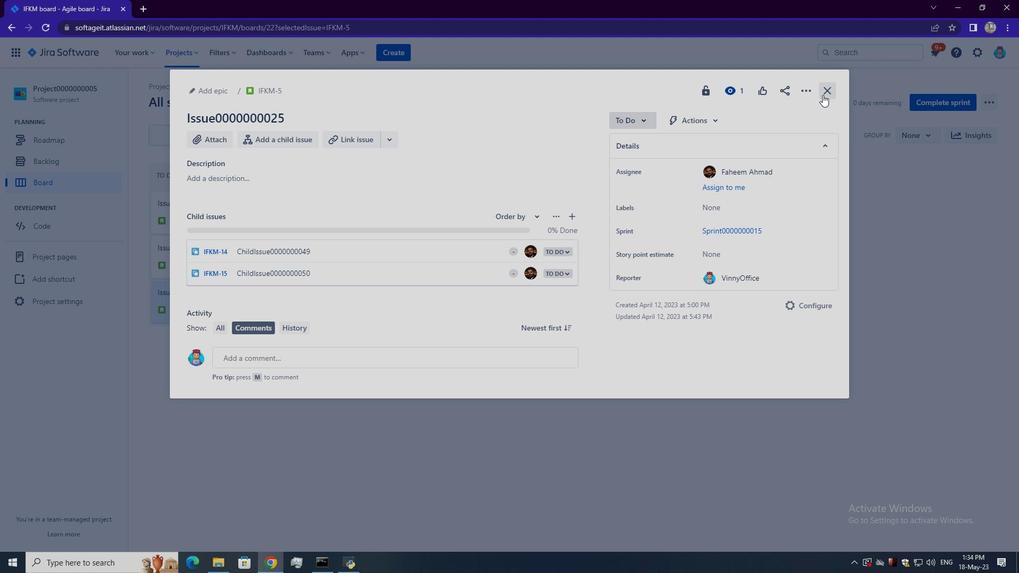 
Action: Mouse pressed left at (829, 89)
Screenshot: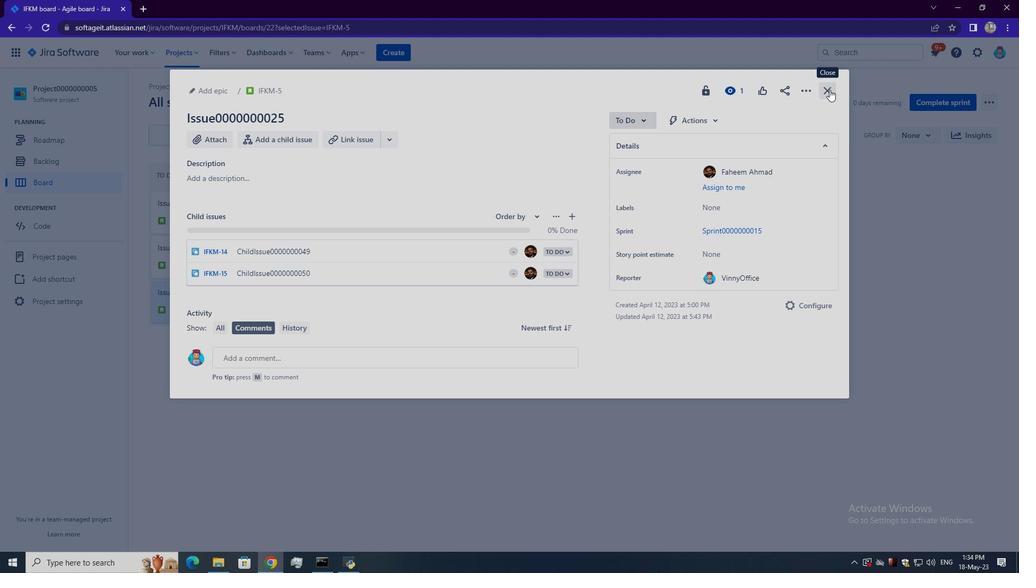 
Action: Mouse moved to (351, 216)
Screenshot: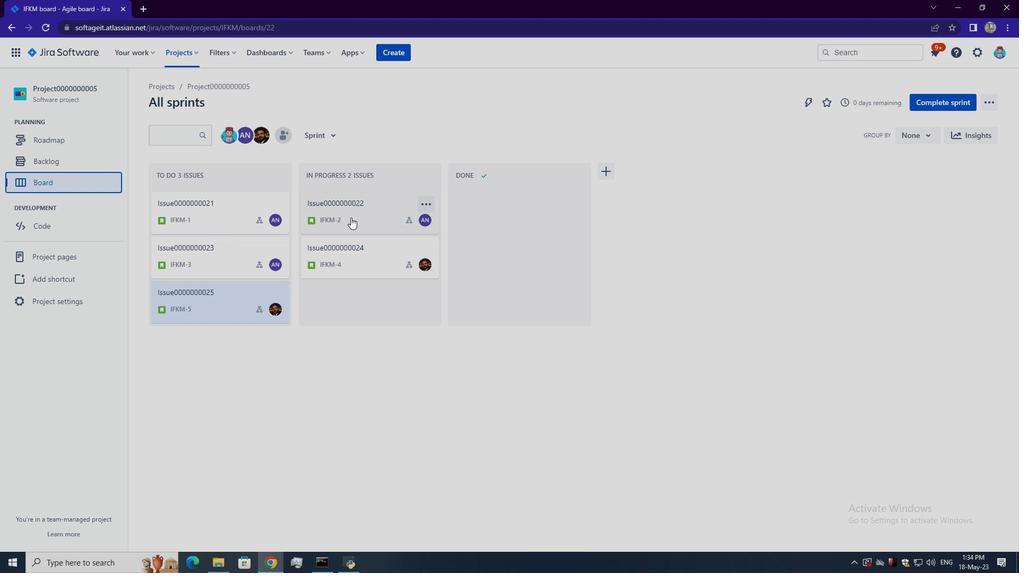 
Action: Mouse pressed left at (351, 216)
Screenshot: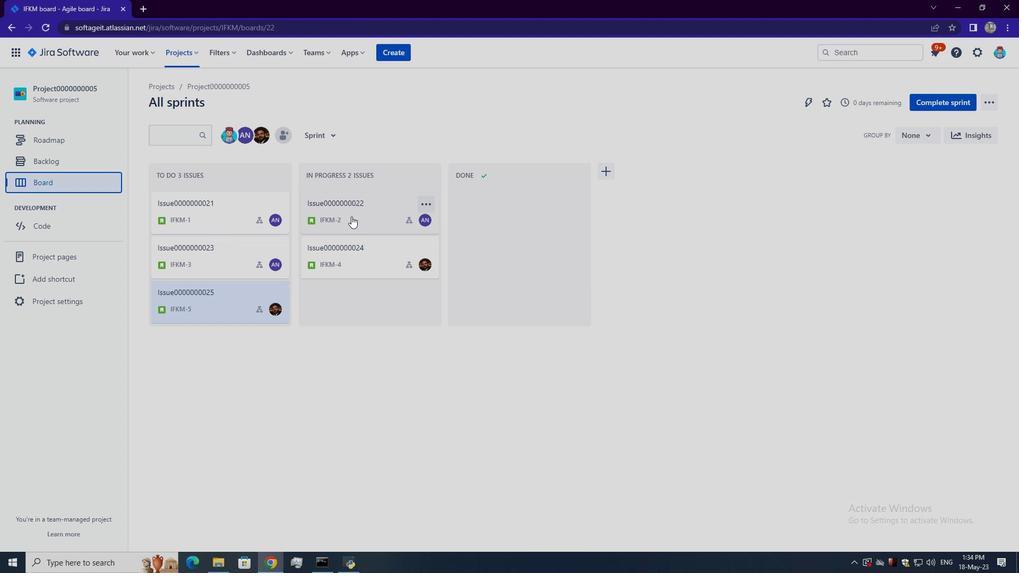 
Action: Mouse moved to (227, 92)
Screenshot: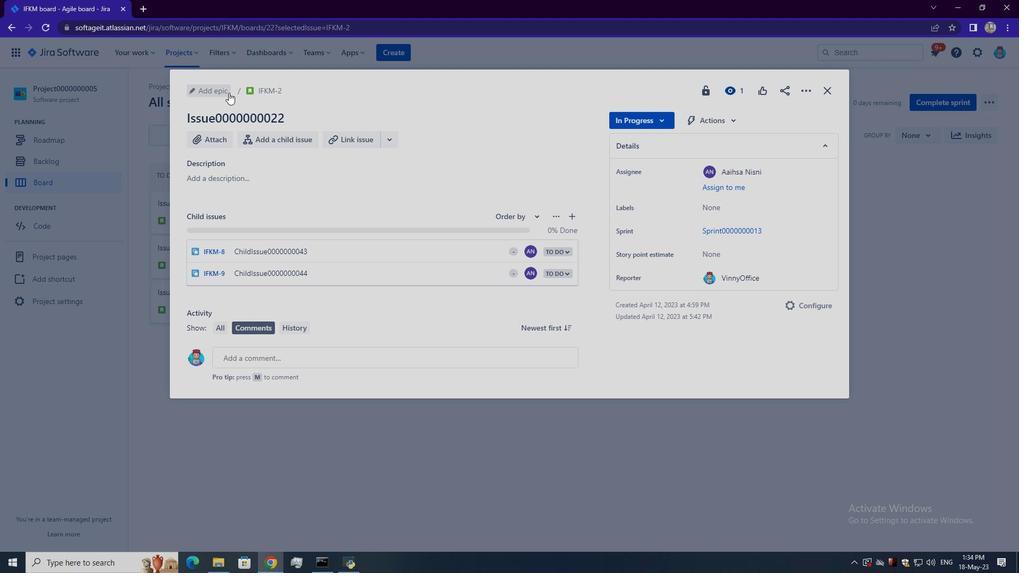 
Action: Mouse pressed left at (227, 92)
Screenshot: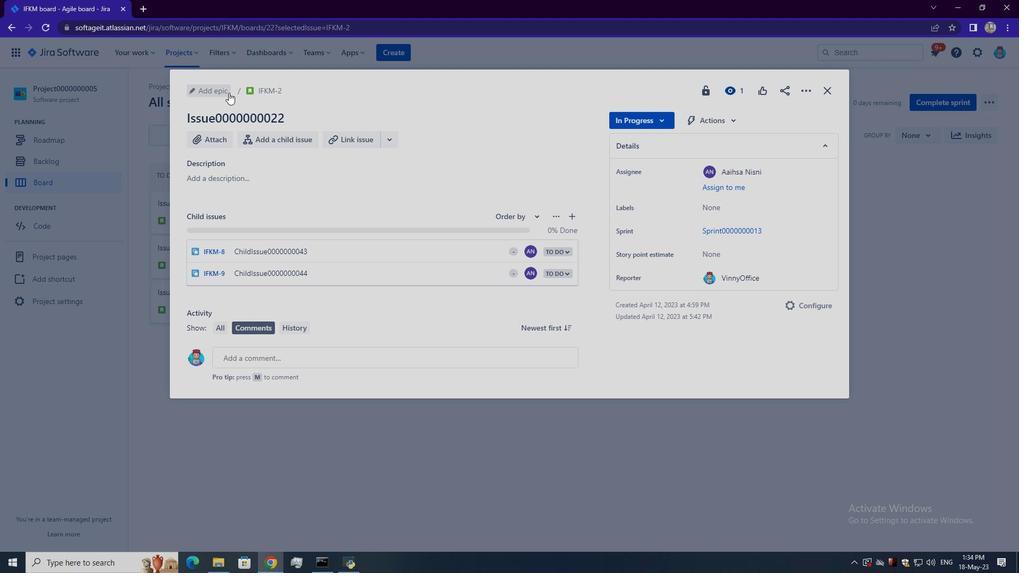 
Action: Mouse moved to (323, 104)
Screenshot: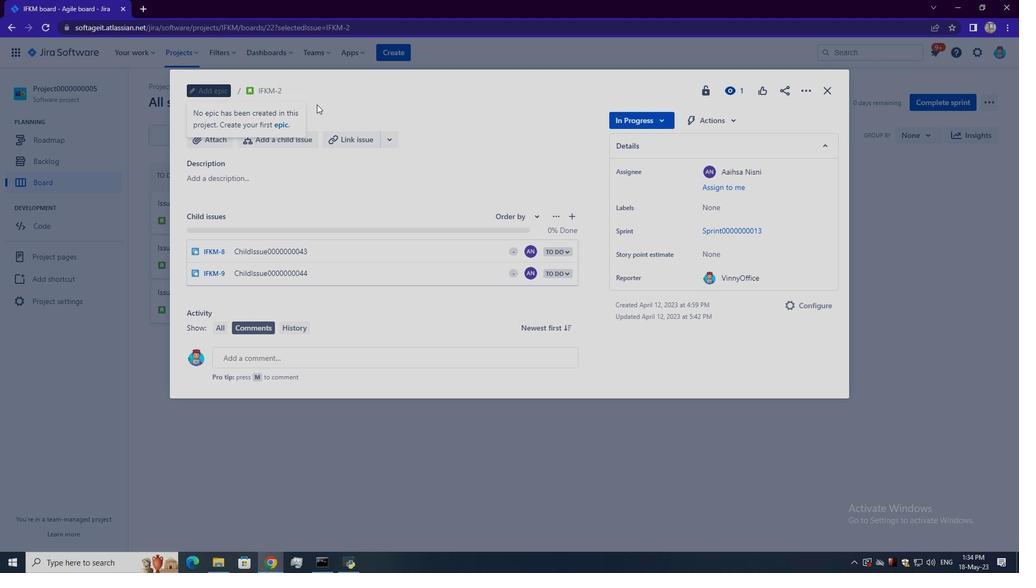 
Action: Mouse pressed left at (323, 104)
Screenshot: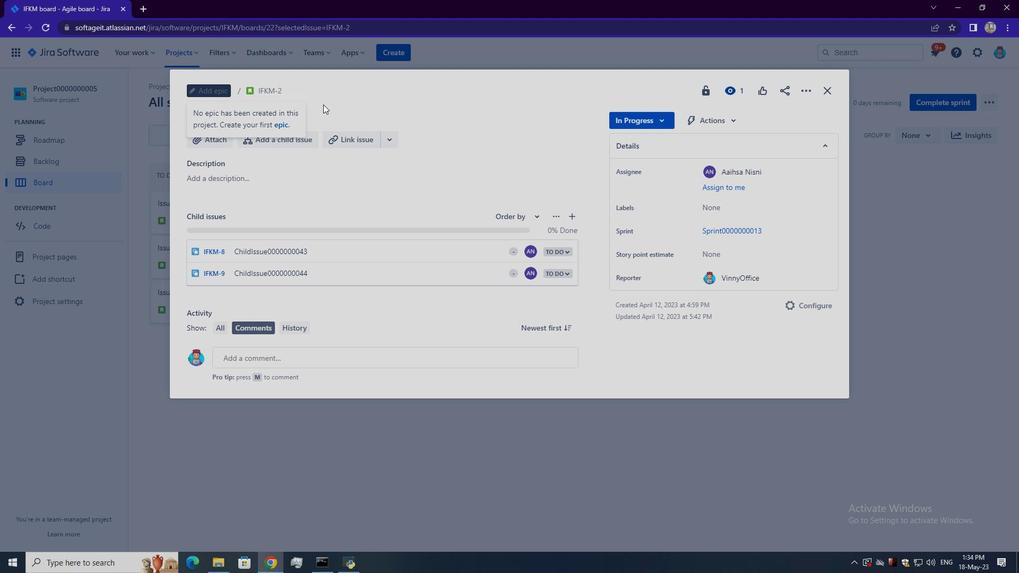 
Action: Mouse moved to (282, 333)
Screenshot: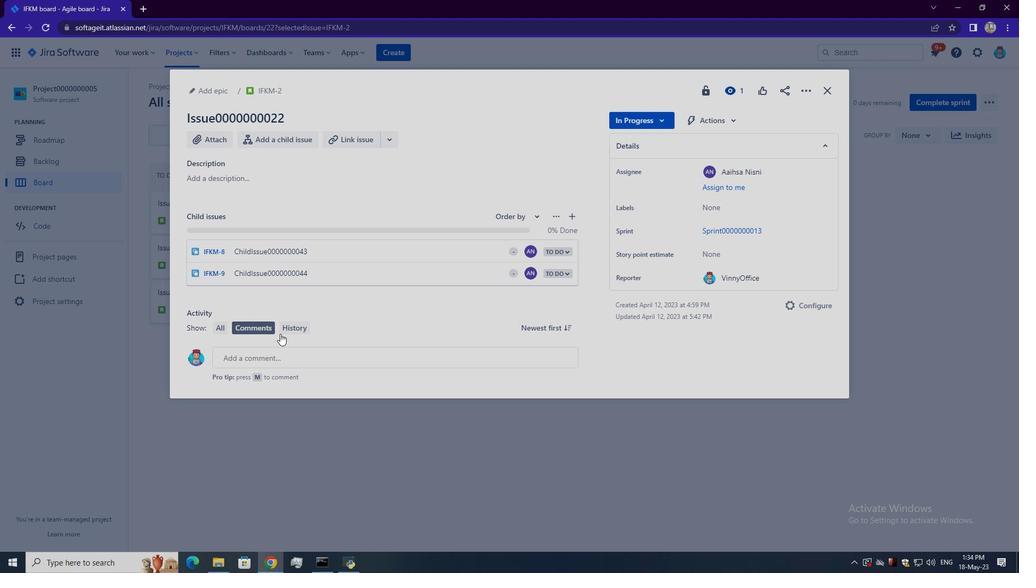 
Action: Mouse pressed left at (282, 333)
Screenshot: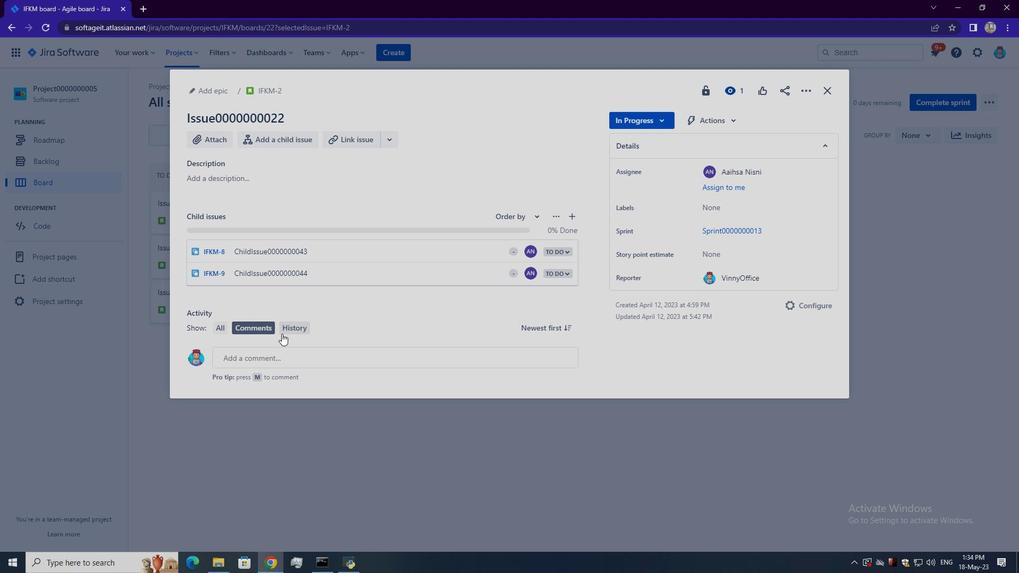 
Action: Mouse moved to (293, 253)
Screenshot: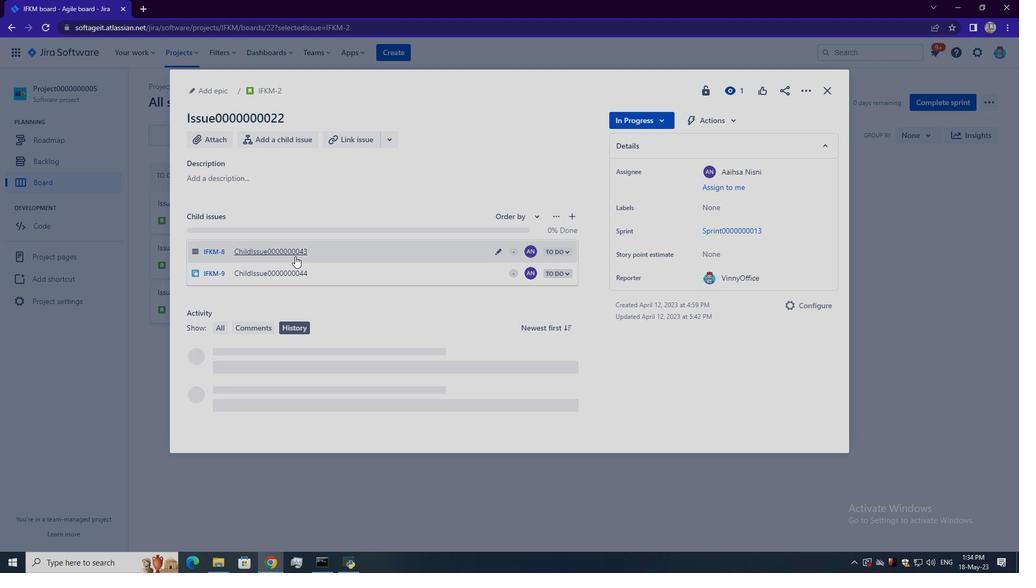 
Action: Mouse pressed left at (293, 253)
Screenshot: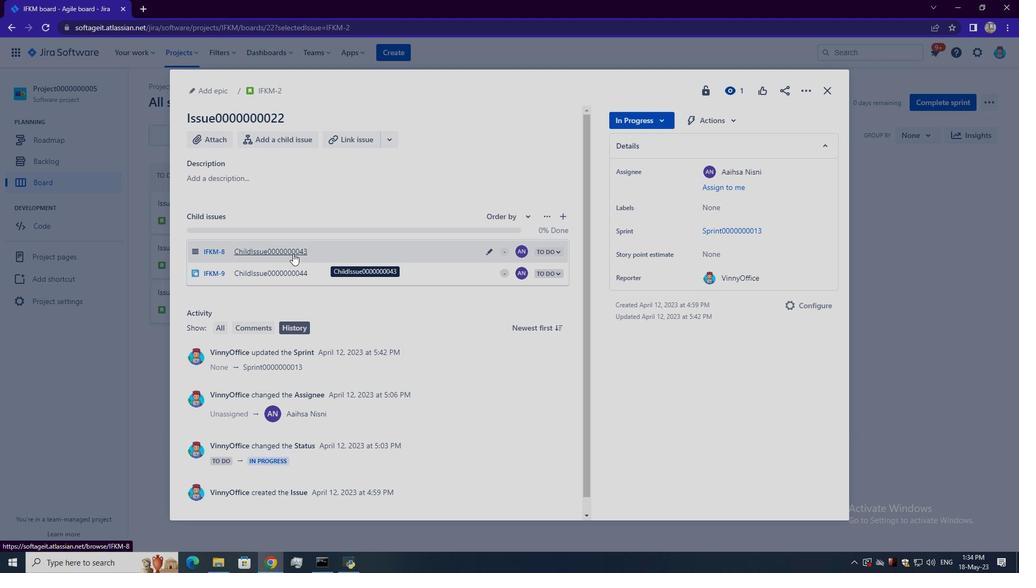 
Action: Mouse moved to (292, 236)
Screenshot: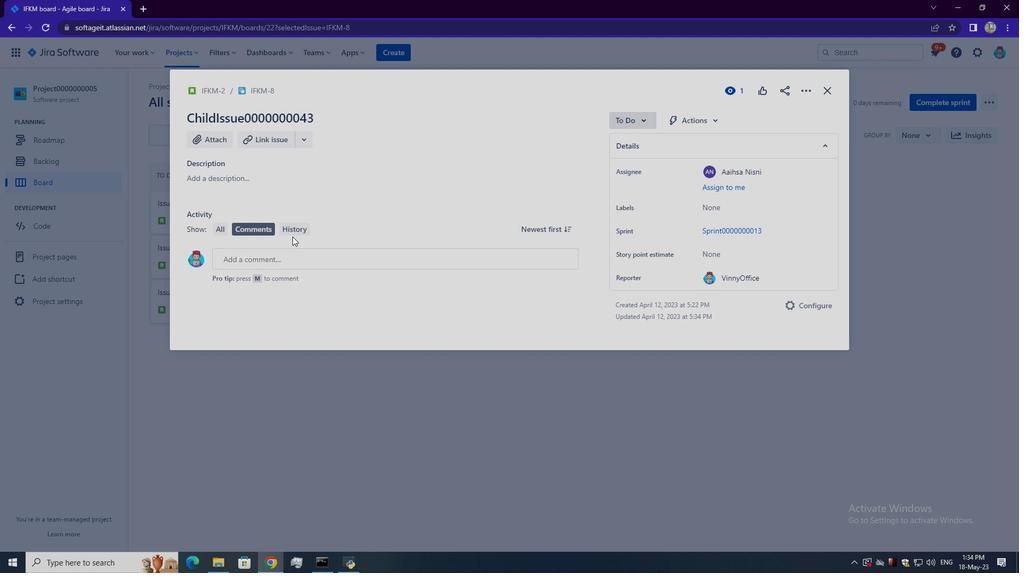 
Action: Mouse pressed left at (292, 236)
Screenshot: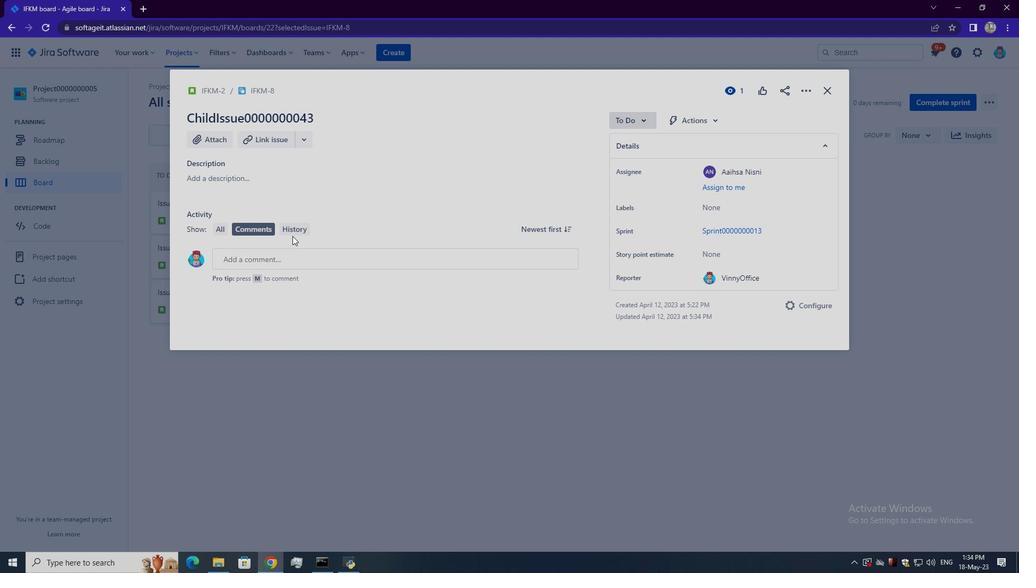 
Action: Mouse moved to (294, 234)
Screenshot: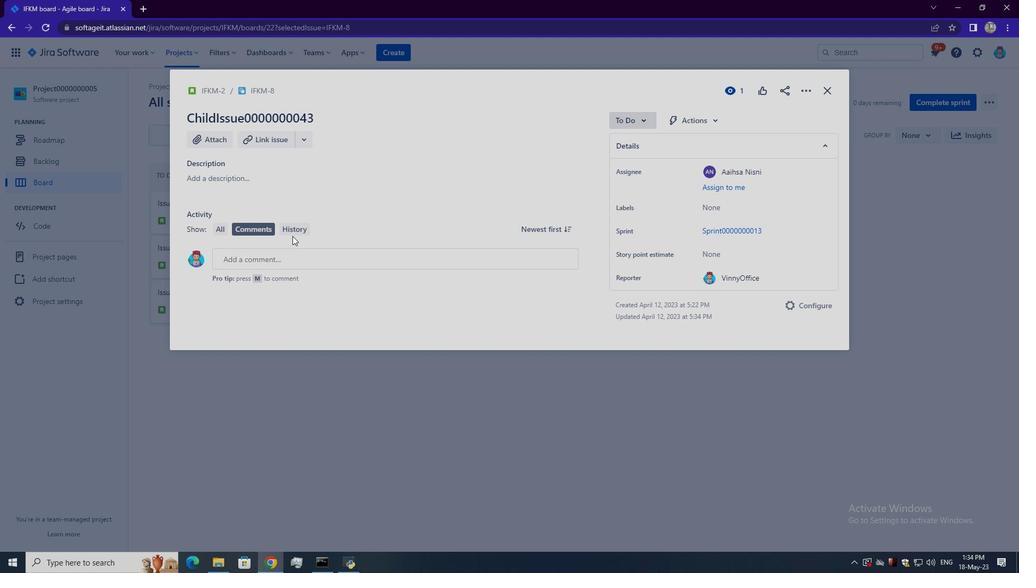 
Action: Mouse pressed left at (294, 234)
Screenshot: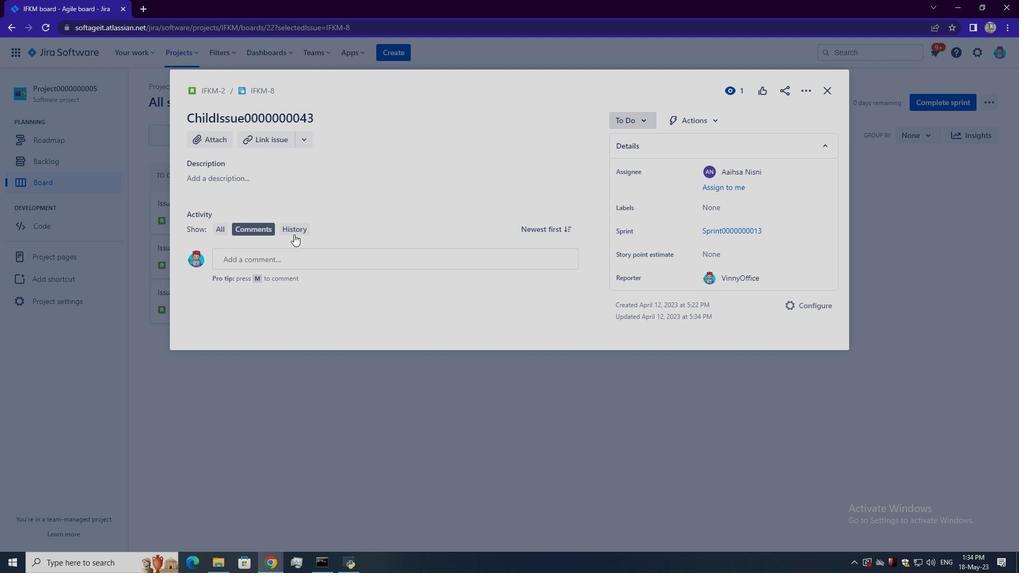 
Action: Mouse moved to (208, 94)
Screenshot: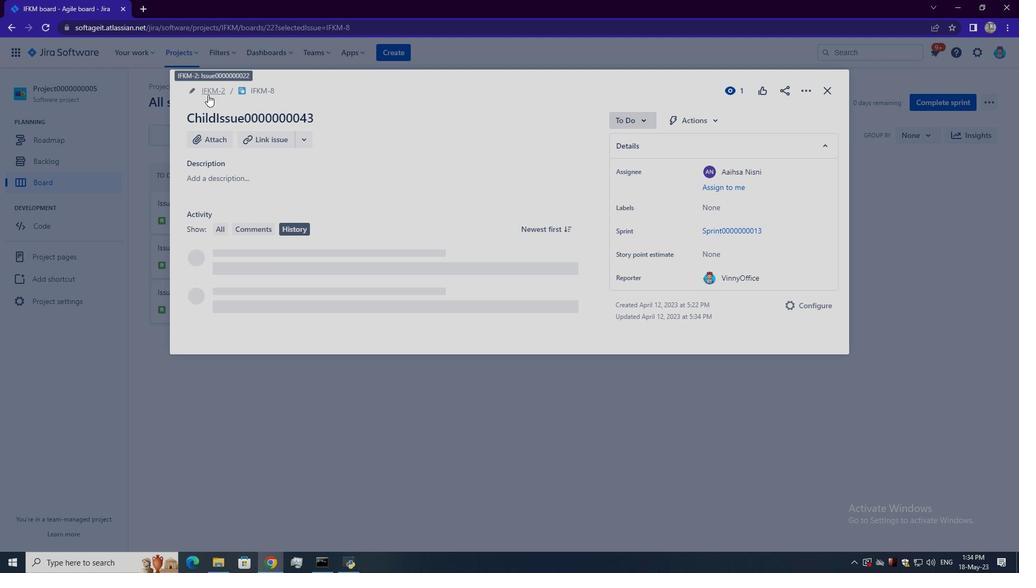 
Action: Mouse pressed left at (208, 94)
Screenshot: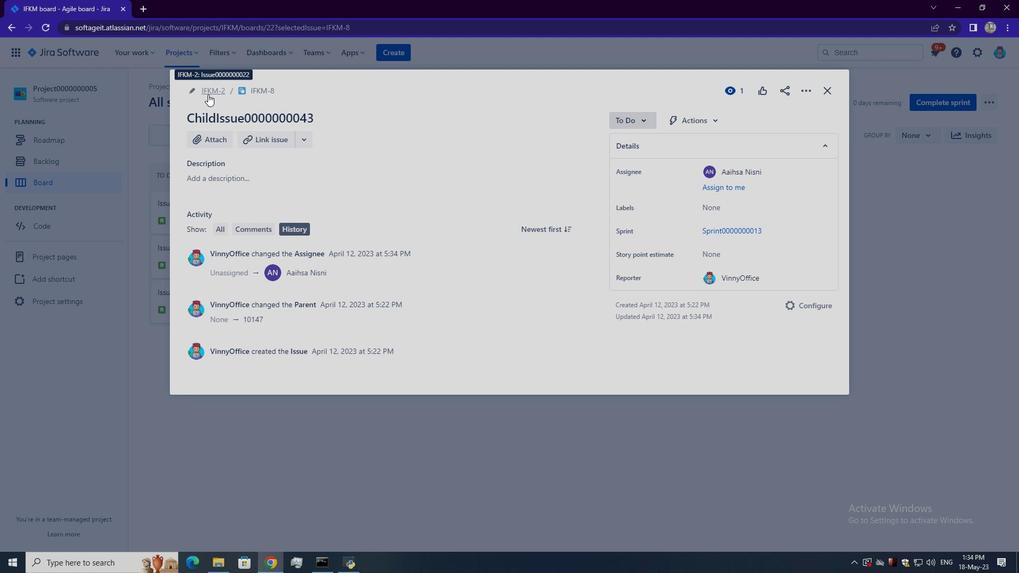 
Action: Mouse moved to (282, 270)
Screenshot: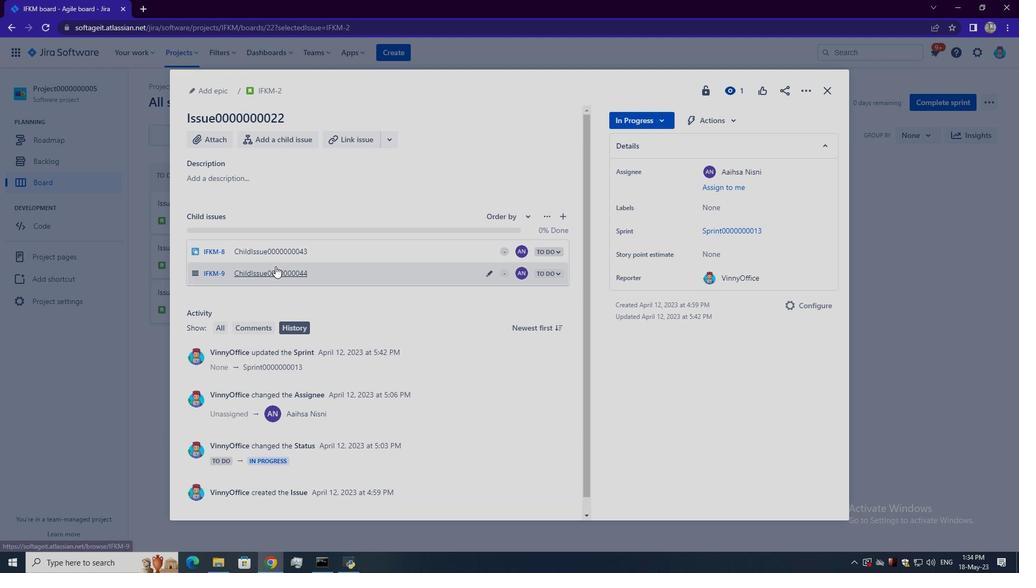 
Action: Mouse pressed left at (282, 270)
Screenshot: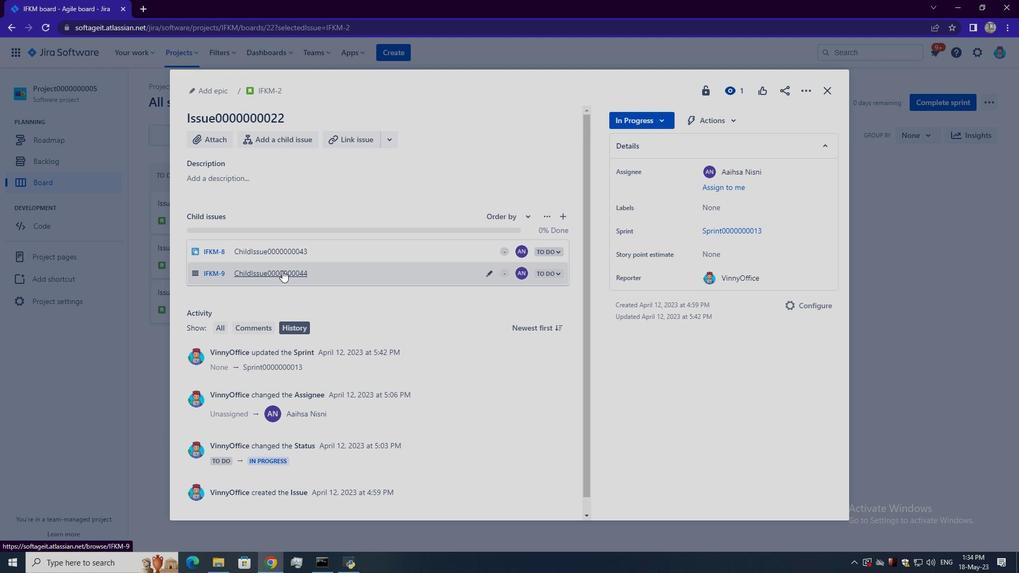 
Action: Mouse moved to (292, 230)
Screenshot: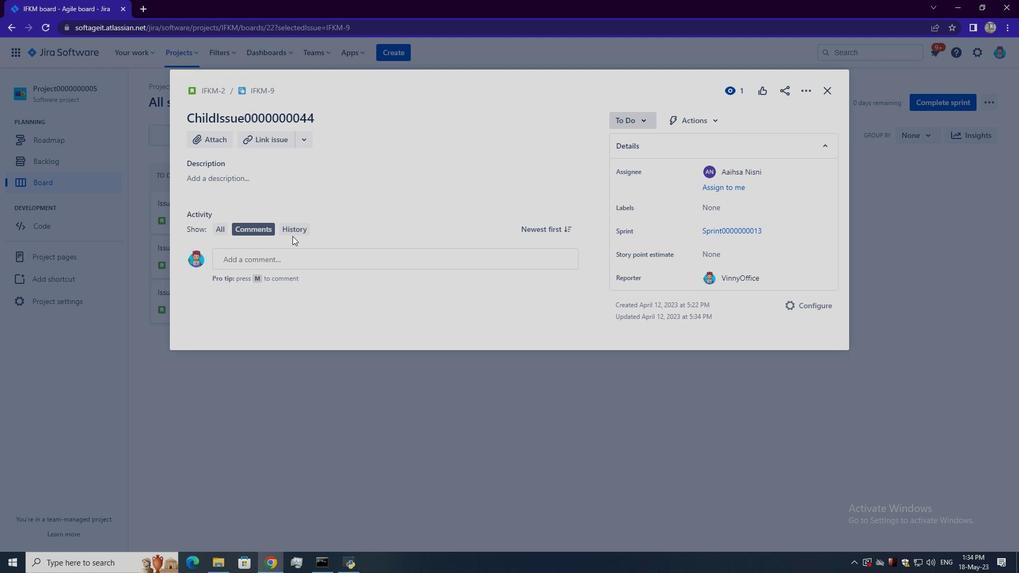 
Action: Mouse pressed left at (292, 230)
Screenshot: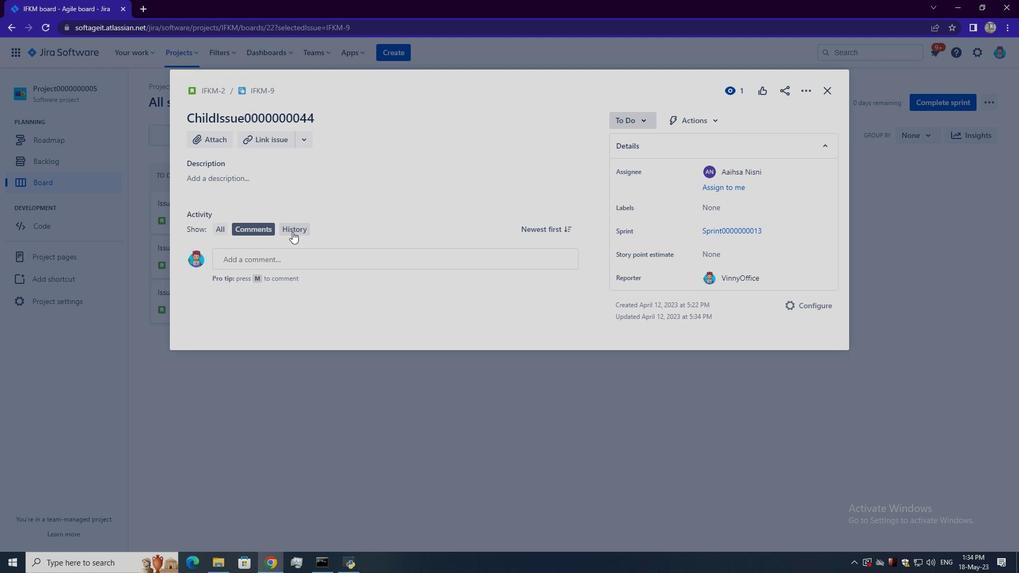 
Action: Mouse moved to (202, 92)
Screenshot: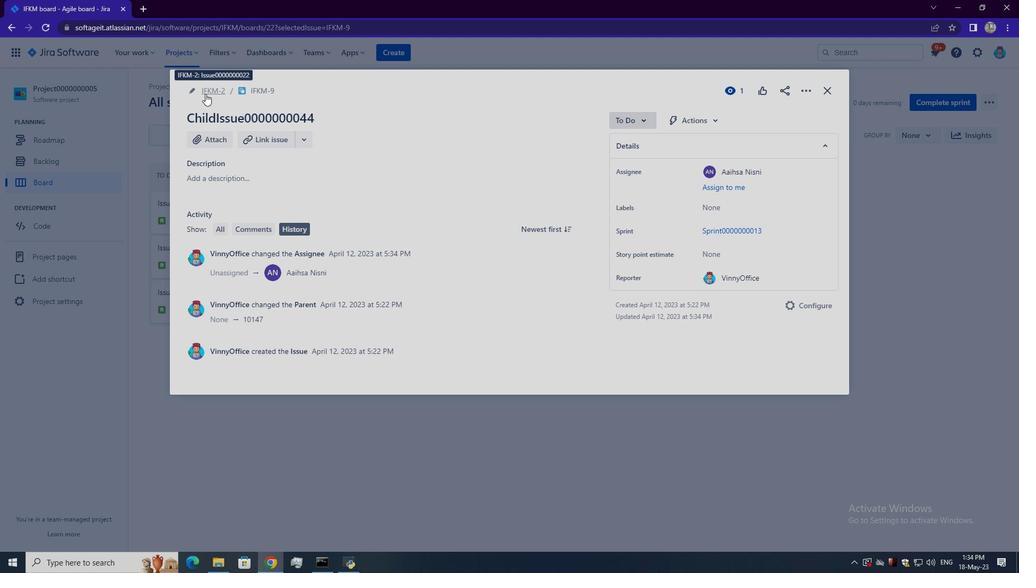 
Action: Mouse pressed left at (202, 92)
Screenshot: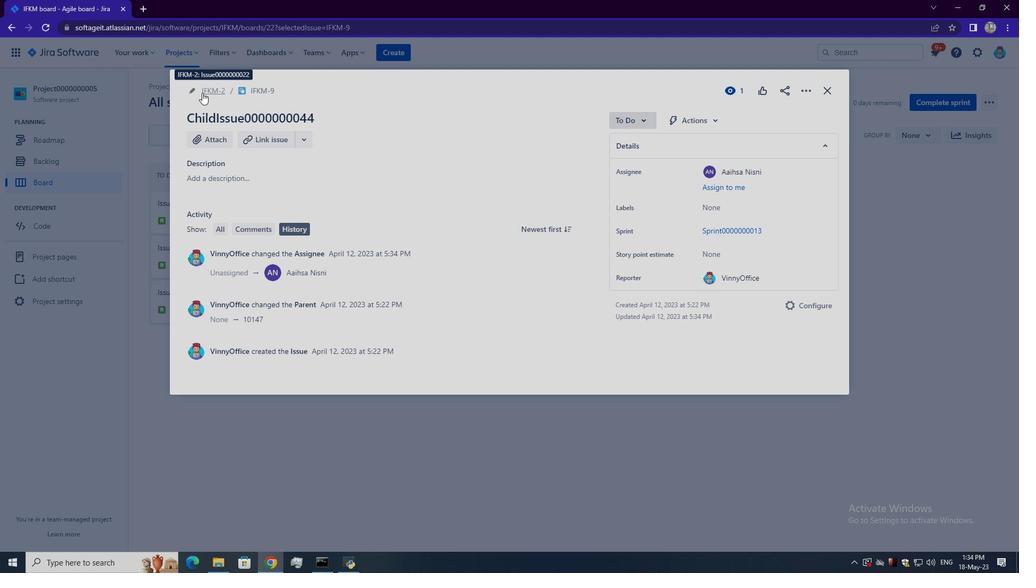 
Action: Mouse moved to (835, 86)
Screenshot: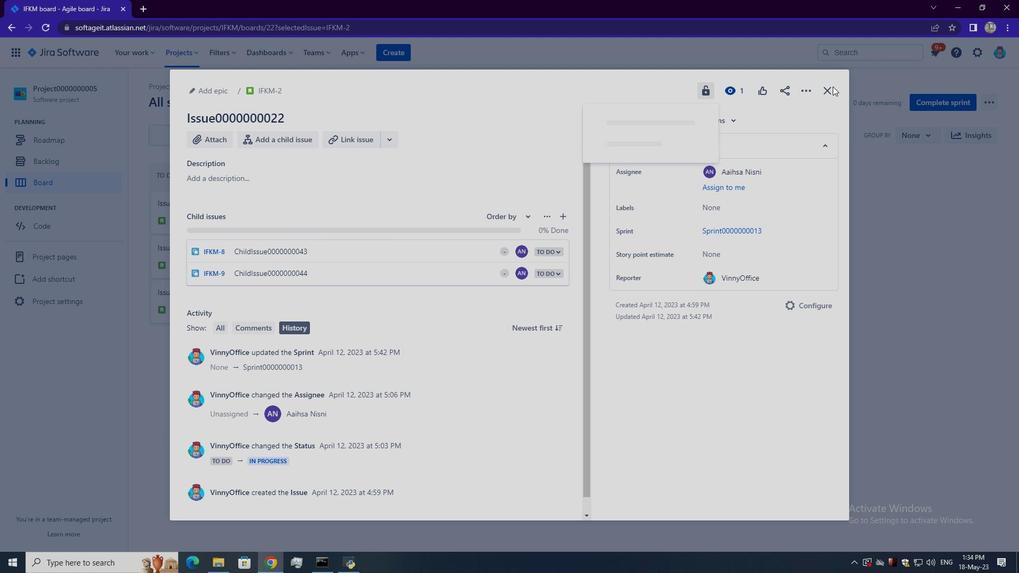 
Action: Mouse pressed left at (835, 86)
Screenshot: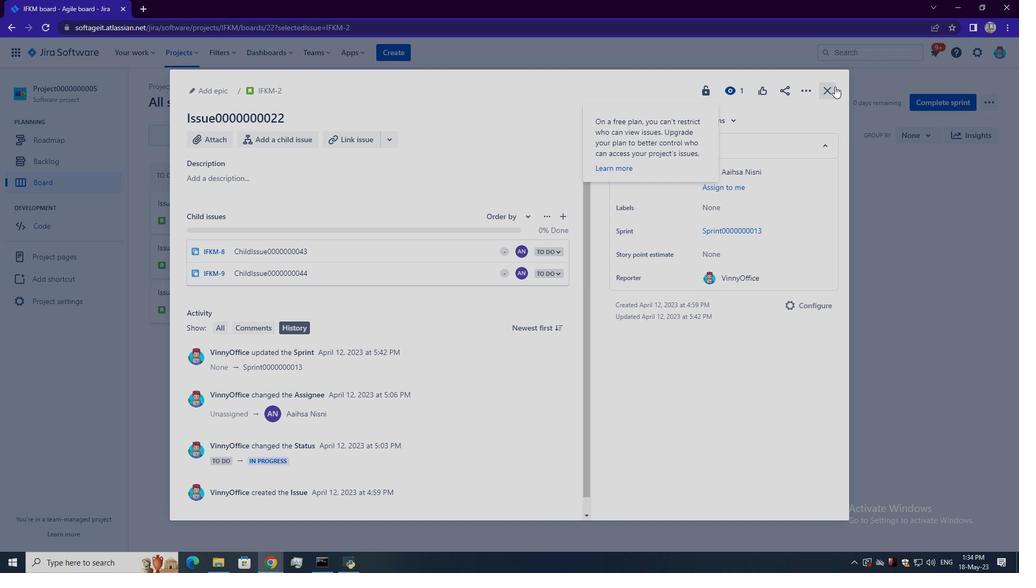
Action: Mouse moved to (347, 261)
Screenshot: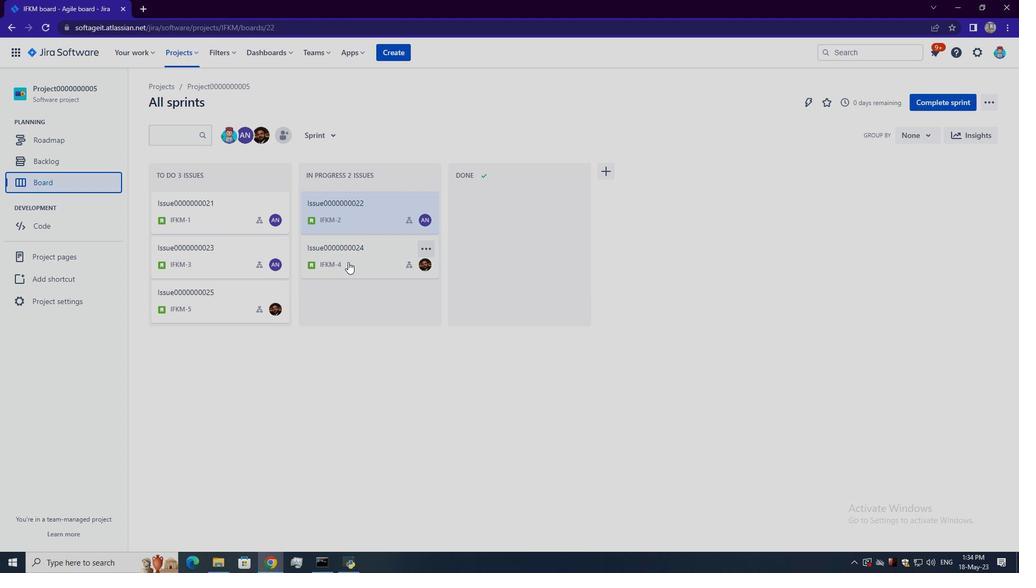 
Action: Mouse pressed left at (347, 261)
